 Task: Compose an email to a customer providing them with an update on their support ticket, including a resolution and further assistance instructions.
Action: Mouse moved to (516, 16)
Screenshot: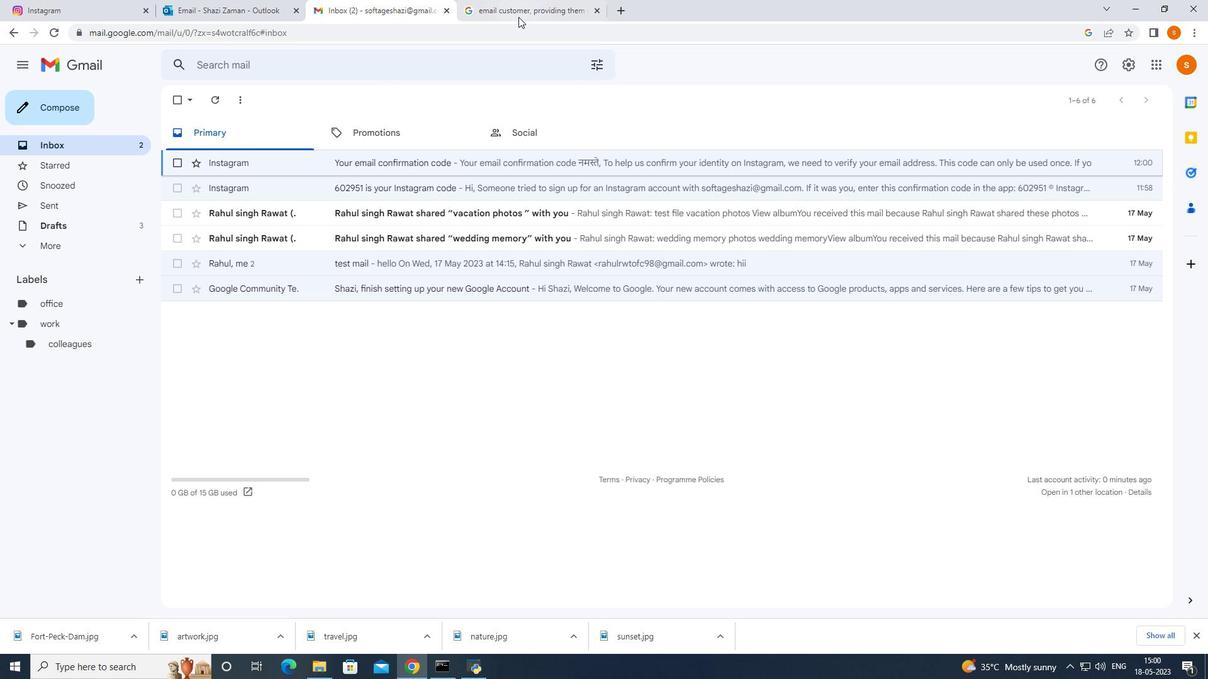 
Action: Mouse pressed left at (516, 16)
Screenshot: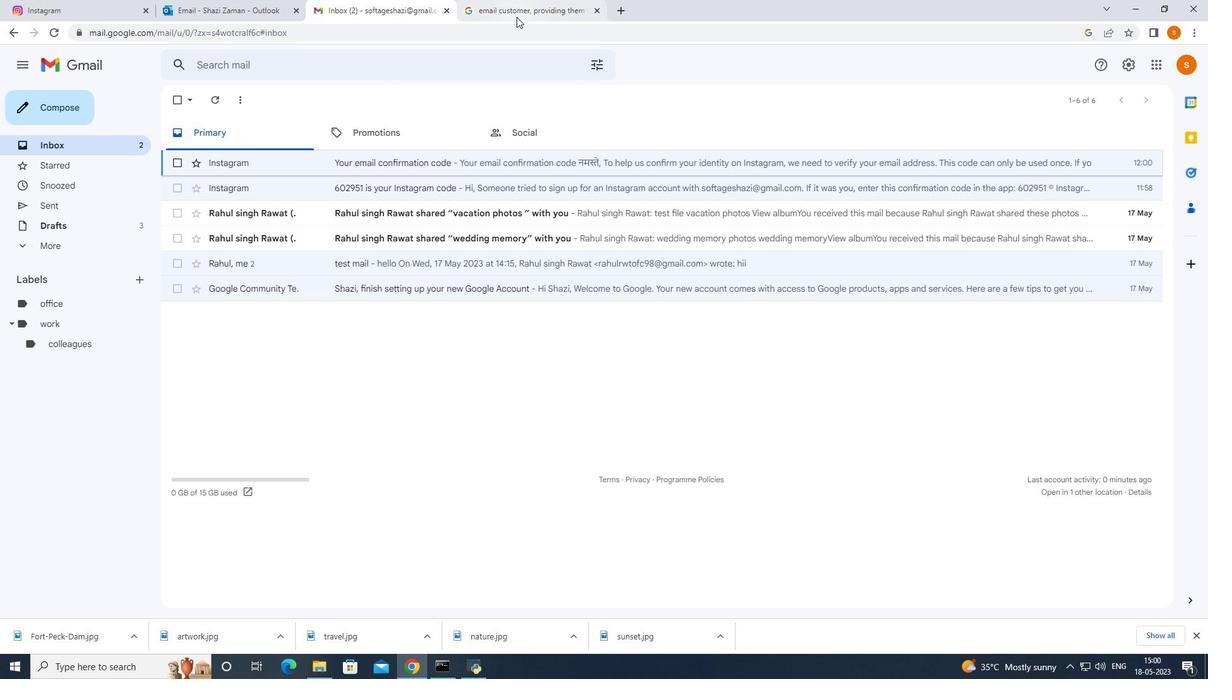 
Action: Mouse moved to (398, 173)
Screenshot: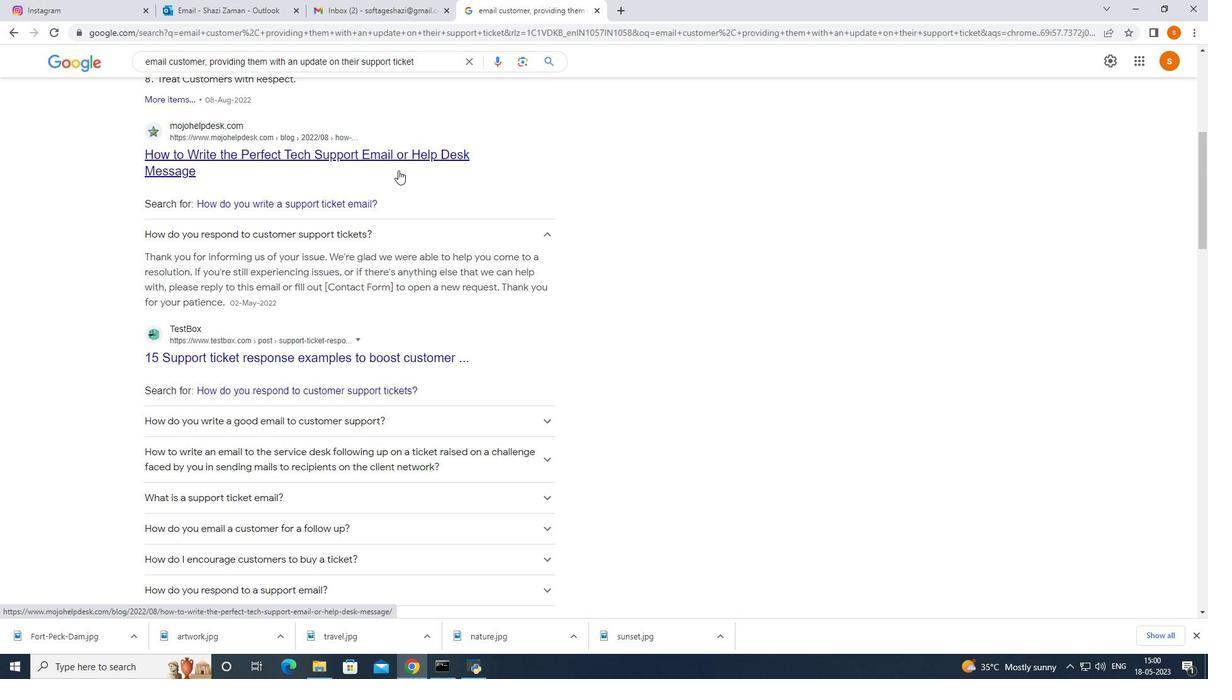 
Action: Mouse scrolled (398, 172) with delta (0, 0)
Screenshot: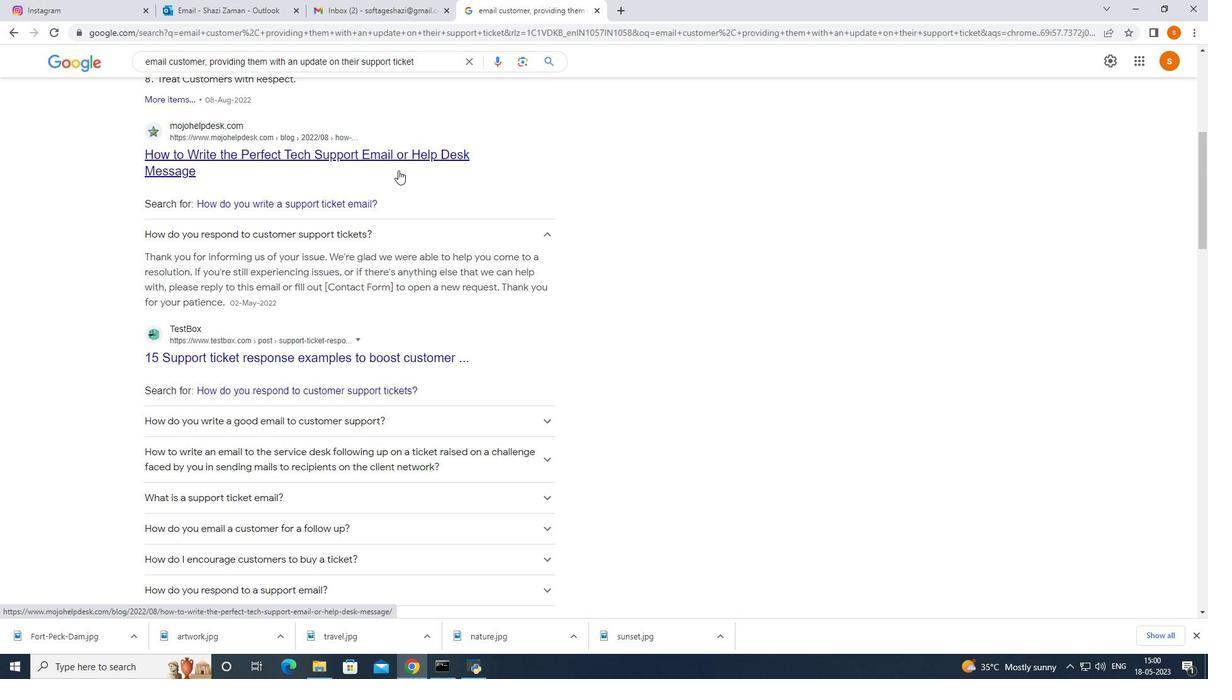 
Action: Mouse moved to (398, 177)
Screenshot: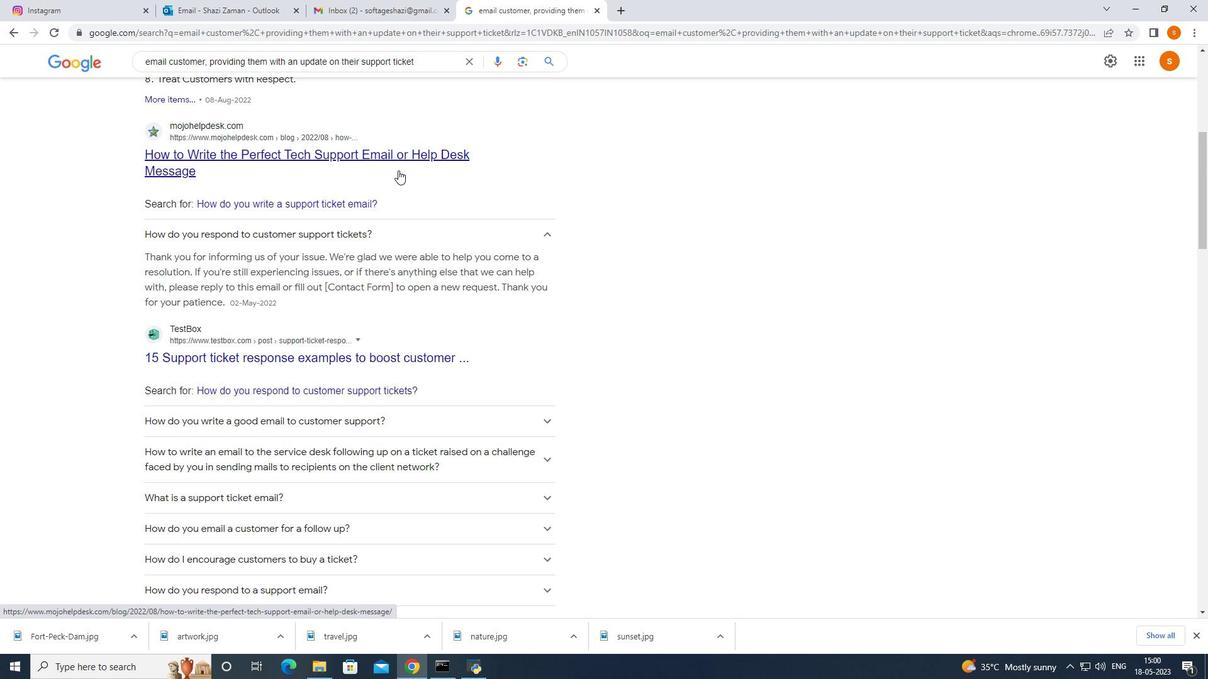 
Action: Mouse scrolled (398, 176) with delta (0, 0)
Screenshot: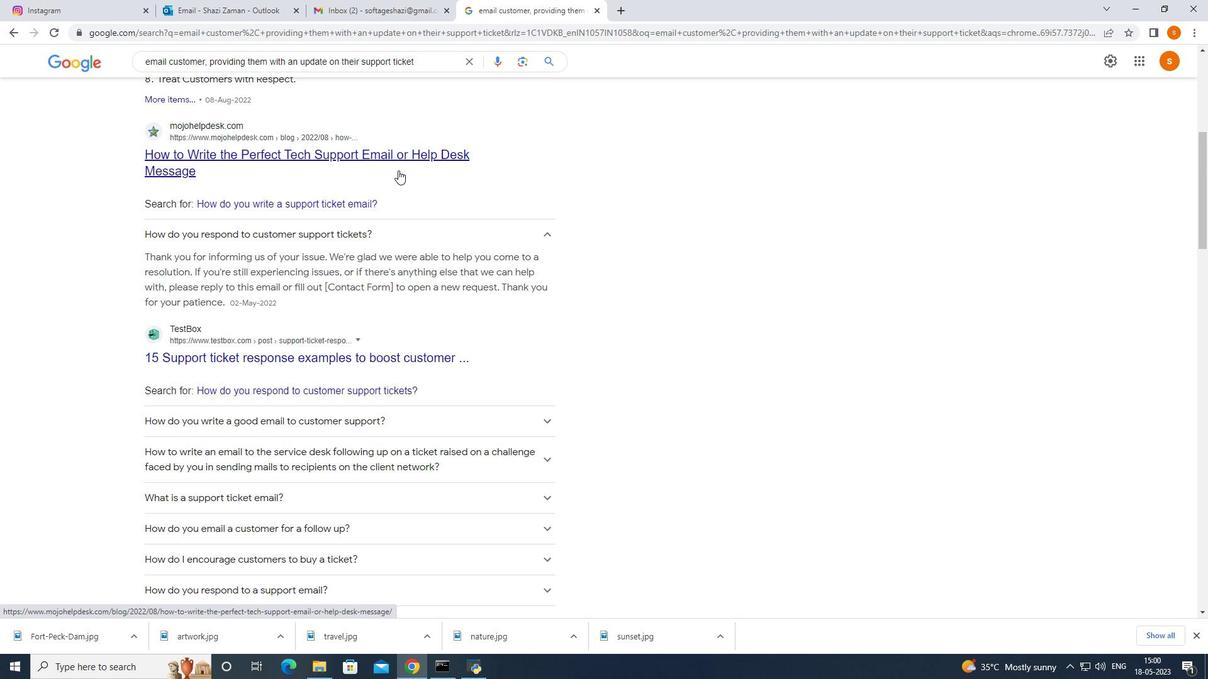 
Action: Mouse moved to (397, 182)
Screenshot: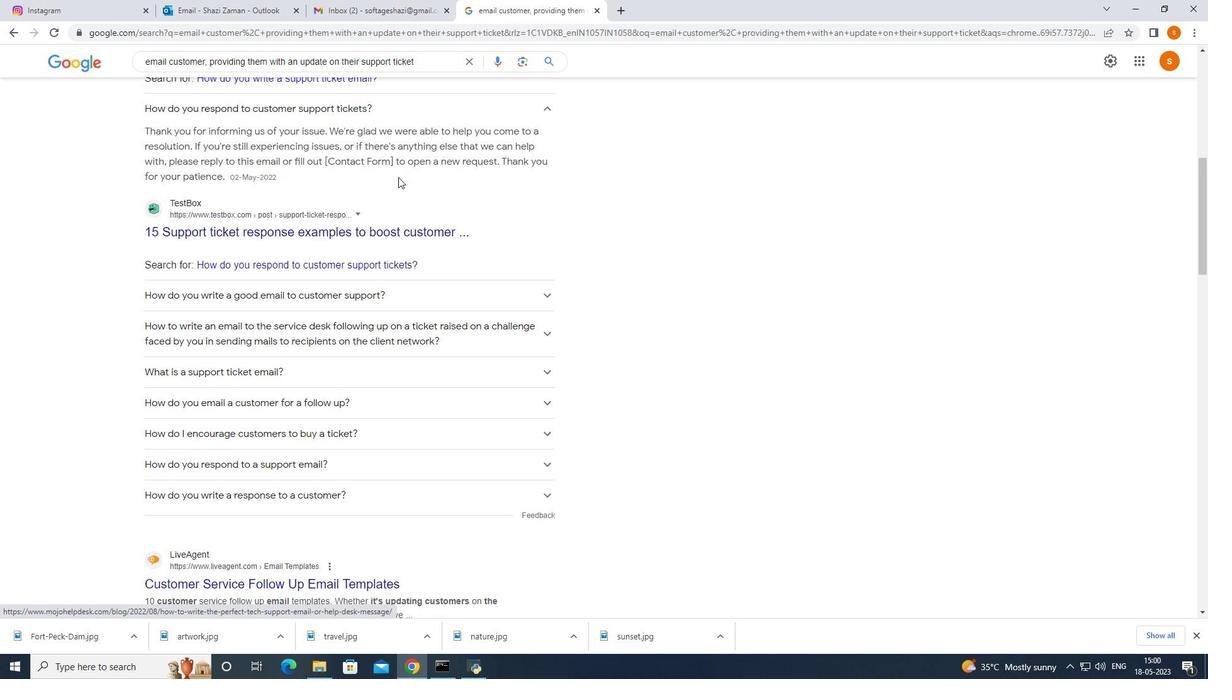 
Action: Mouse scrolled (397, 181) with delta (0, 0)
Screenshot: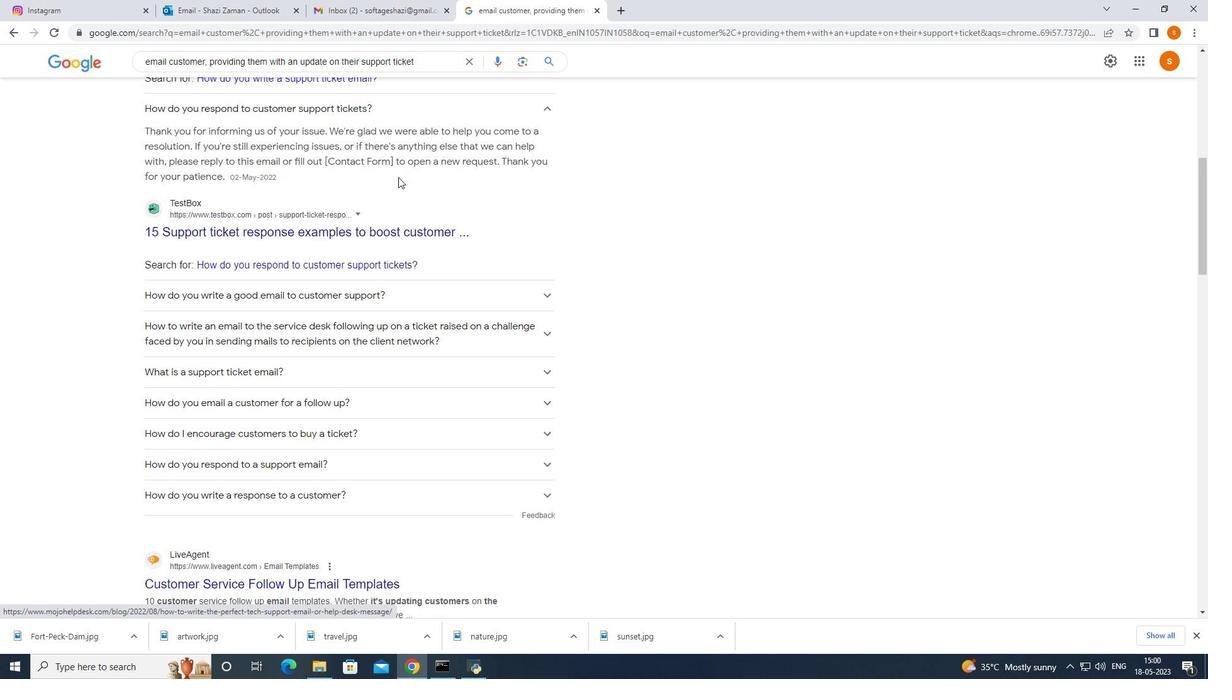 
Action: Mouse moved to (423, 234)
Screenshot: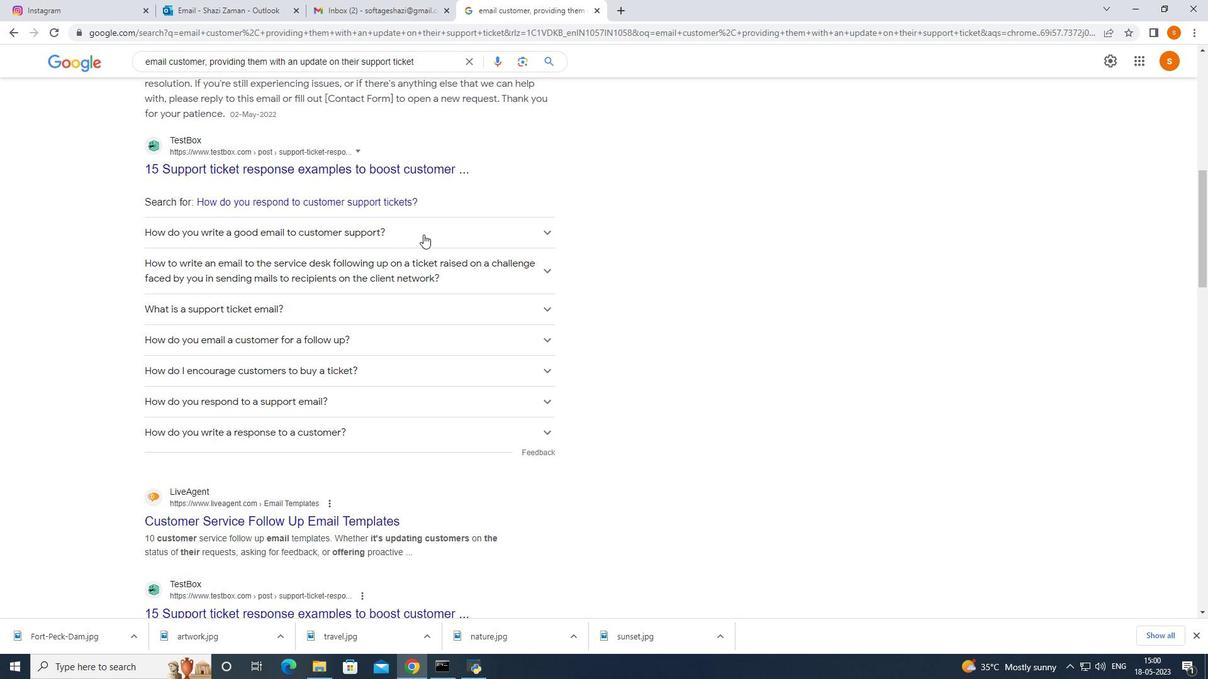 
Action: Mouse scrolled (423, 234) with delta (0, 0)
Screenshot: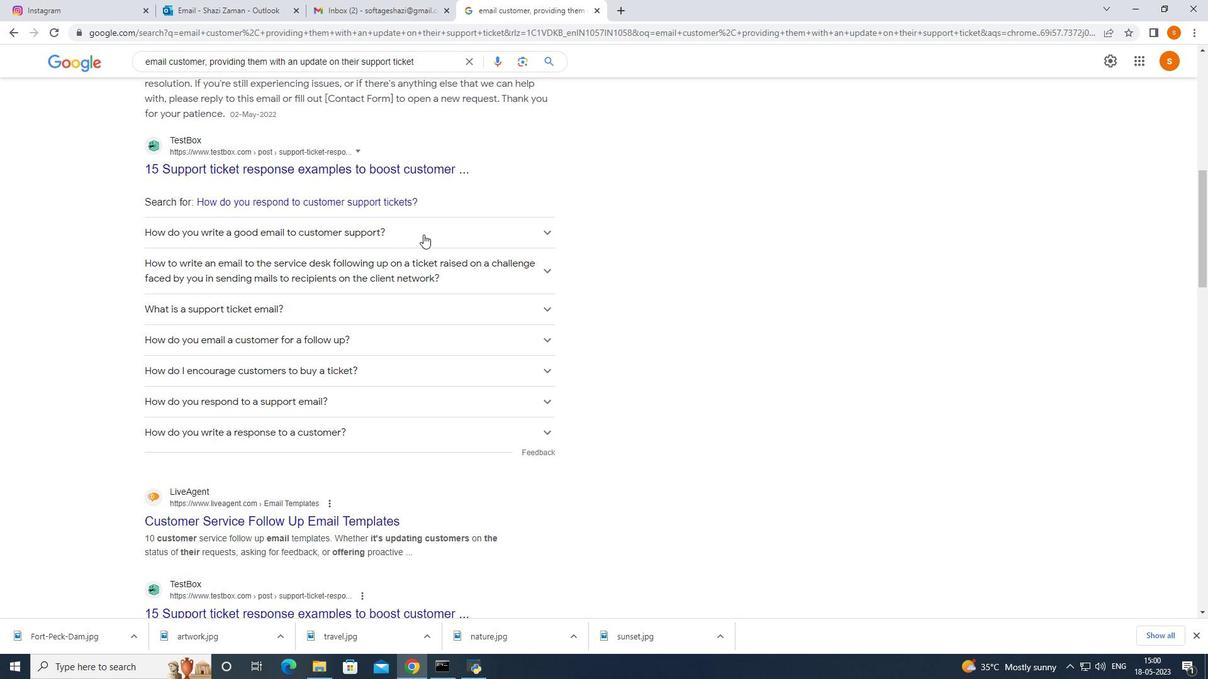 
Action: Mouse scrolled (423, 234) with delta (0, 0)
Screenshot: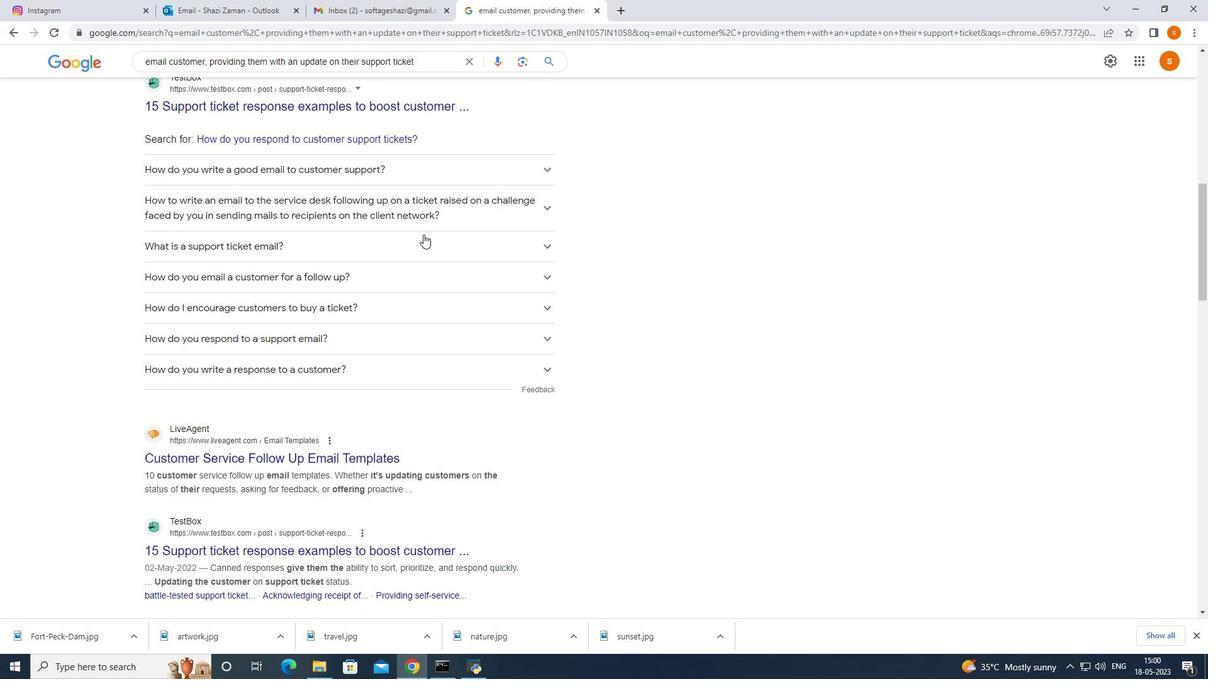 
Action: Mouse scrolled (423, 234) with delta (0, 0)
Screenshot: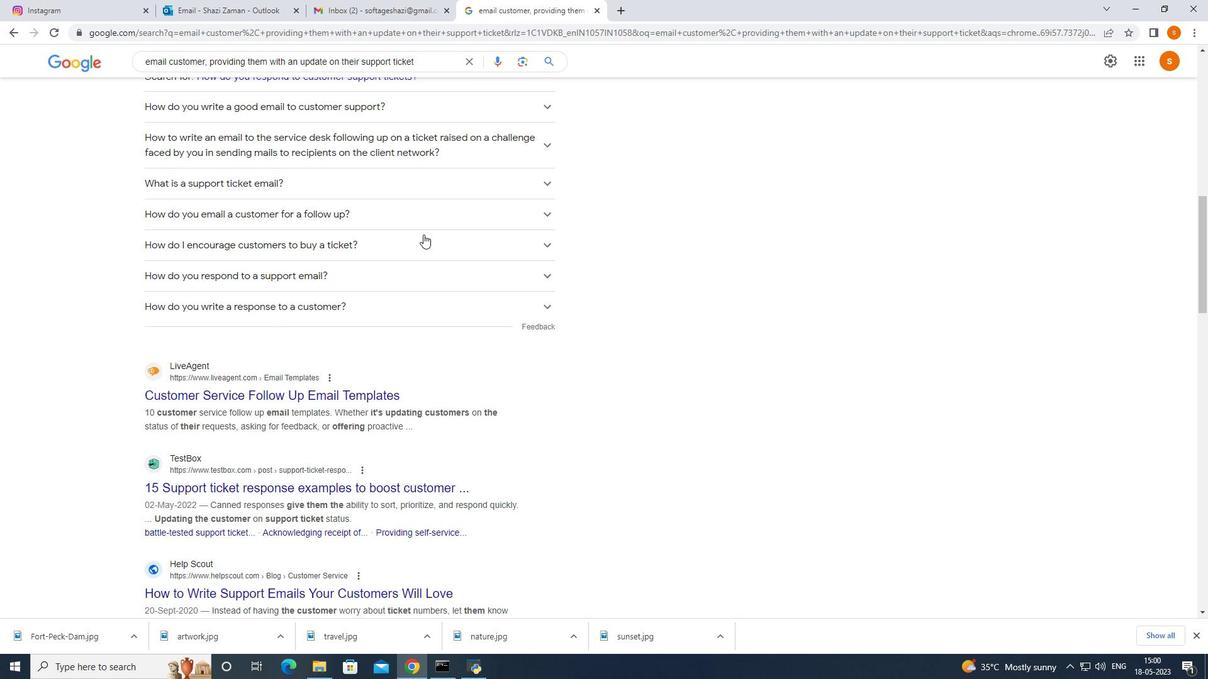 
Action: Mouse scrolled (423, 235) with delta (0, 0)
Screenshot: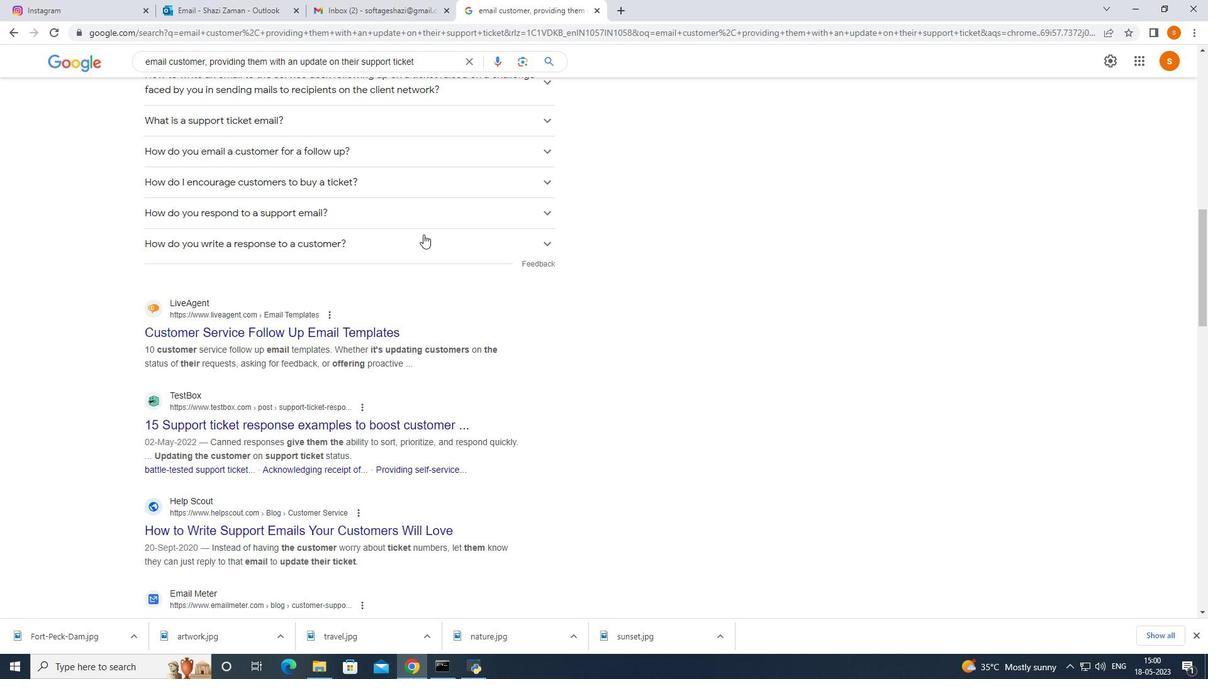 
Action: Mouse scrolled (423, 235) with delta (0, 0)
Screenshot: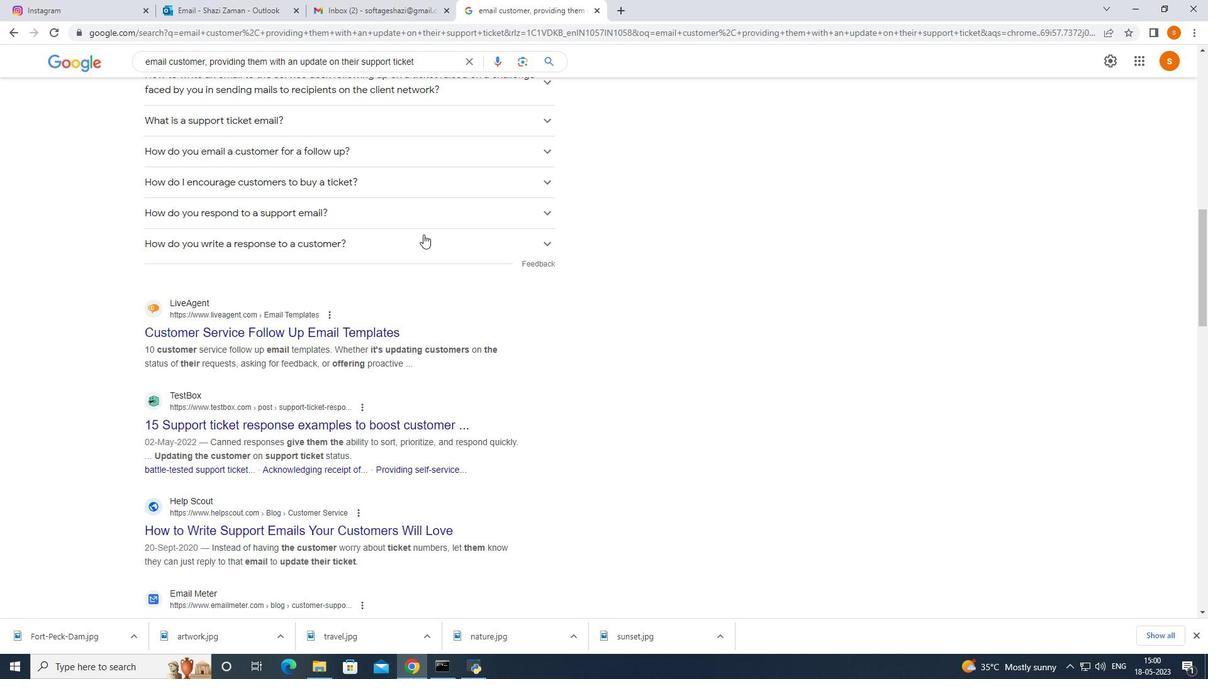 
Action: Mouse moved to (424, 234)
Screenshot: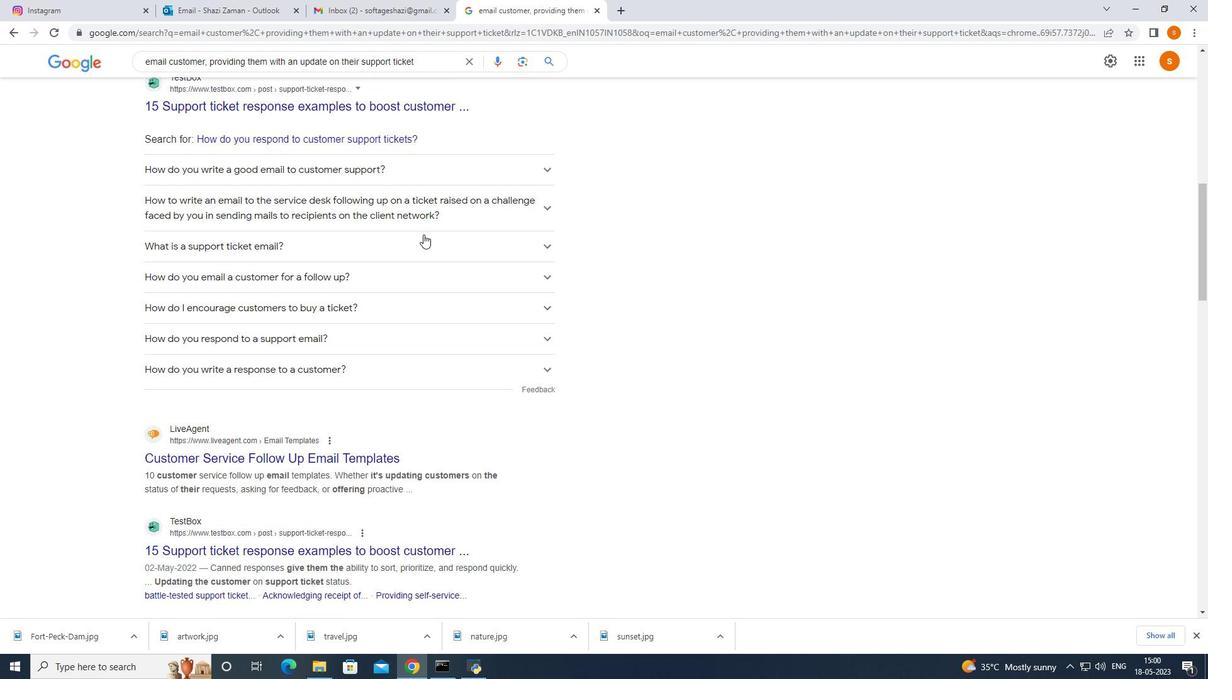 
Action: Mouse scrolled (424, 235) with delta (0, 0)
Screenshot: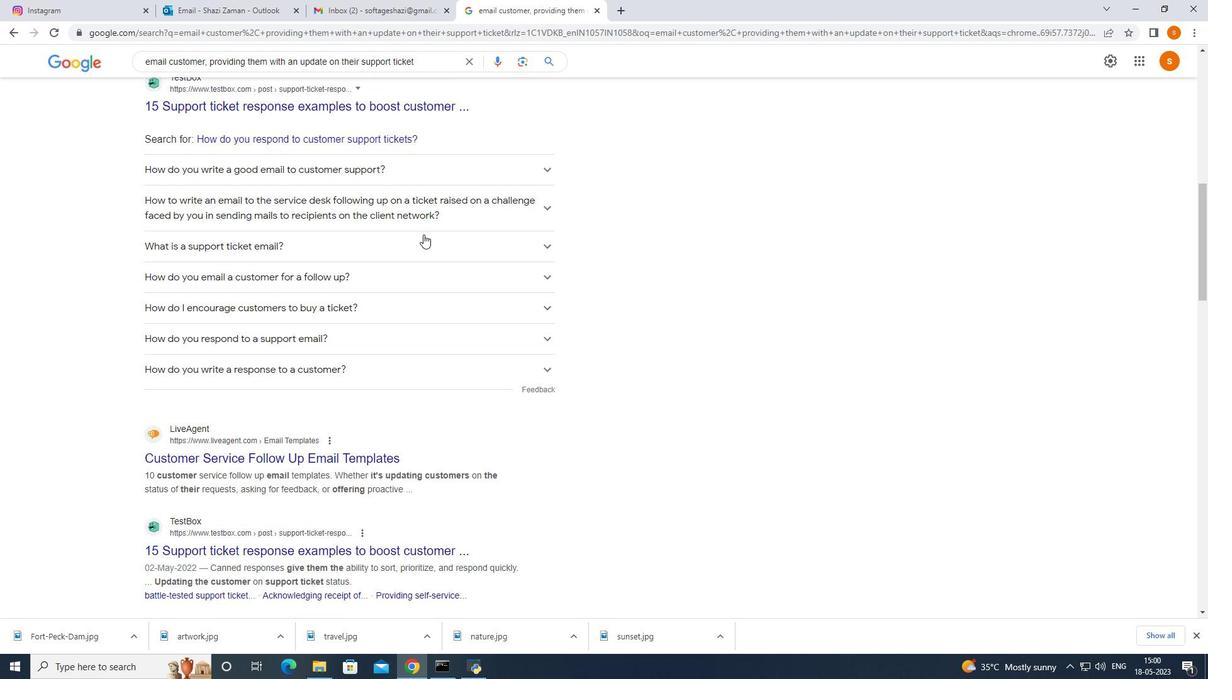
Action: Mouse moved to (424, 234)
Screenshot: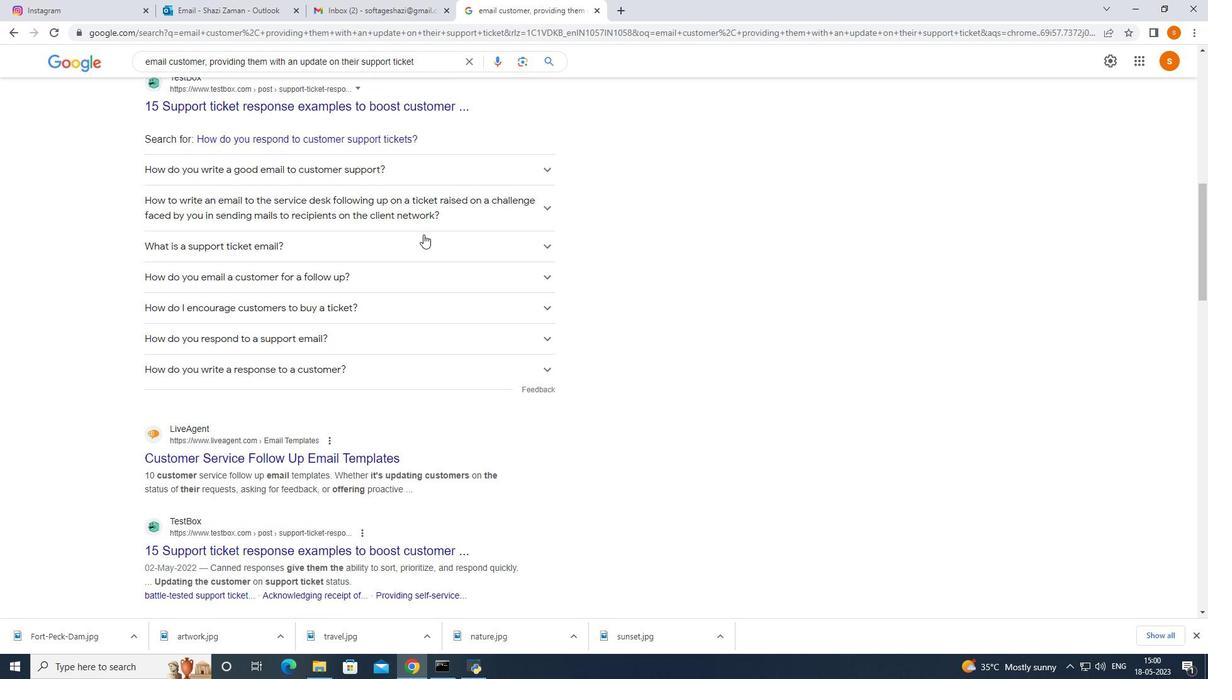 
Action: Mouse scrolled (424, 234) with delta (0, 0)
Screenshot: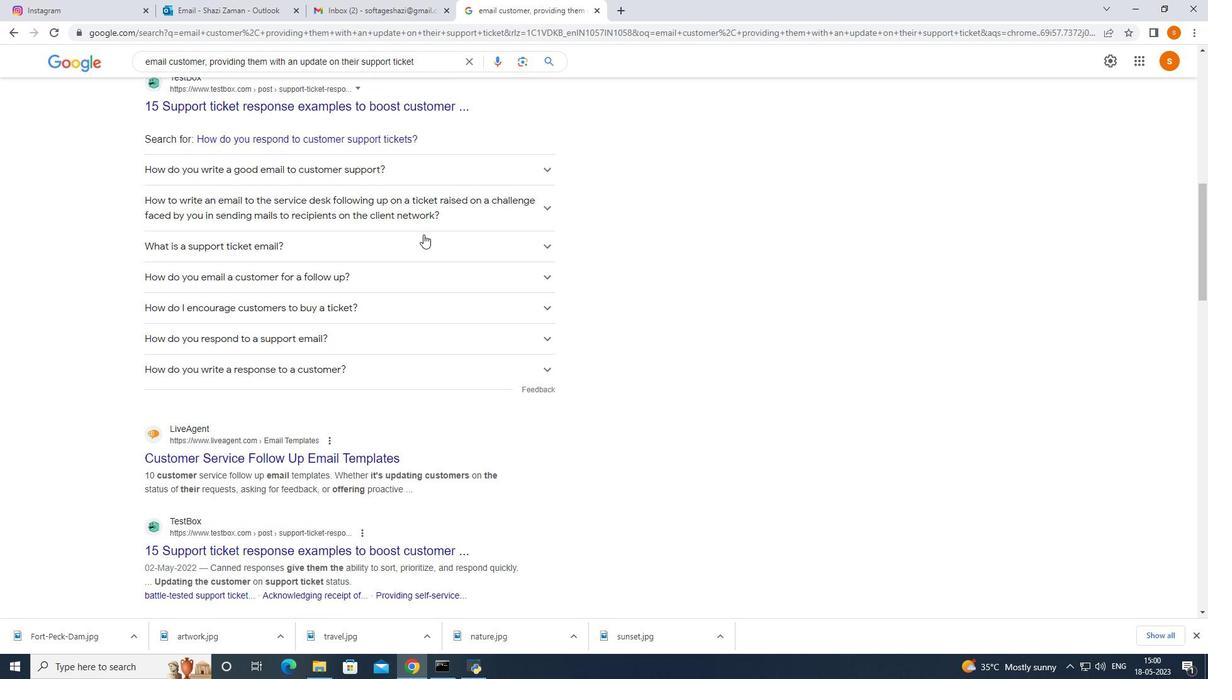 
Action: Mouse scrolled (424, 234) with delta (0, 0)
Screenshot: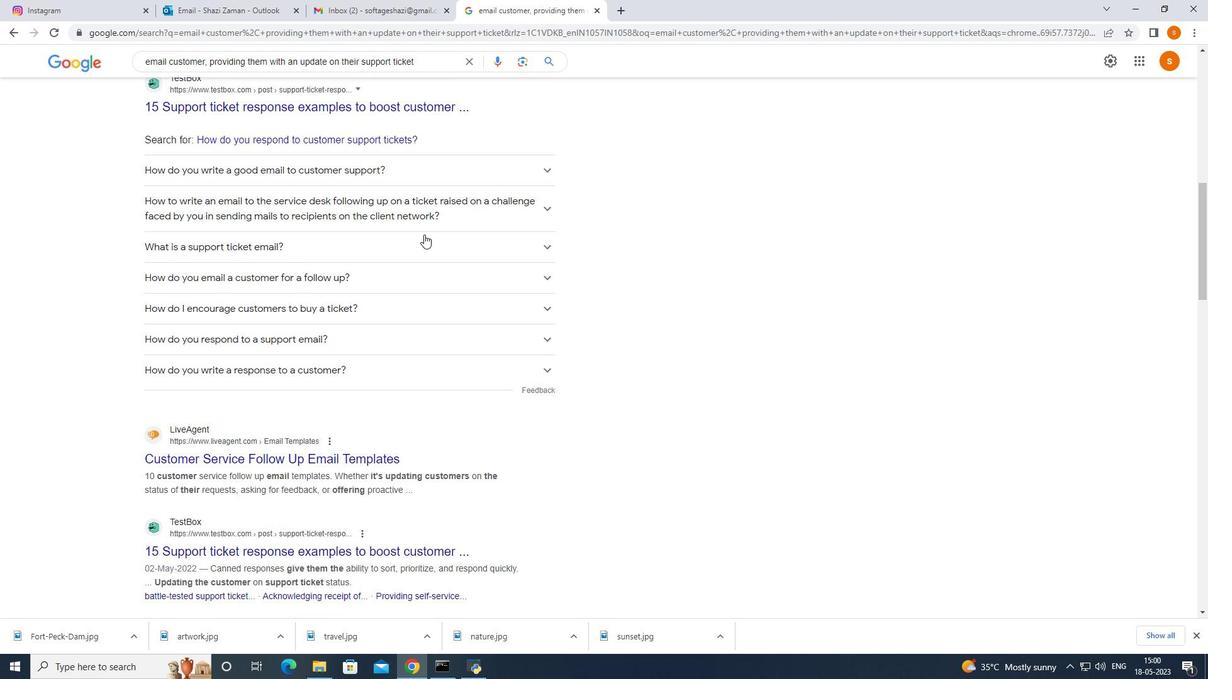 
Action: Mouse moved to (424, 234)
Screenshot: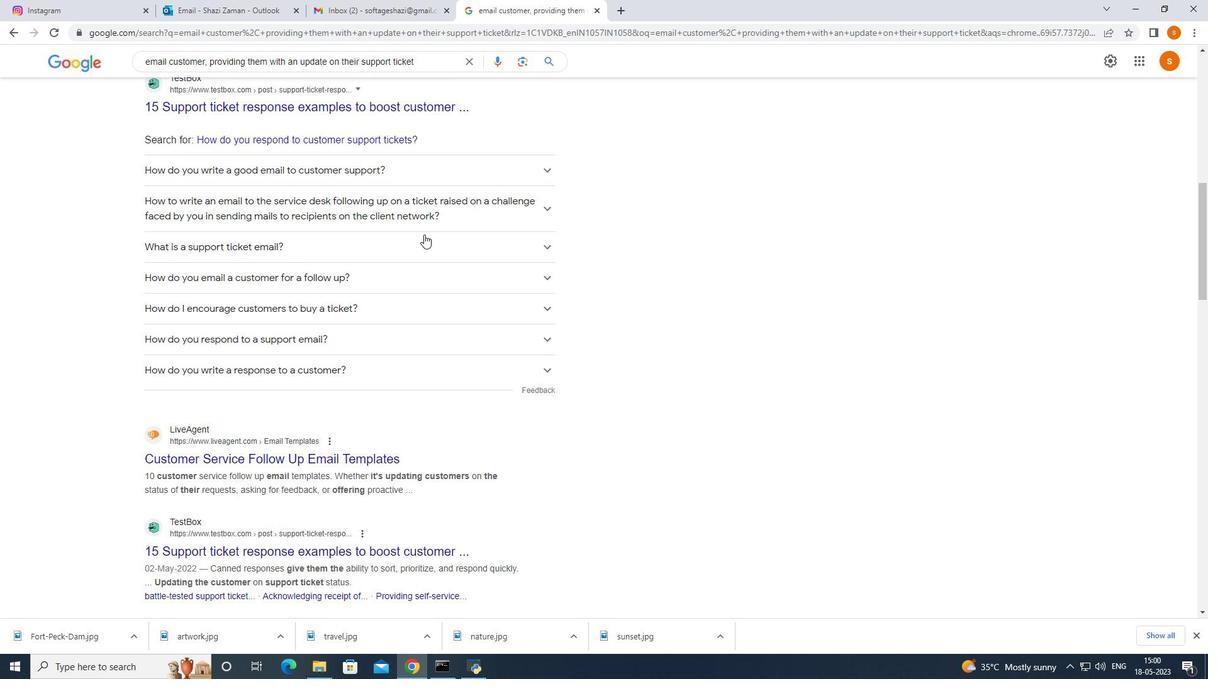 
Action: Mouse scrolled (424, 234) with delta (0, 0)
Screenshot: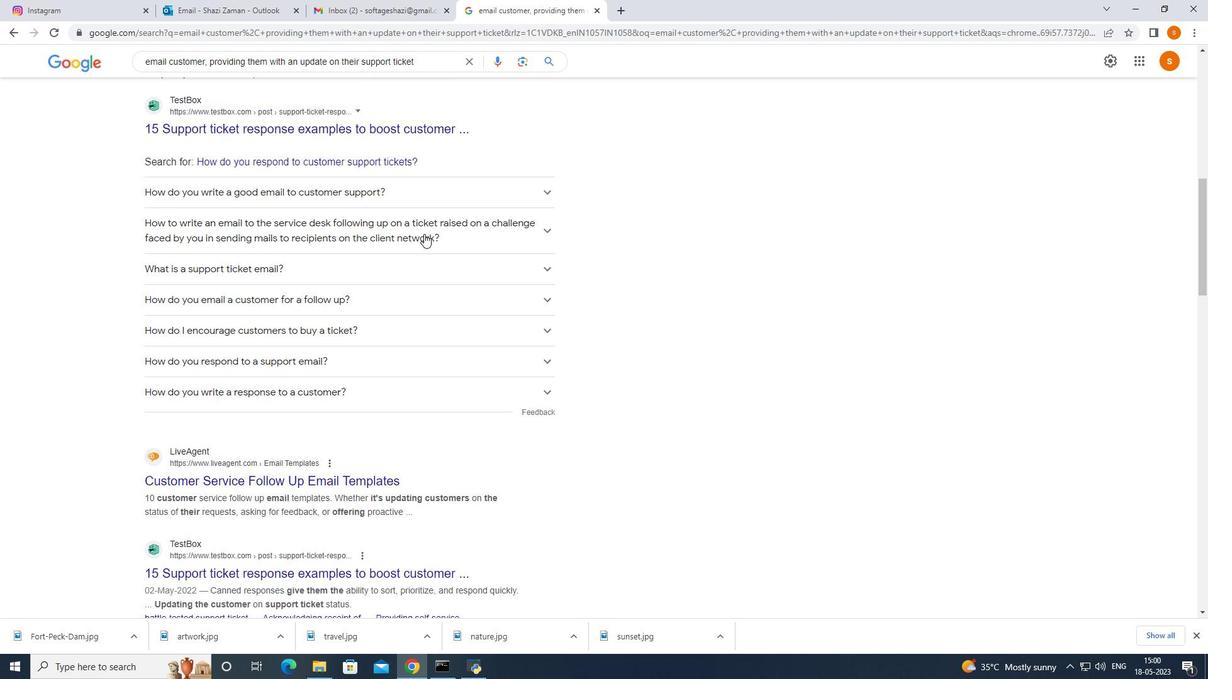 
Action: Mouse moved to (425, 232)
Screenshot: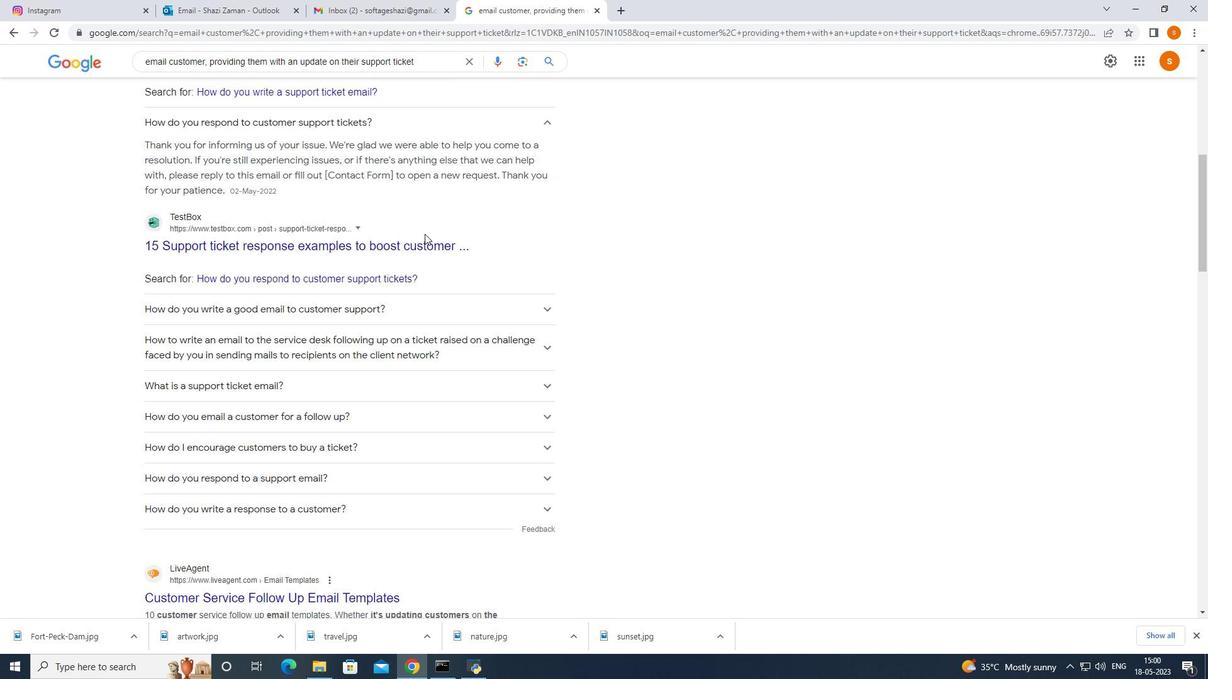 
Action: Mouse scrolled (425, 233) with delta (0, 0)
Screenshot: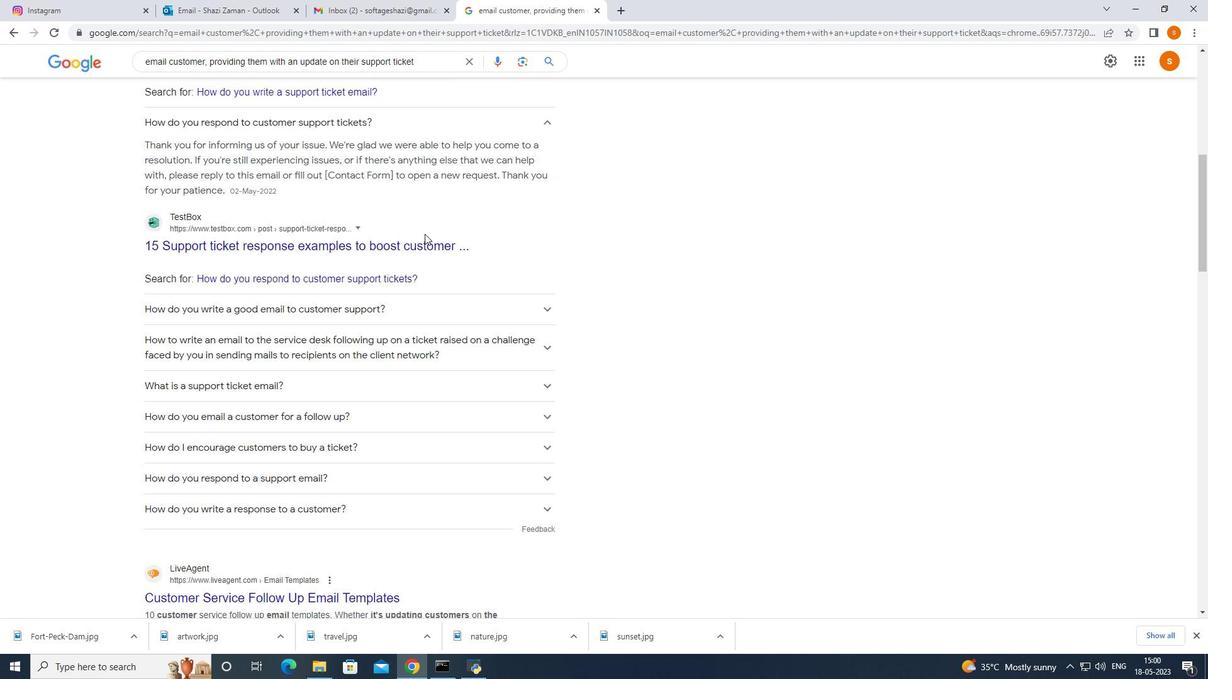 
Action: Mouse scrolled (425, 233) with delta (0, 0)
Screenshot: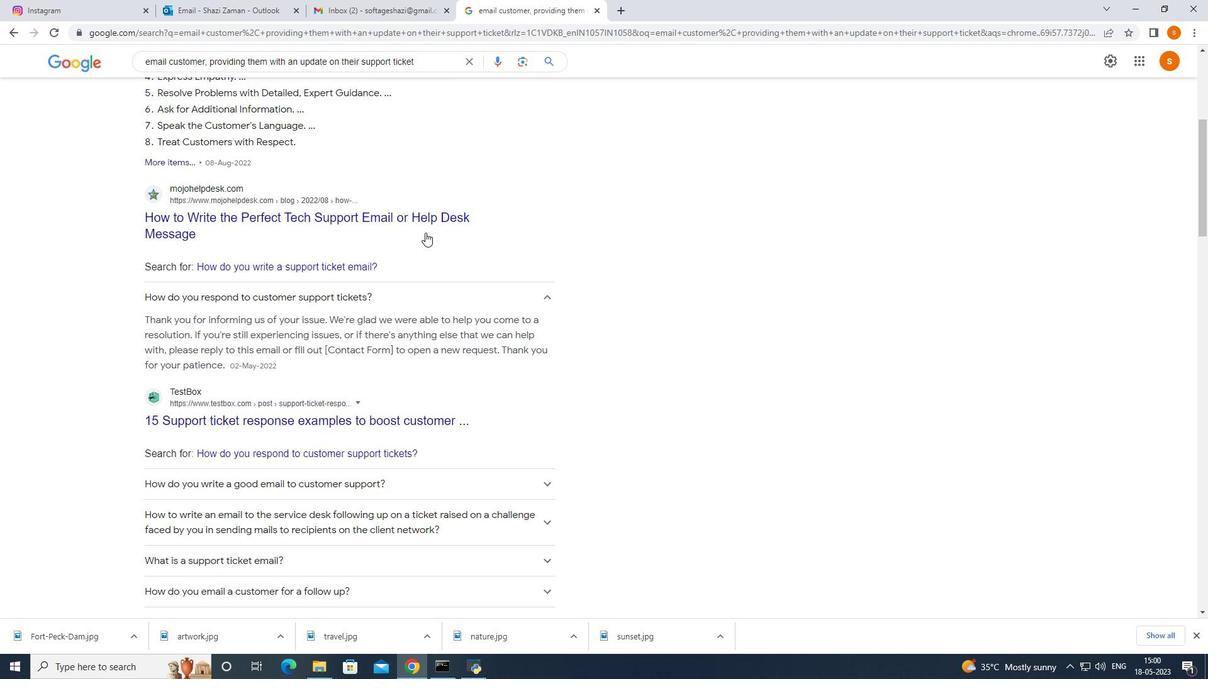 
Action: Mouse scrolled (425, 233) with delta (0, 0)
Screenshot: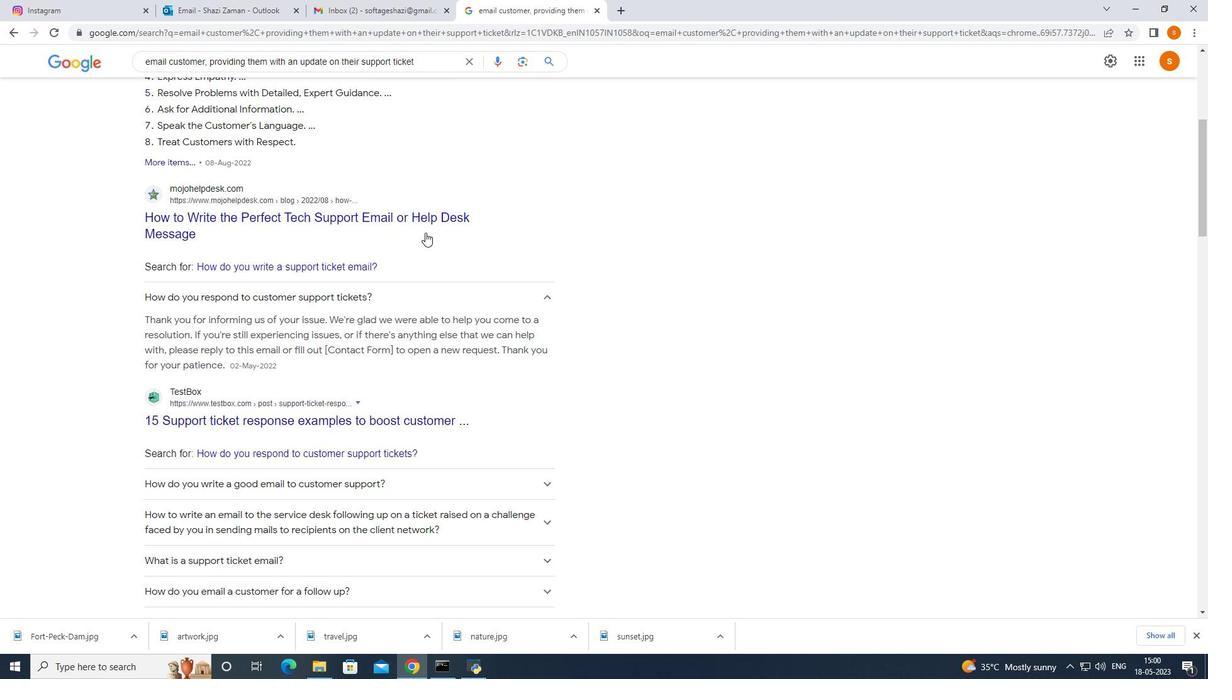 
Action: Mouse scrolled (425, 232) with delta (0, 0)
Screenshot: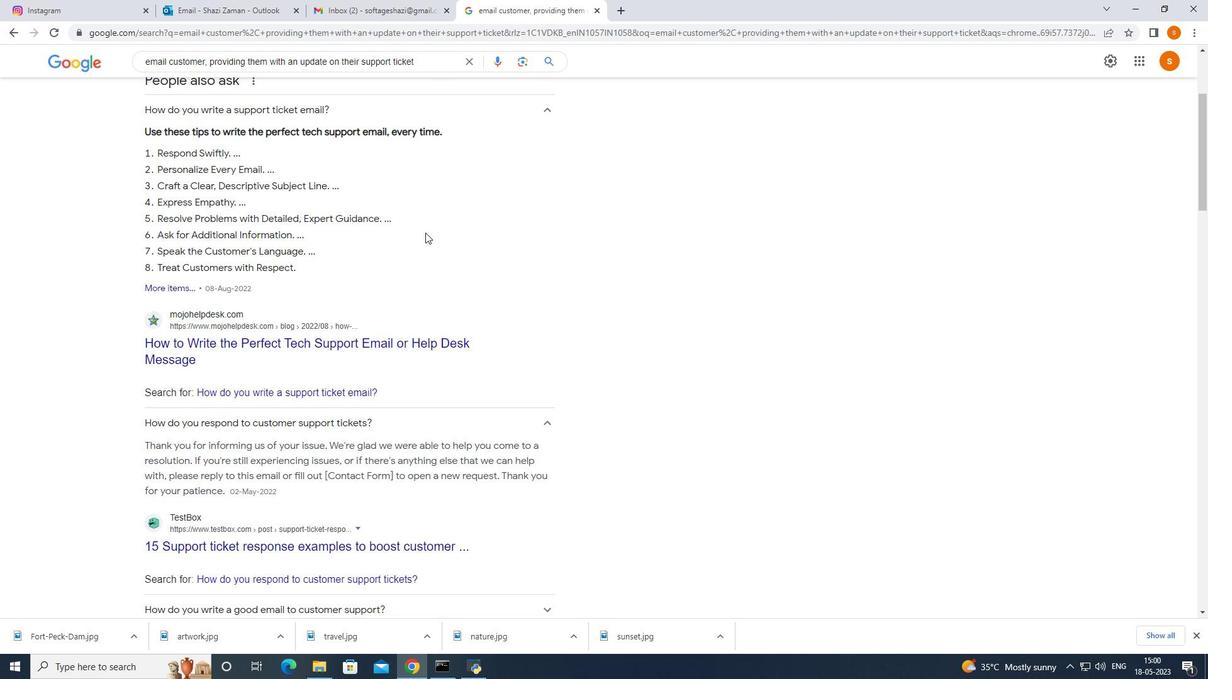 
Action: Mouse scrolled (425, 232) with delta (0, 0)
Screenshot: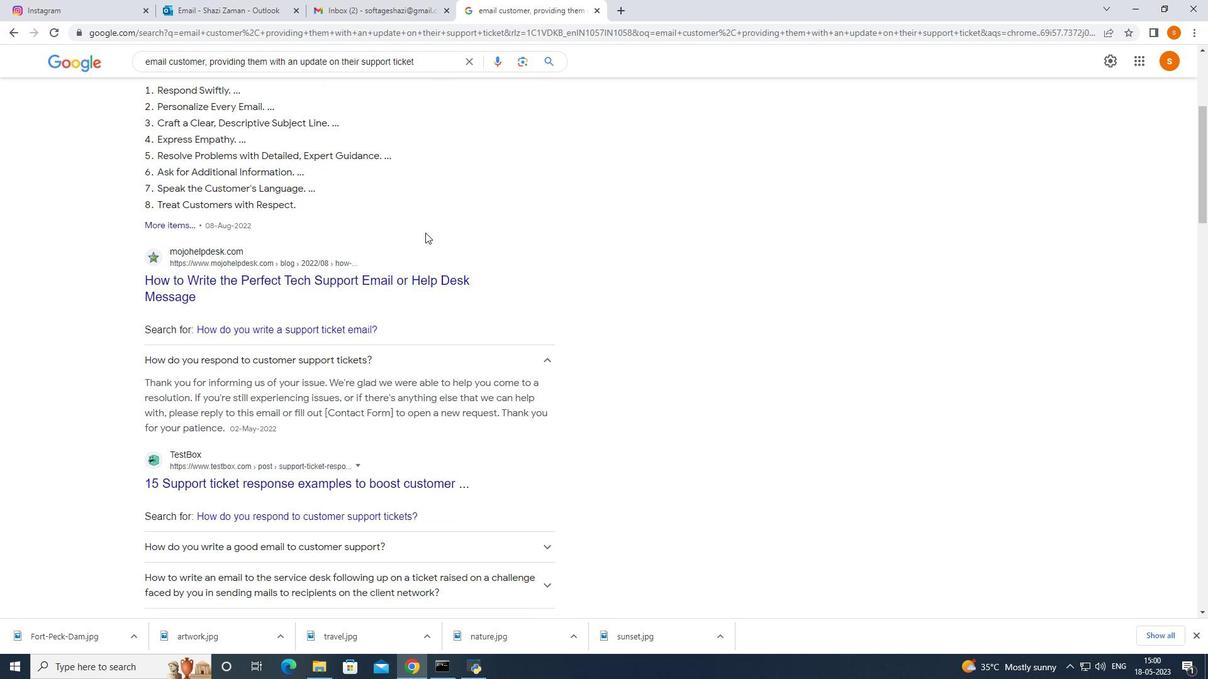 
Action: Mouse moved to (237, 426)
Screenshot: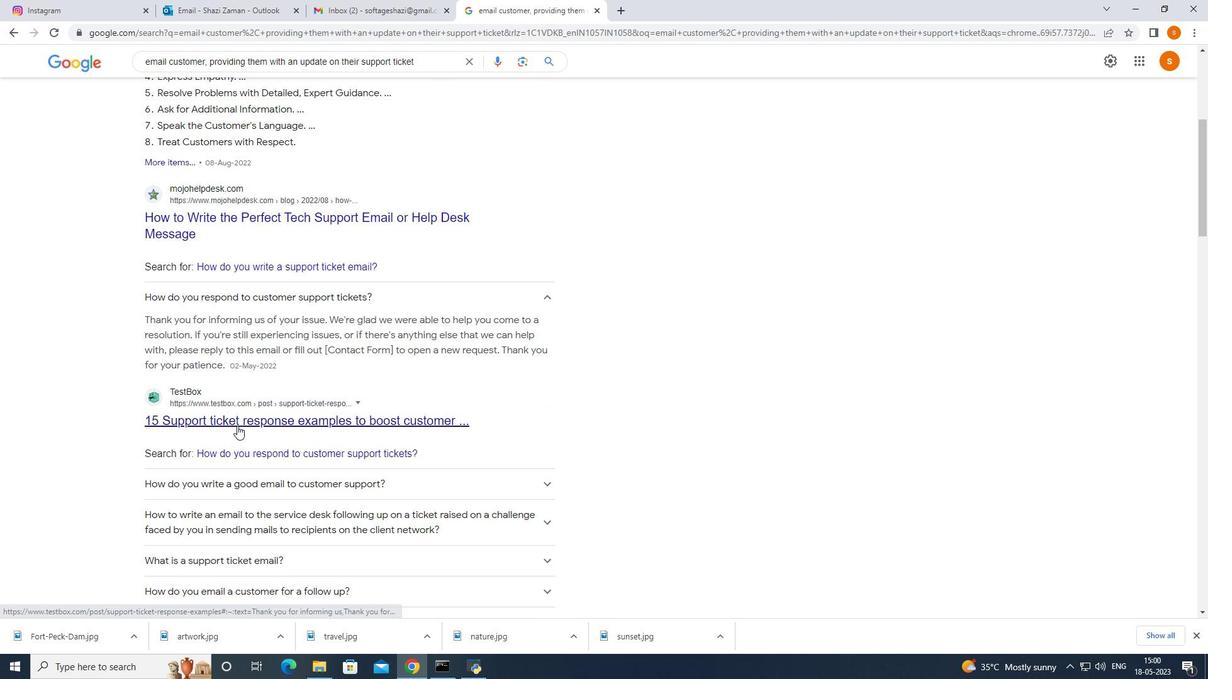 
Action: Mouse pressed left at (237, 426)
Screenshot: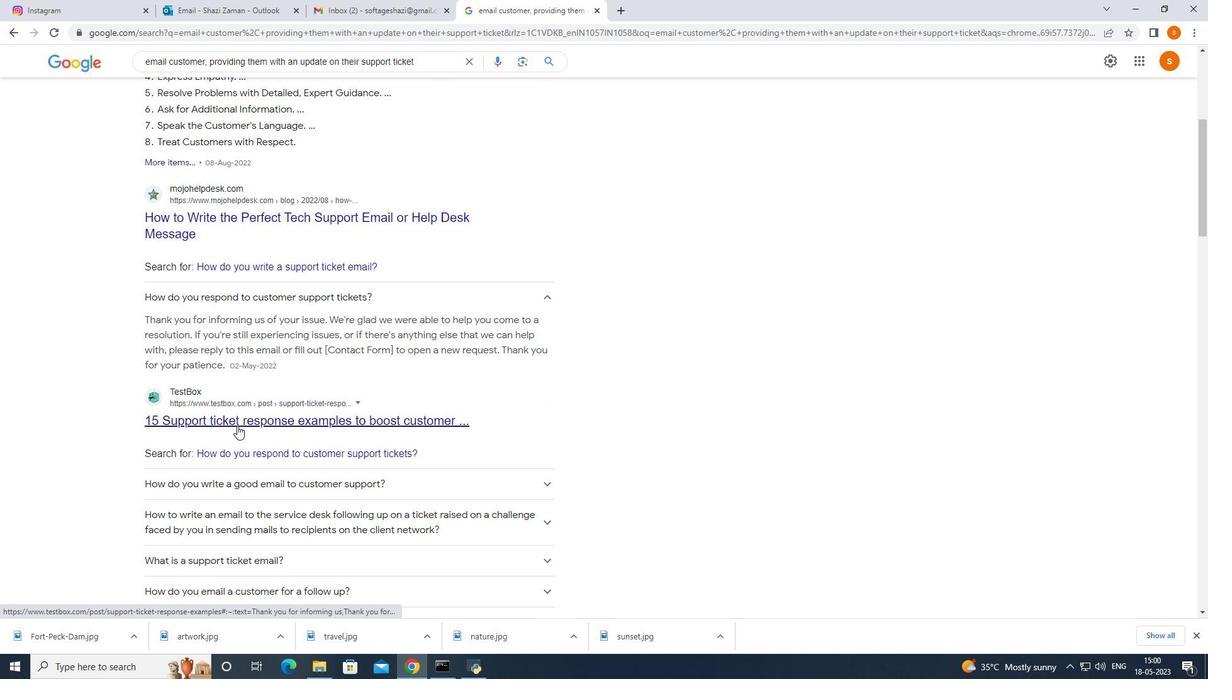 
Action: Mouse moved to (367, 258)
Screenshot: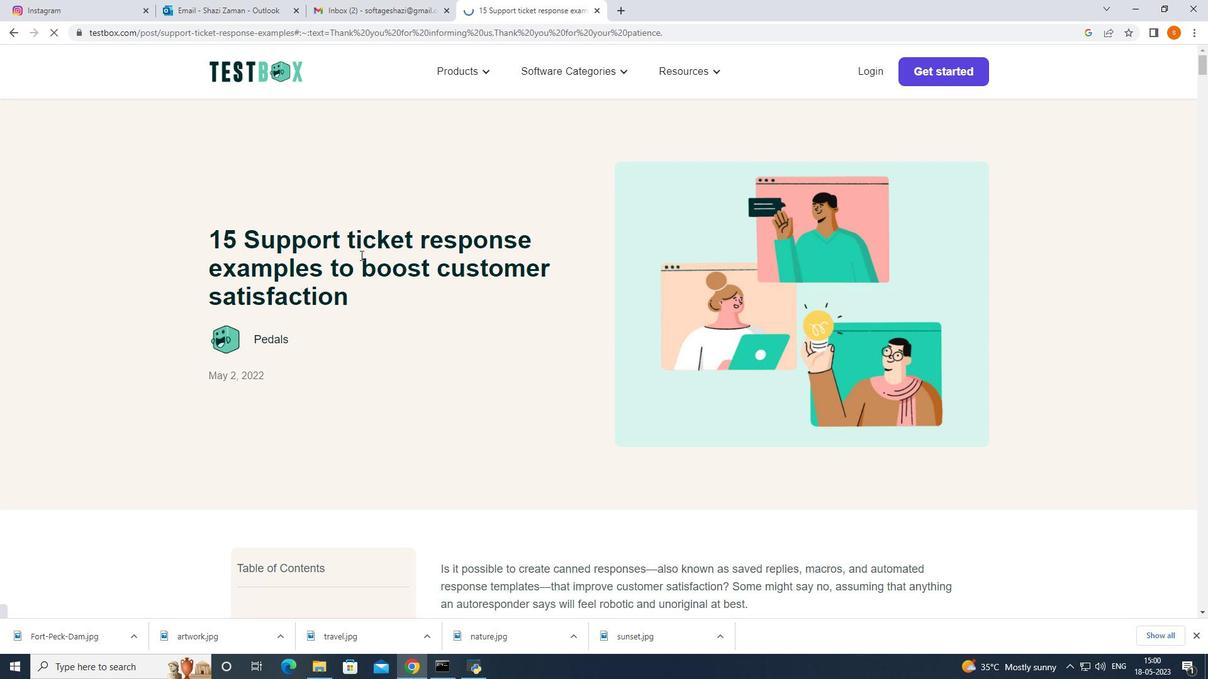 
Action: Mouse scrolled (367, 258) with delta (0, 0)
Screenshot: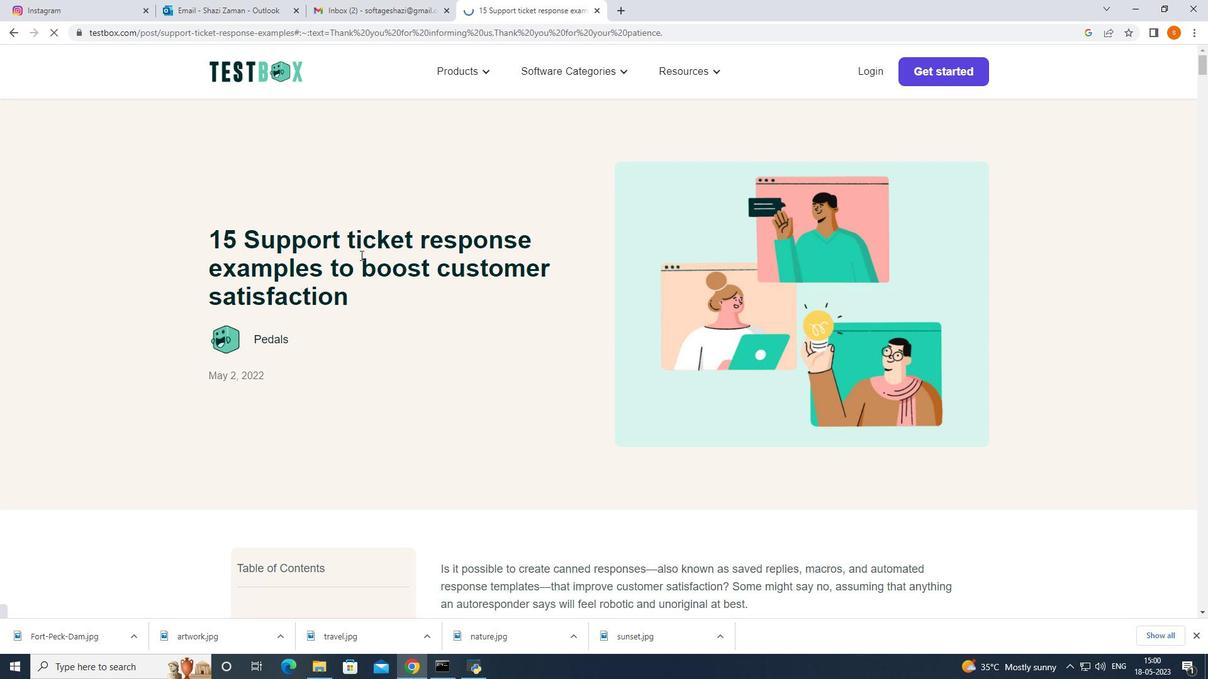 
Action: Mouse moved to (373, 264)
Screenshot: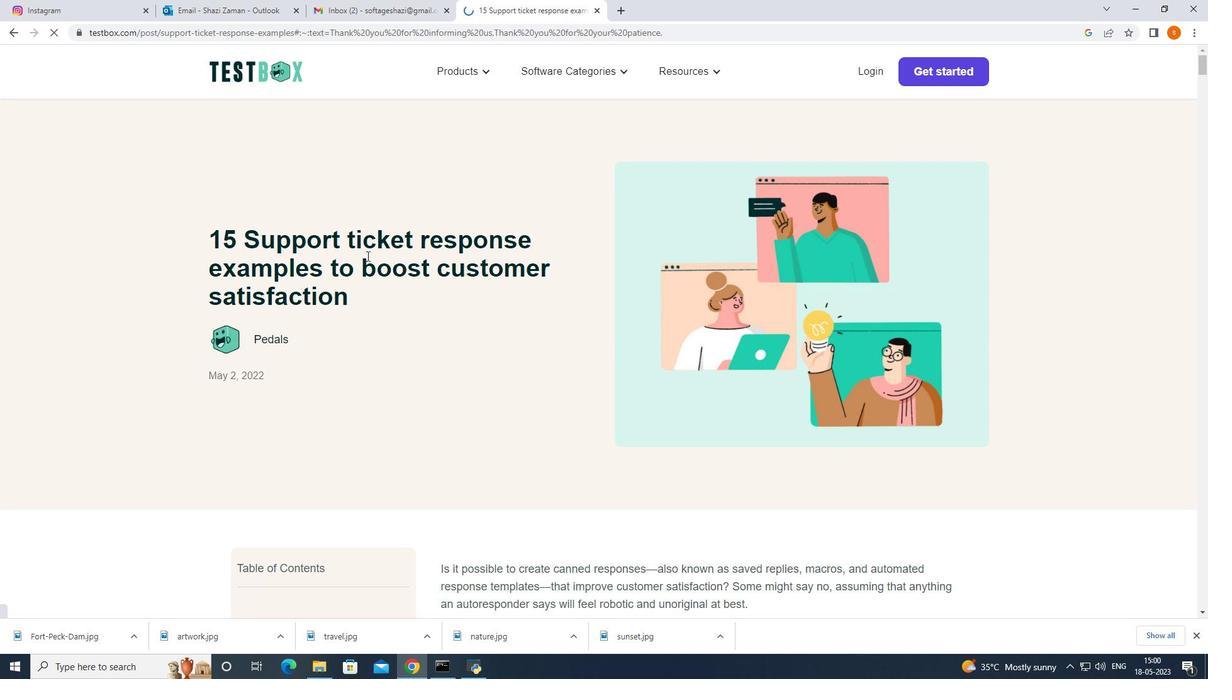 
Action: Mouse scrolled (373, 263) with delta (0, 0)
Screenshot: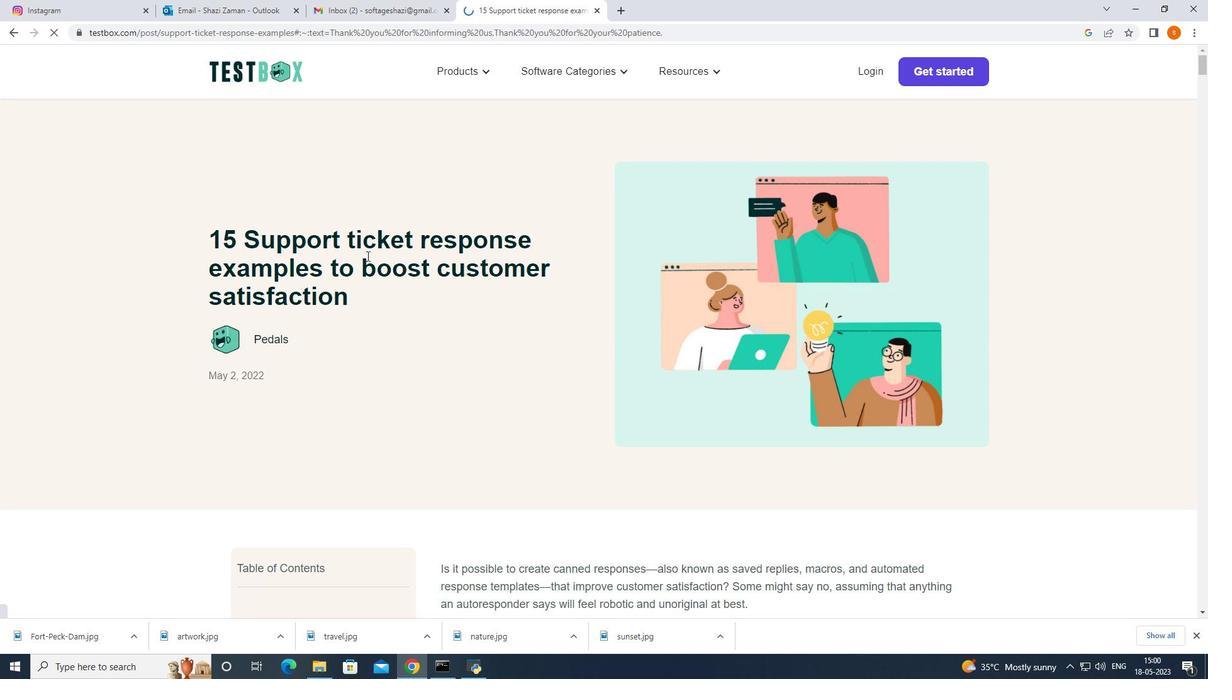 
Action: Mouse moved to (379, 268)
Screenshot: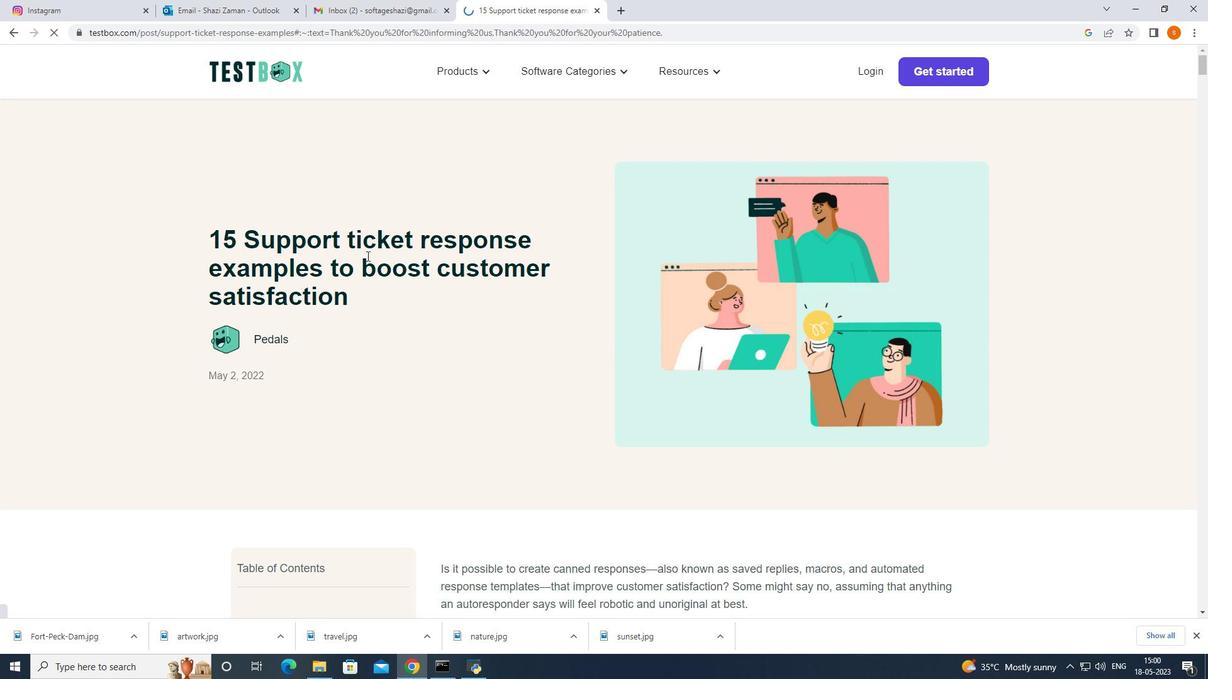 
Action: Mouse scrolled (379, 267) with delta (0, 0)
Screenshot: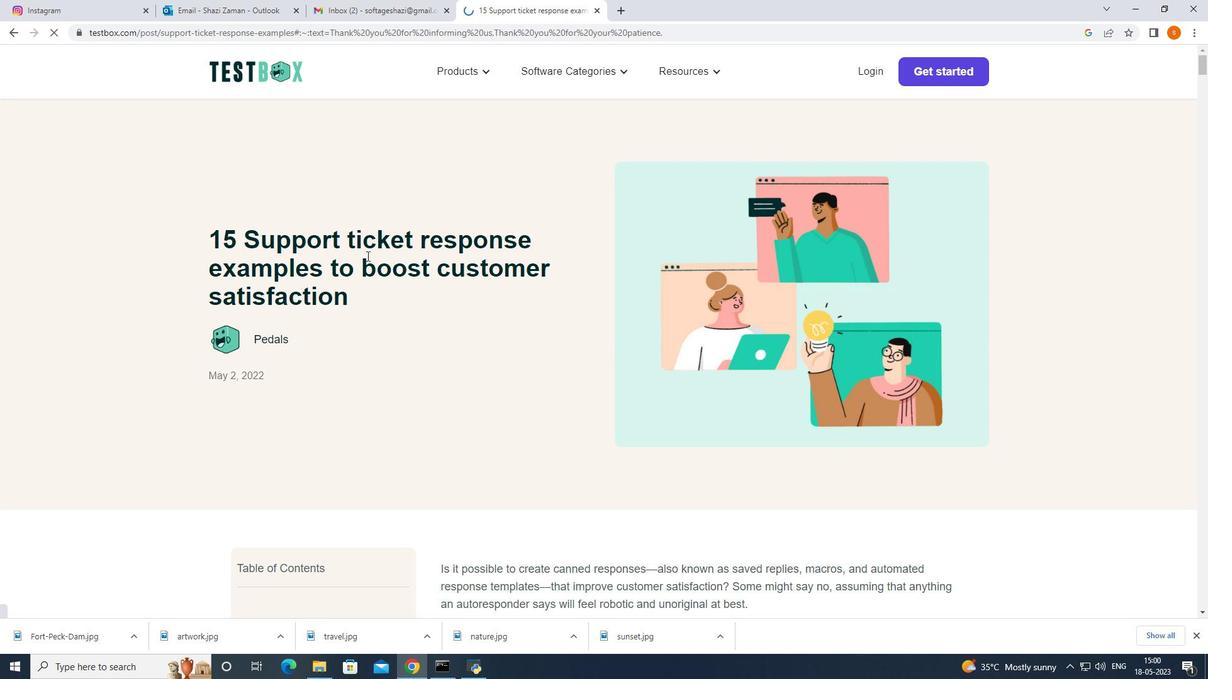 
Action: Mouse moved to (388, 271)
Screenshot: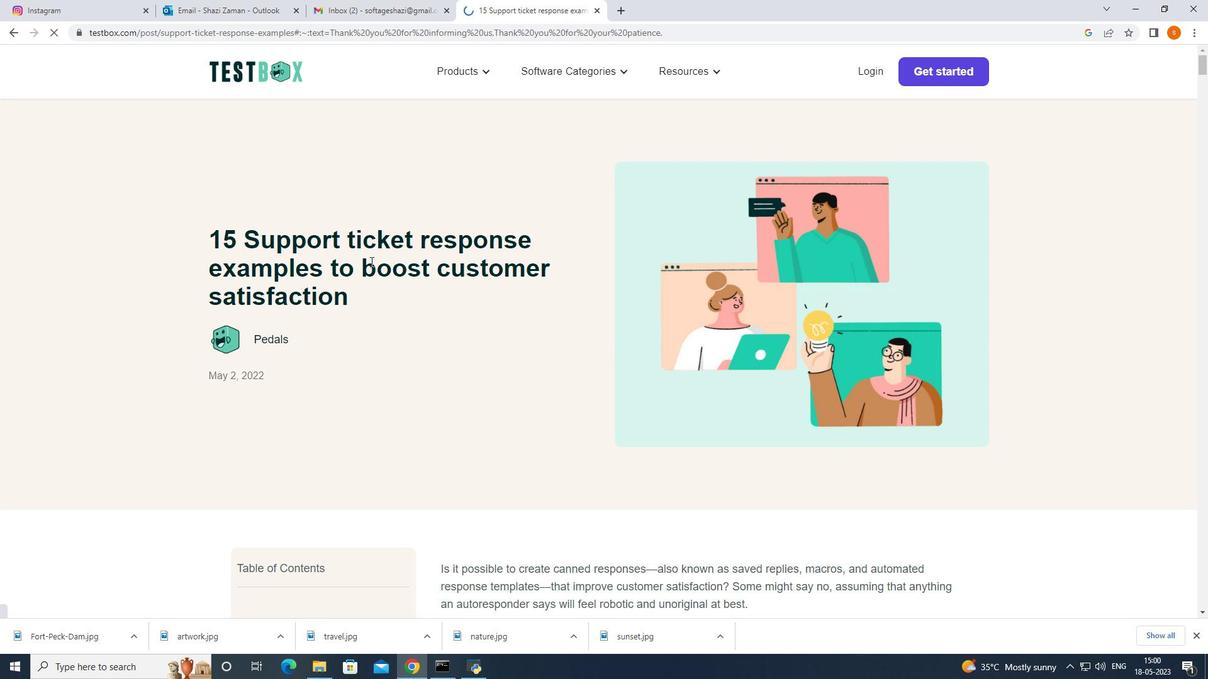 
Action: Mouse scrolled (388, 271) with delta (0, 0)
Screenshot: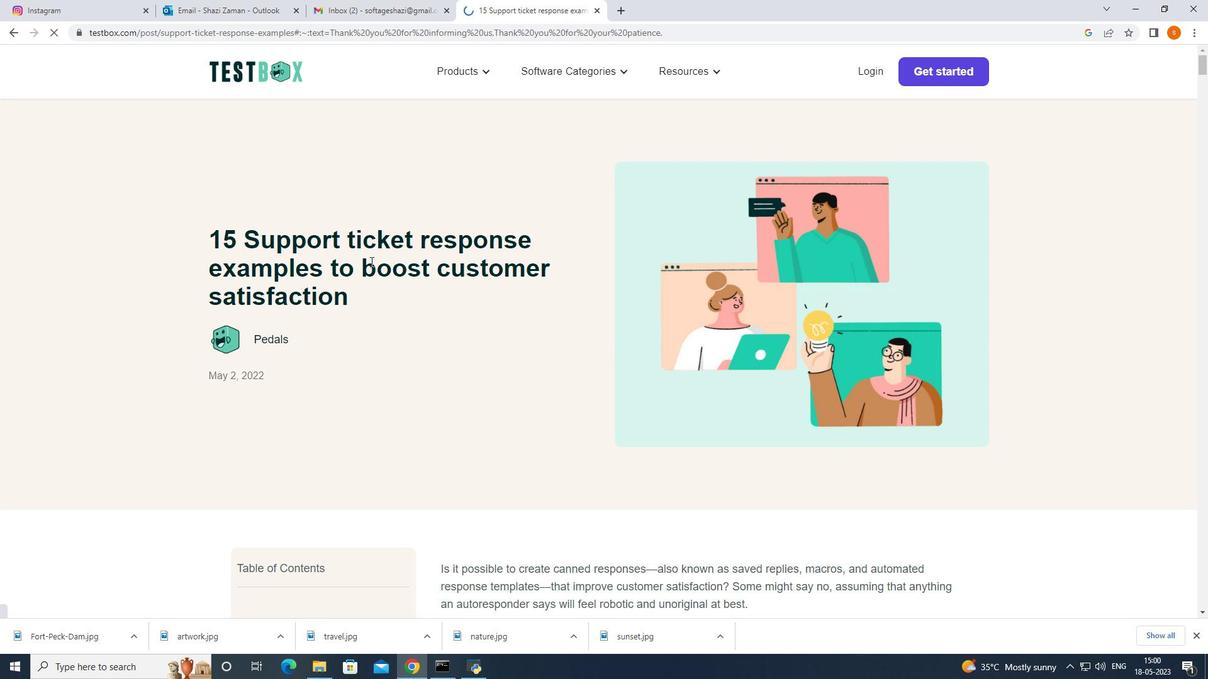 
Action: Mouse moved to (476, 288)
Screenshot: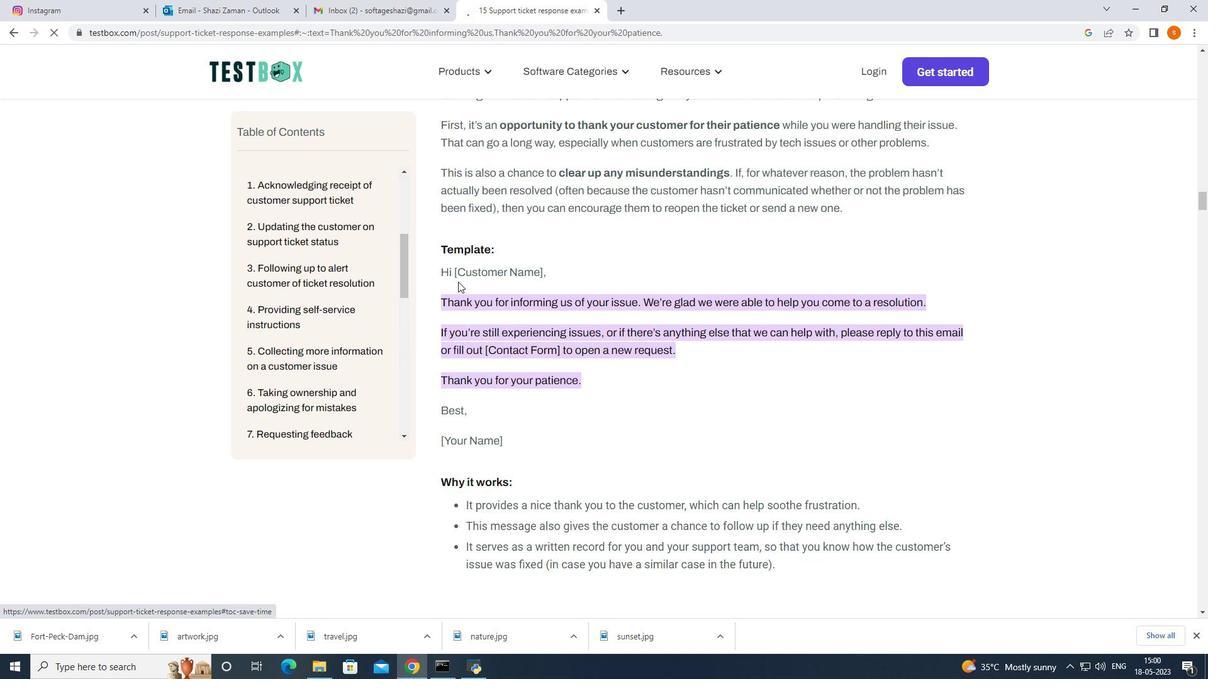 
Action: Mouse scrolled (476, 288) with delta (0, 0)
Screenshot: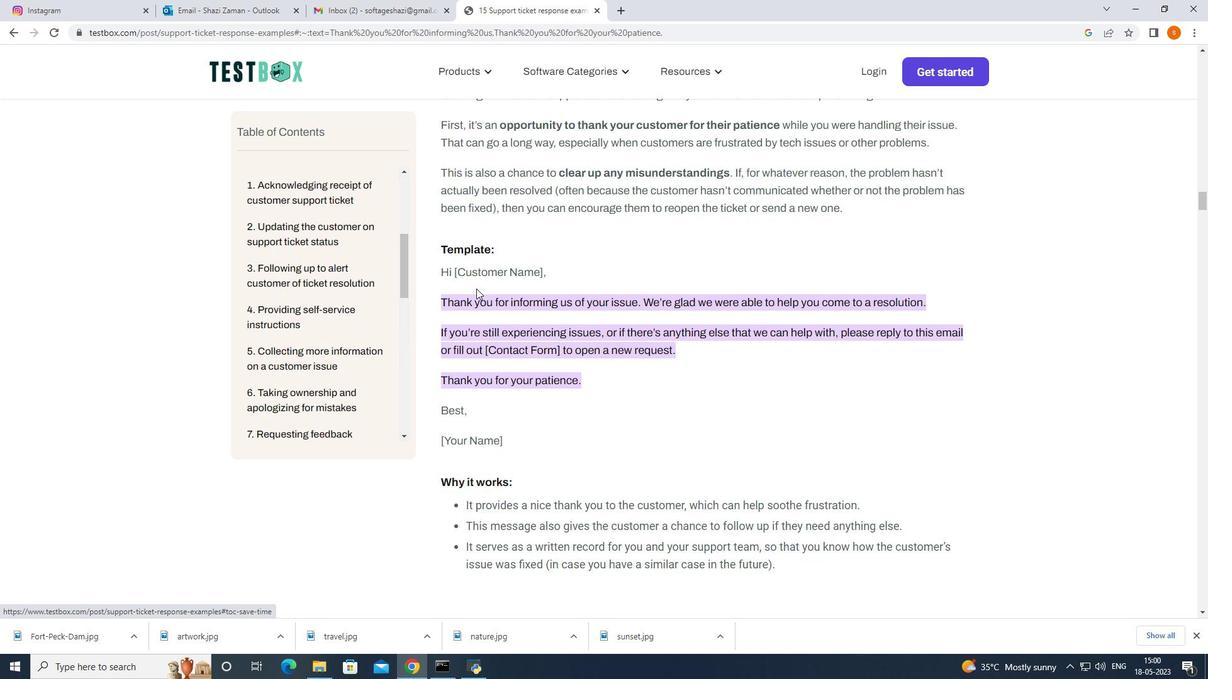 
Action: Mouse moved to (621, 332)
Screenshot: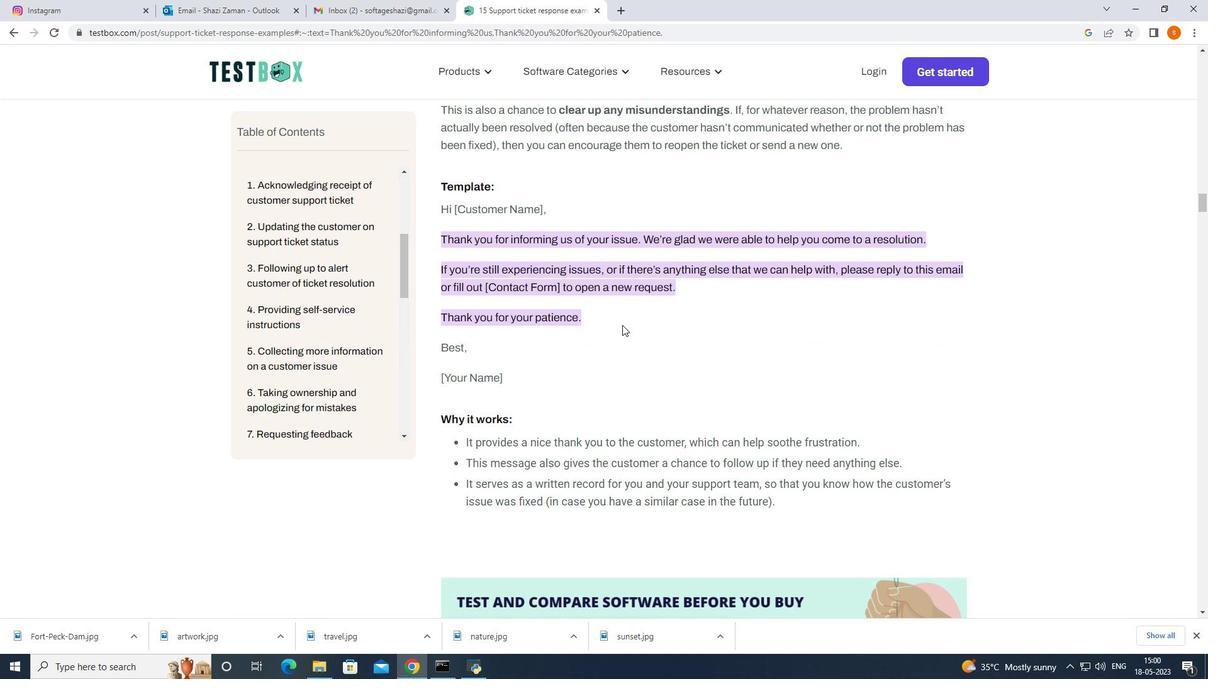 
Action: Mouse scrolled (621, 331) with delta (0, 0)
Screenshot: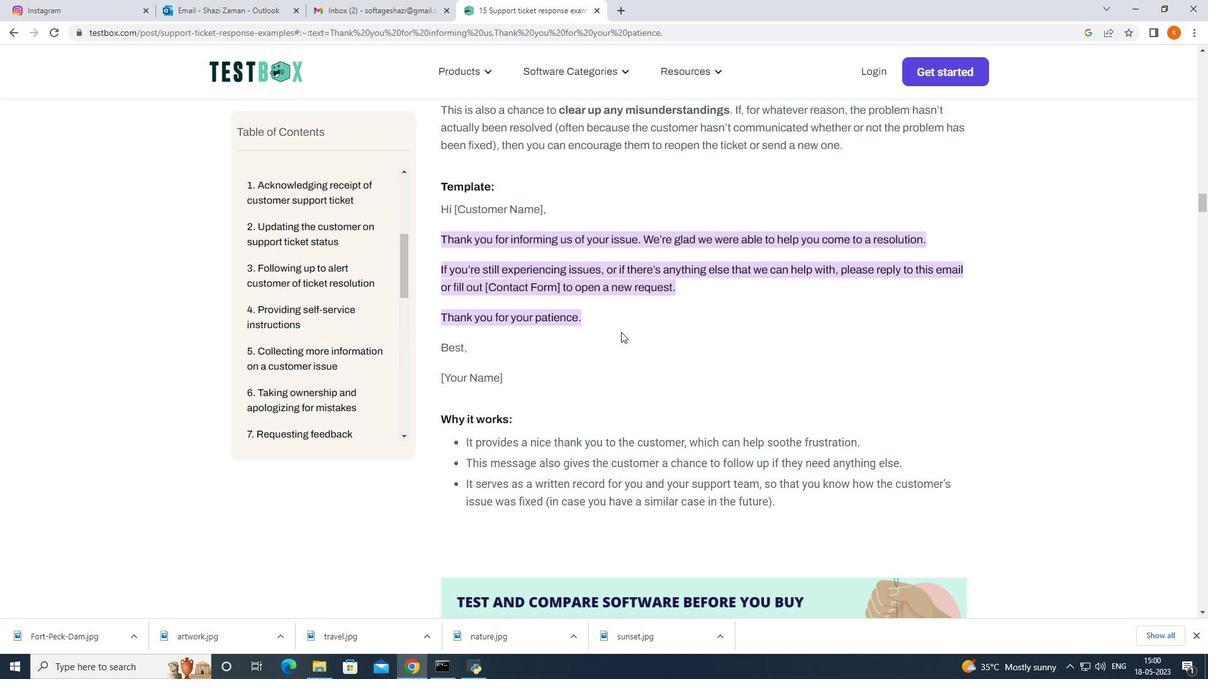 
Action: Mouse moved to (621, 332)
Screenshot: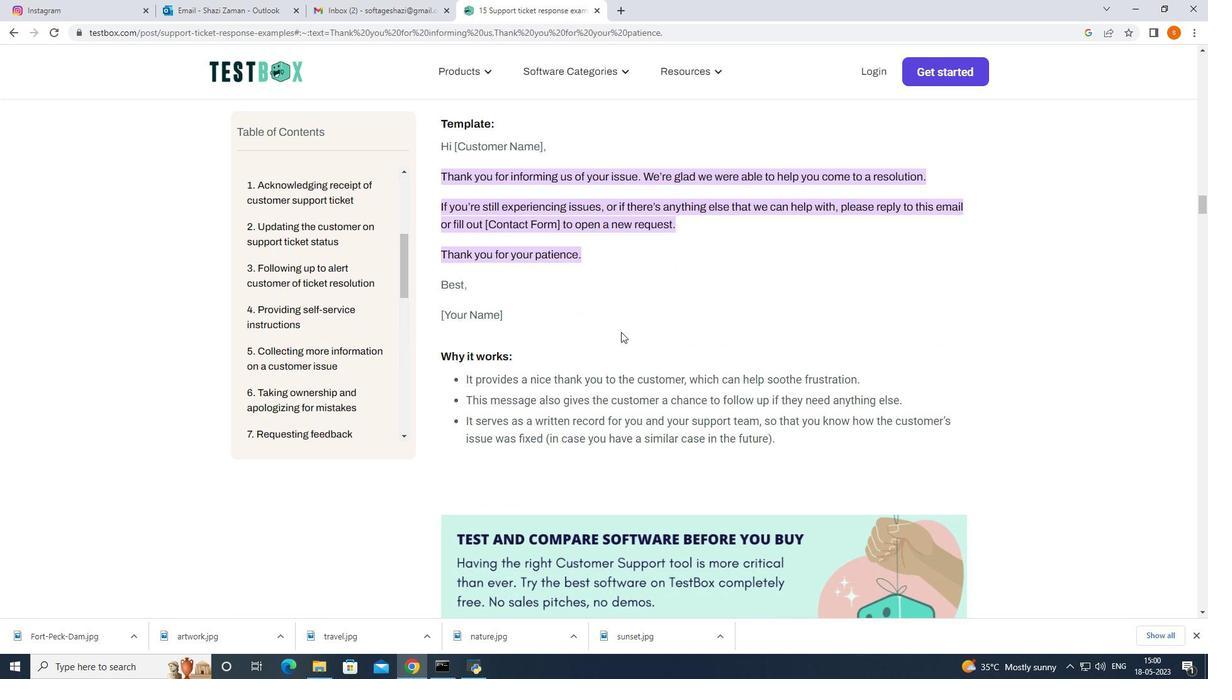 
Action: Mouse scrolled (621, 332) with delta (0, 0)
Screenshot: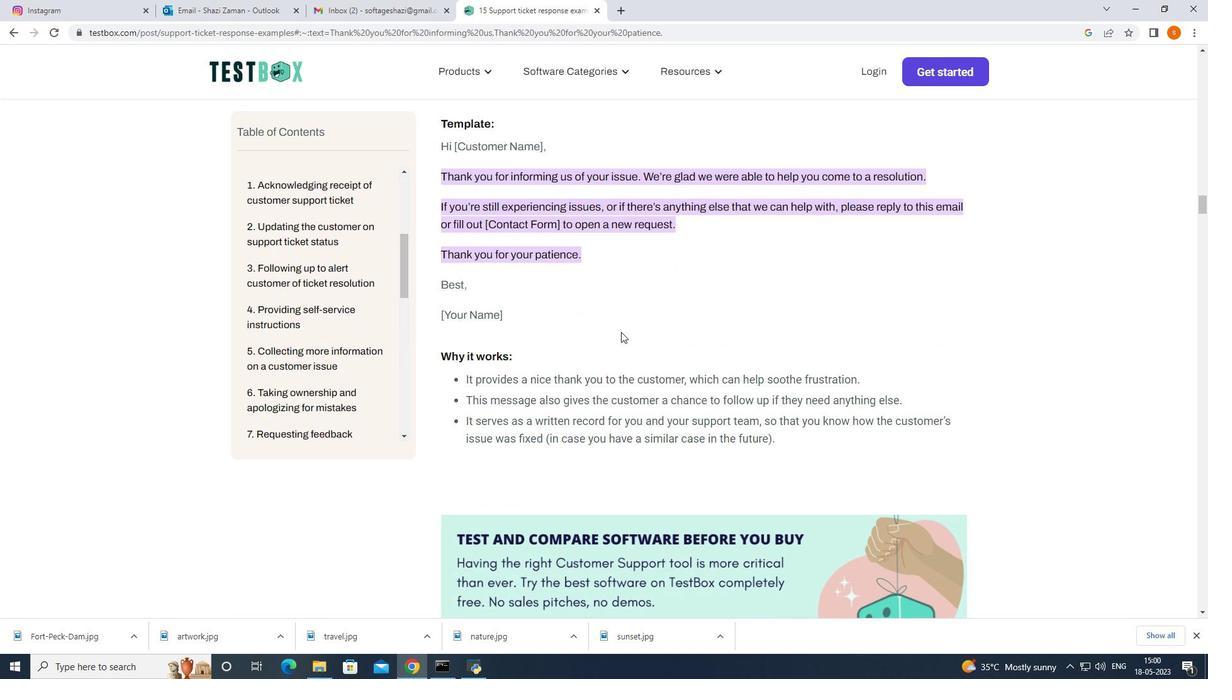 
Action: Mouse moved to (614, 324)
Screenshot: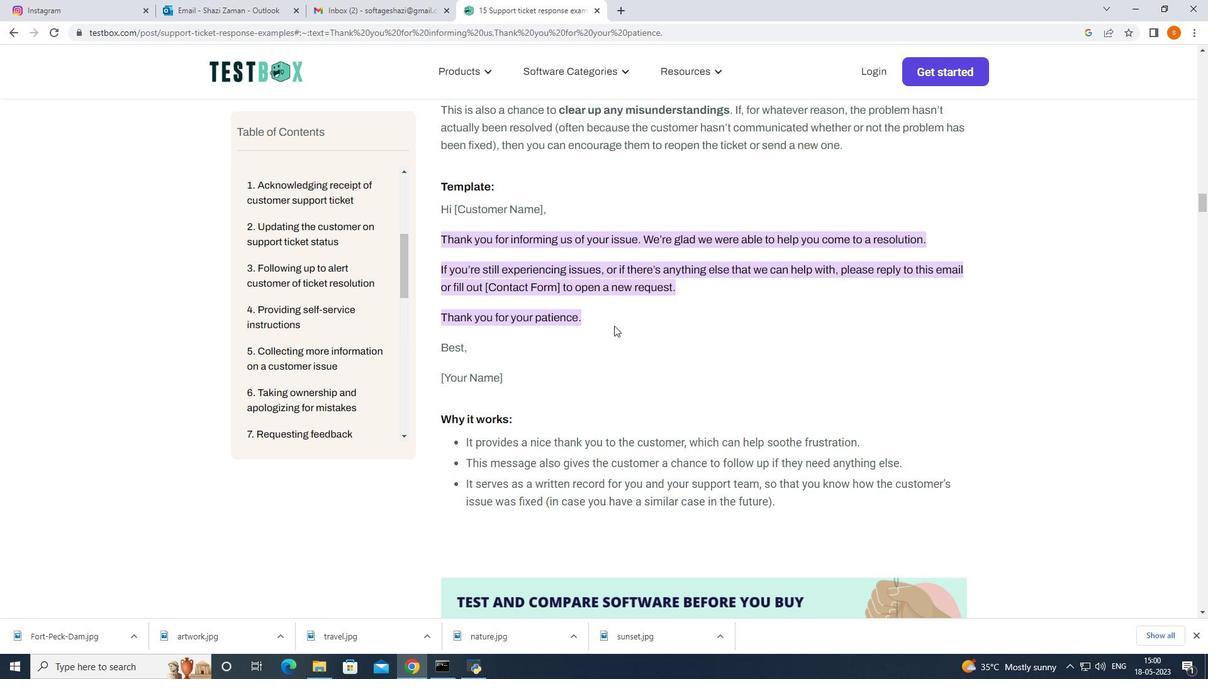 
Action: Mouse scrolled (614, 323) with delta (0, 0)
Screenshot: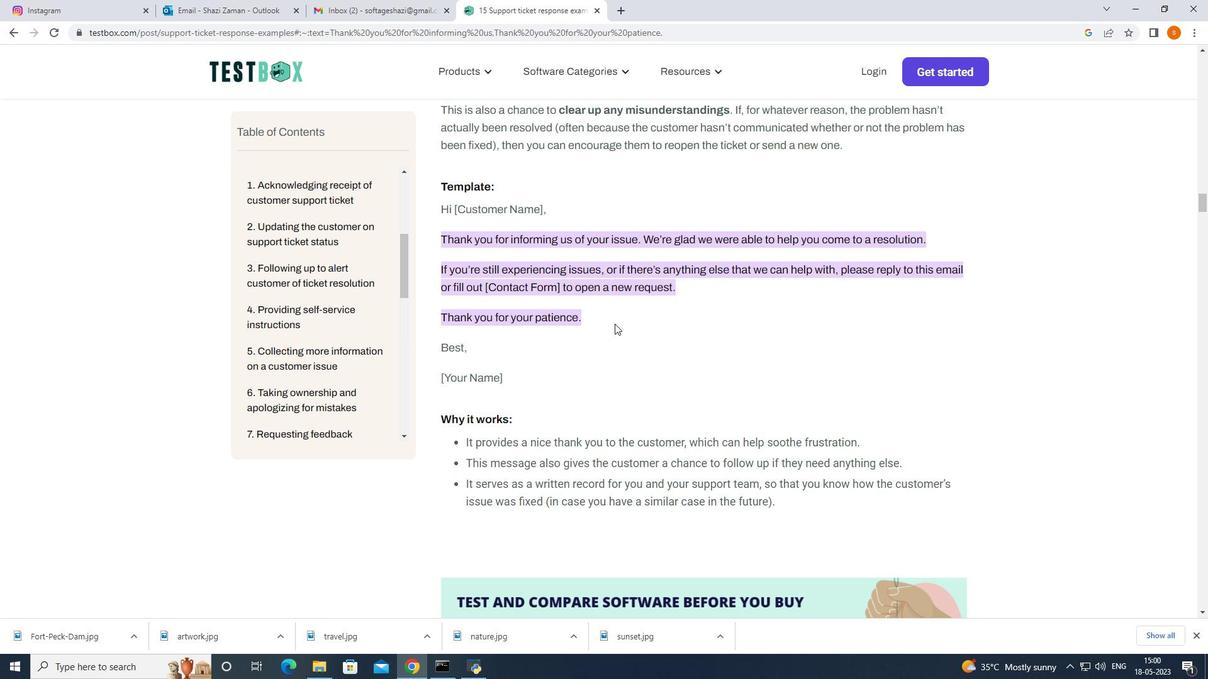 
Action: Mouse scrolled (614, 324) with delta (0, 0)
Screenshot: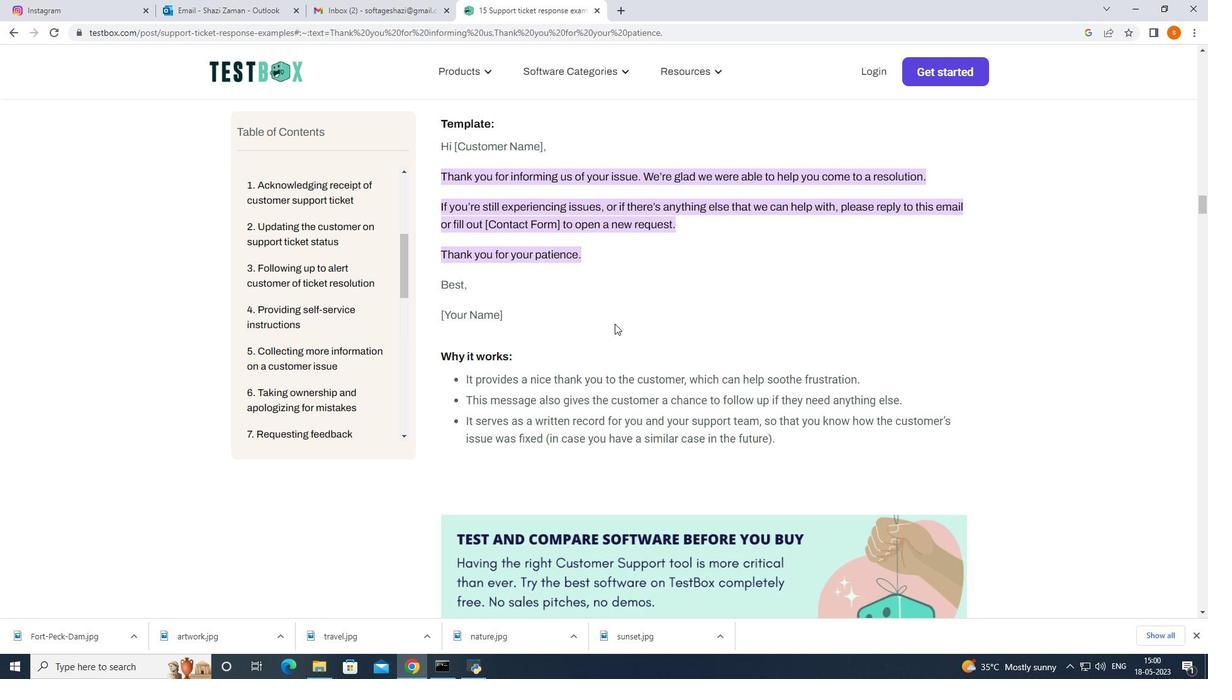 
Action: Mouse moved to (608, 325)
Screenshot: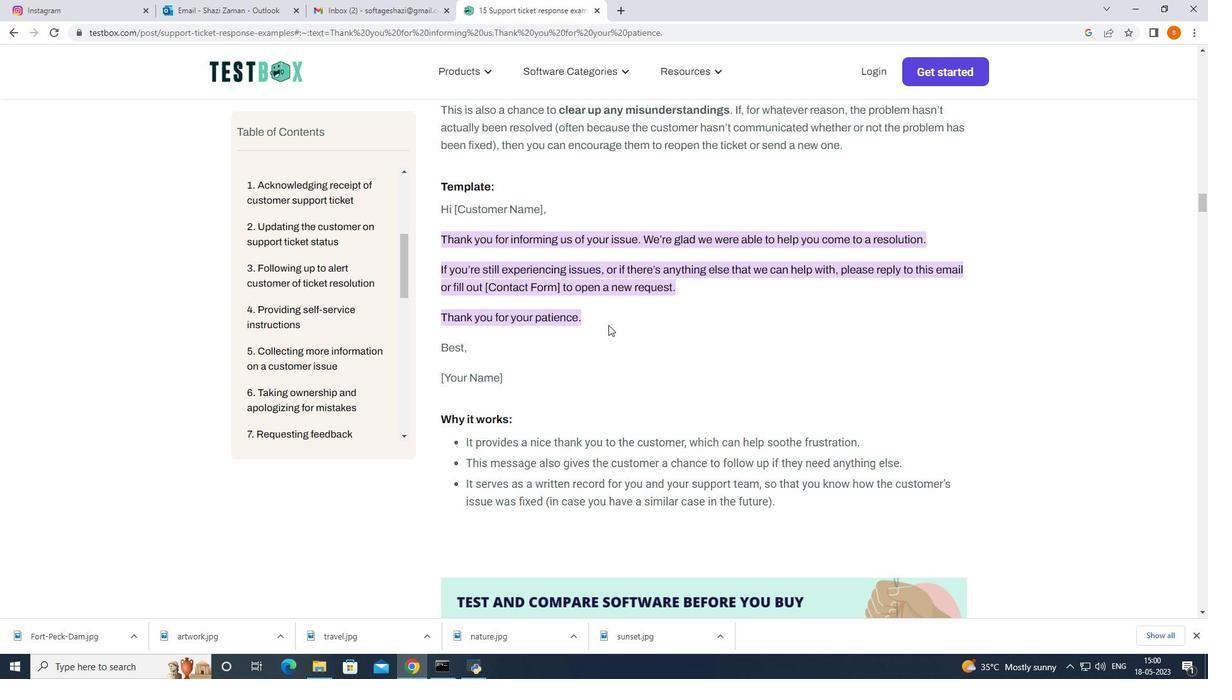 
Action: Mouse scrolled (608, 325) with delta (0, 0)
Screenshot: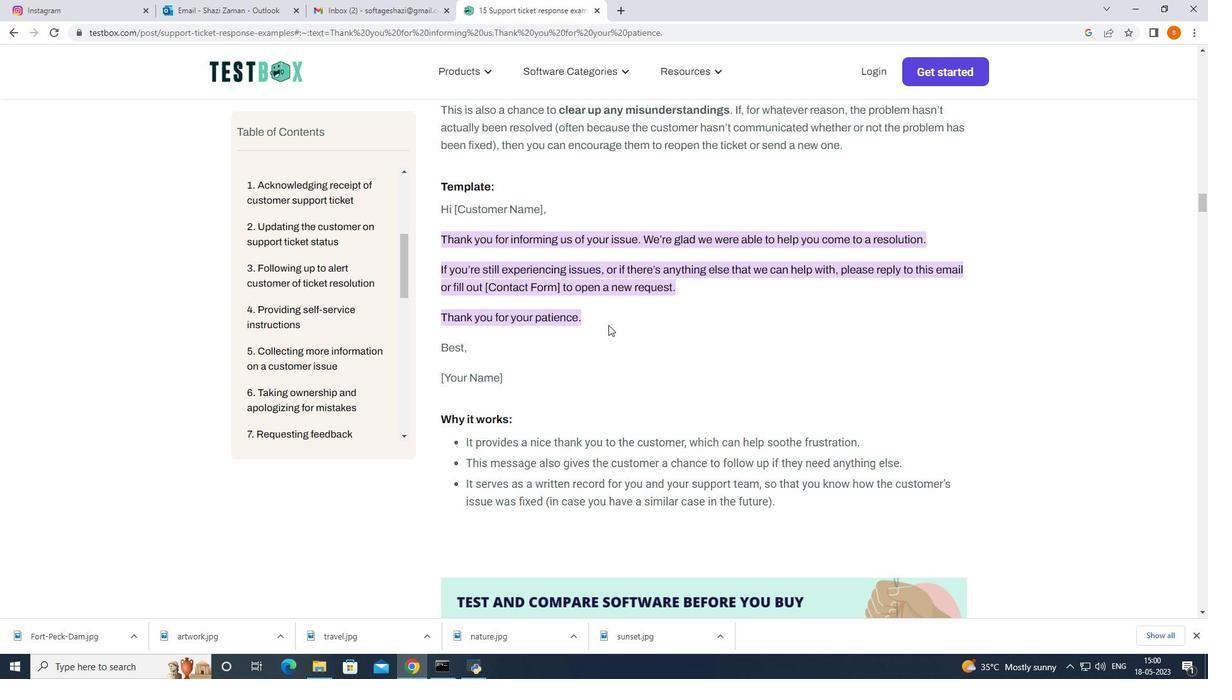 
Action: Mouse scrolled (608, 325) with delta (0, 0)
Screenshot: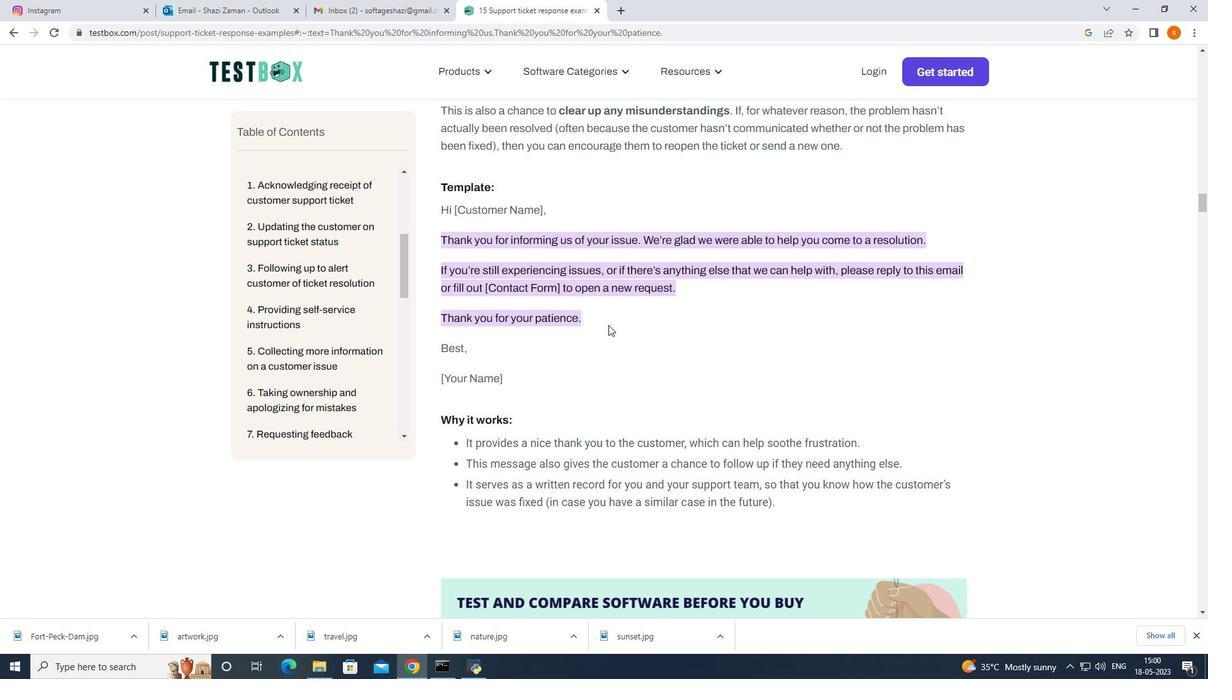 
Action: Mouse scrolled (608, 325) with delta (0, 0)
Screenshot: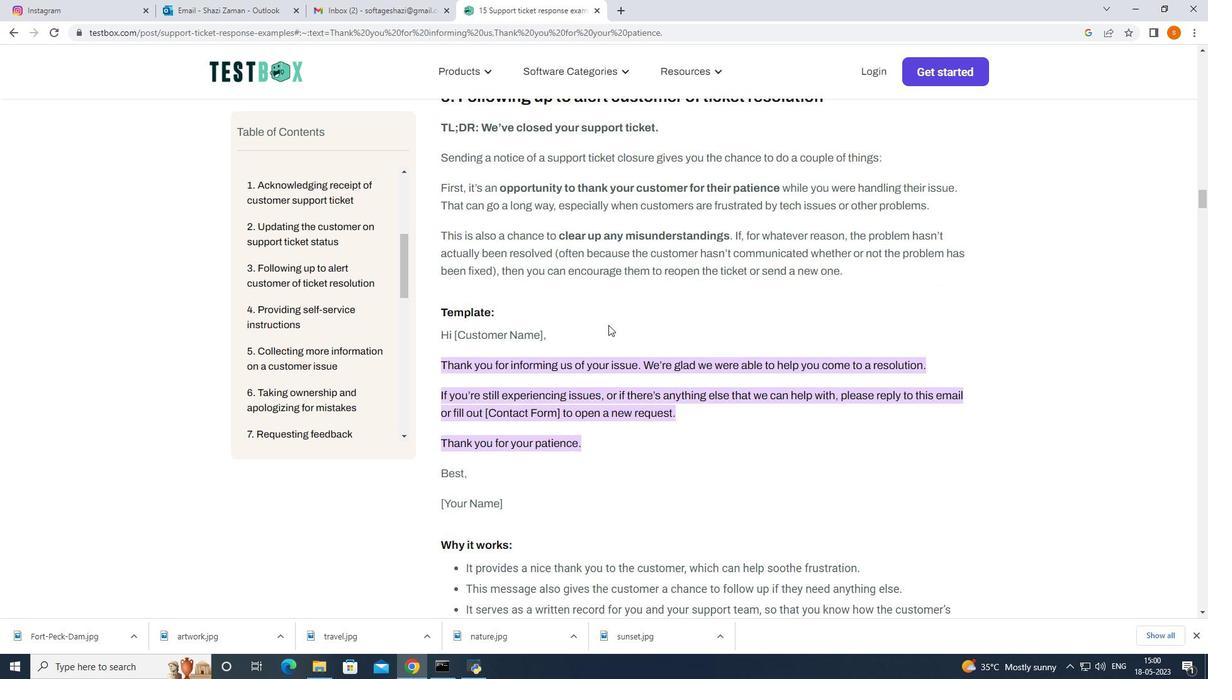
Action: Mouse moved to (608, 325)
Screenshot: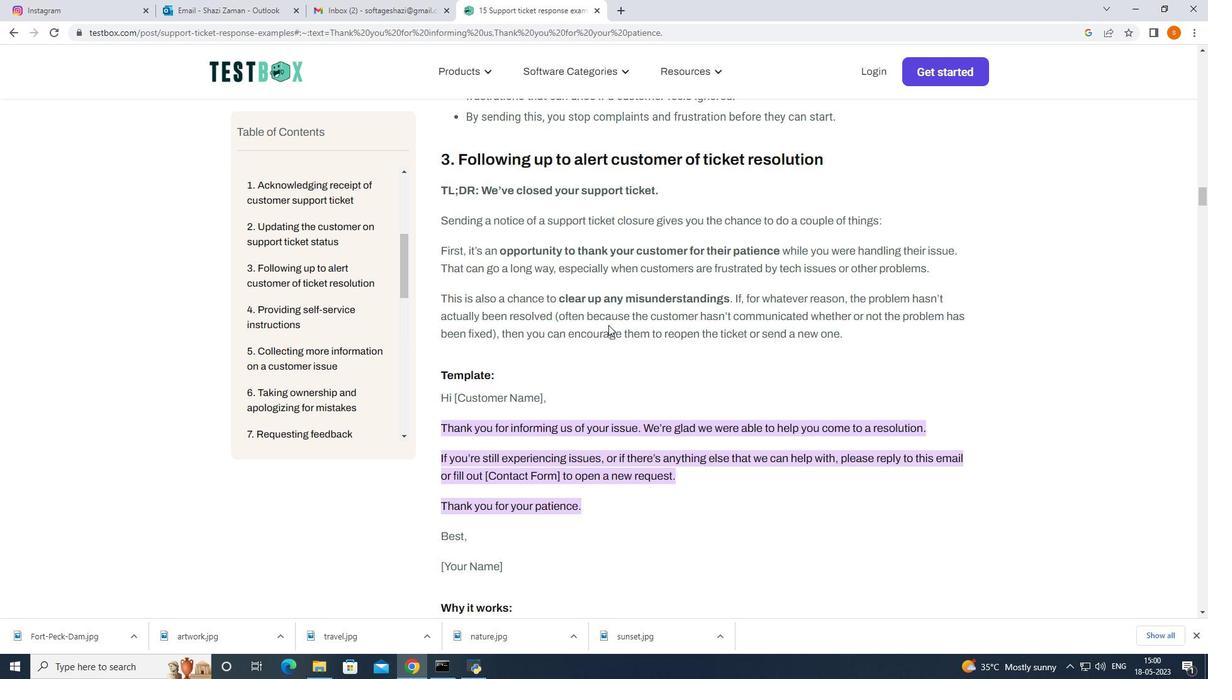 
Action: Mouse scrolled (608, 325) with delta (0, 0)
Screenshot: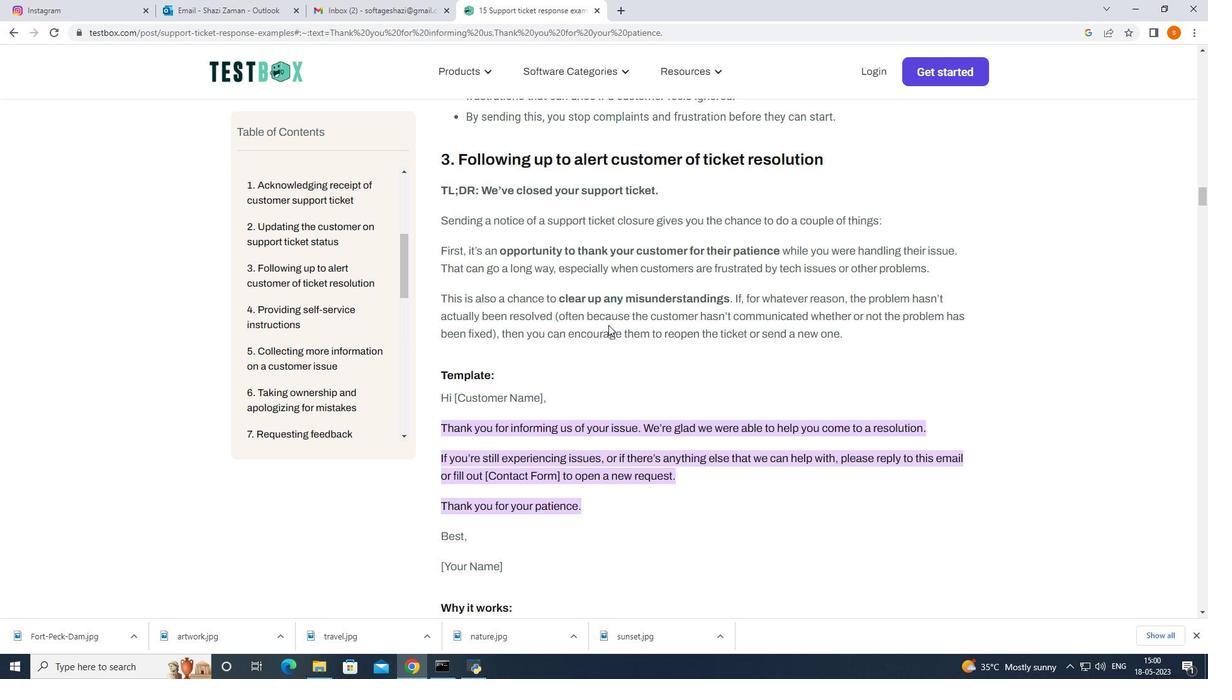 
Action: Mouse scrolled (608, 325) with delta (0, 0)
Screenshot: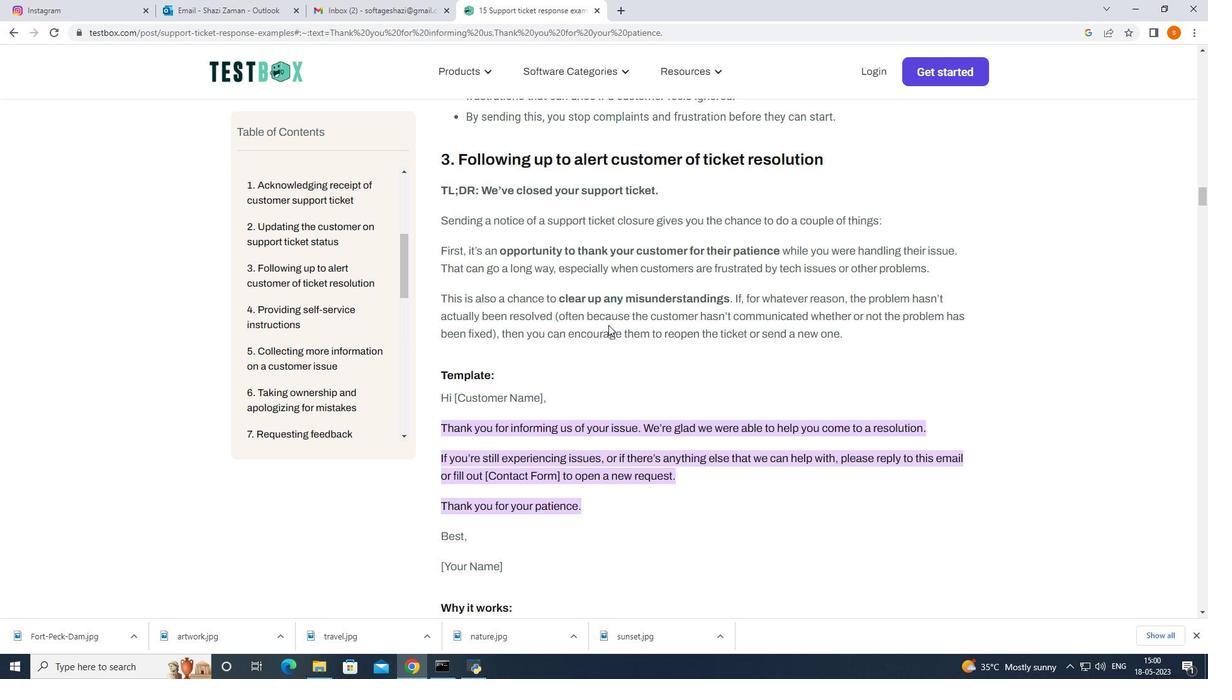 
Action: Mouse scrolled (608, 325) with delta (0, 0)
Screenshot: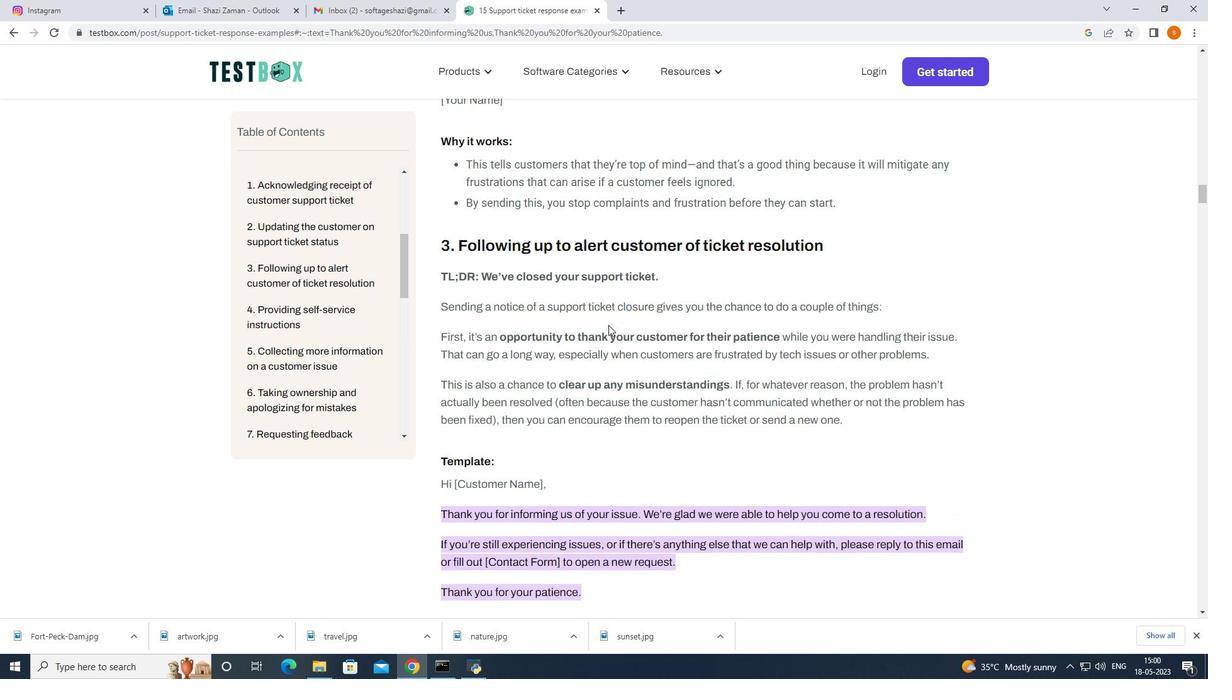 
Action: Mouse moved to (608, 327)
Screenshot: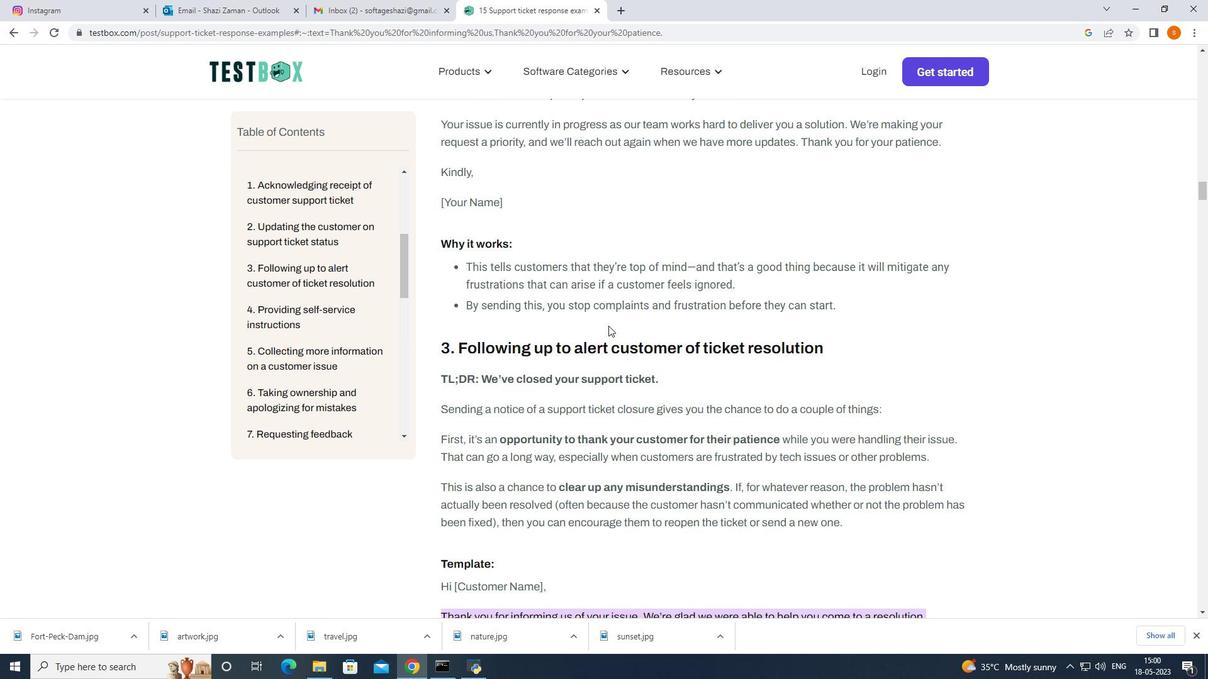 
Action: Mouse scrolled (608, 327) with delta (0, 0)
Screenshot: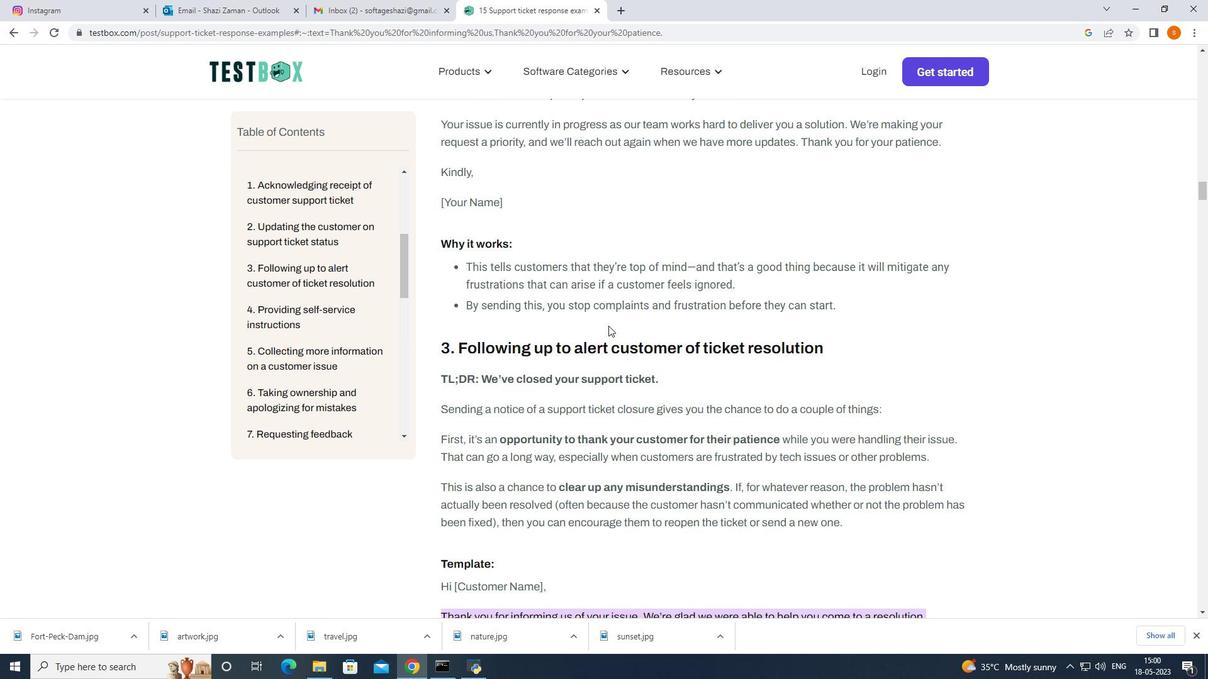 
Action: Mouse scrolled (608, 327) with delta (0, 0)
Screenshot: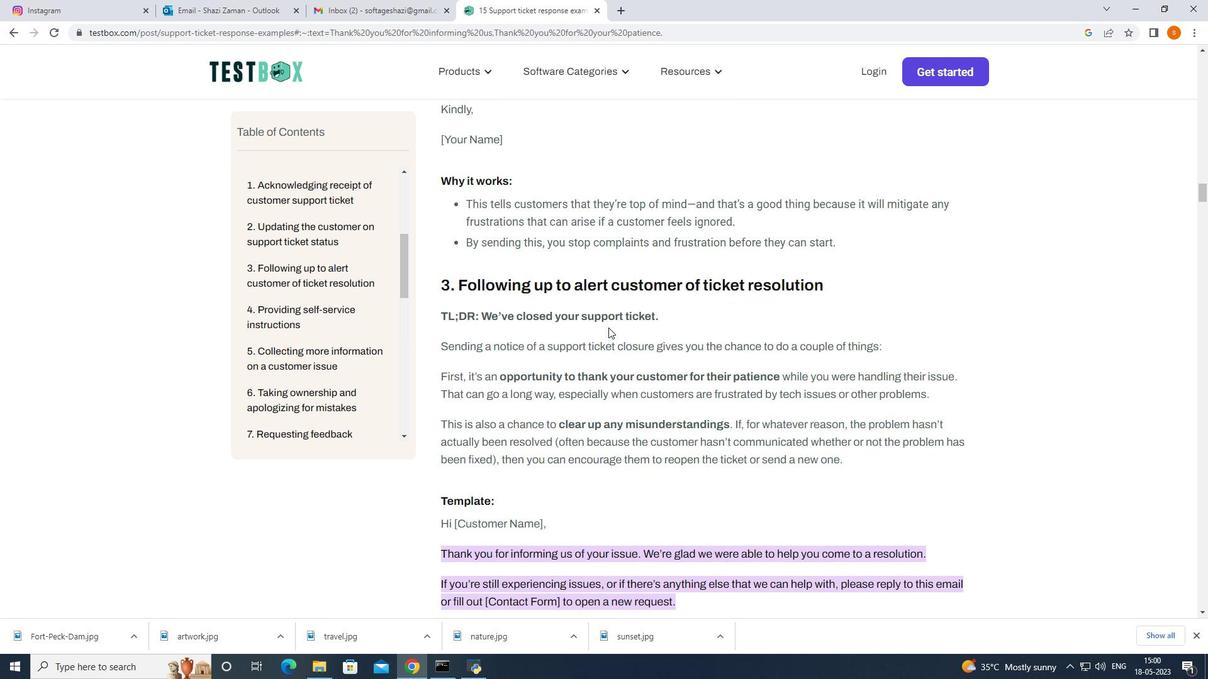 
Action: Mouse moved to (608, 327)
Screenshot: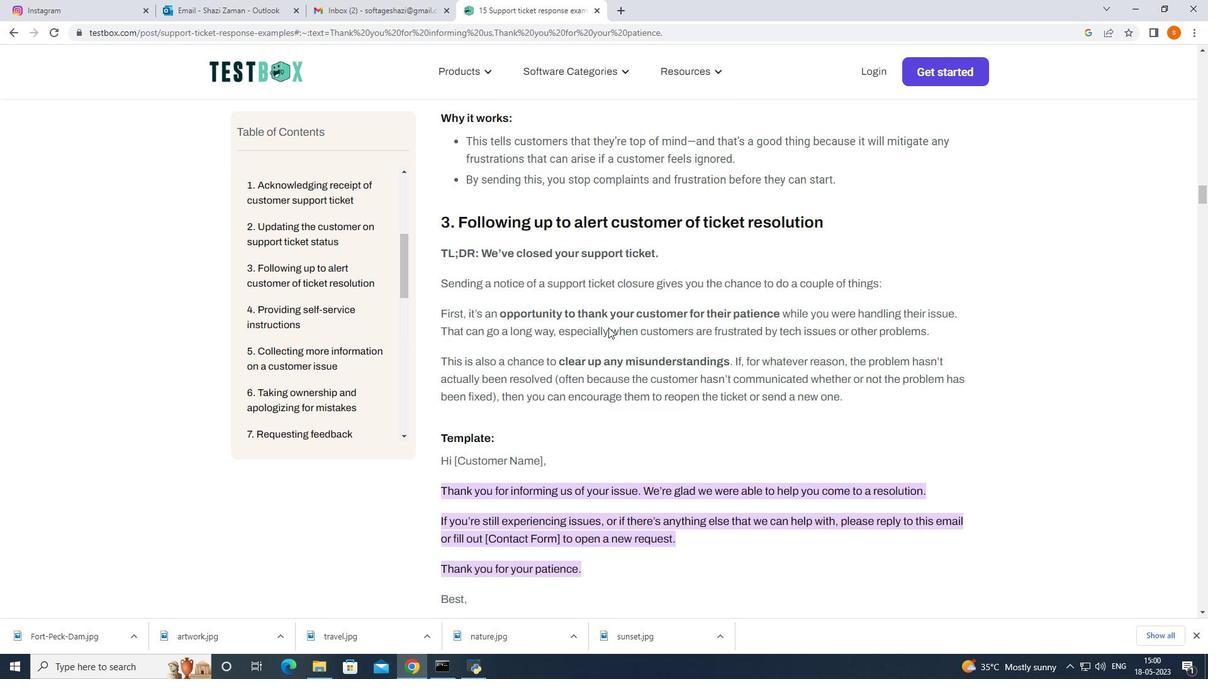 
Action: Mouse scrolled (608, 327) with delta (0, 0)
Screenshot: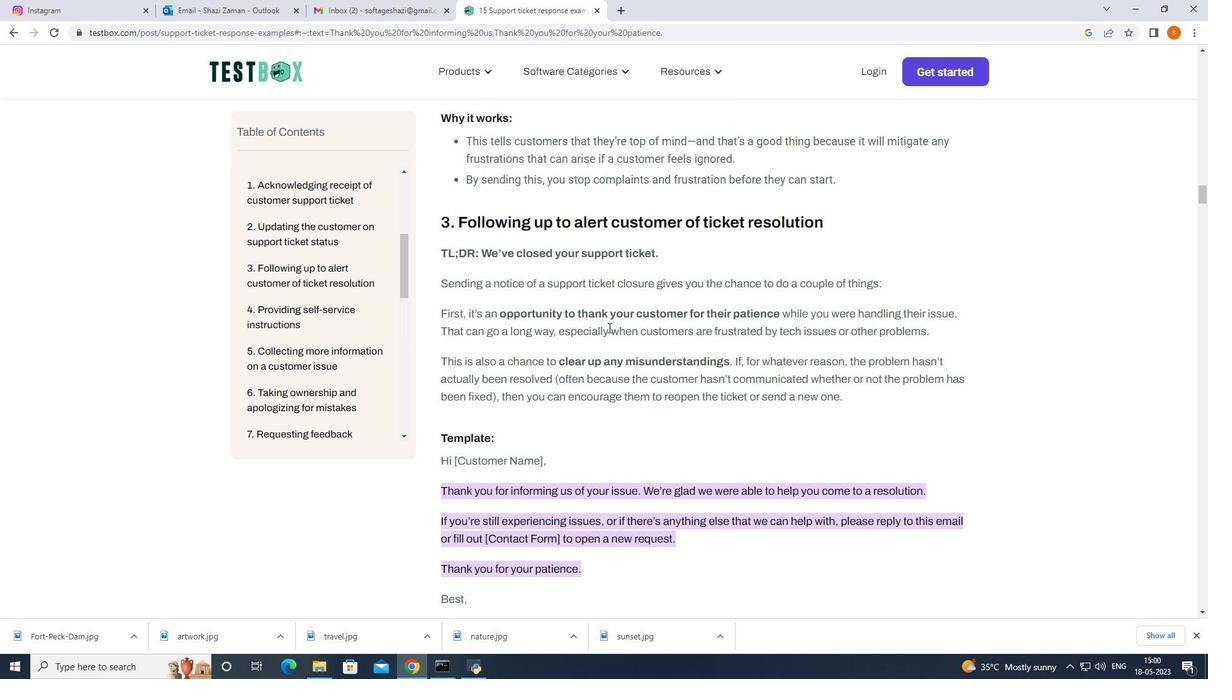 
Action: Mouse scrolled (608, 328) with delta (0, 0)
Screenshot: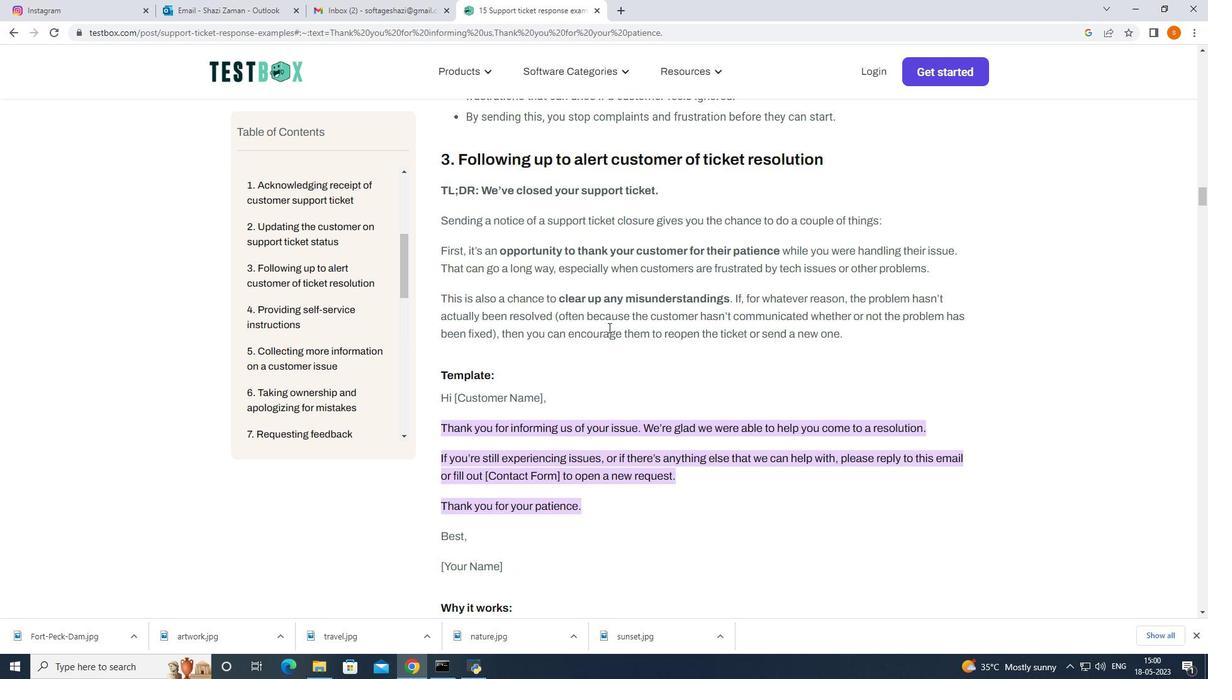 
Action: Mouse moved to (607, 325)
Screenshot: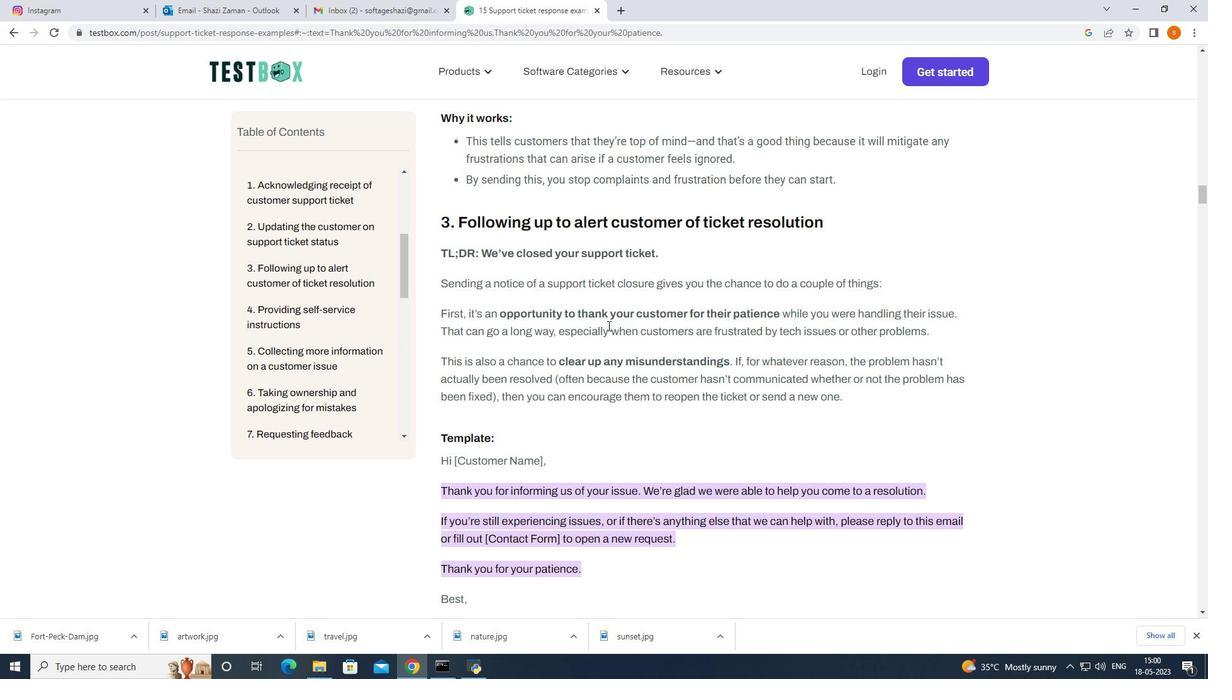 
Action: Mouse scrolled (607, 325) with delta (0, 0)
Screenshot: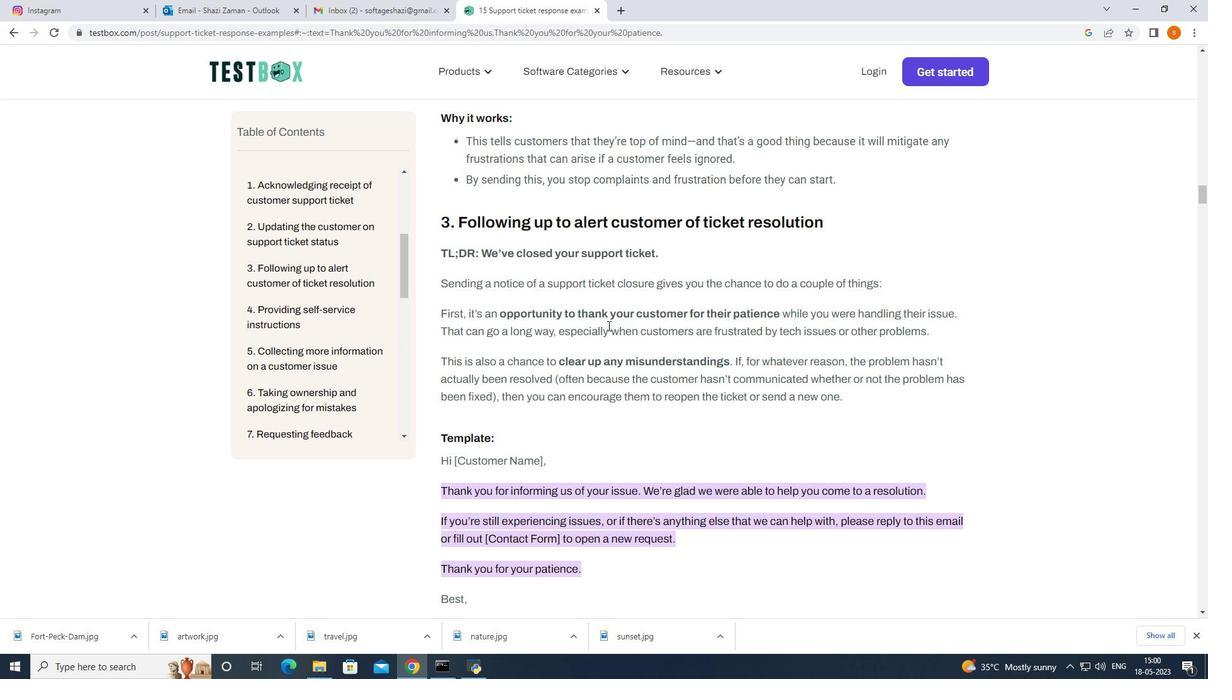 
Action: Mouse scrolled (607, 325) with delta (0, 0)
Screenshot: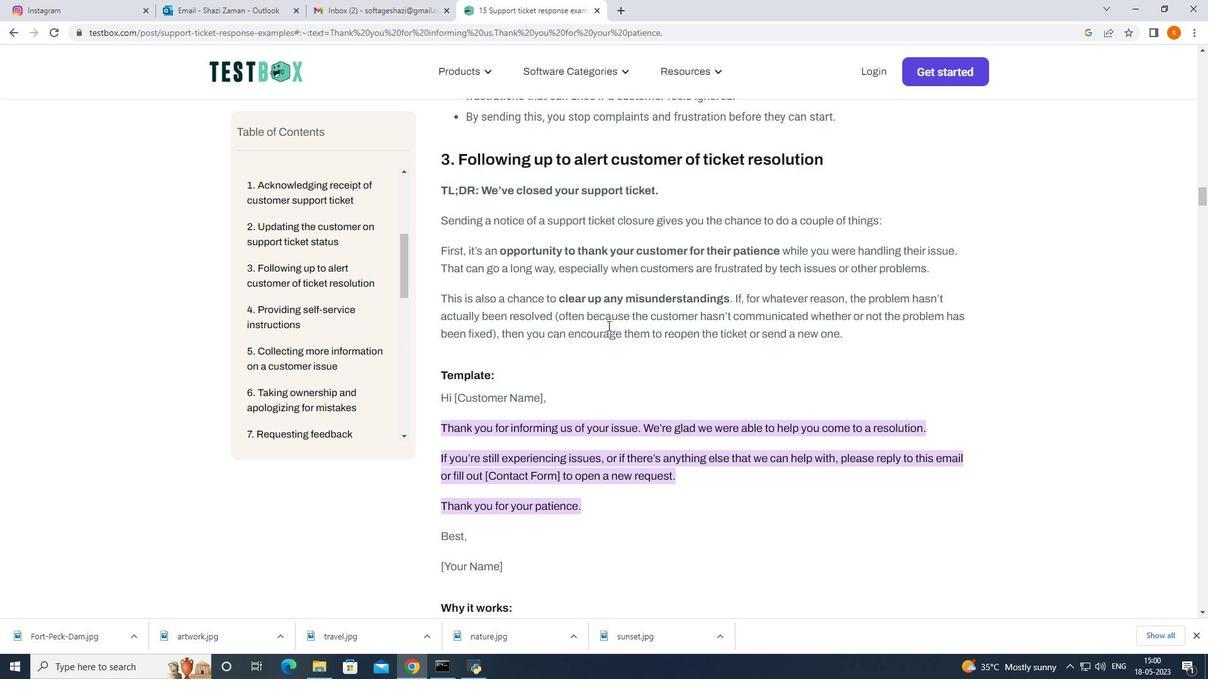 
Action: Mouse moved to (325, 9)
Screenshot: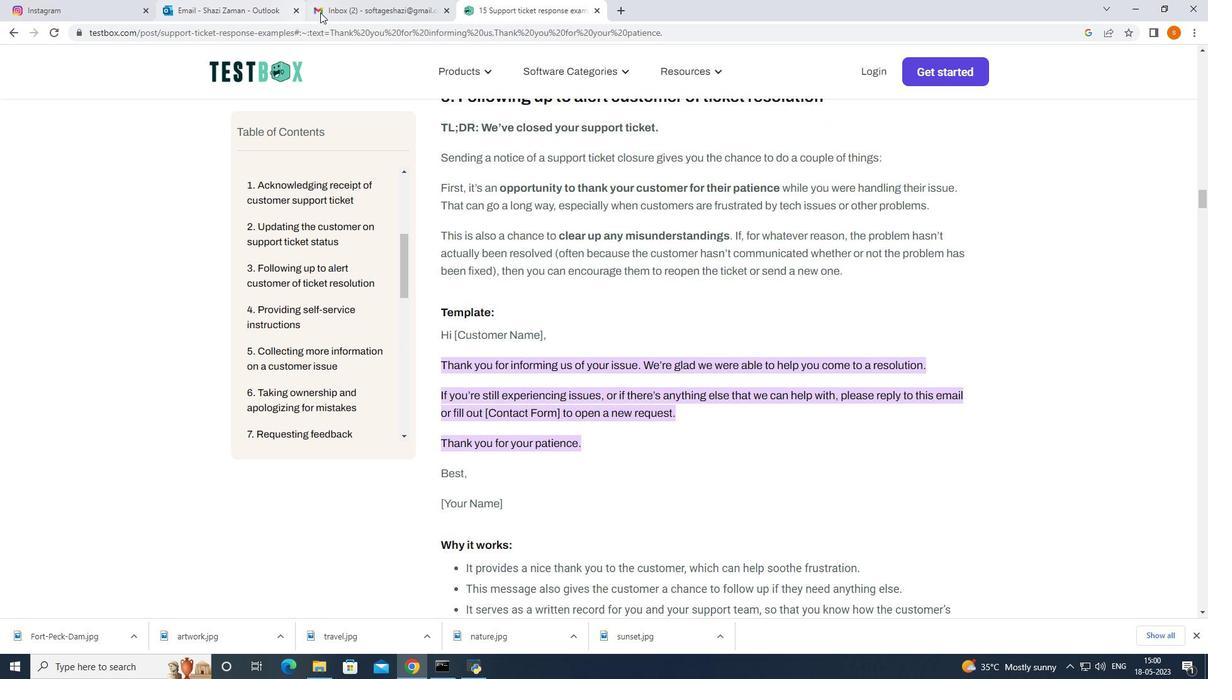 
Action: Mouse pressed left at (325, 9)
Screenshot: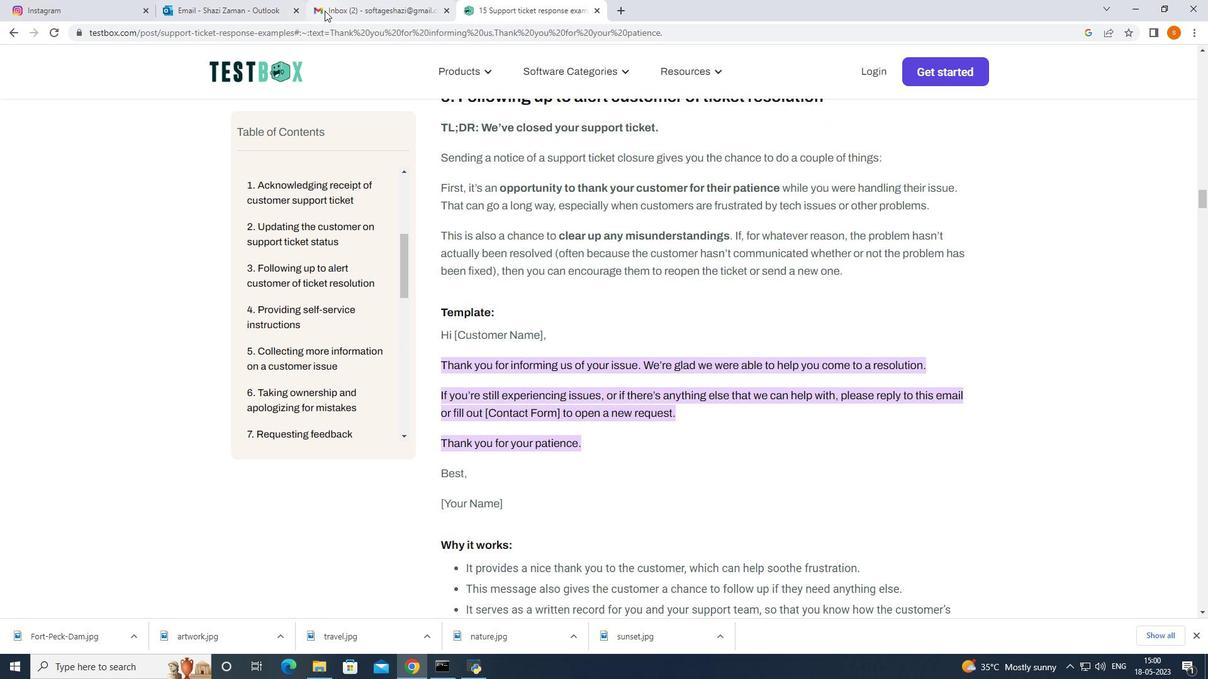 
Action: Mouse moved to (71, 112)
Screenshot: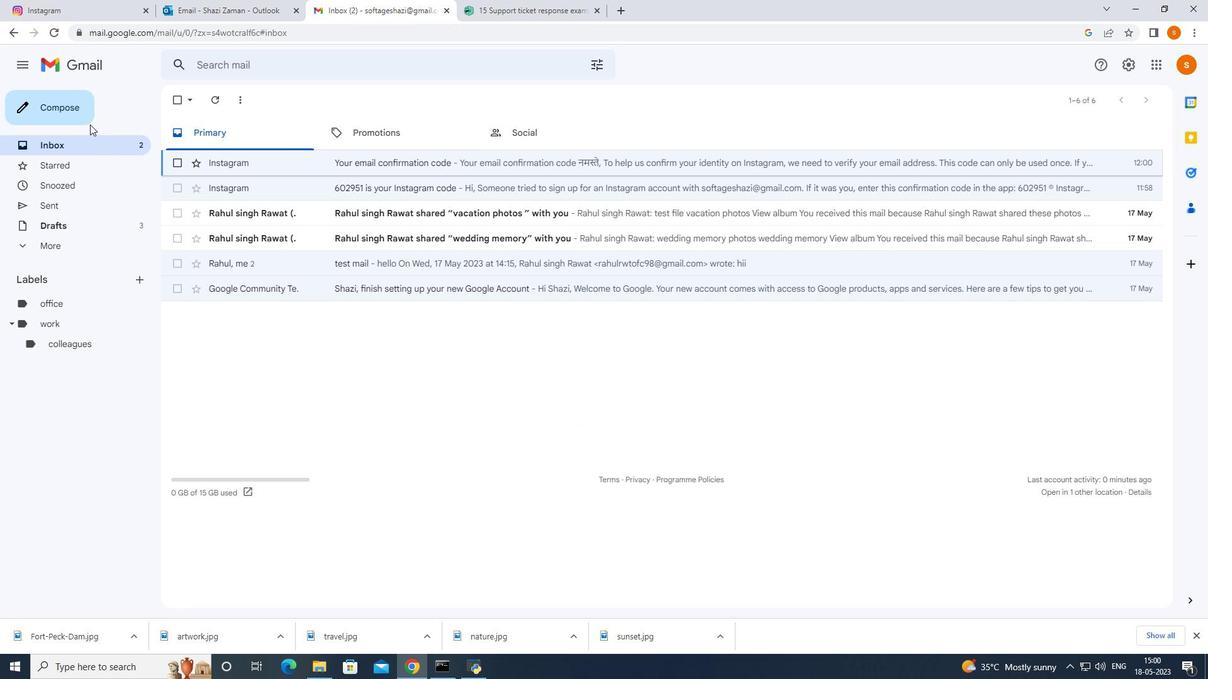 
Action: Mouse pressed left at (71, 112)
Screenshot: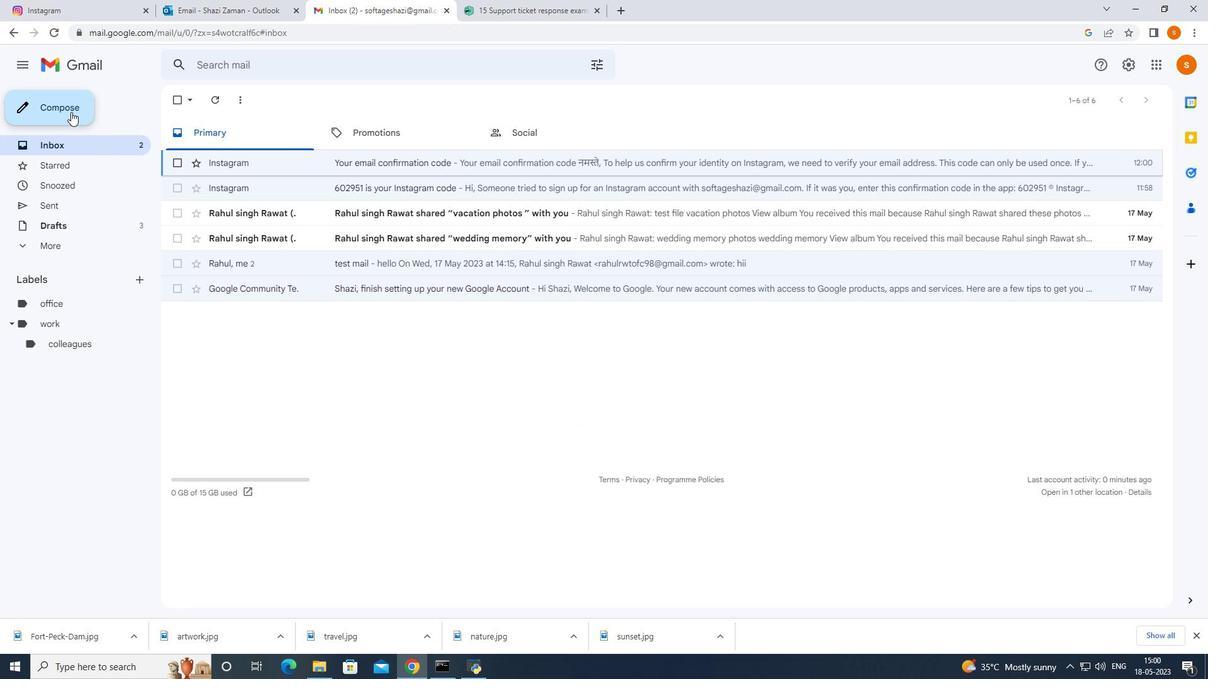 
Action: Mouse moved to (859, 274)
Screenshot: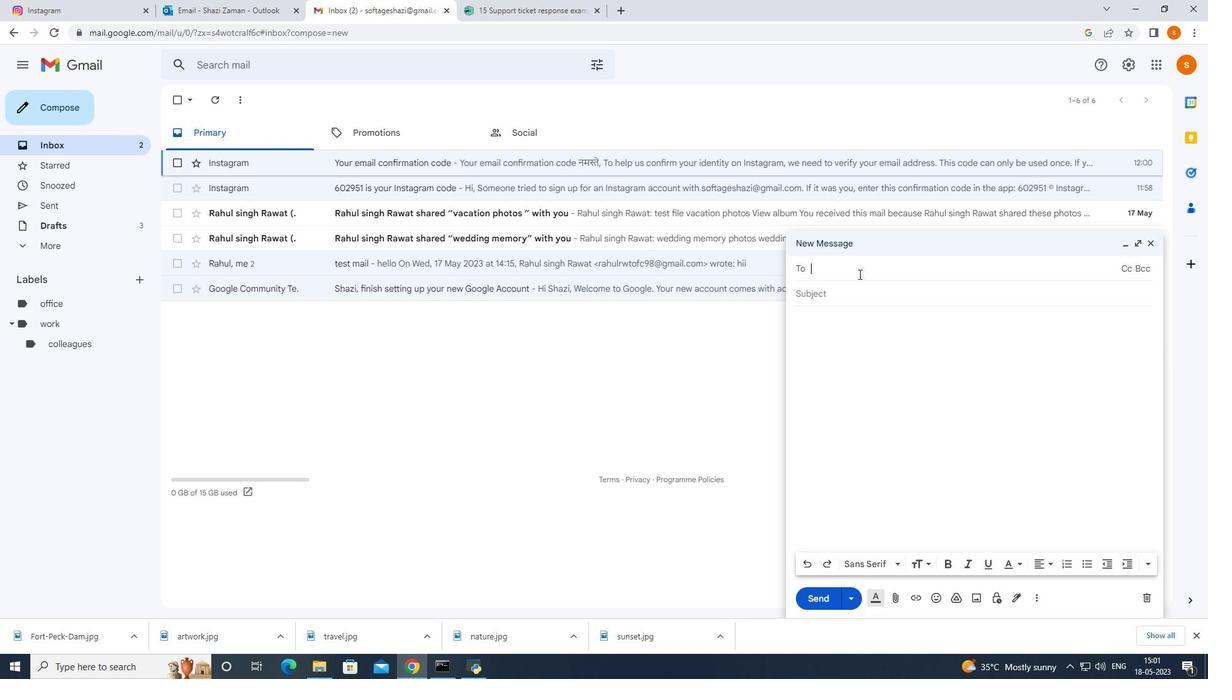 
Action: Key pressed rahul<Key.space>singh<Key.space>rawat<Key.down><Key.enter>
Screenshot: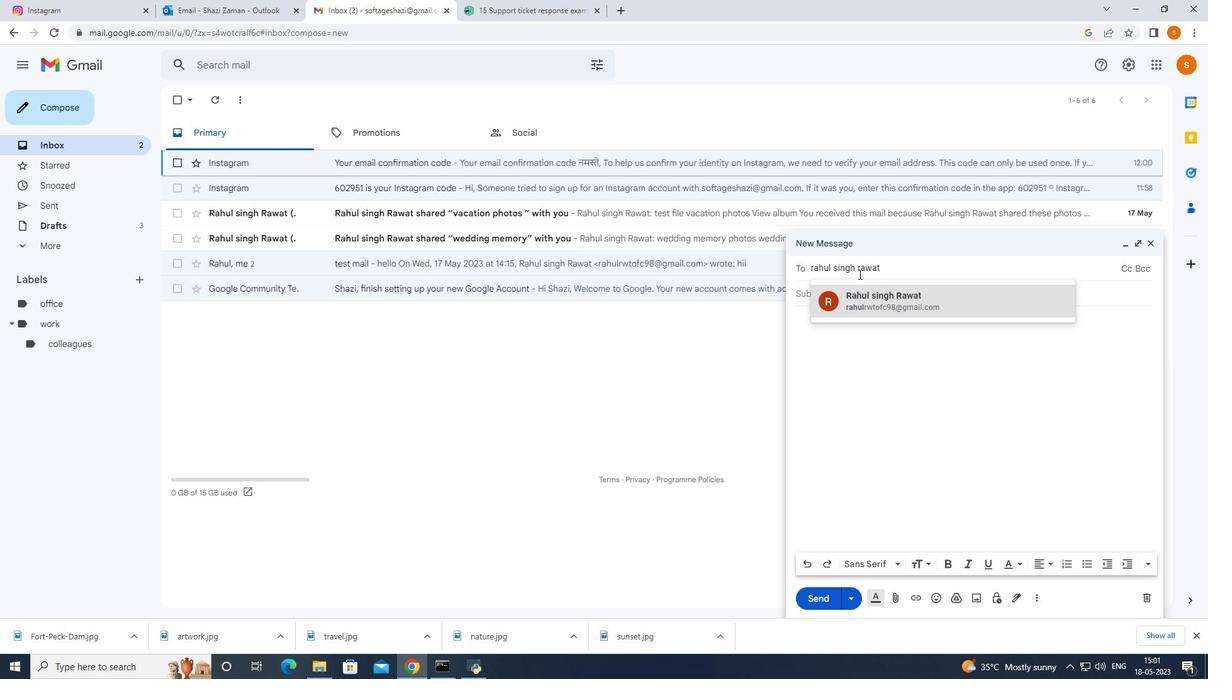 
Action: Mouse moved to (842, 314)
Screenshot: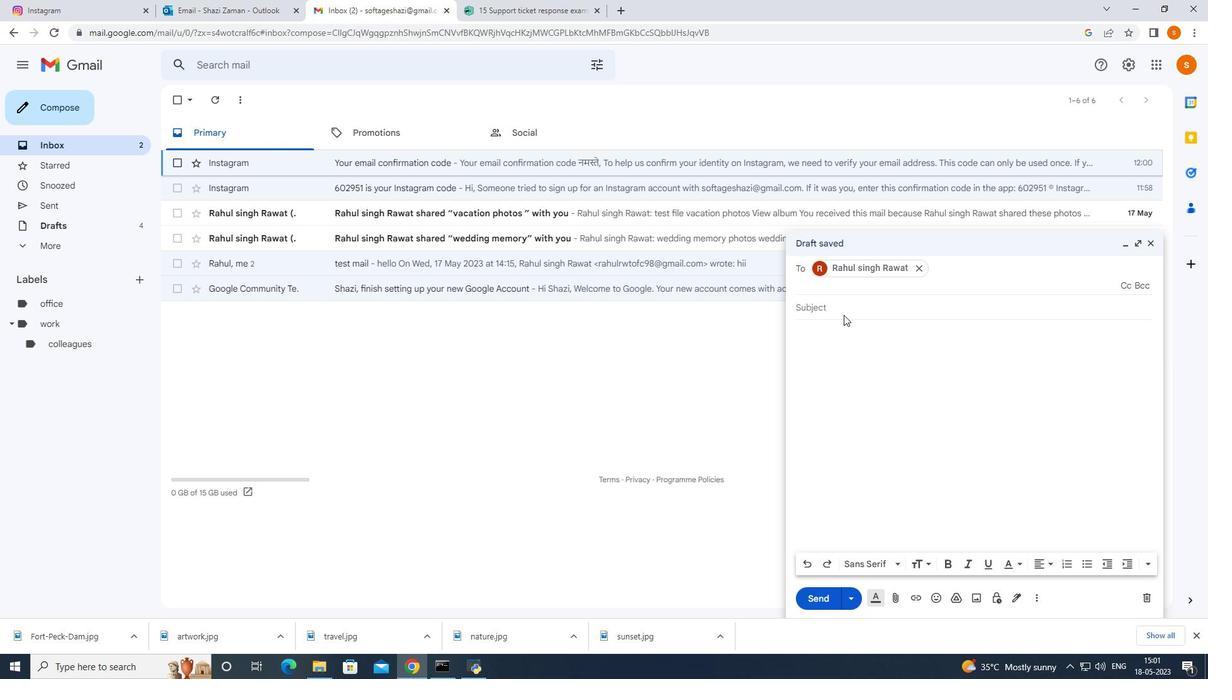 
Action: Mouse pressed left at (842, 314)
Screenshot: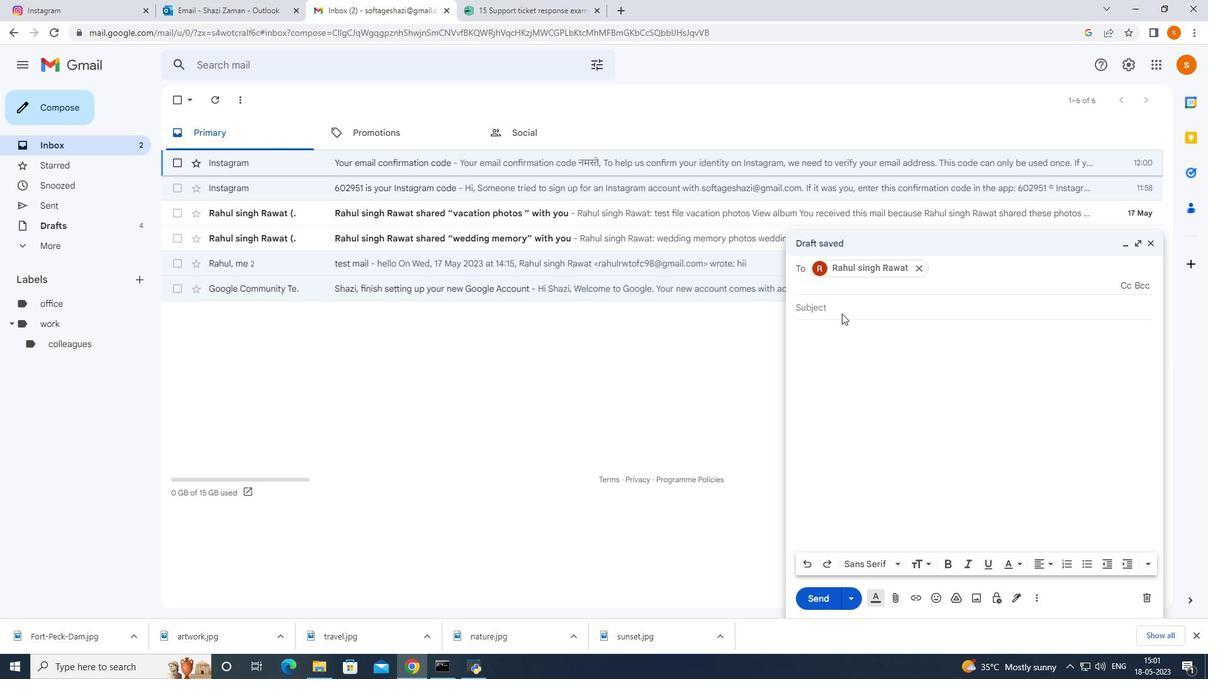 
Action: Mouse moved to (561, 0)
Screenshot: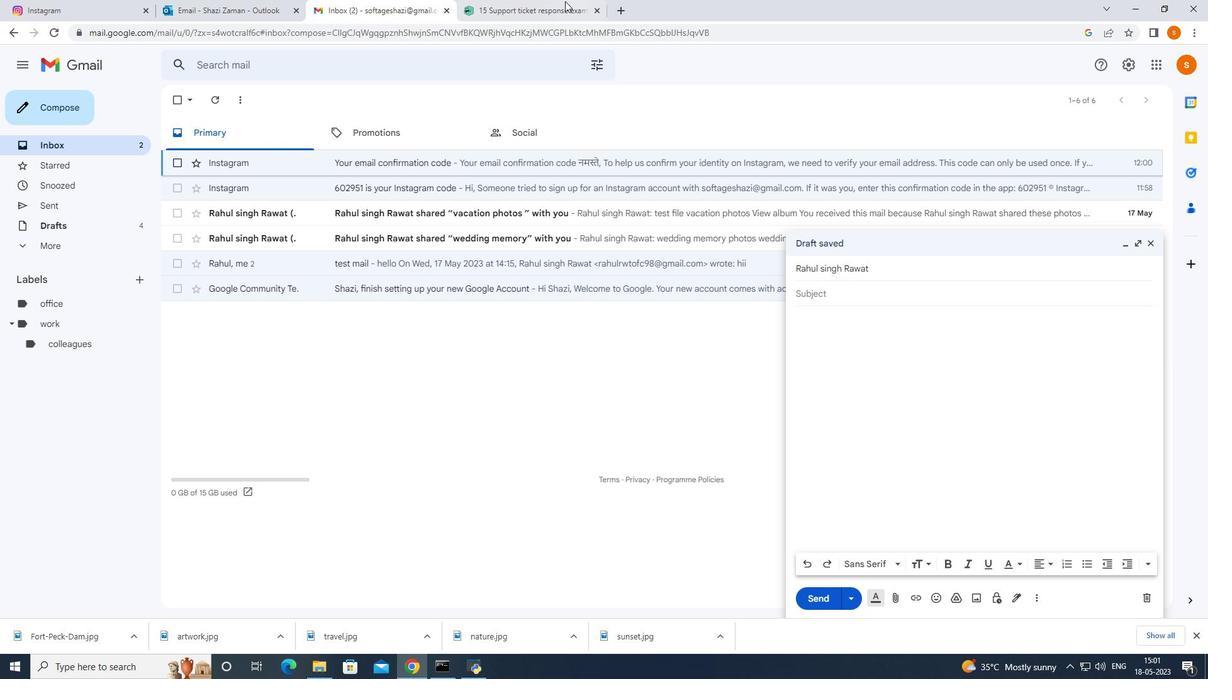 
Action: Mouse pressed left at (561, 0)
Screenshot: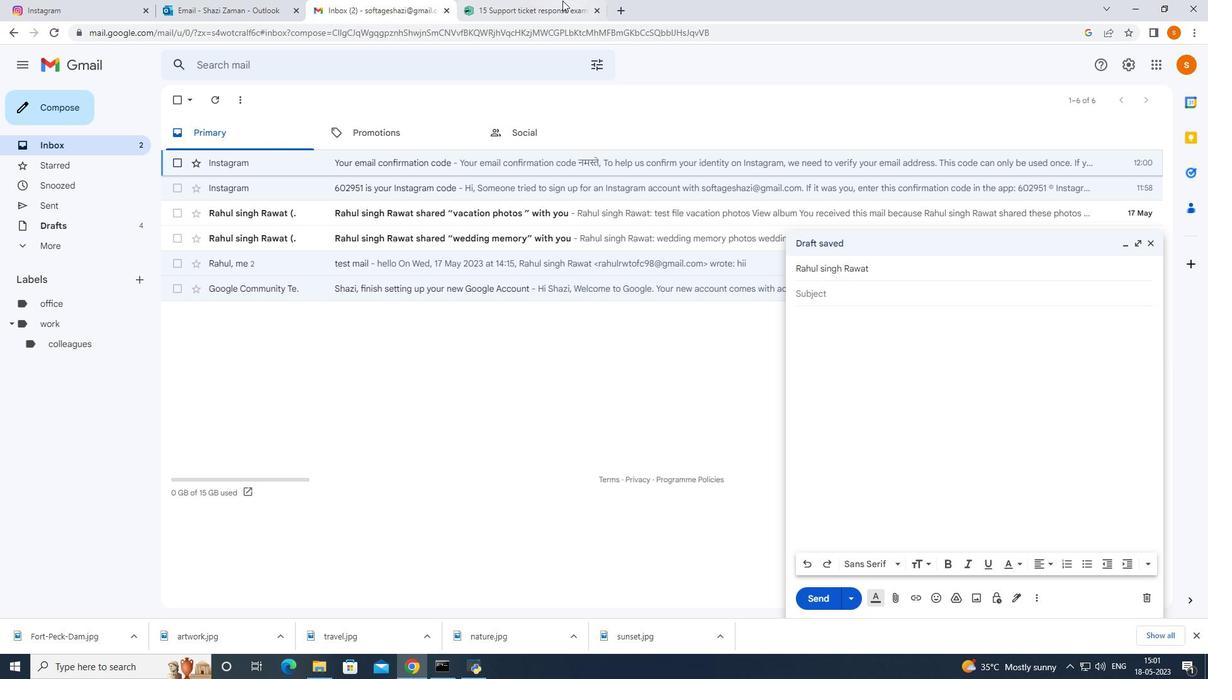 
Action: Mouse moved to (384, 10)
Screenshot: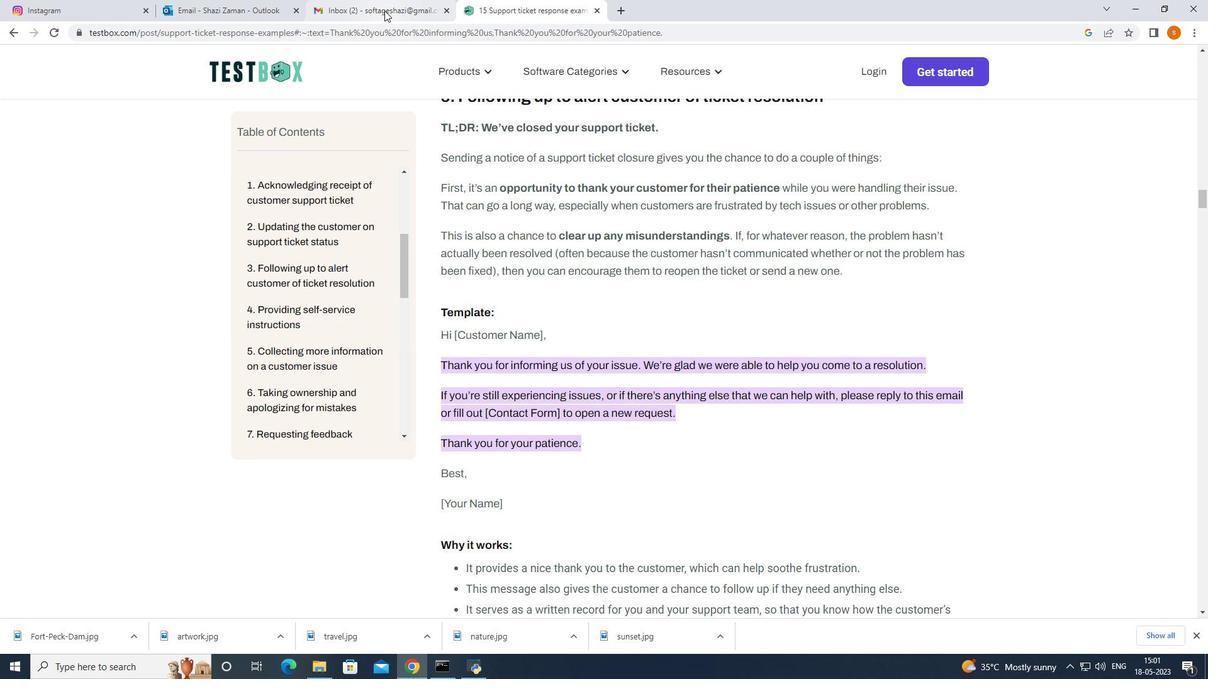 
Action: Mouse pressed left at (384, 10)
Screenshot: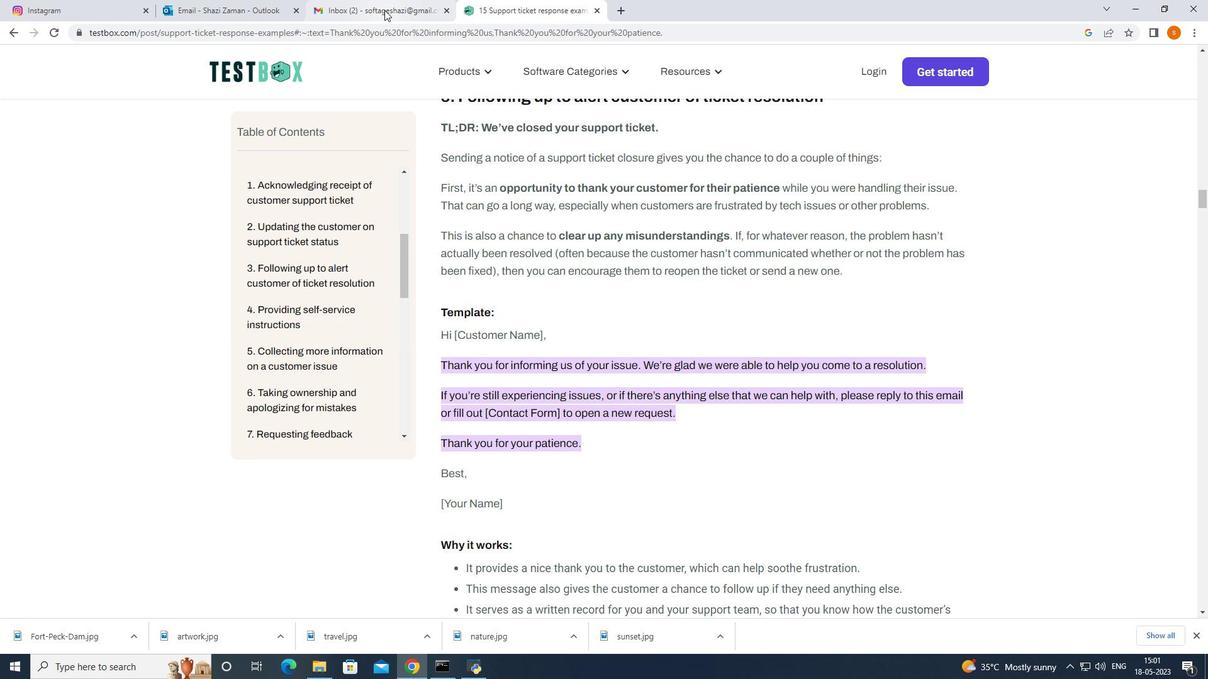 
Action: Mouse moved to (813, 294)
Screenshot: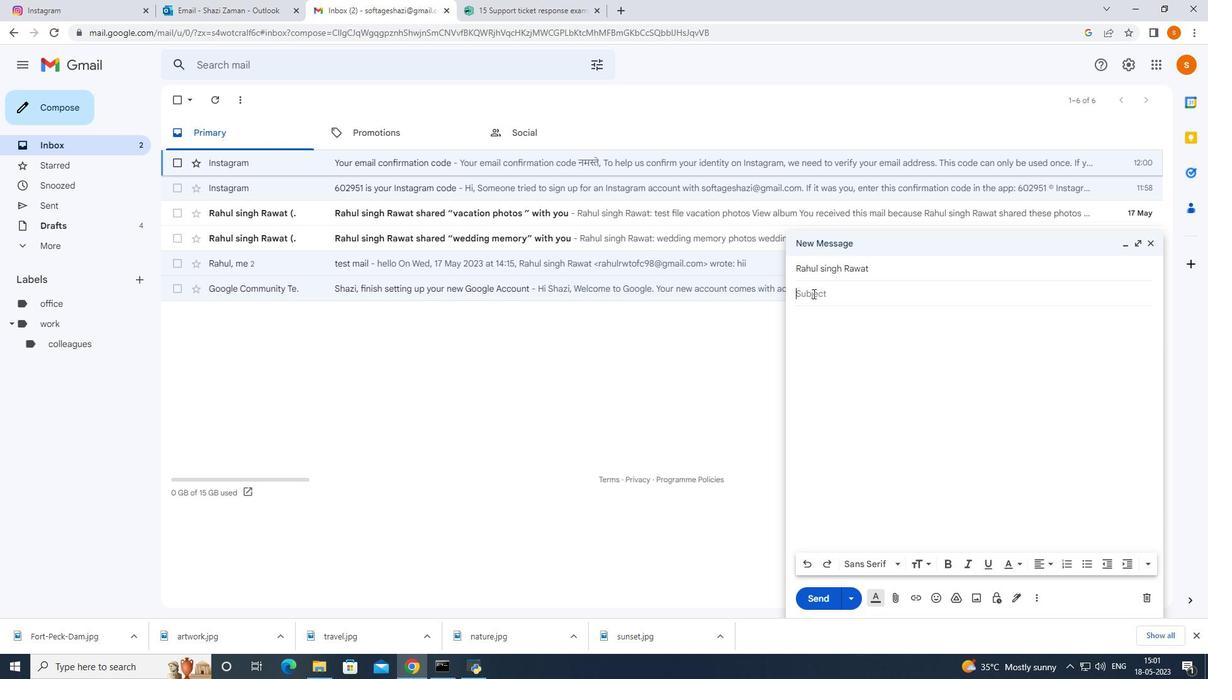 
Action: Key pressed <Key.shift>T<Key.shift><Key.shift><Key.shift><Key.shift><Key.shift>DL<Key.backspace>R<Key.space>file<Key.space><Key.shift_r>:<Key.space>
Screenshot: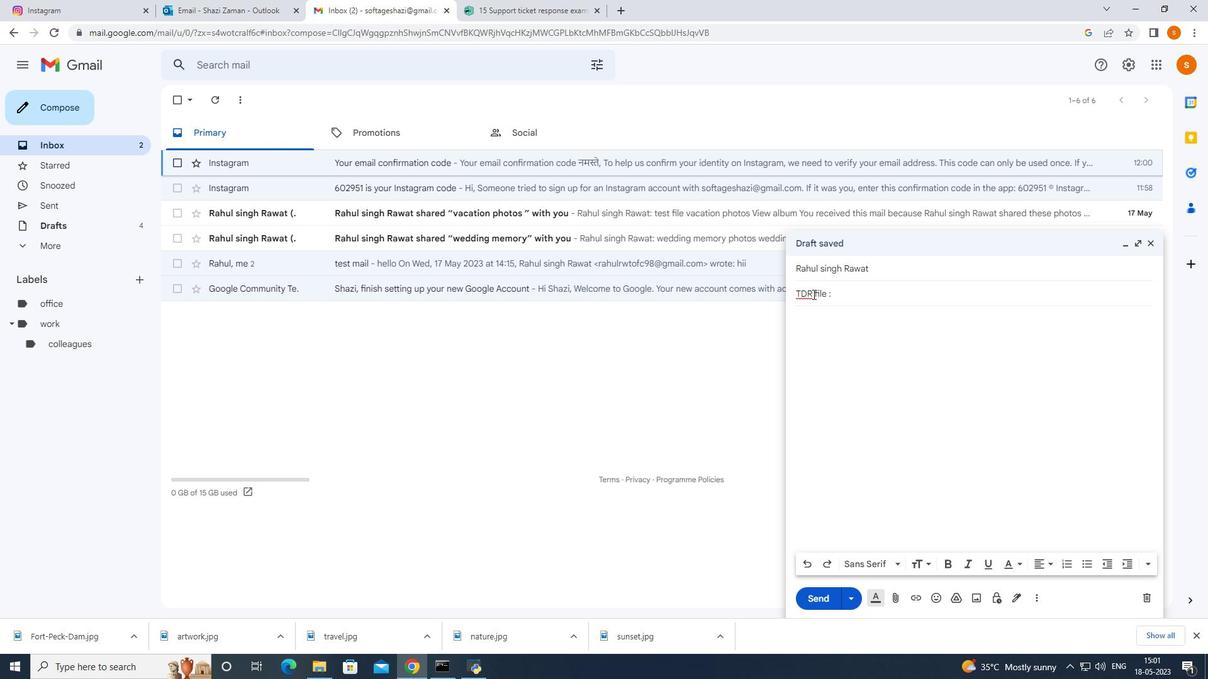 
Action: Mouse moved to (517, 5)
Screenshot: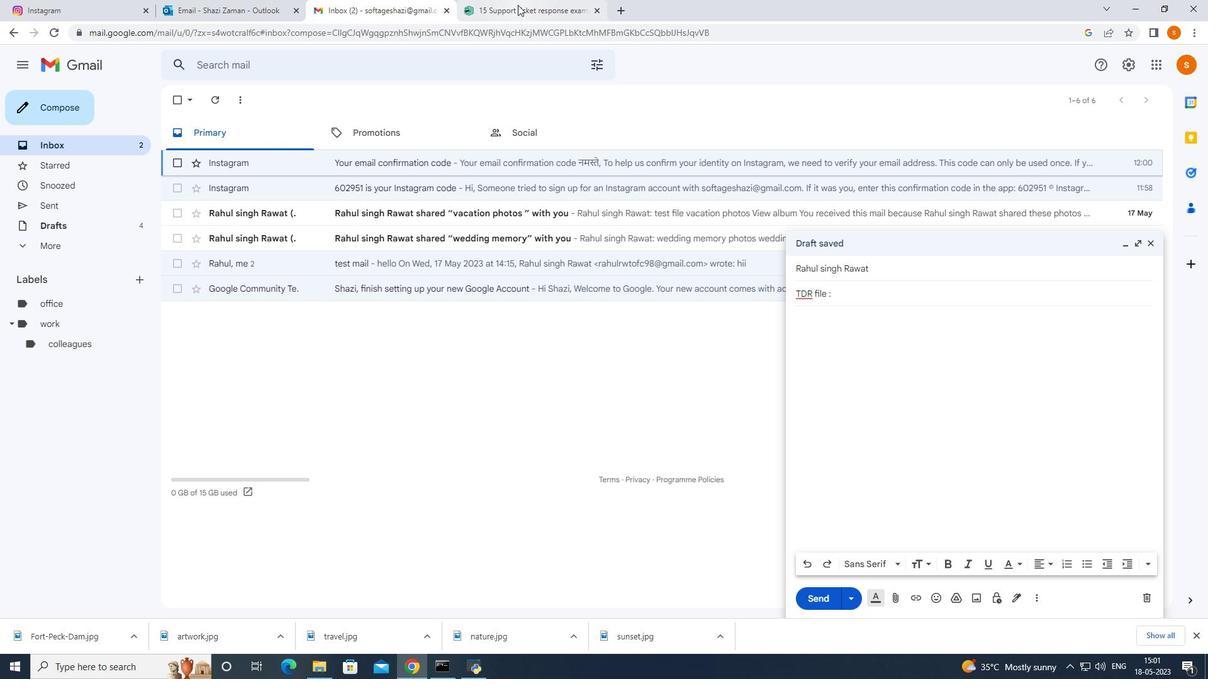 
Action: Mouse pressed left at (517, 5)
Screenshot: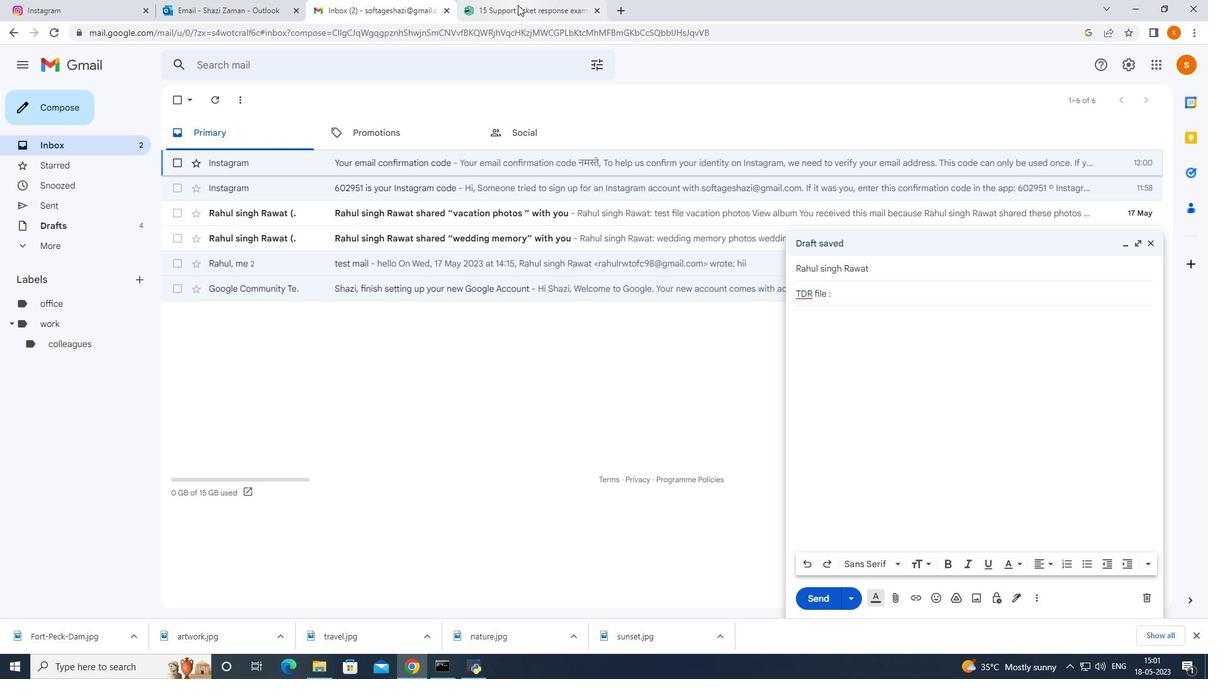 
Action: Mouse moved to (360, 10)
Screenshot: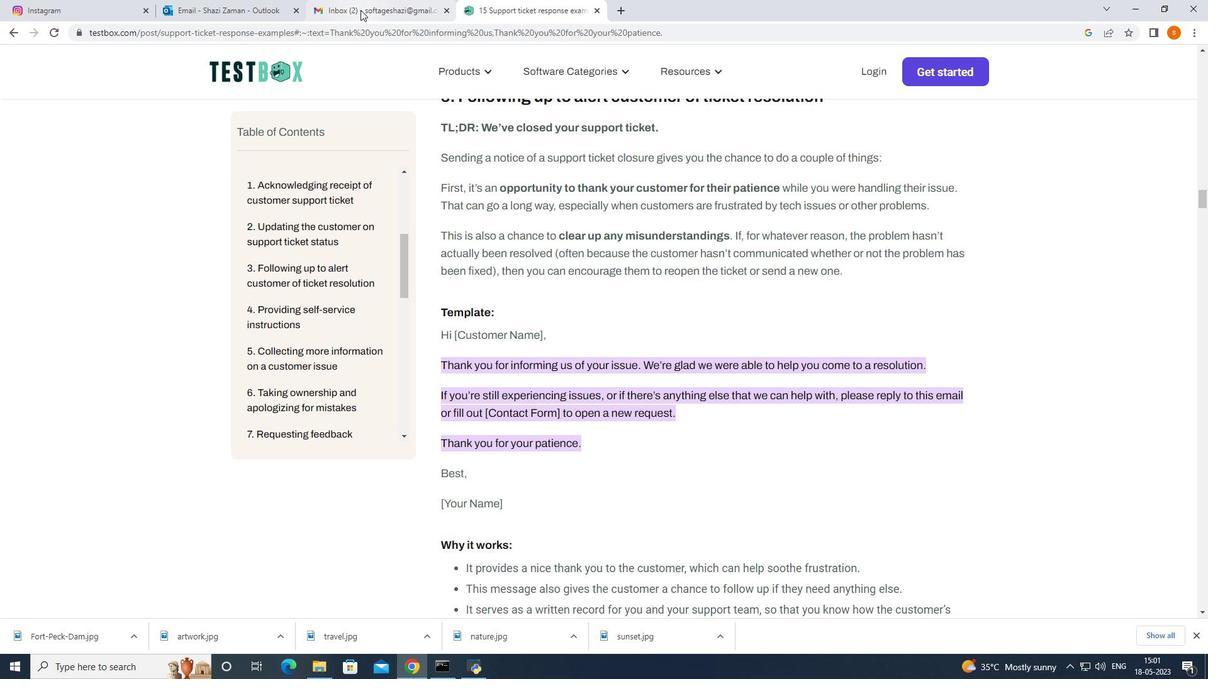 
Action: Mouse pressed left at (360, 10)
Screenshot: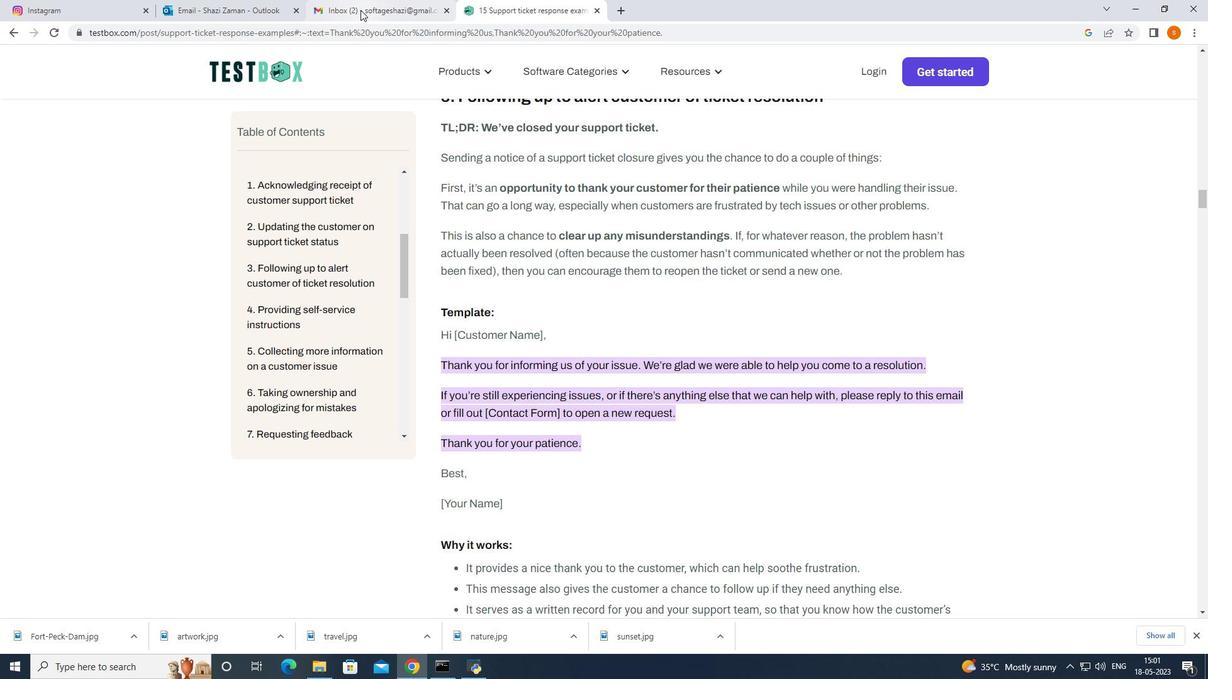 
Action: Mouse moved to (1056, 400)
Screenshot: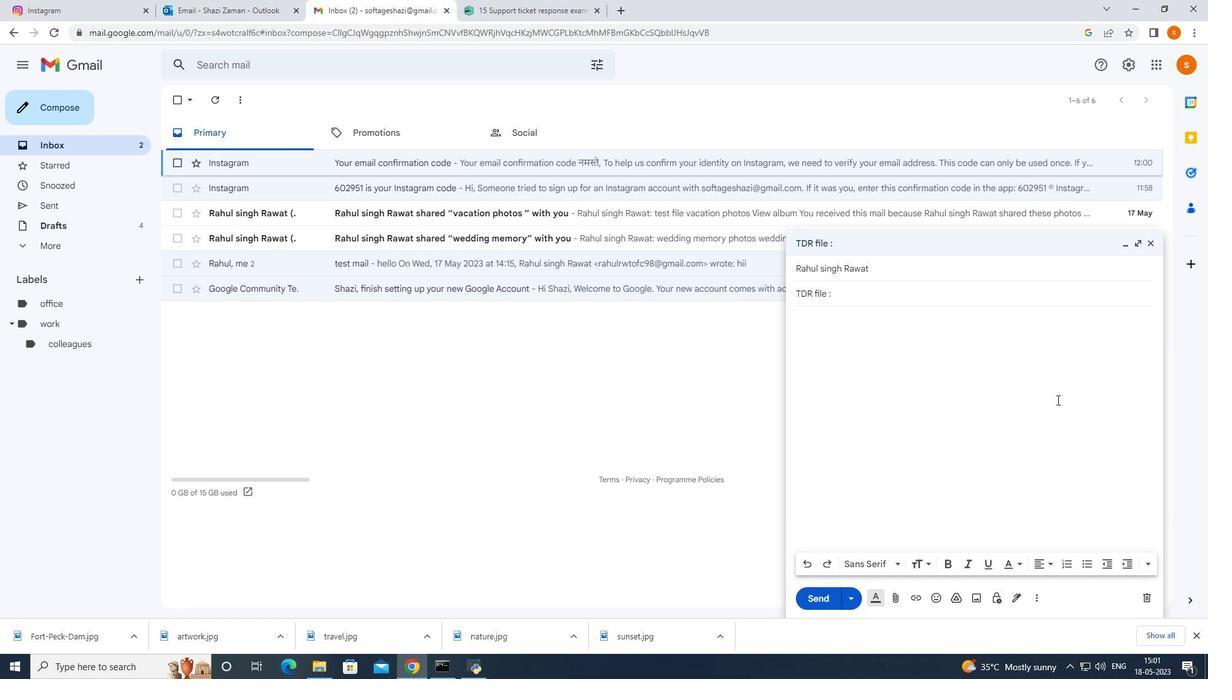
Action: Key pressed we<Key.space>have<Key.space>closed<Key.space>your<Key.space>support<Key.space>ticket
Screenshot: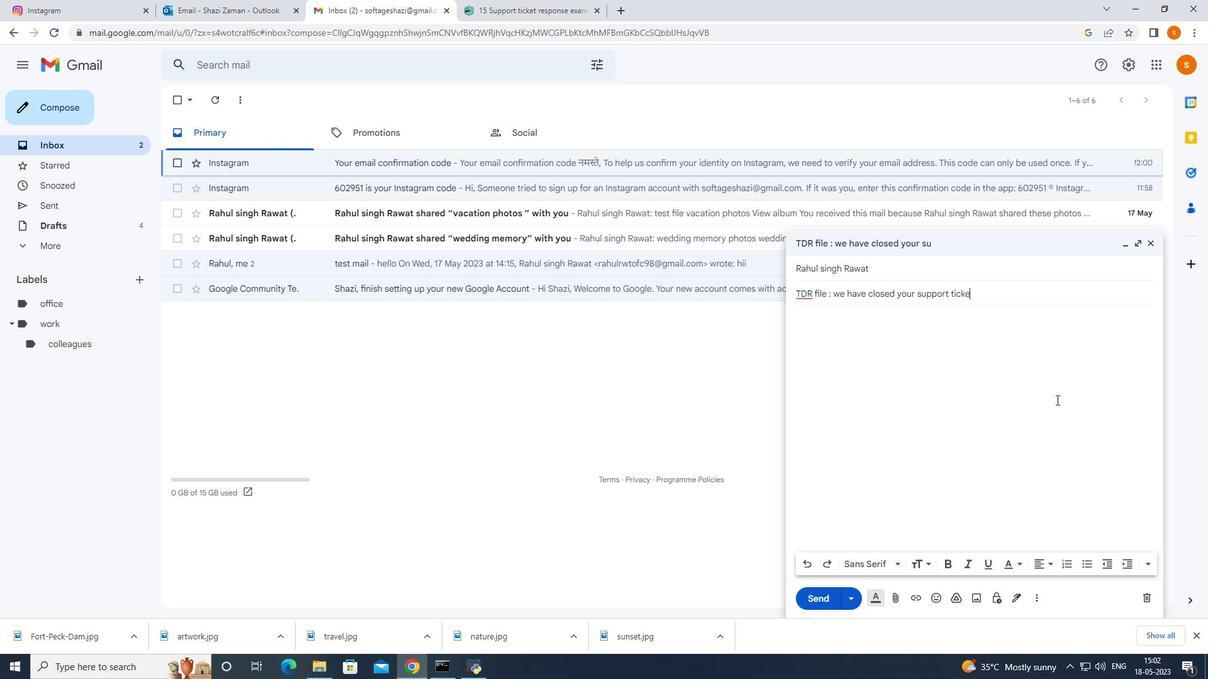 
Action: Mouse moved to (848, 332)
Screenshot: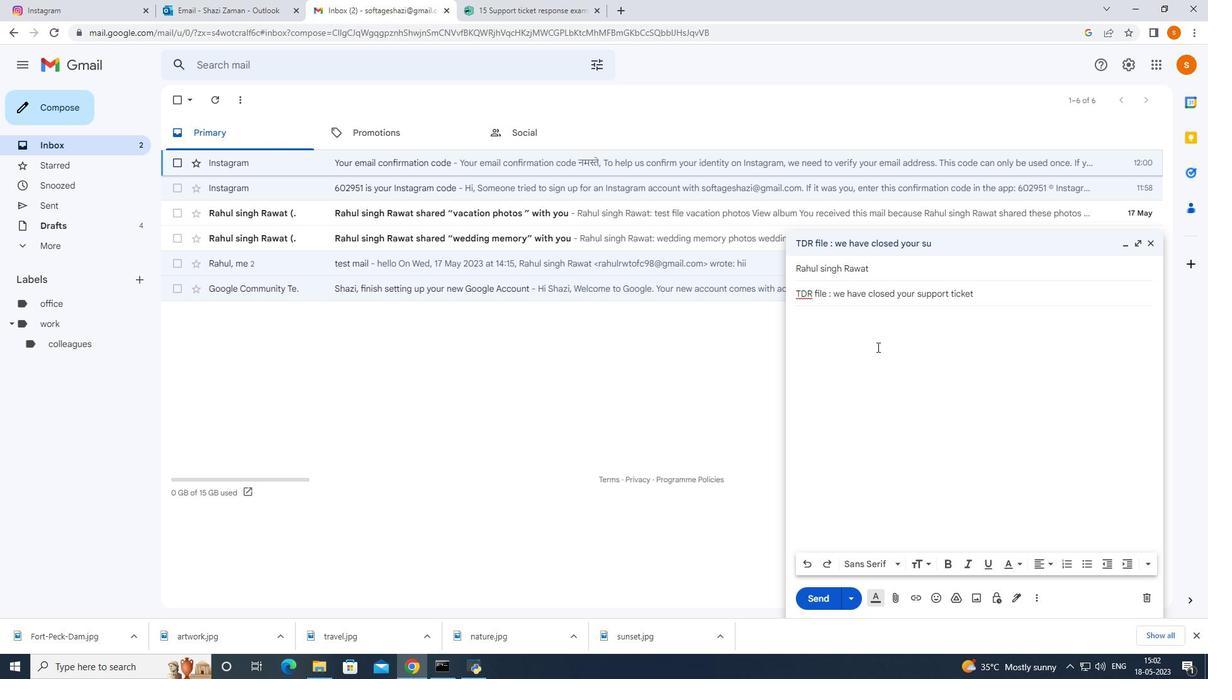 
Action: Mouse pressed left at (848, 332)
Screenshot: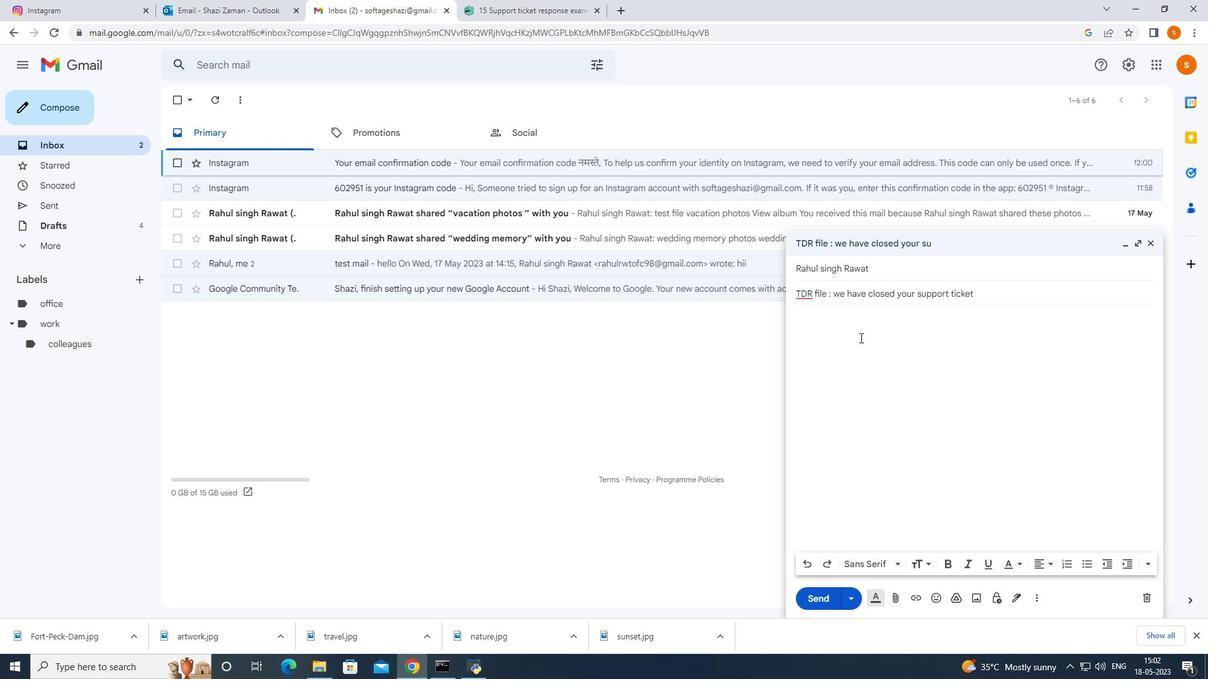 
Action: Mouse moved to (850, 332)
Screenshot: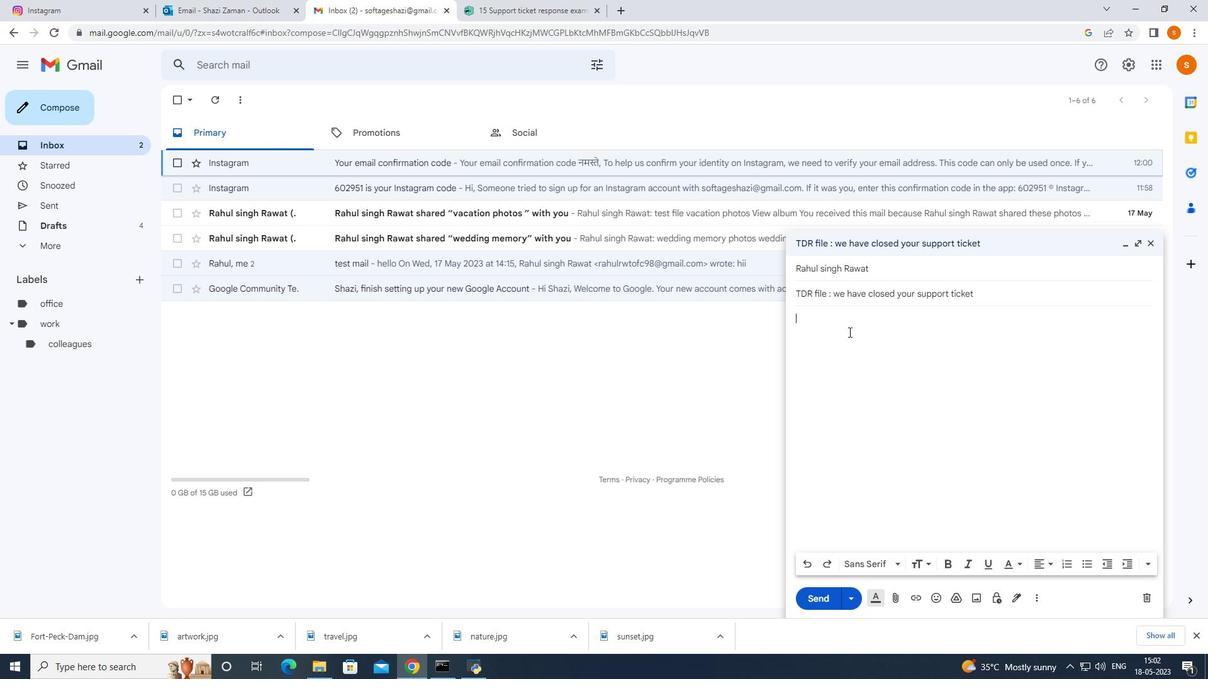 
Action: Key pressed <Key.shift>Dear<Key.tab>,<Key.enter><Key.space><Key.space>
Screenshot: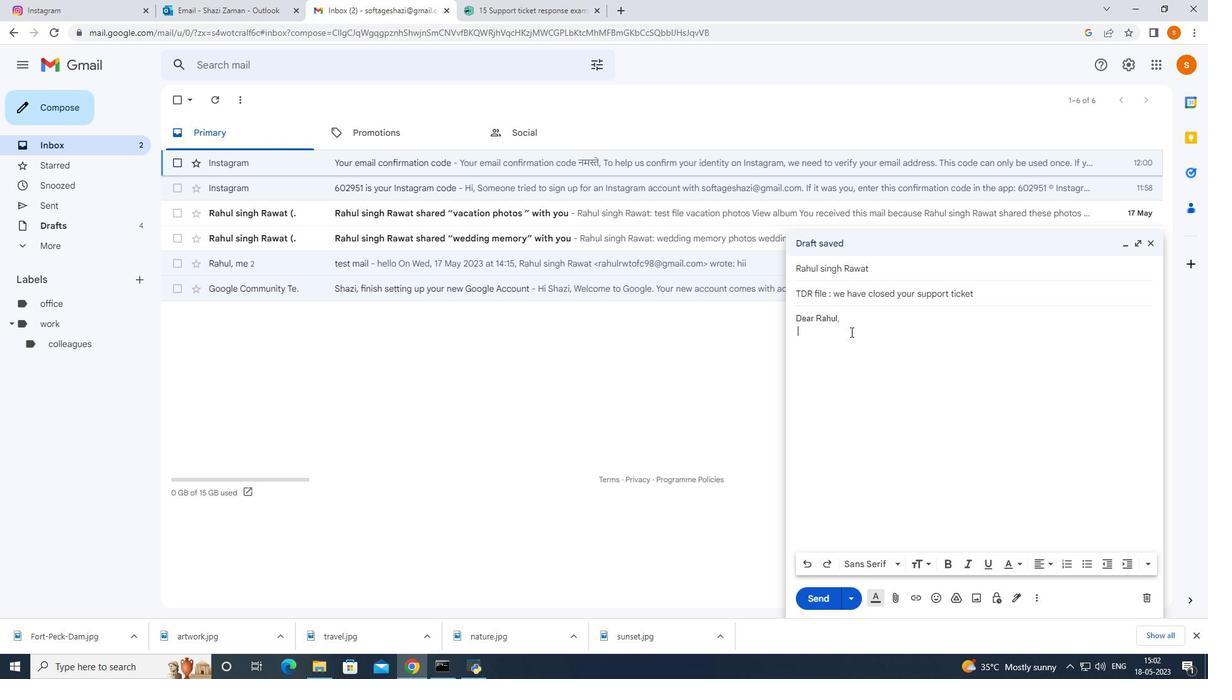 
Action: Mouse moved to (512, 18)
Screenshot: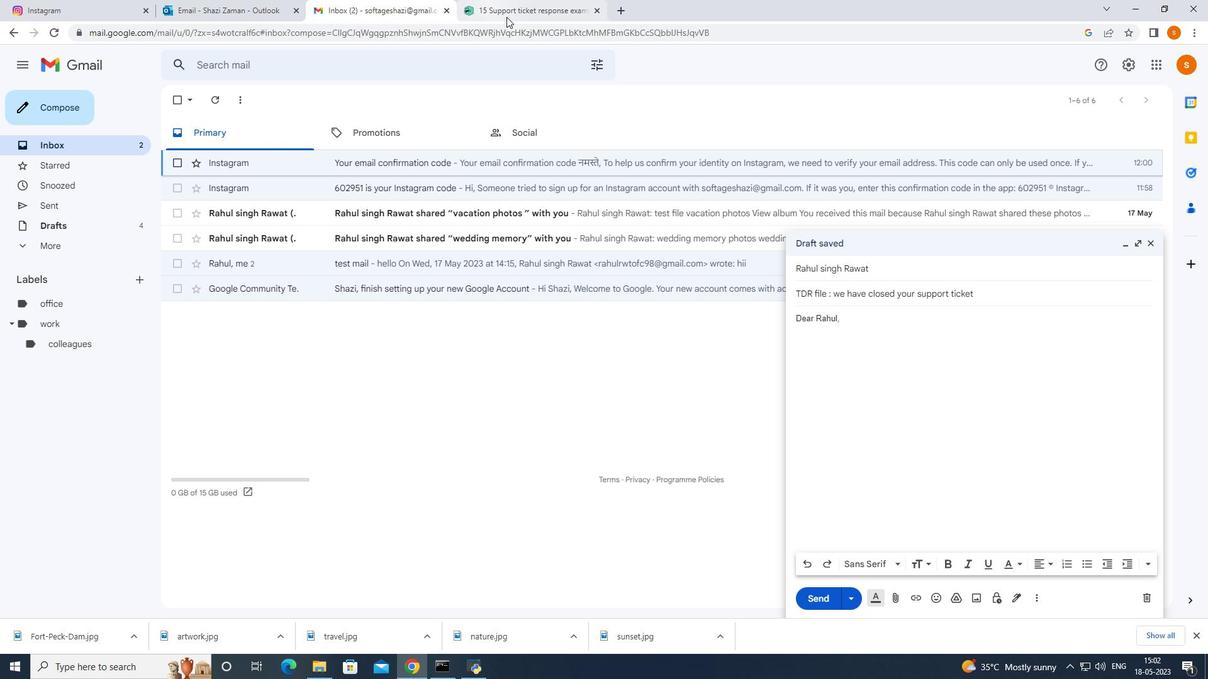 
Action: Mouse pressed left at (512, 18)
Screenshot: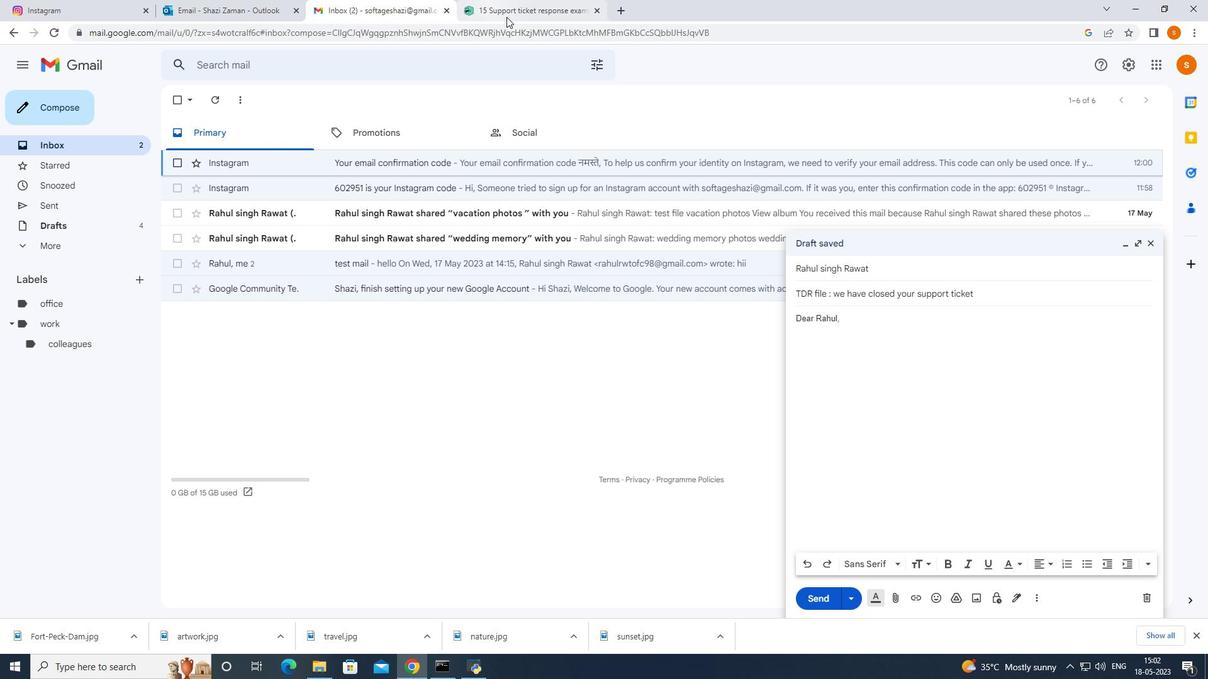 
Action: Mouse moved to (595, 449)
Screenshot: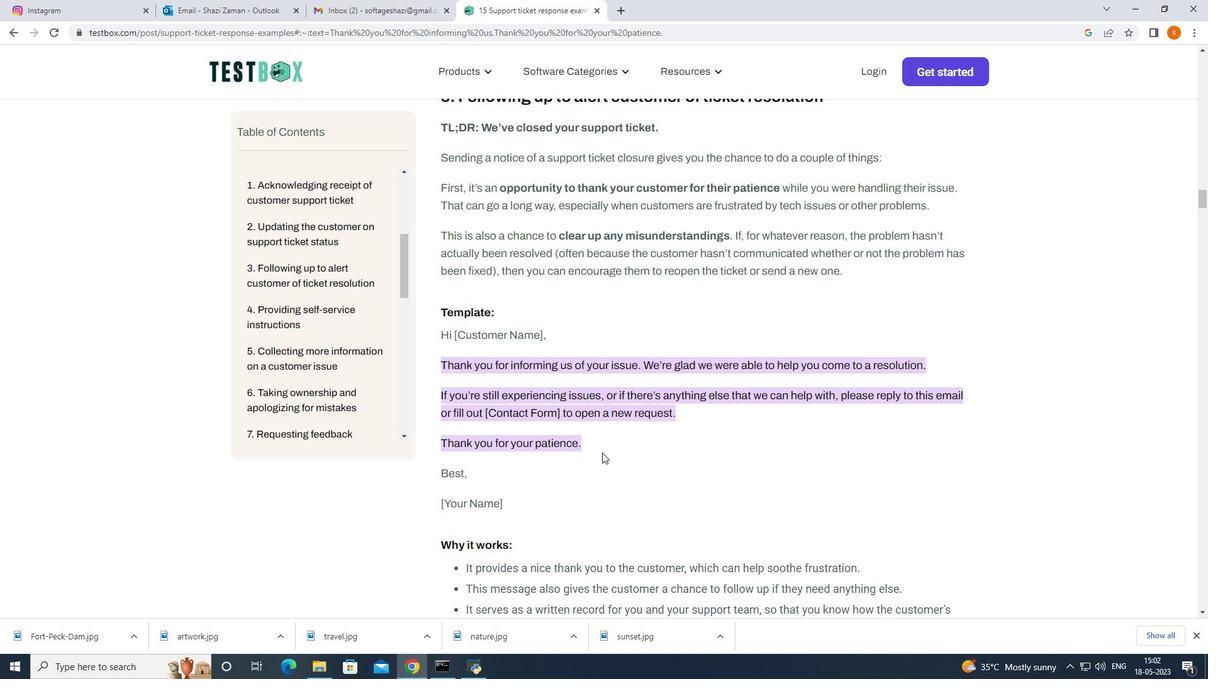 
Action: Mouse pressed left at (595, 449)
Screenshot: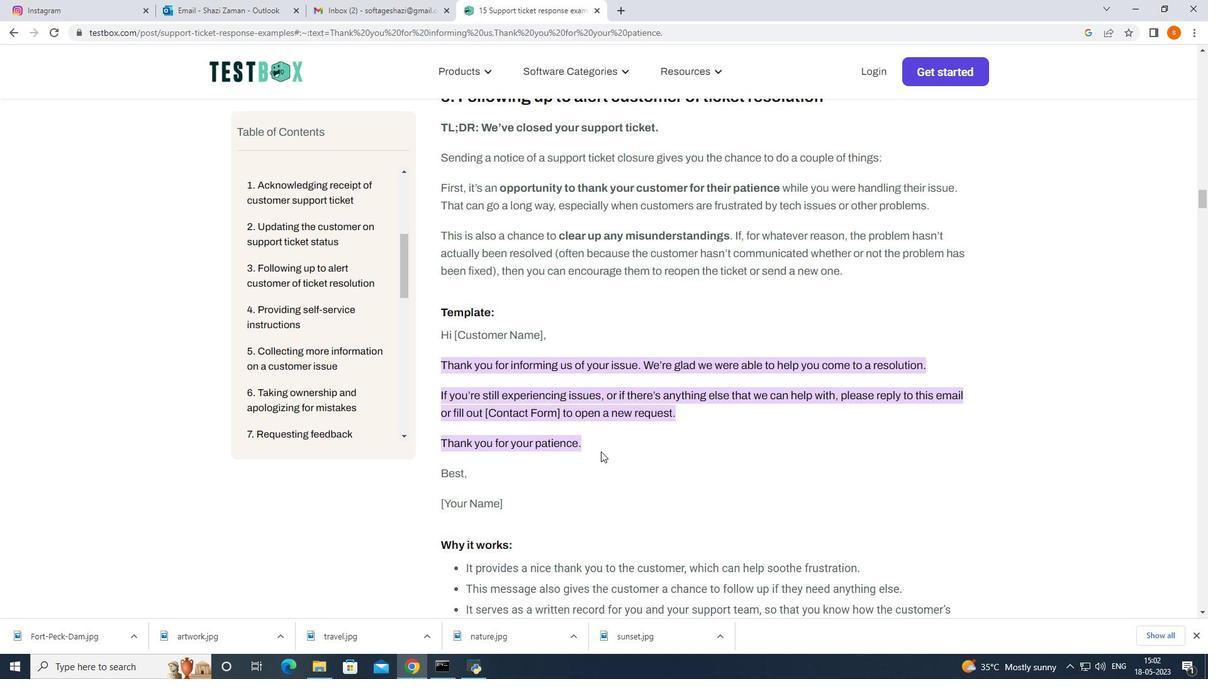 
Action: Mouse moved to (443, 364)
Screenshot: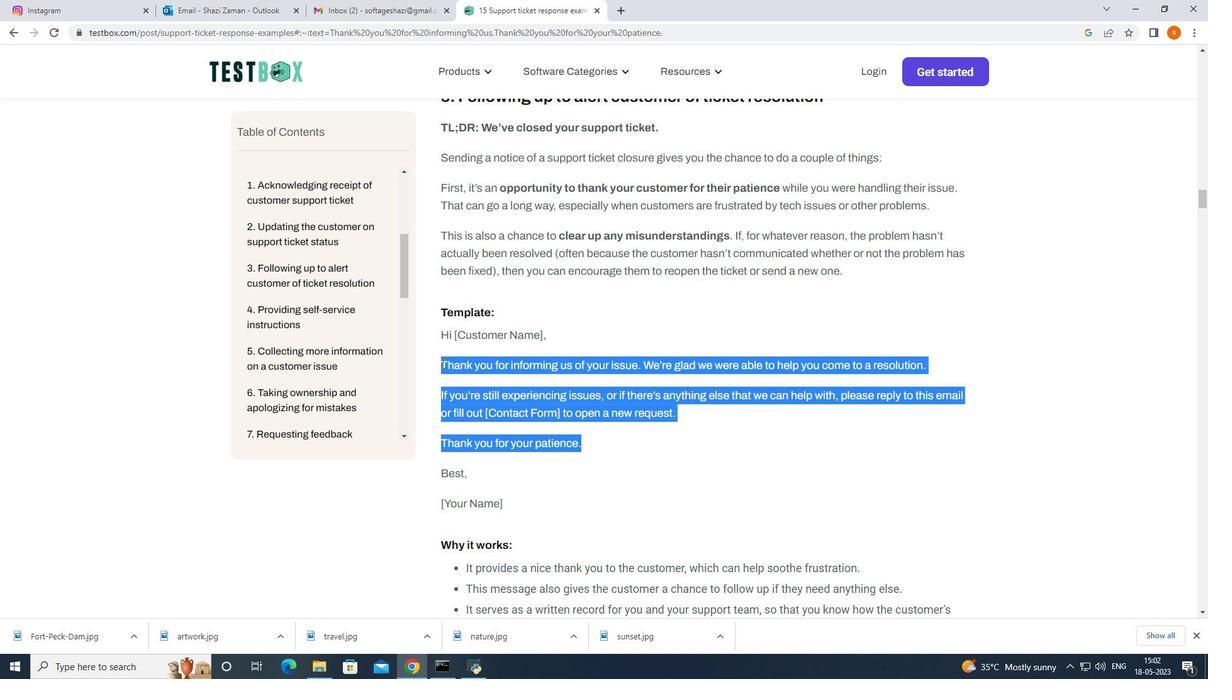 
Action: Key pressed ctrl+C
Screenshot: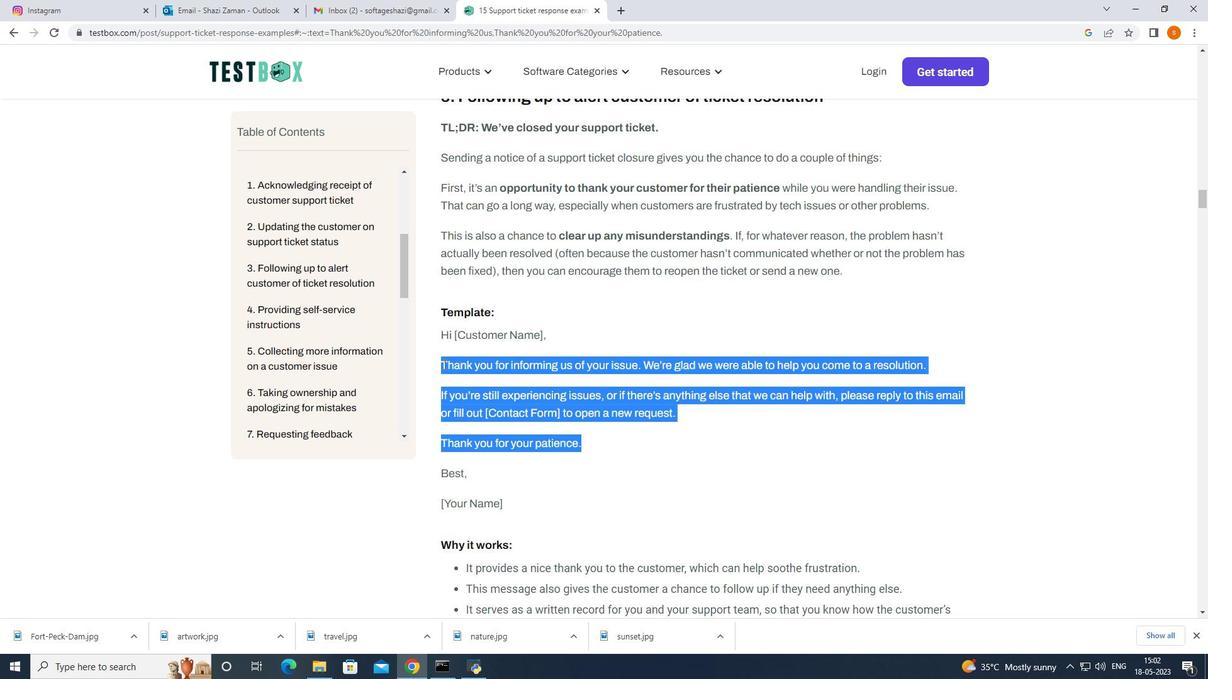 
Action: Mouse moved to (348, 10)
Screenshot: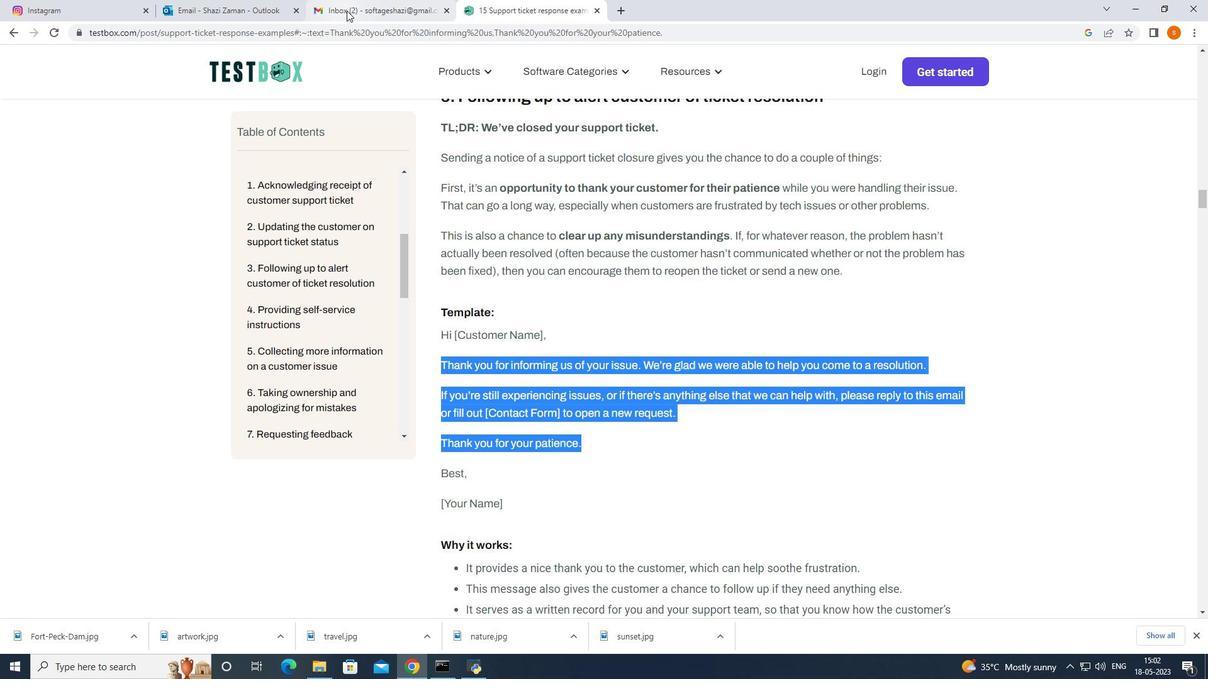 
Action: Mouse pressed left at (348, 10)
Screenshot: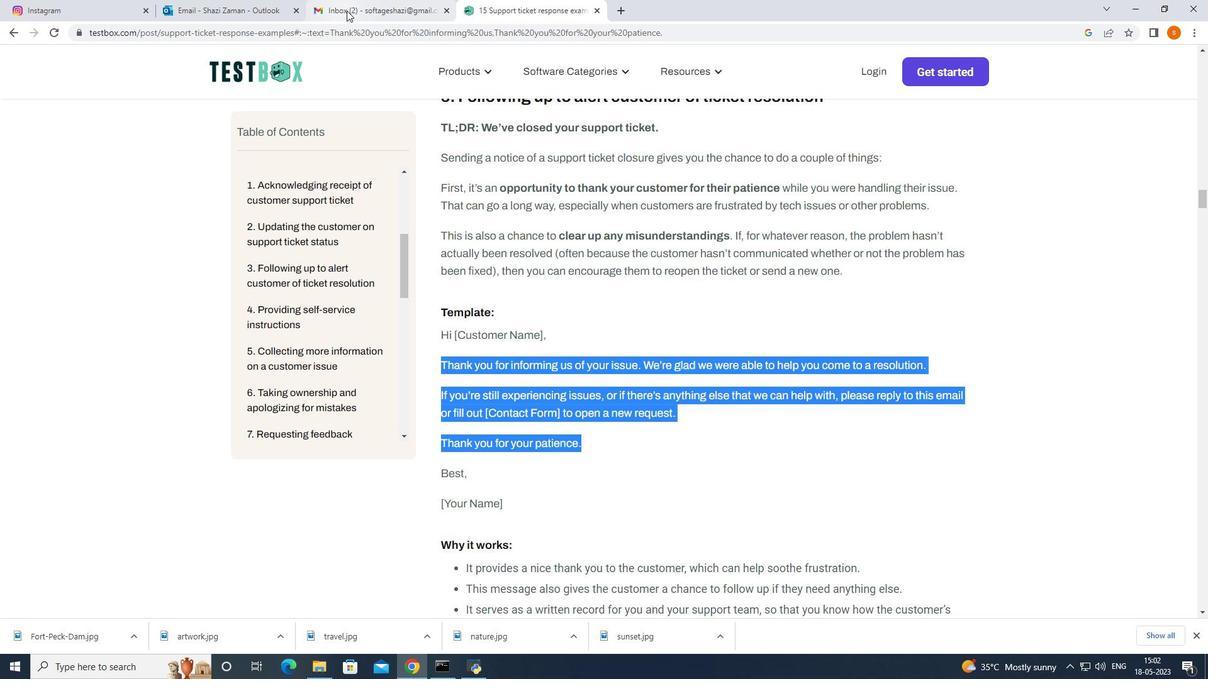 
Action: Mouse moved to (813, 321)
Screenshot: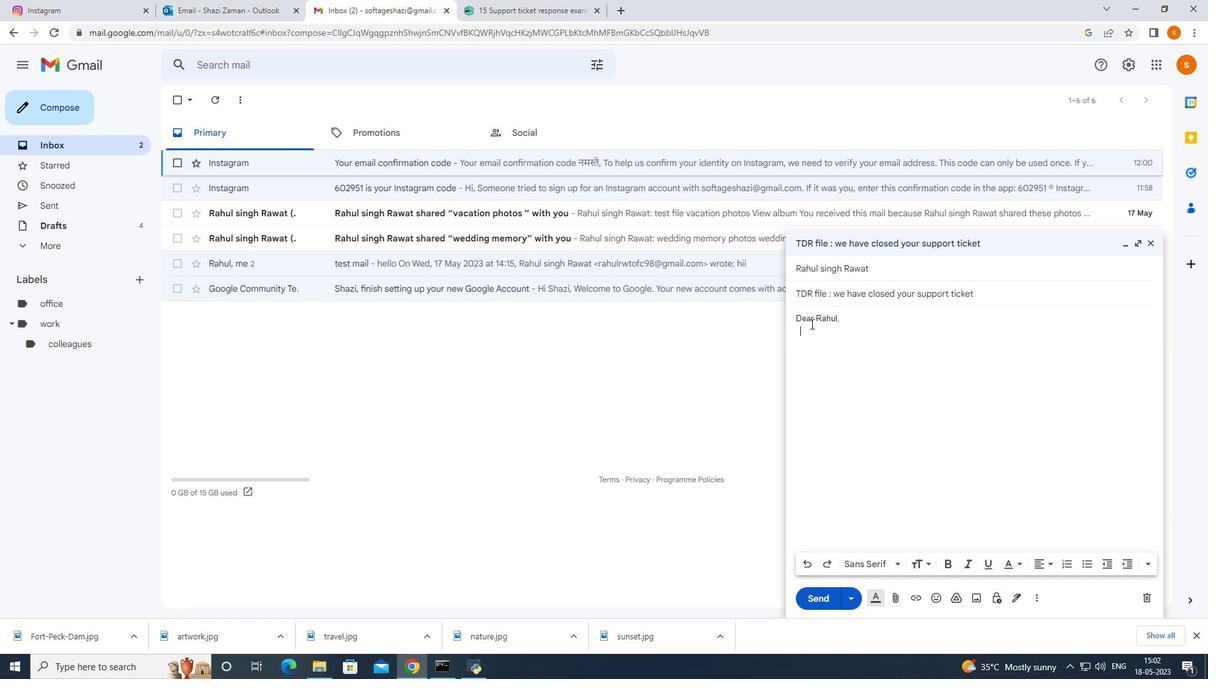 
Action: Mouse pressed left at (813, 321)
Screenshot: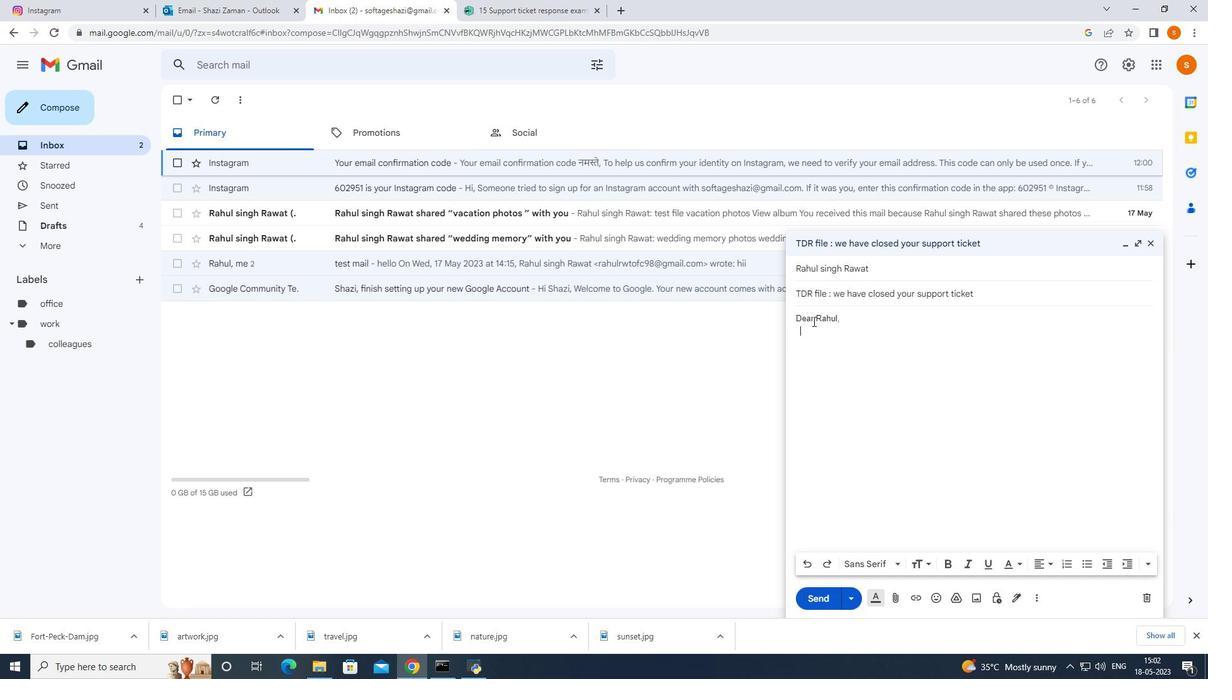 
Action: Mouse moved to (791, 314)
Screenshot: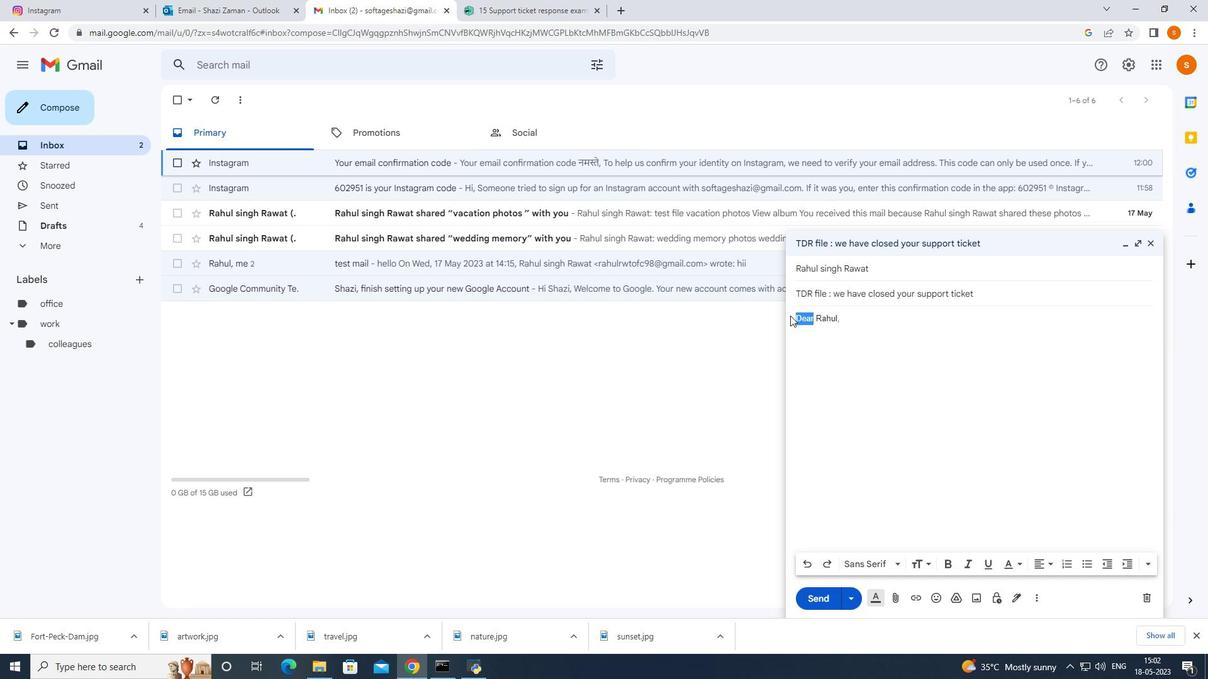 
Action: Key pressed <Key.backspace>hy<Key.backspace><Key.backspace><Key.shift>Hy<Key.right><Key.right><Key.right><Key.right><Key.right><Key.right><Key.right><Key.right><Key.backspace><Key.enter><Key.shift>V<Key.backspace>ctrl+C<'\x02'><'\x16'>
Screenshot: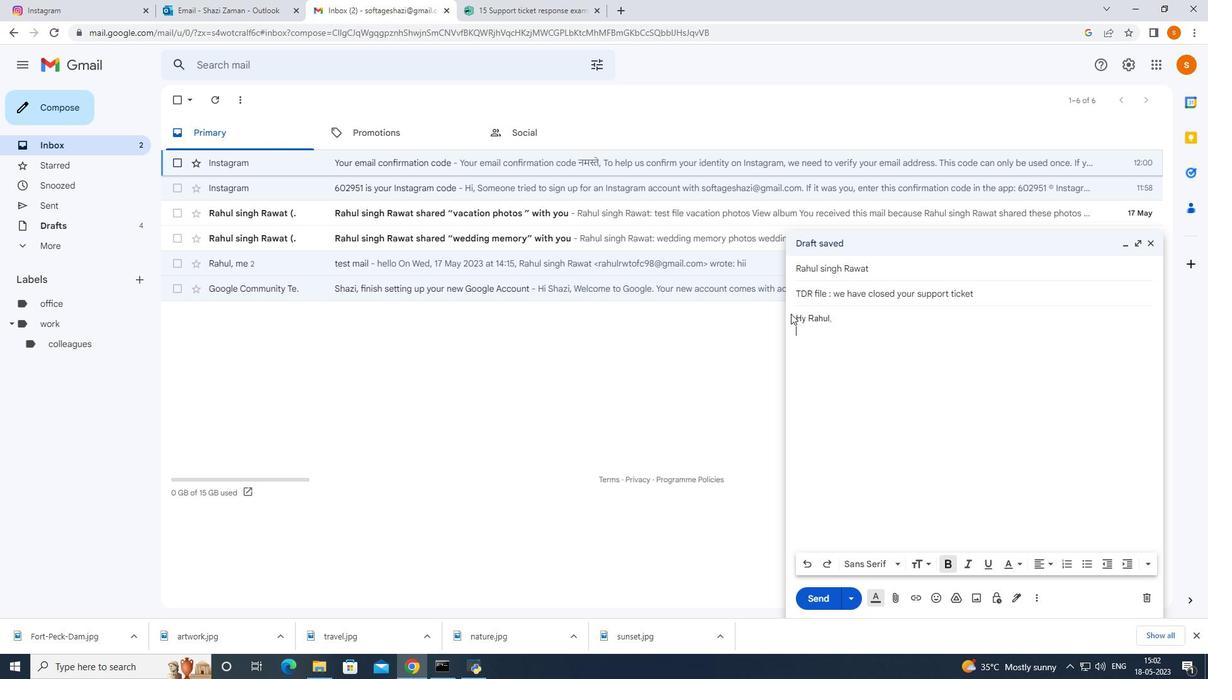 
Action: Mouse moved to (940, 446)
Screenshot: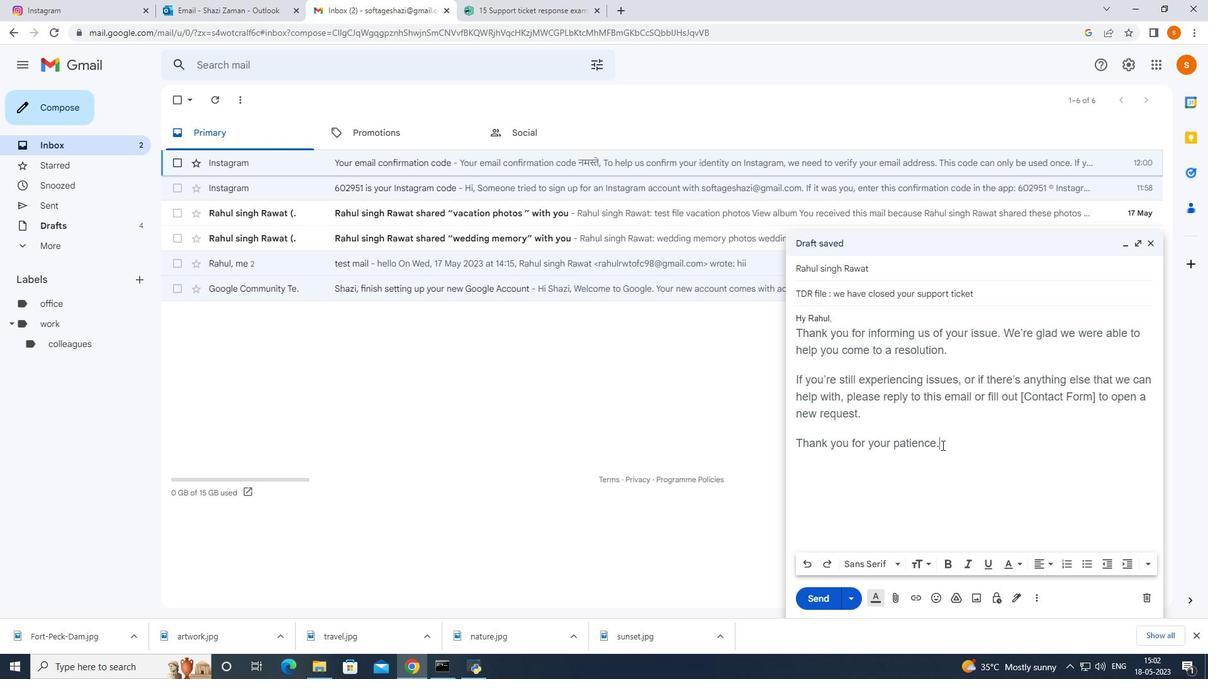 
Action: Mouse pressed left at (940, 446)
Screenshot: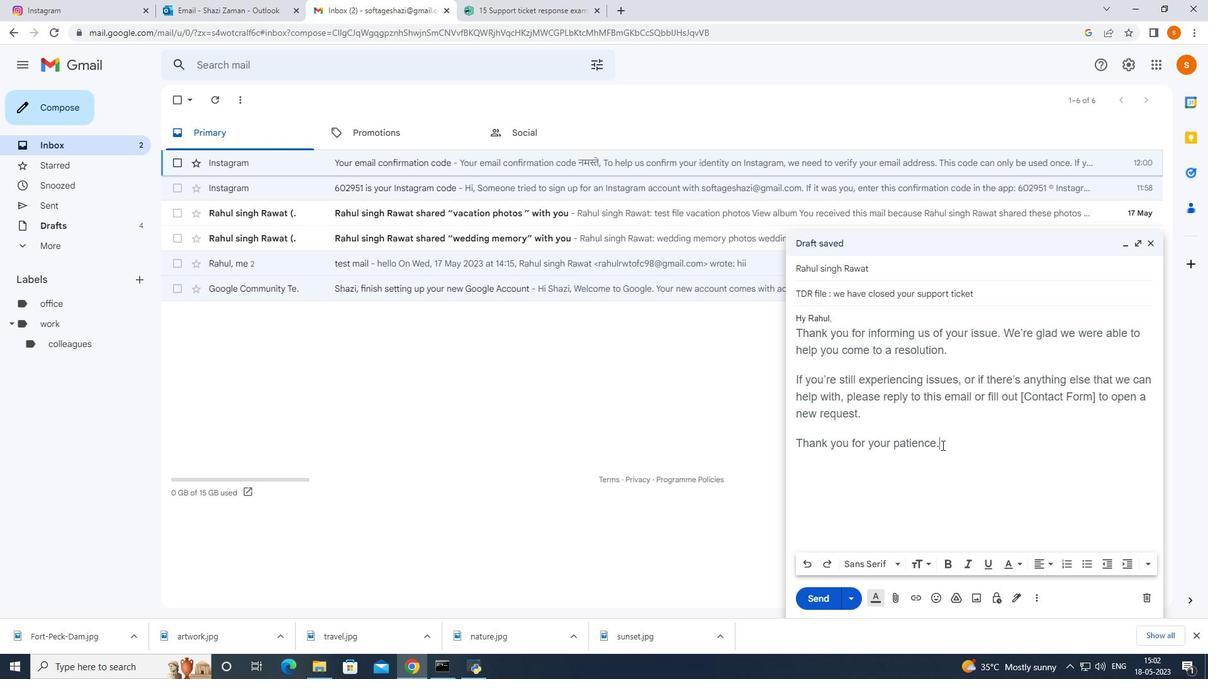 
Action: Mouse moved to (927, 563)
Screenshot: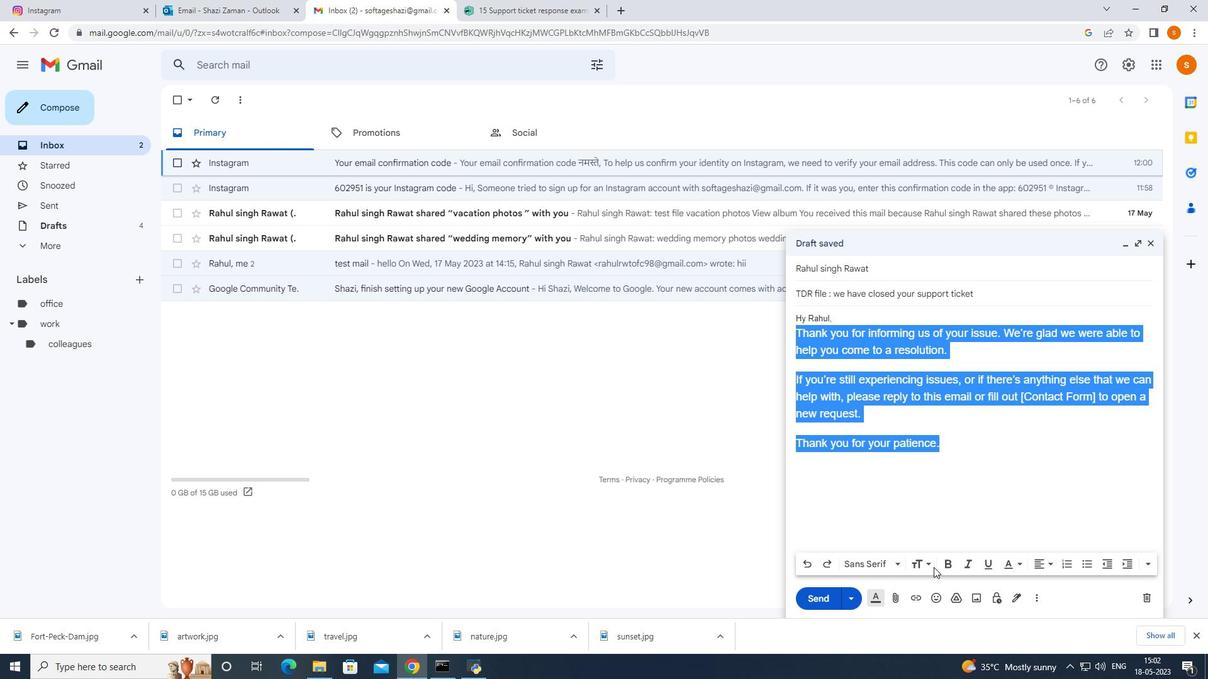 
Action: Mouse pressed left at (927, 563)
Screenshot: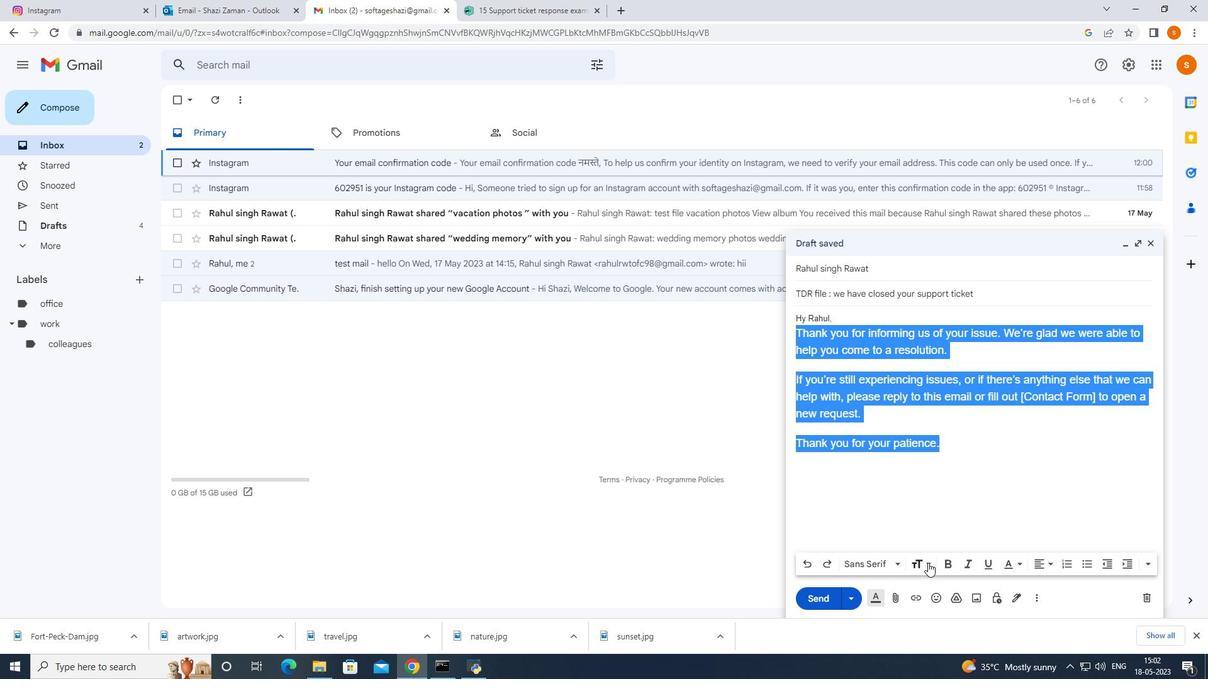 
Action: Mouse moved to (934, 508)
Screenshot: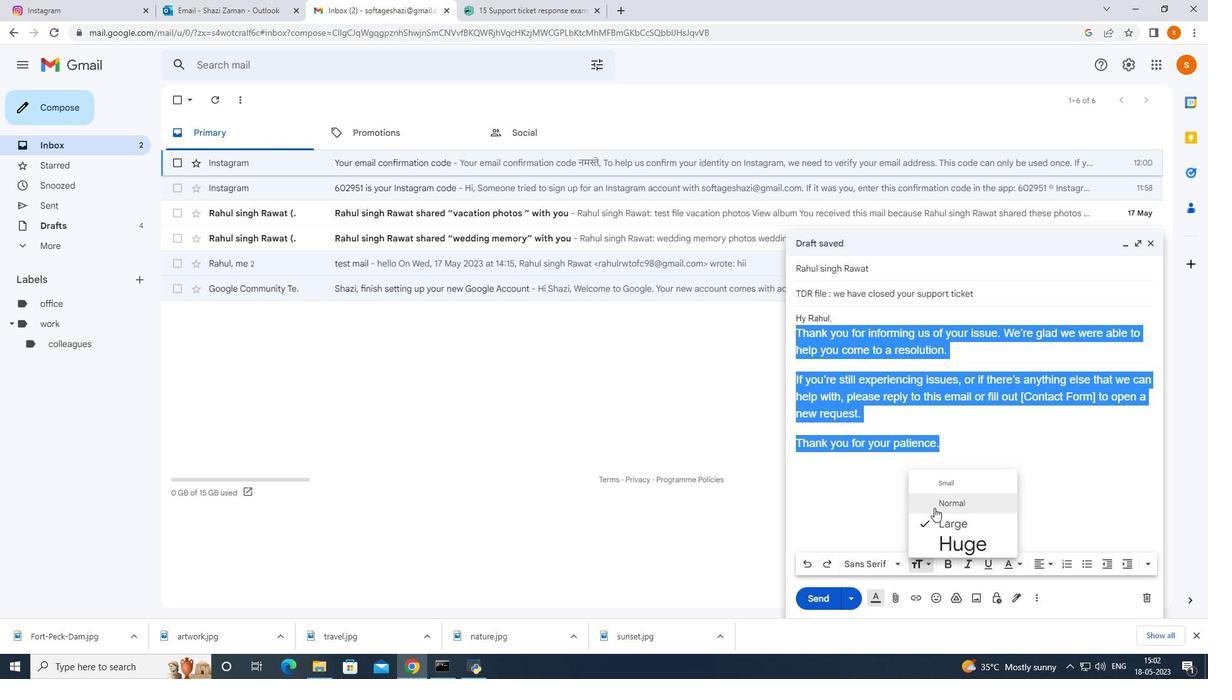 
Action: Mouse pressed left at (934, 508)
Screenshot: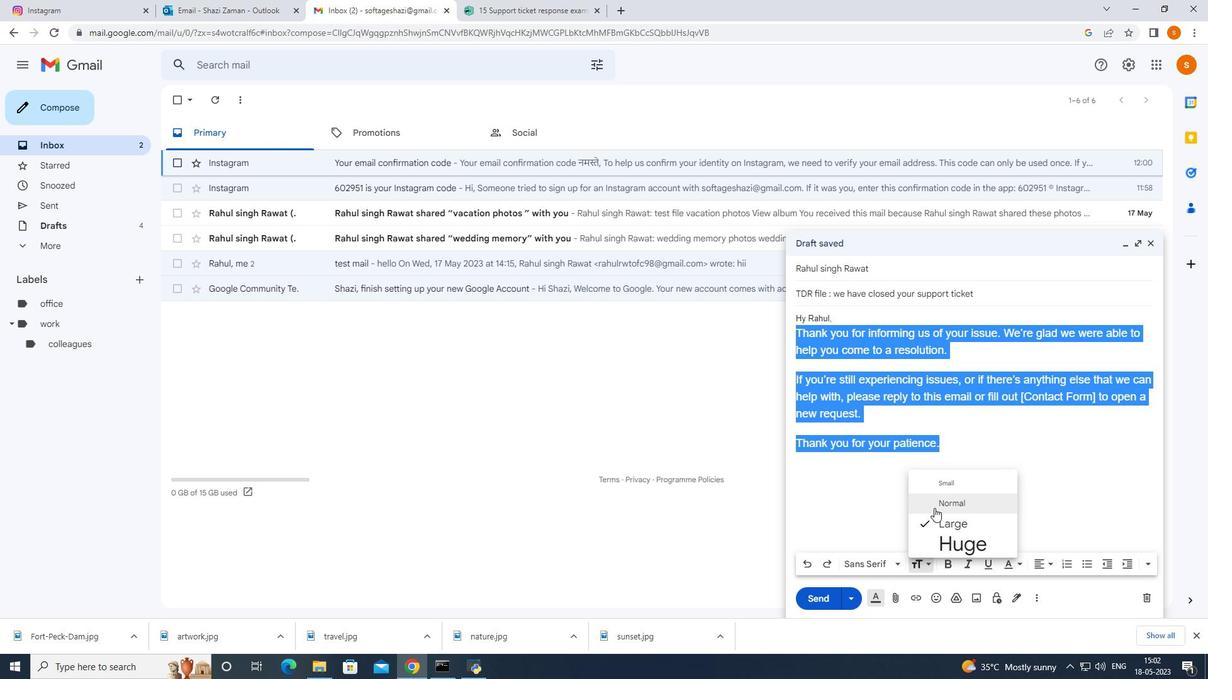 
Action: Mouse moved to (911, 415)
Screenshot: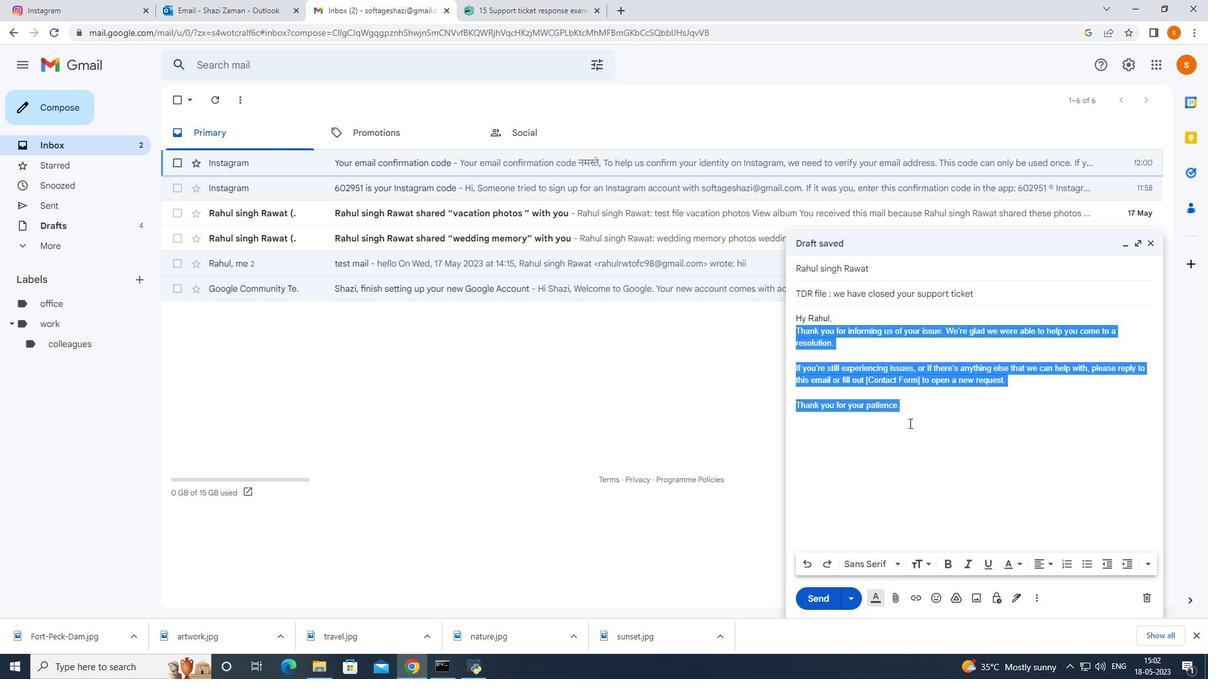 
Action: Mouse pressed left at (911, 415)
Screenshot: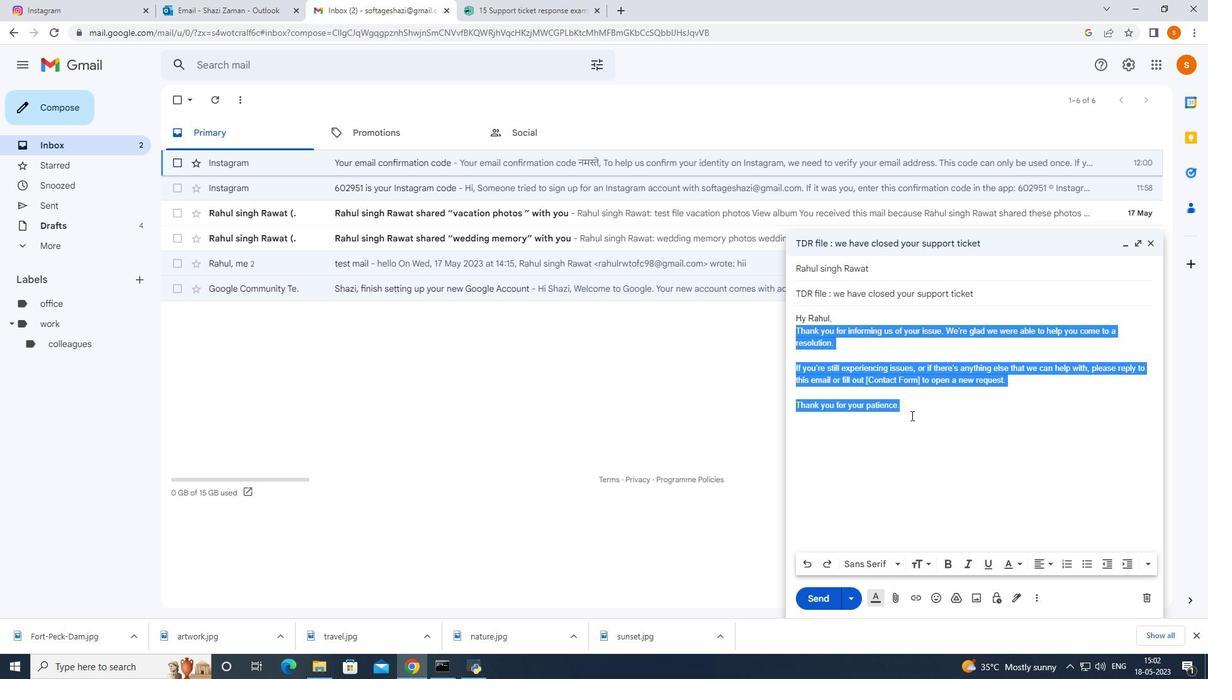 
Action: Mouse moved to (797, 363)
Screenshot: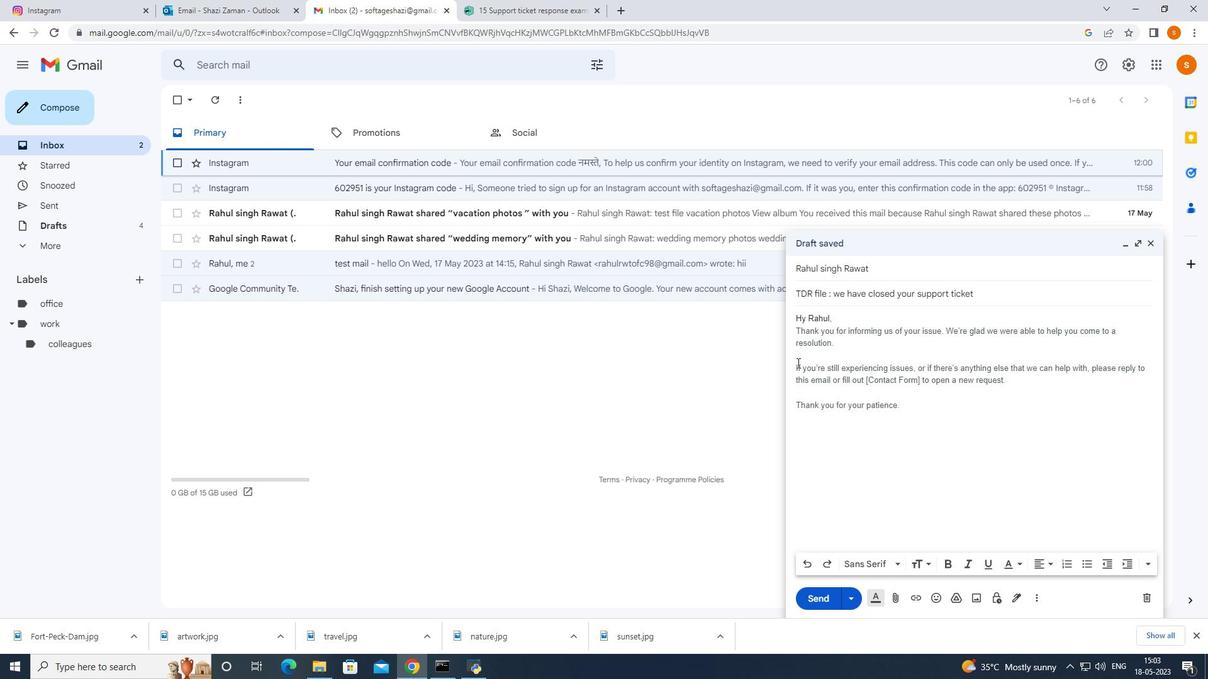 
Action: Mouse pressed left at (797, 363)
Screenshot: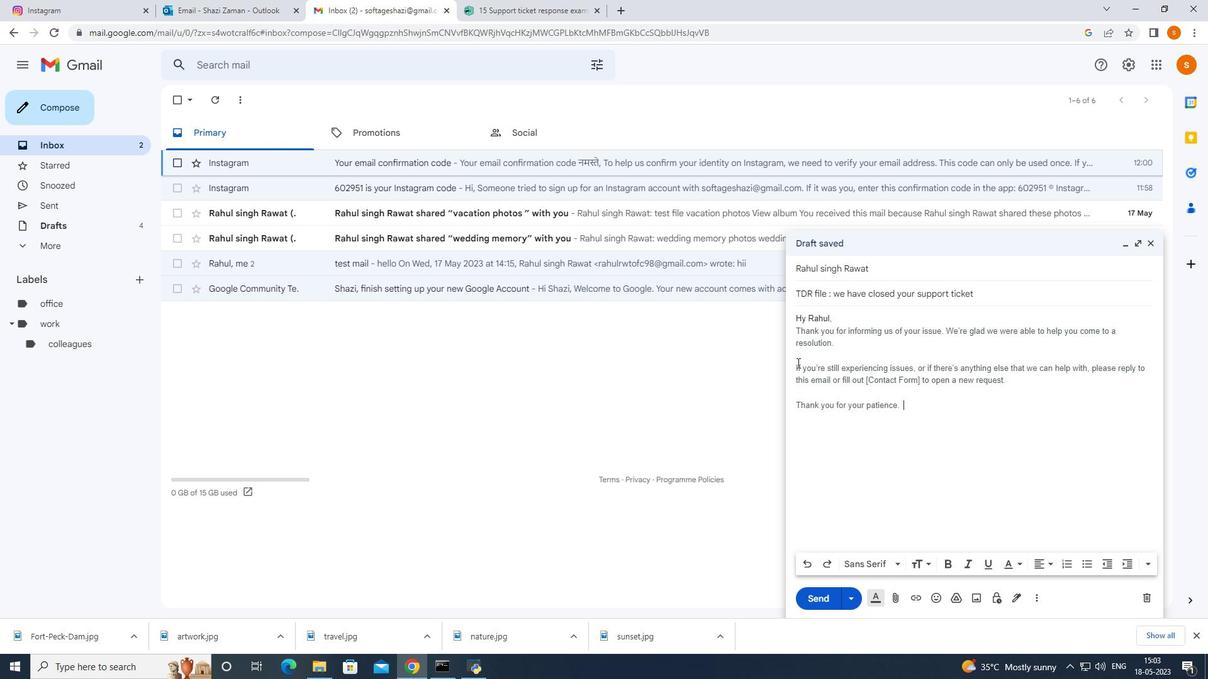 
Action: Mouse moved to (794, 365)
Screenshot: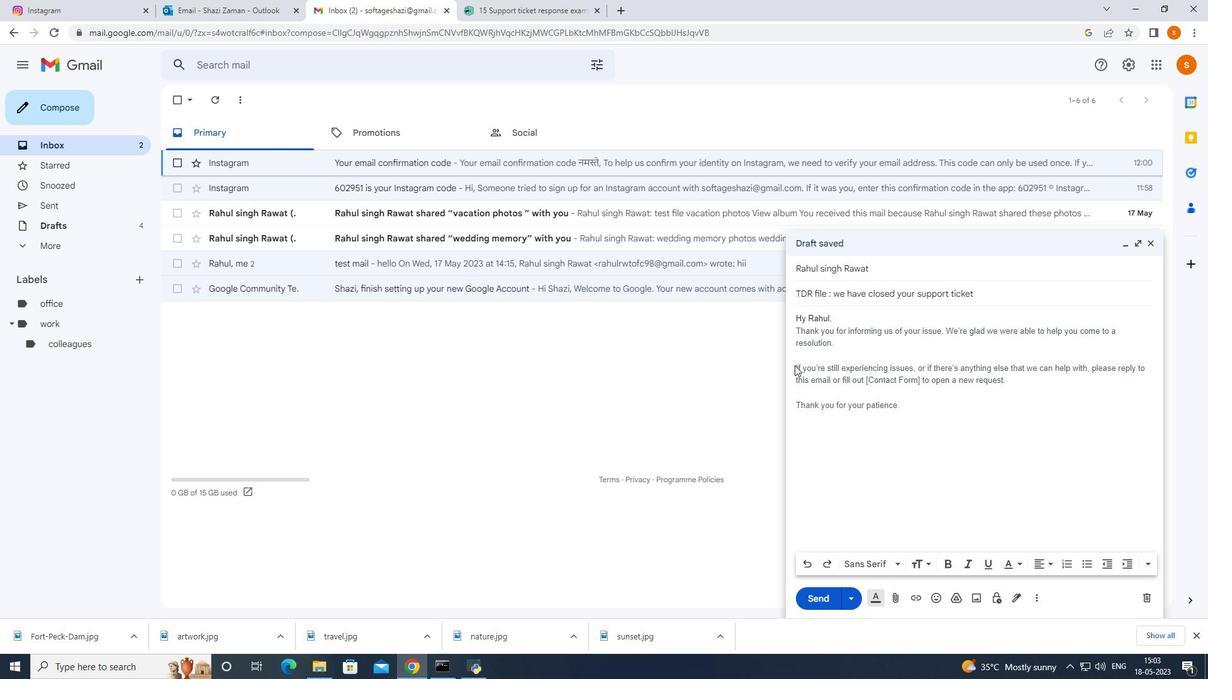 
Action: Mouse pressed left at (794, 365)
Screenshot: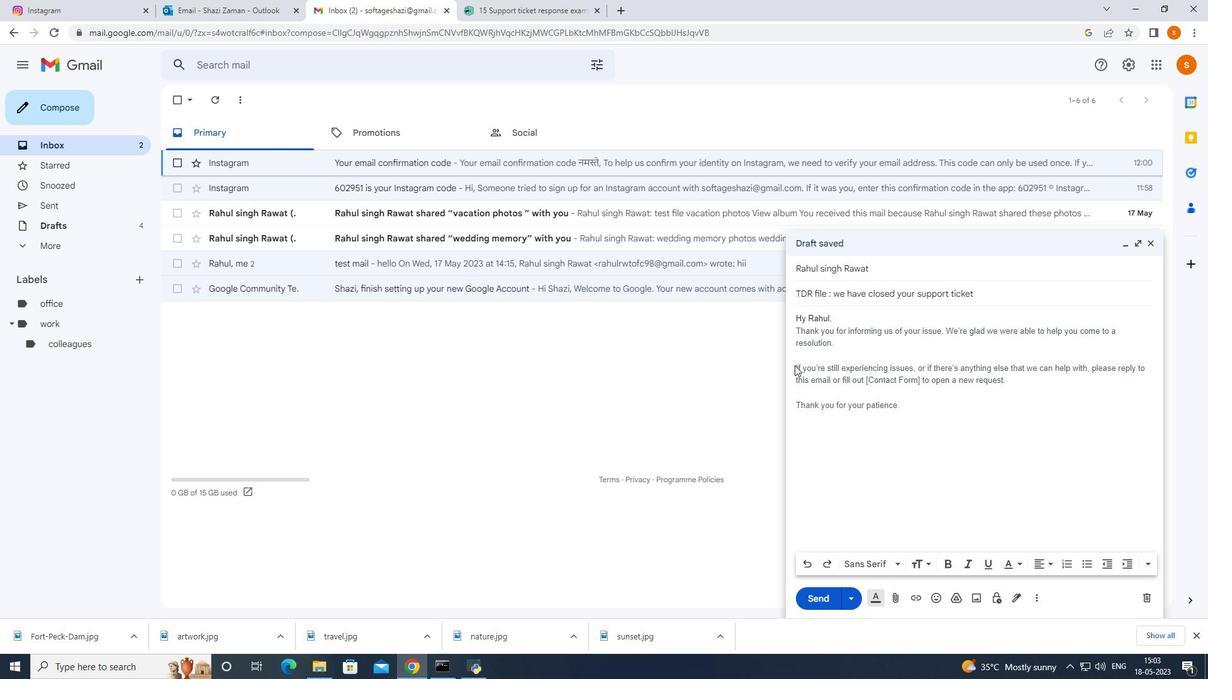 
Action: Mouse moved to (795, 365)
Screenshot: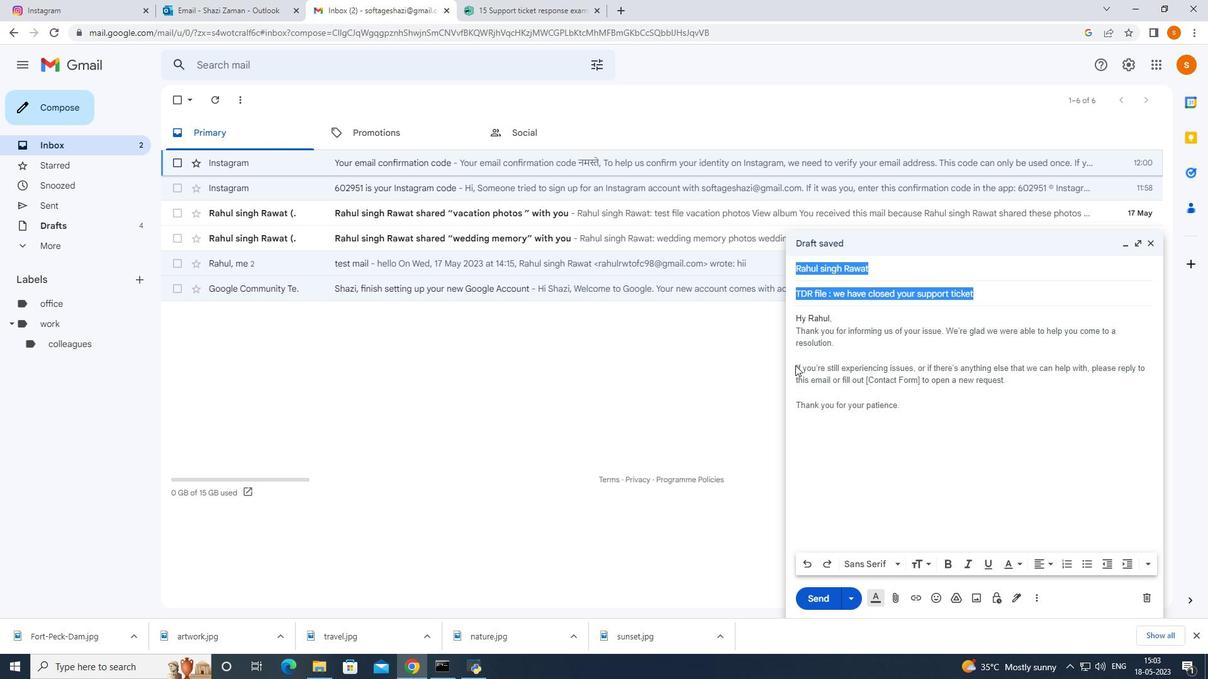 
Action: Mouse pressed left at (795, 365)
Screenshot: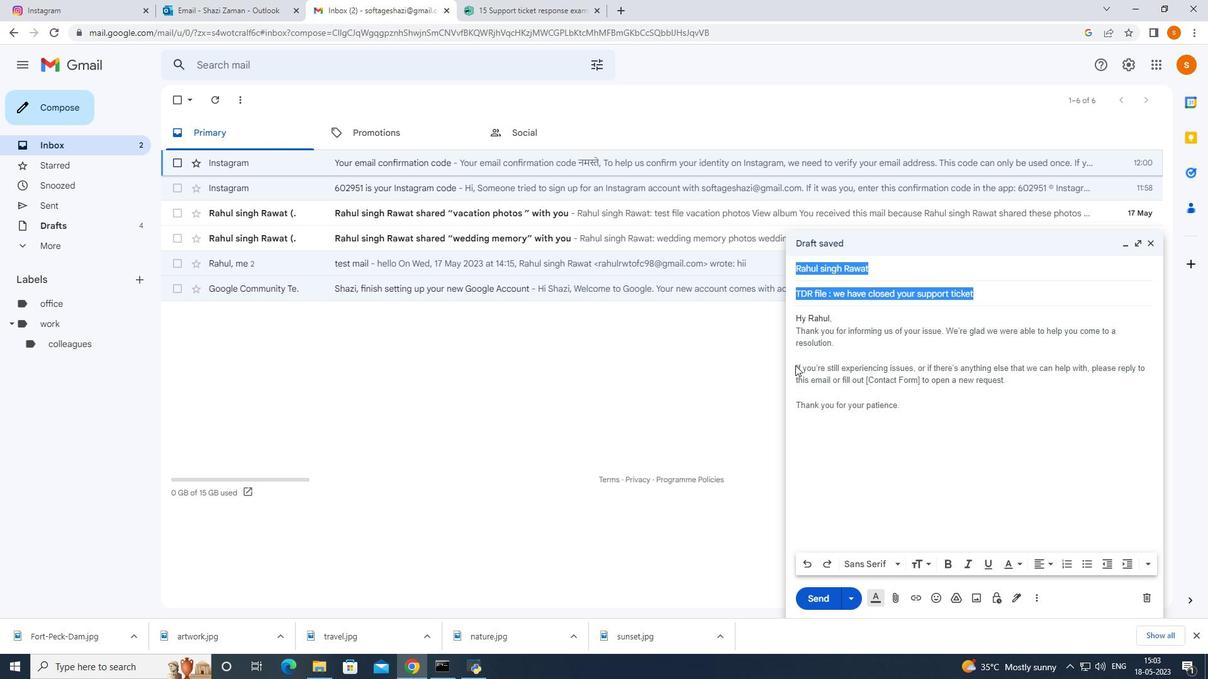 
Action: Mouse moved to (795, 359)
Screenshot: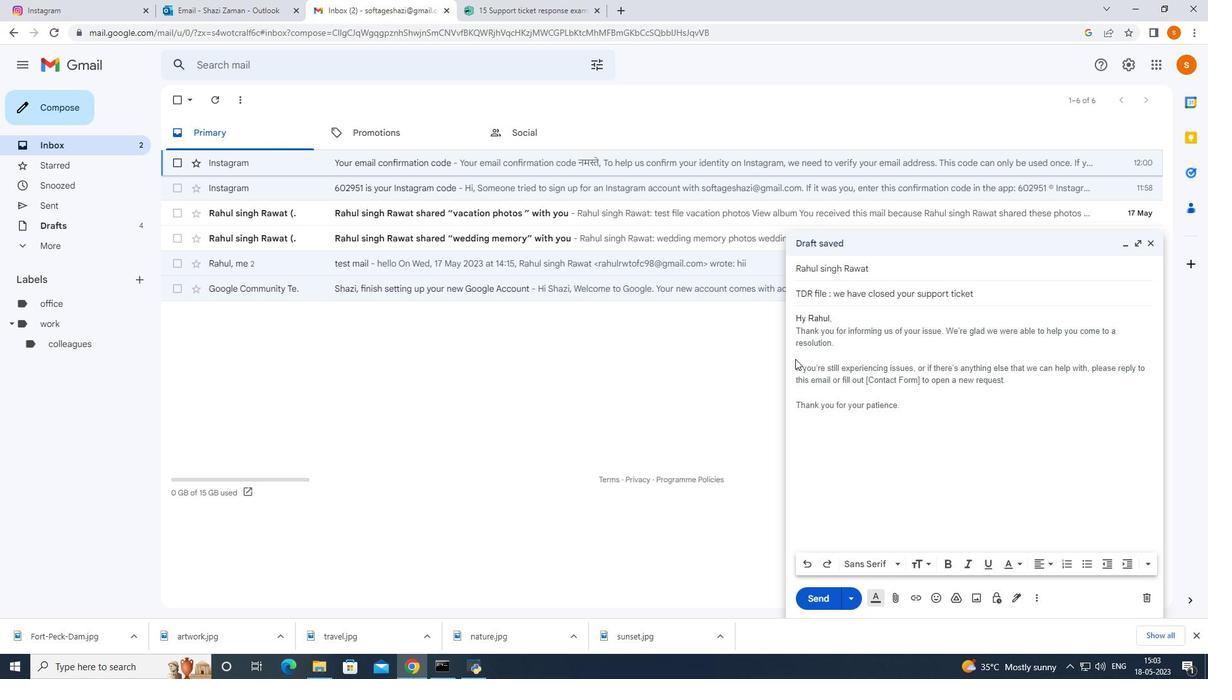 
Action: Mouse pressed left at (795, 359)
Screenshot: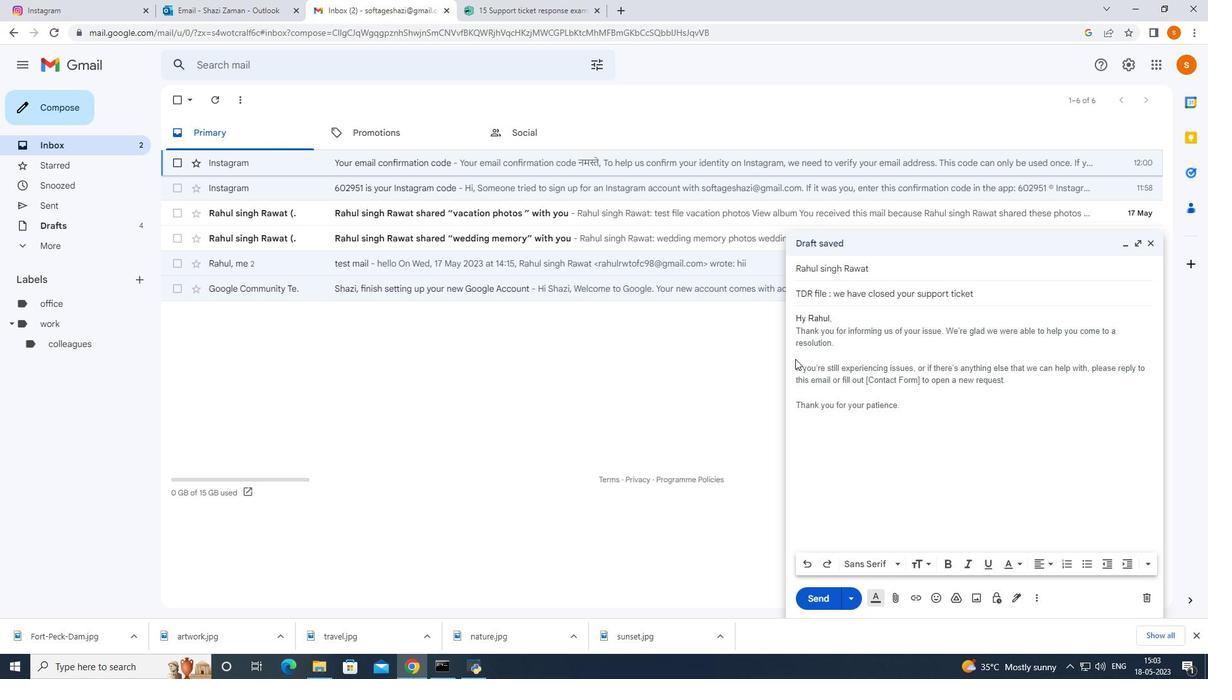 
Action: Mouse moved to (796, 357)
Screenshot: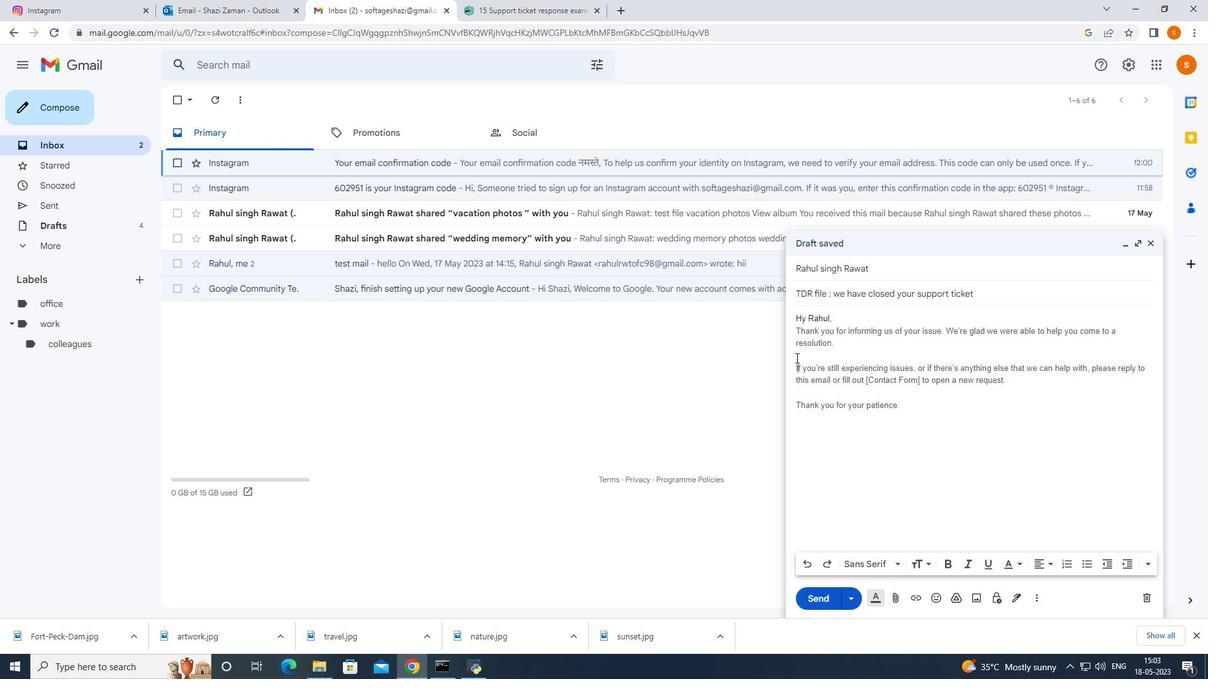 
Action: Mouse pressed left at (796, 357)
Screenshot: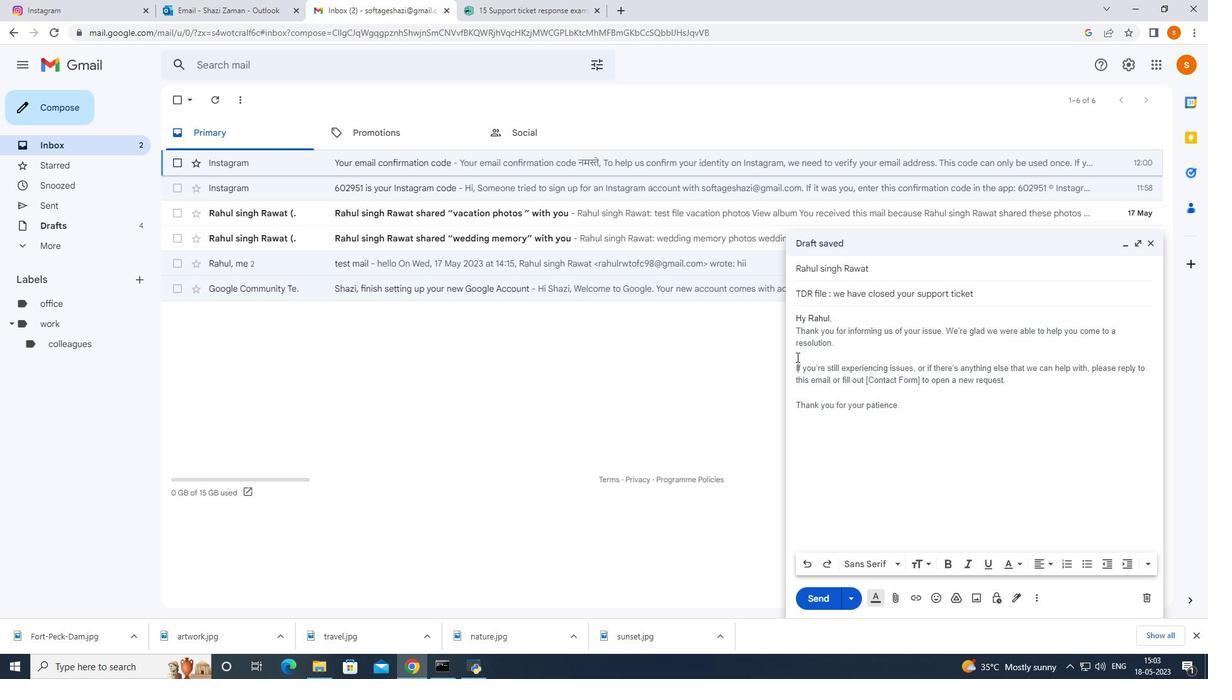 
Action: Mouse moved to (797, 365)
Screenshot: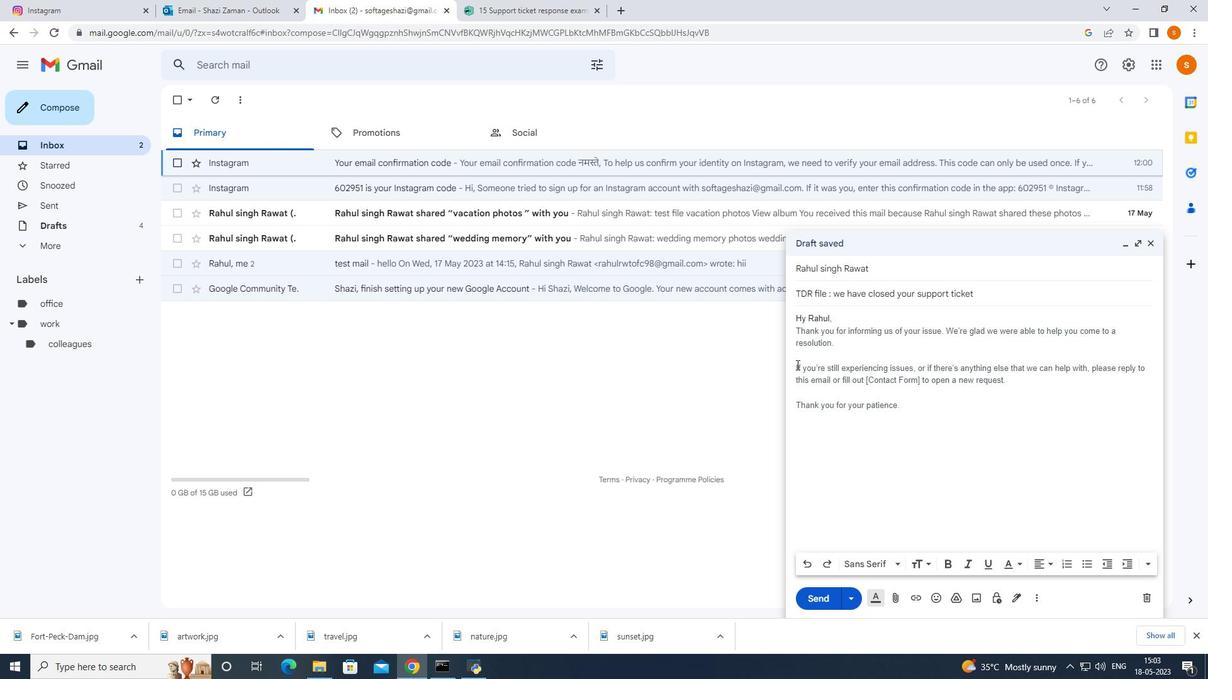 
Action: Key pressed <Key.backspace>
Screenshot: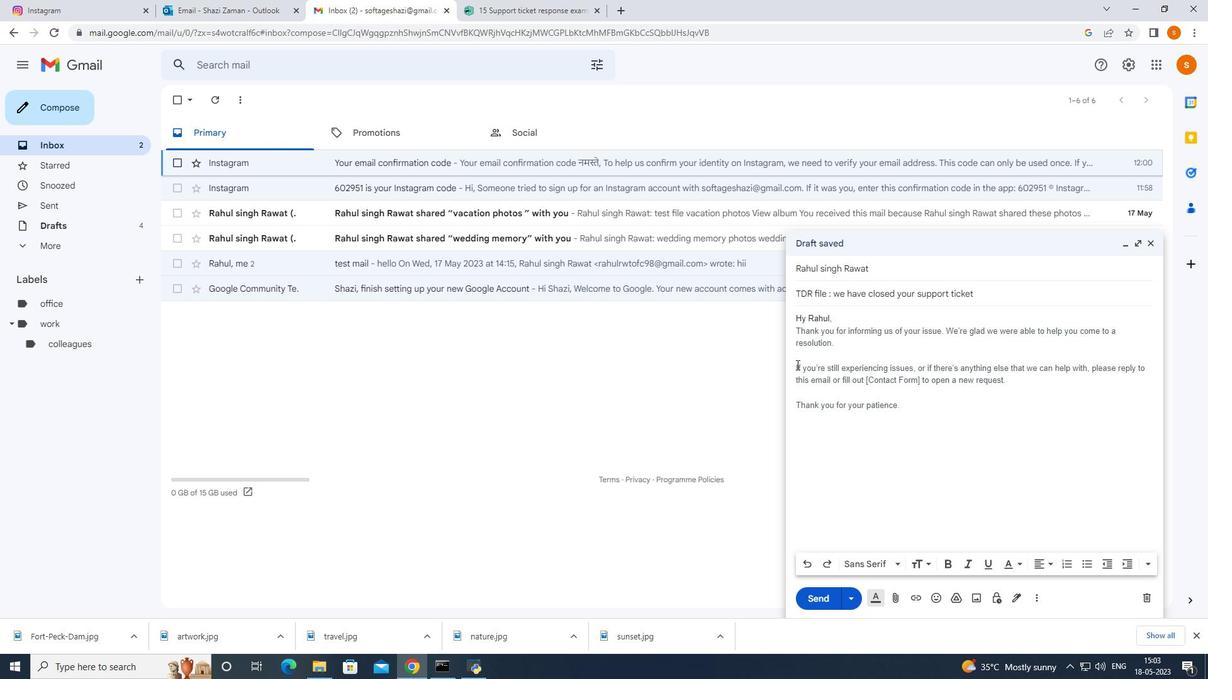 
Action: Mouse moved to (813, 376)
Screenshot: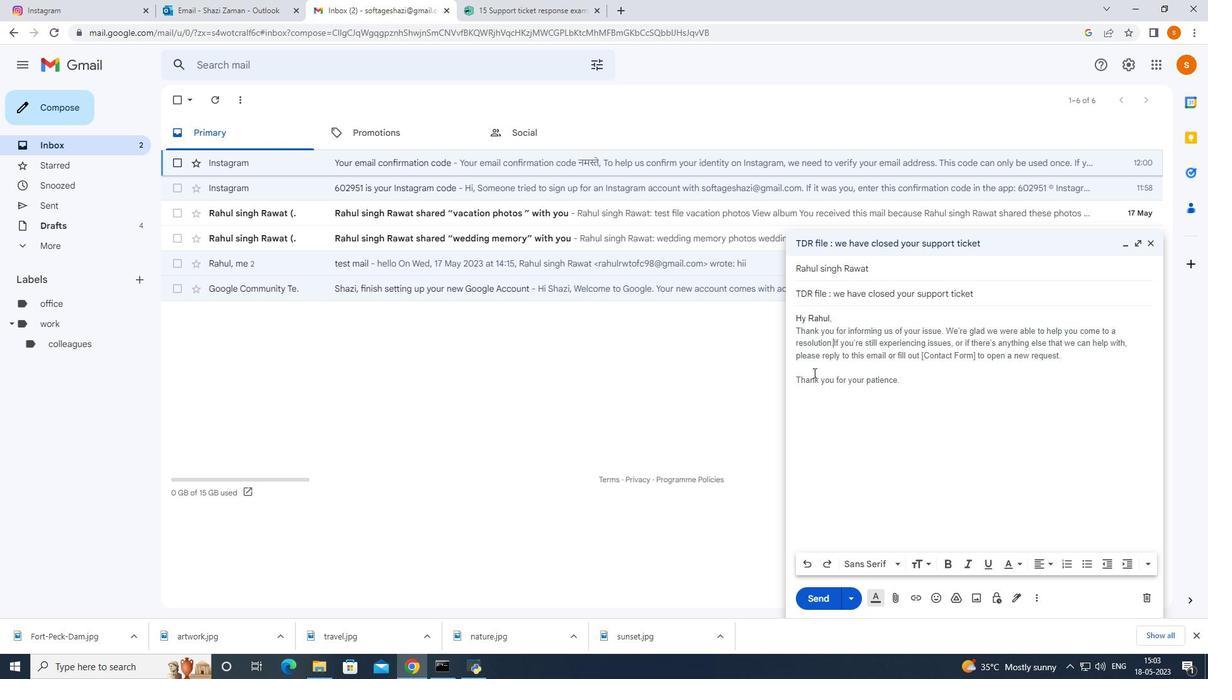 
Action: Key pressed <Key.enter>
Screenshot: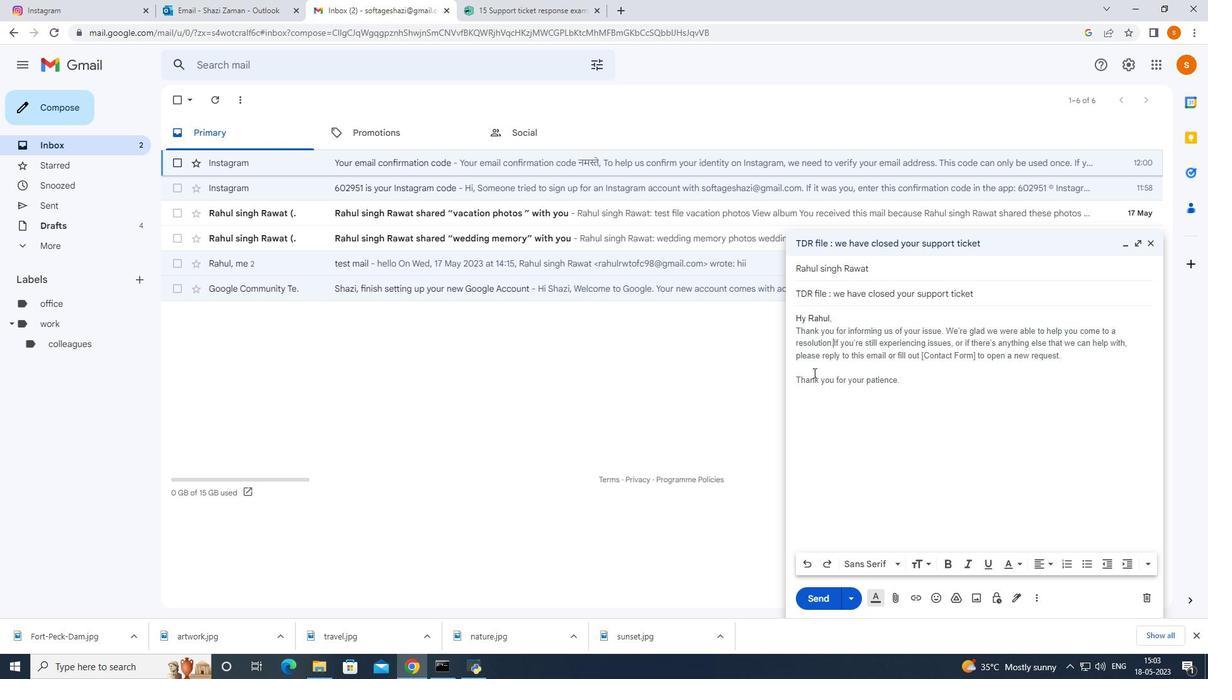 
Action: Mouse moved to (906, 411)
Screenshot: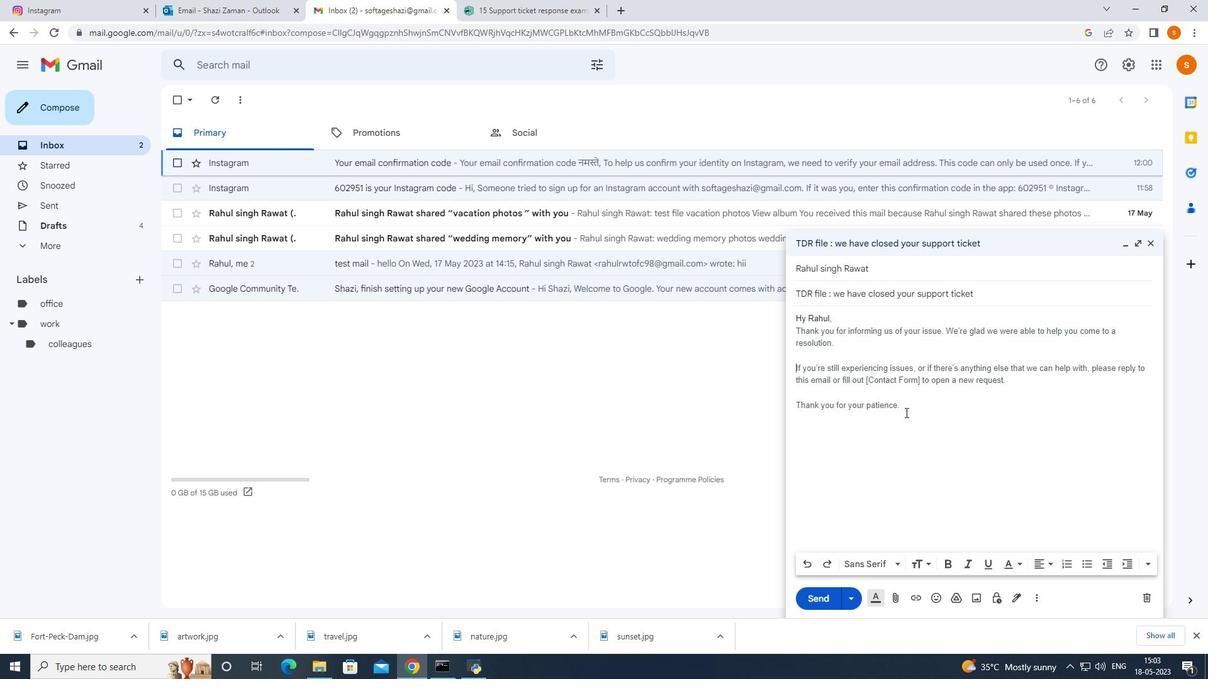 
Action: Mouse pressed left at (906, 411)
Screenshot: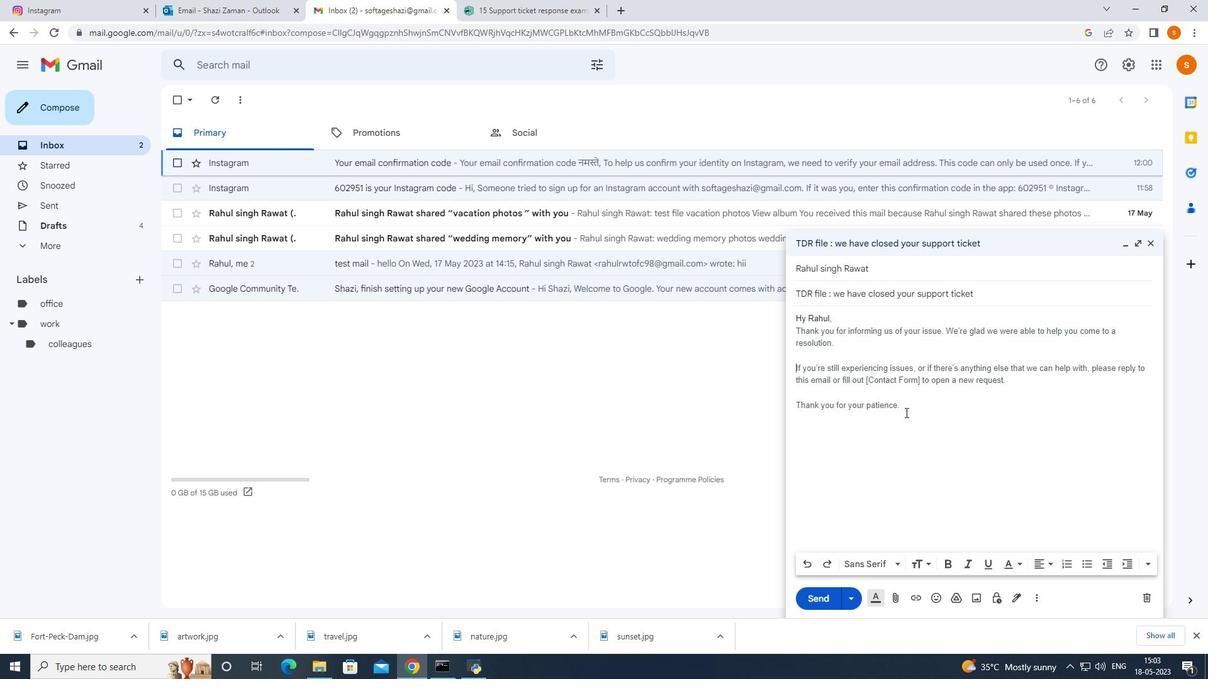 
Action: Mouse moved to (903, 405)
Screenshot: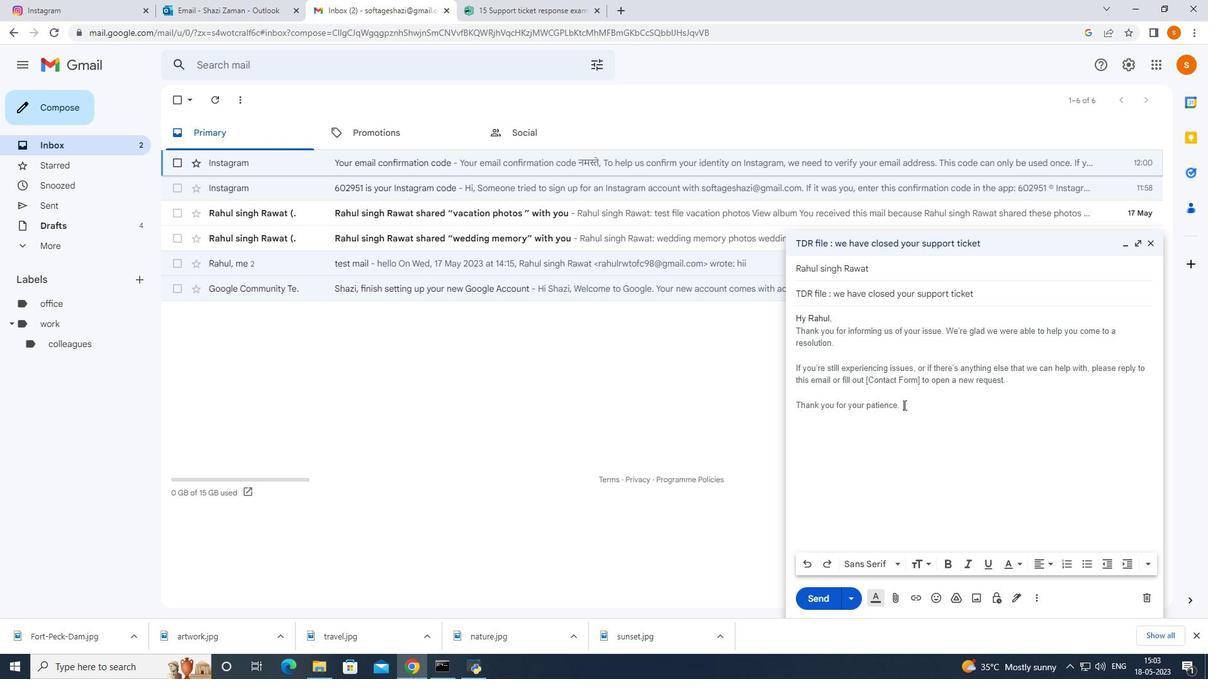
Action: Mouse pressed left at (903, 405)
Screenshot: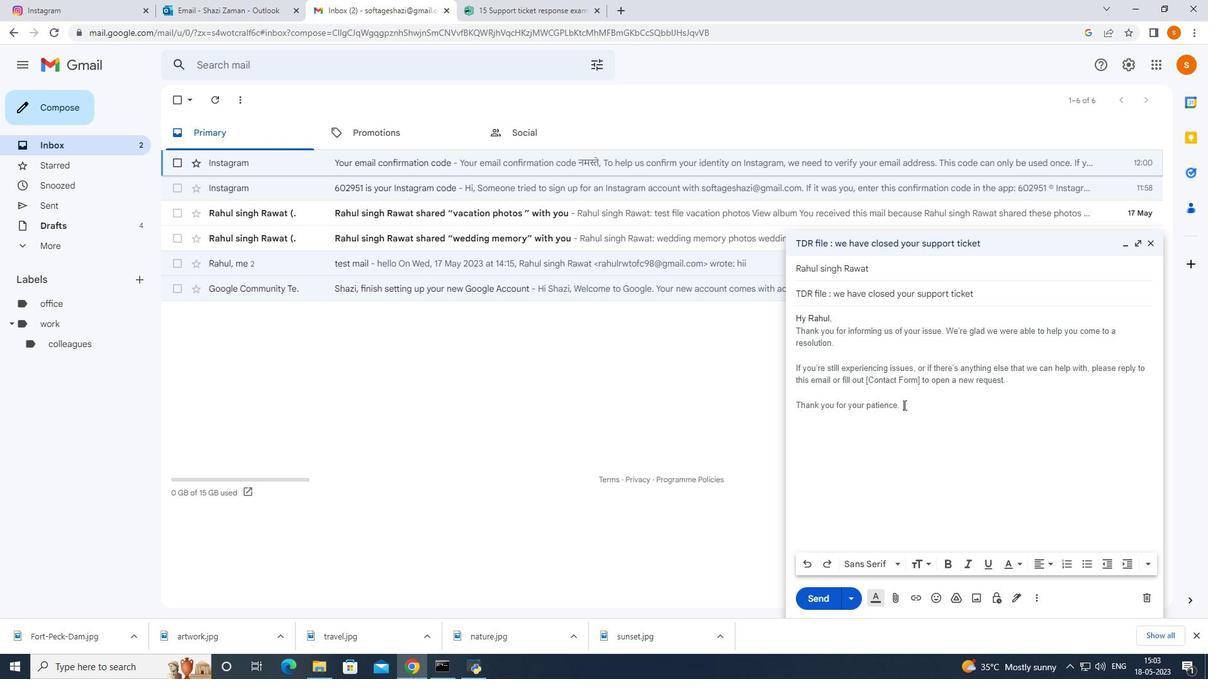 
Action: Mouse moved to (897, 564)
Screenshot: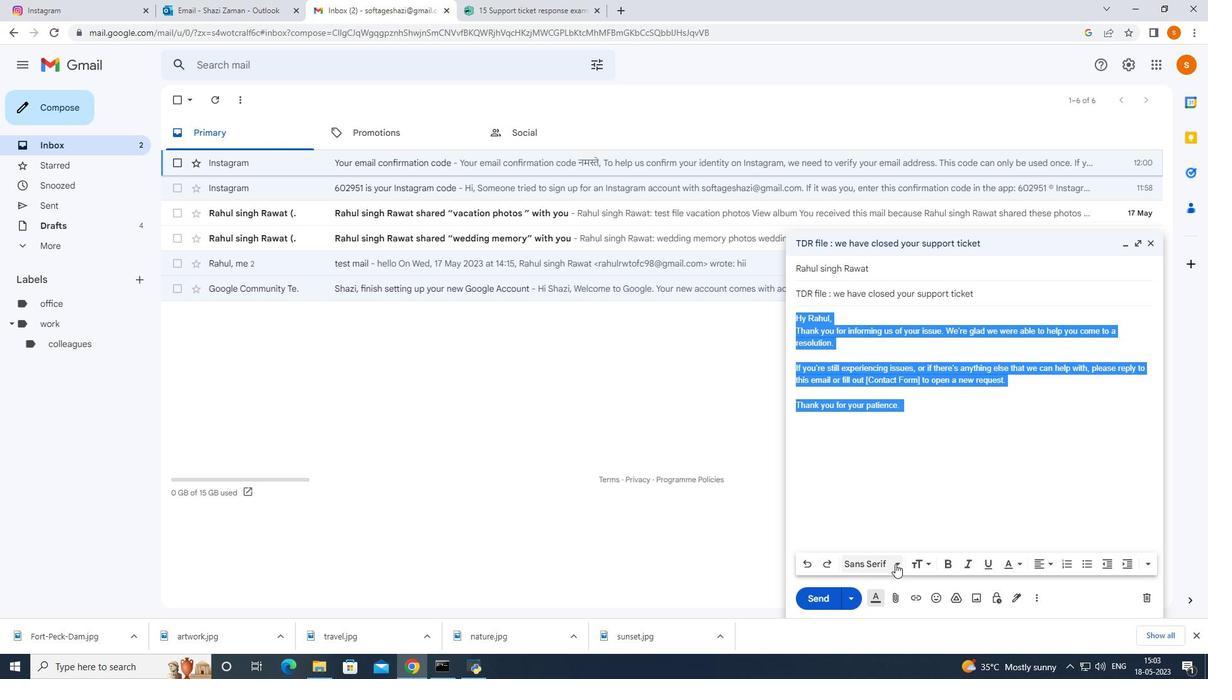 
Action: Mouse pressed left at (897, 564)
Screenshot: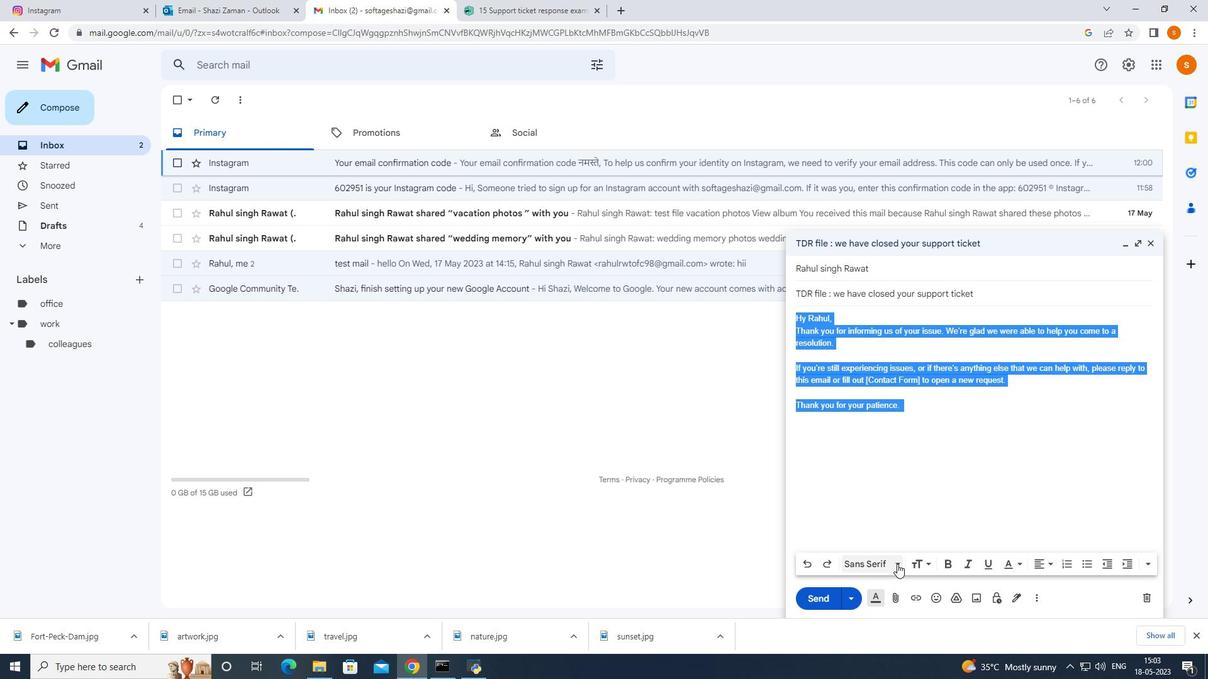
Action: Mouse moved to (888, 349)
Screenshot: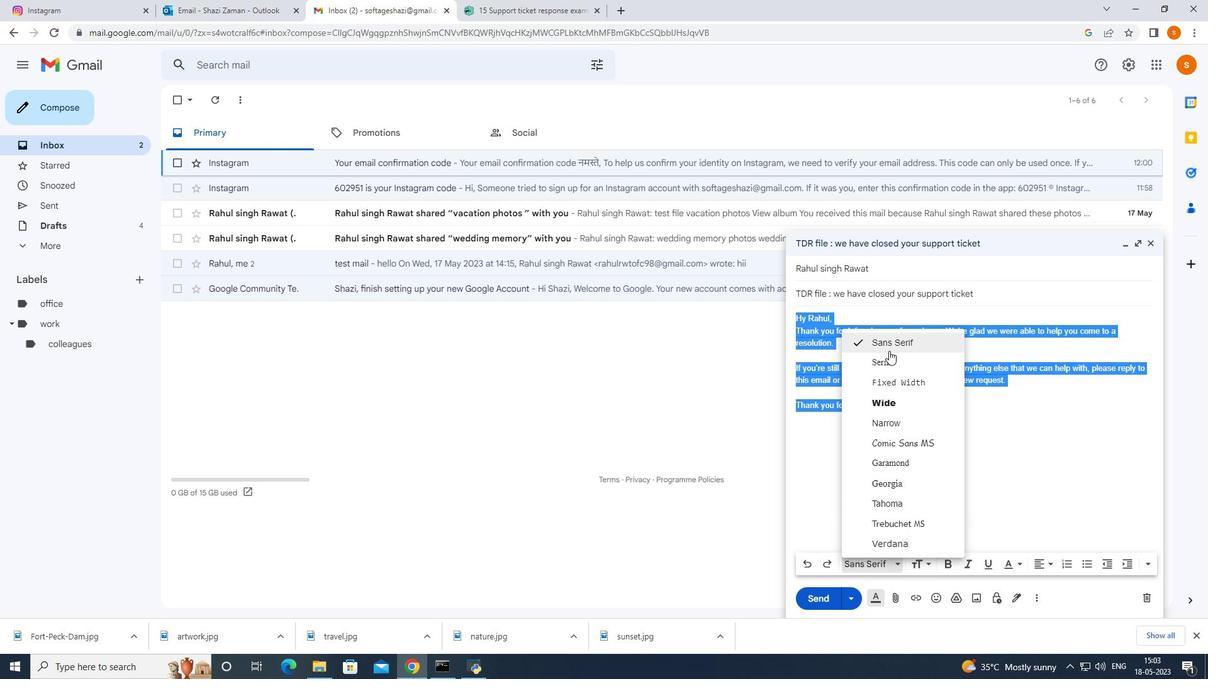 
Action: Mouse pressed left at (888, 349)
Screenshot: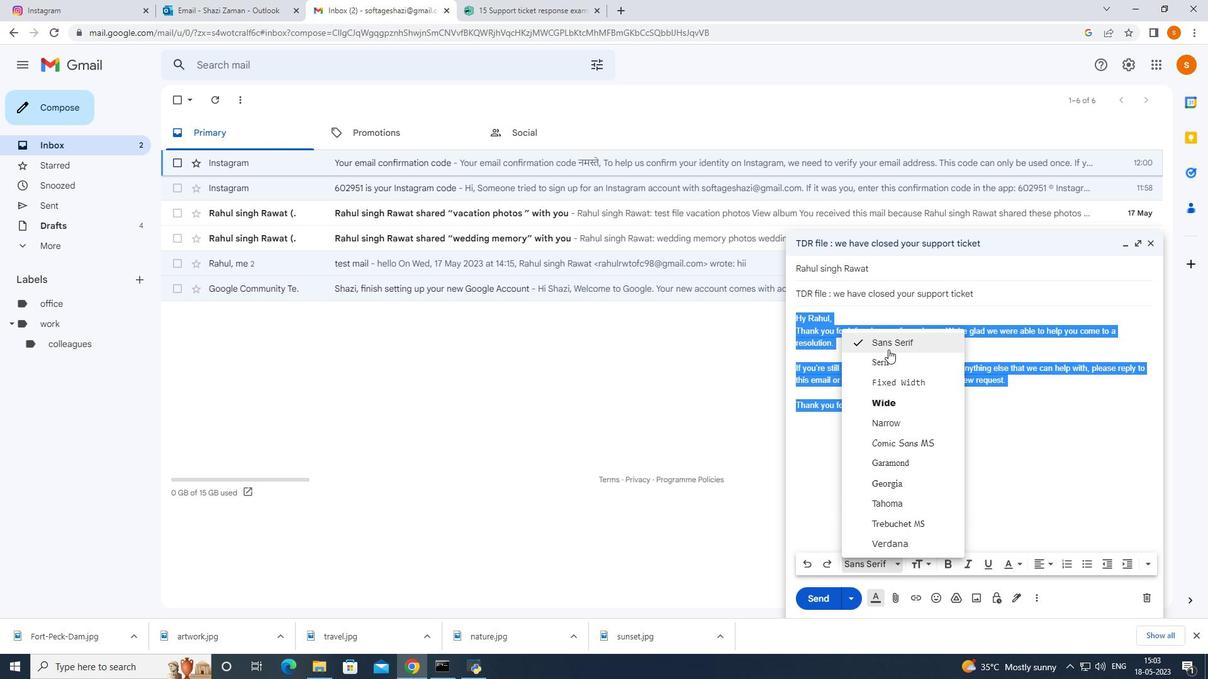 
Action: Mouse moved to (911, 412)
Screenshot: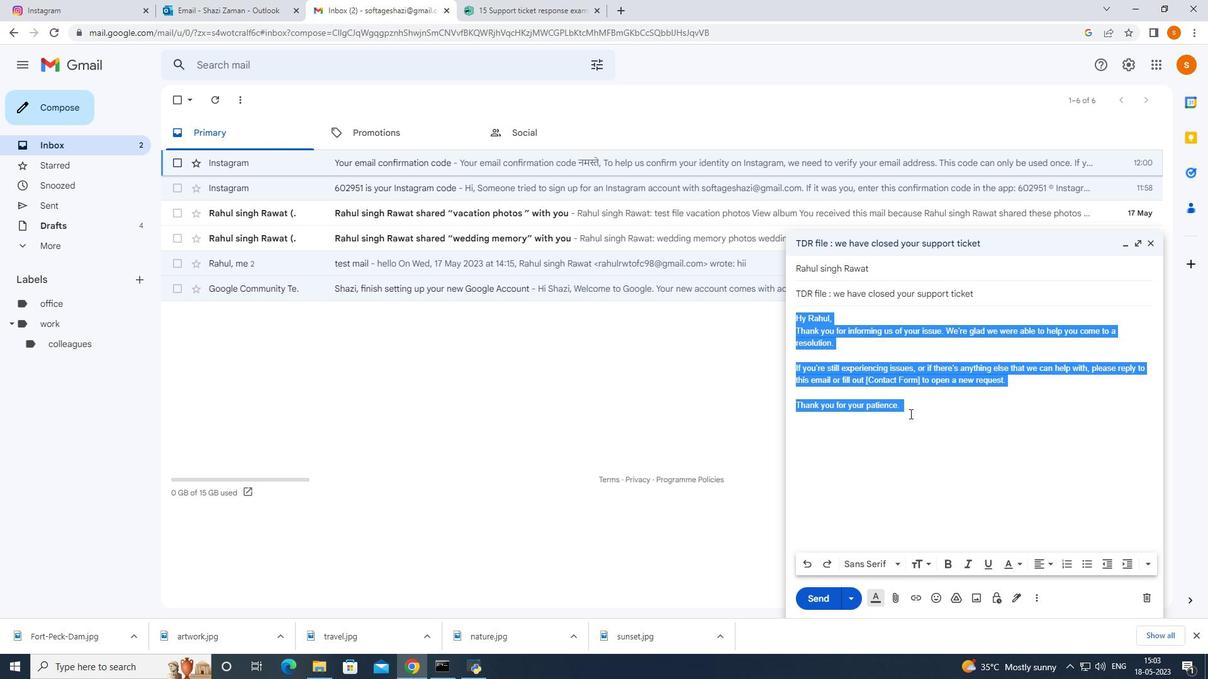 
Action: Mouse pressed left at (911, 412)
Screenshot: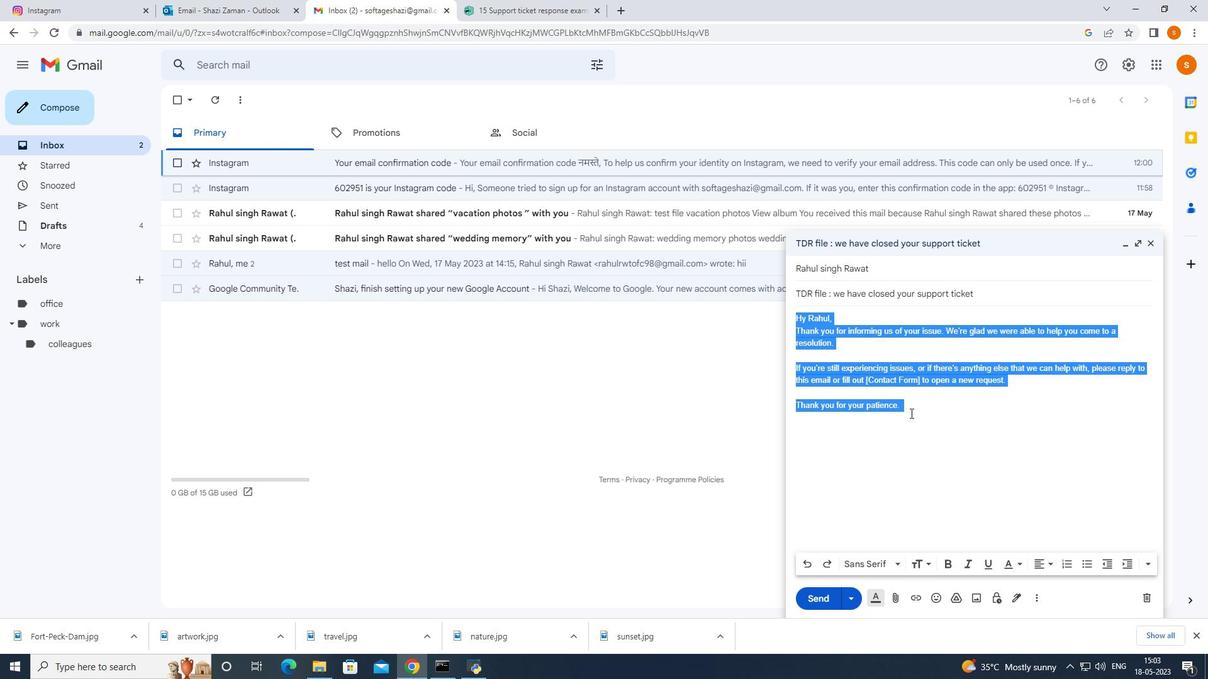 
Action: Mouse moved to (928, 564)
Screenshot: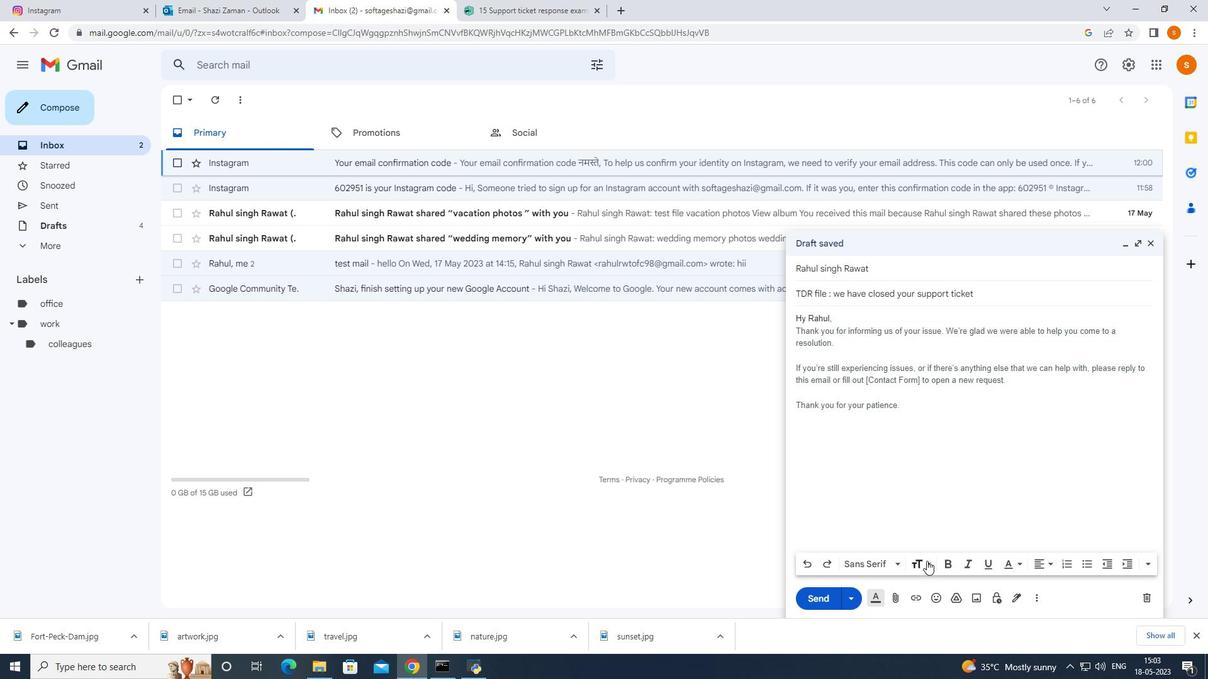 
Action: Mouse pressed left at (928, 564)
Screenshot: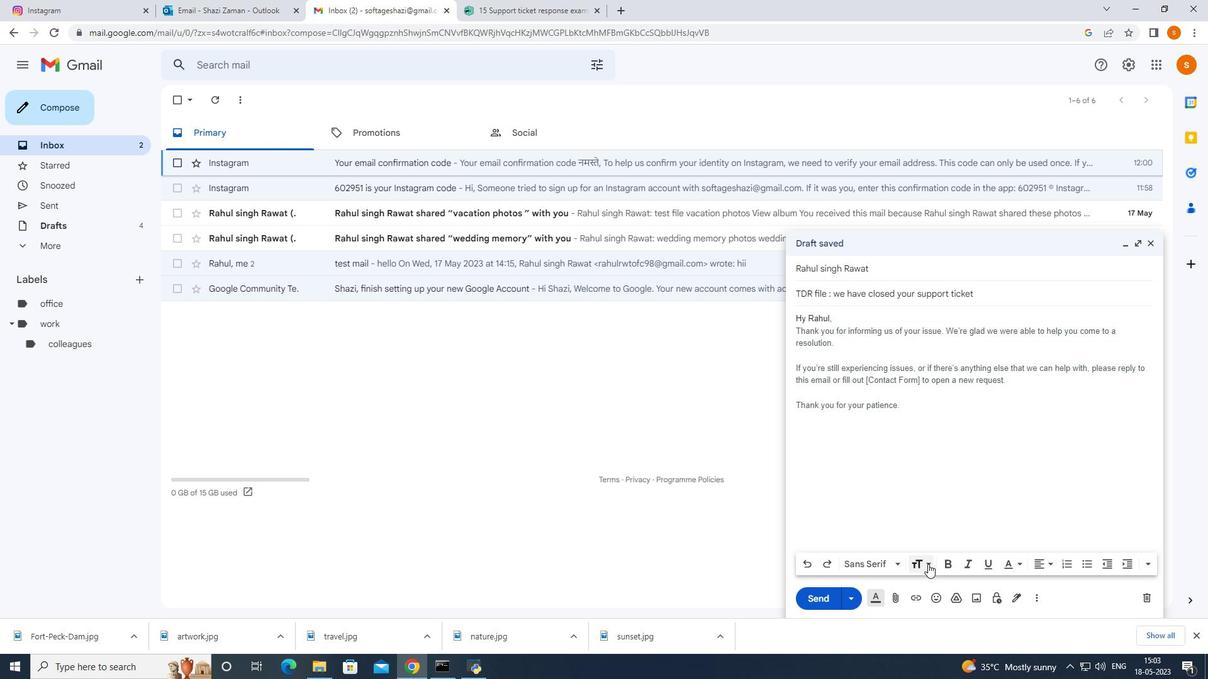 
Action: Mouse moved to (903, 404)
Screenshot: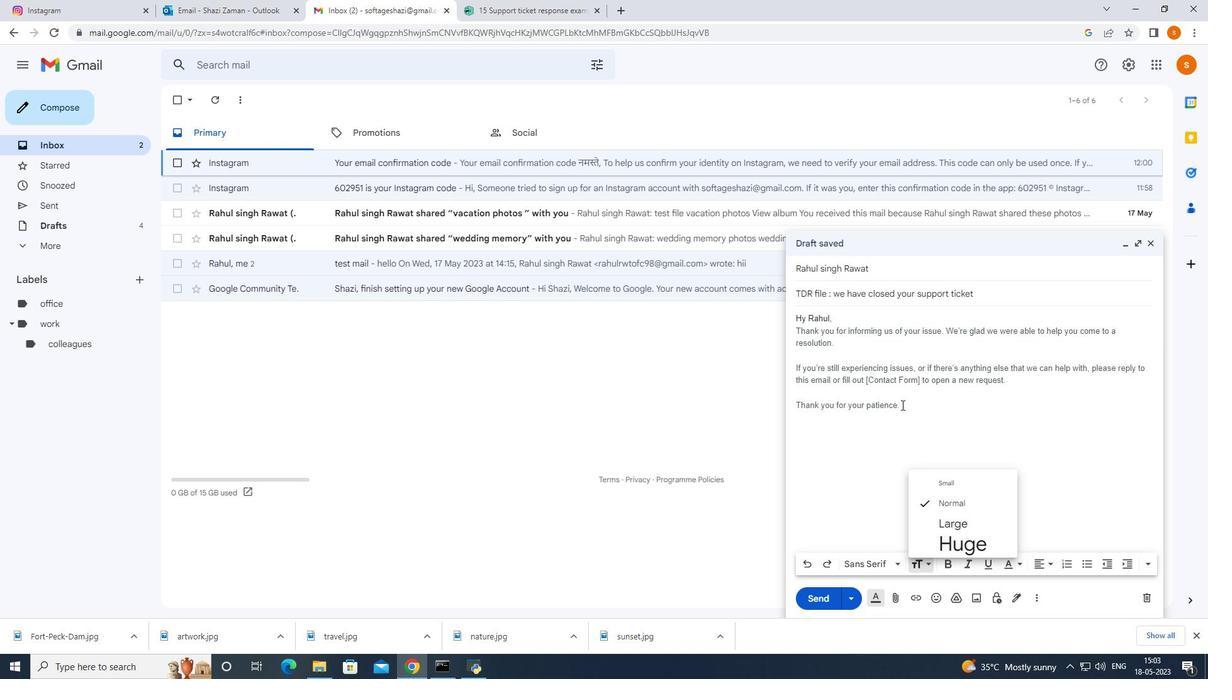 
Action: Mouse pressed left at (903, 404)
Screenshot: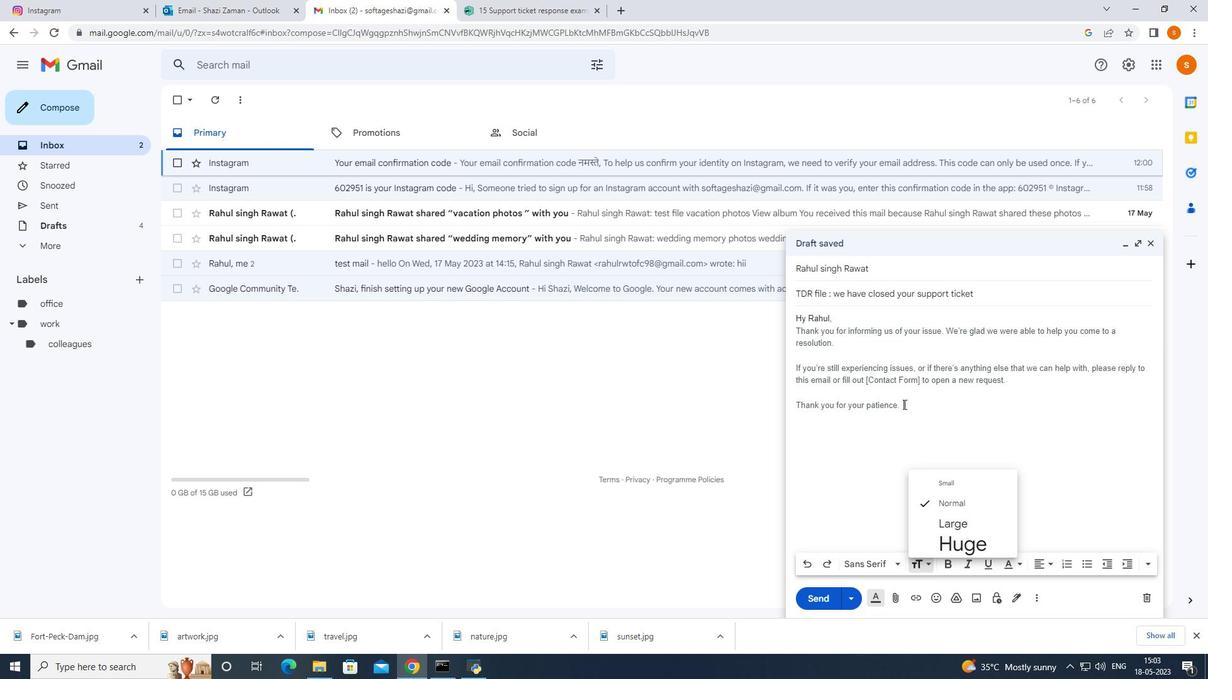 
Action: Mouse moved to (927, 566)
Screenshot: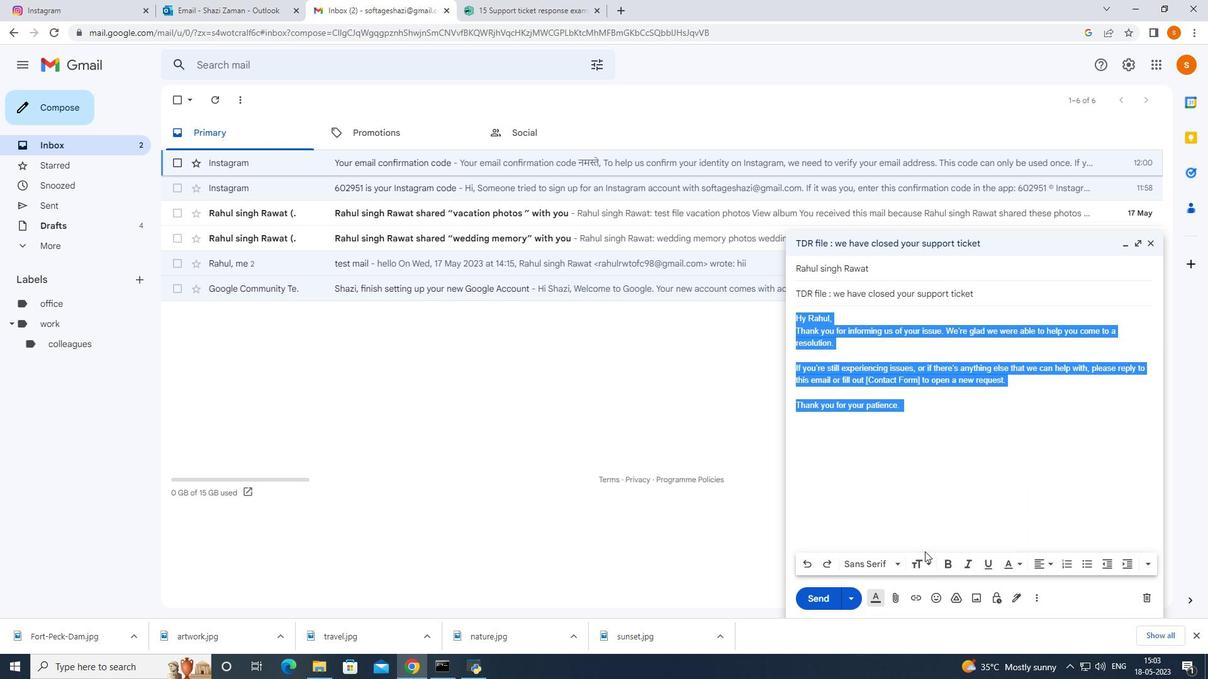 
Action: Mouse pressed left at (927, 566)
Screenshot: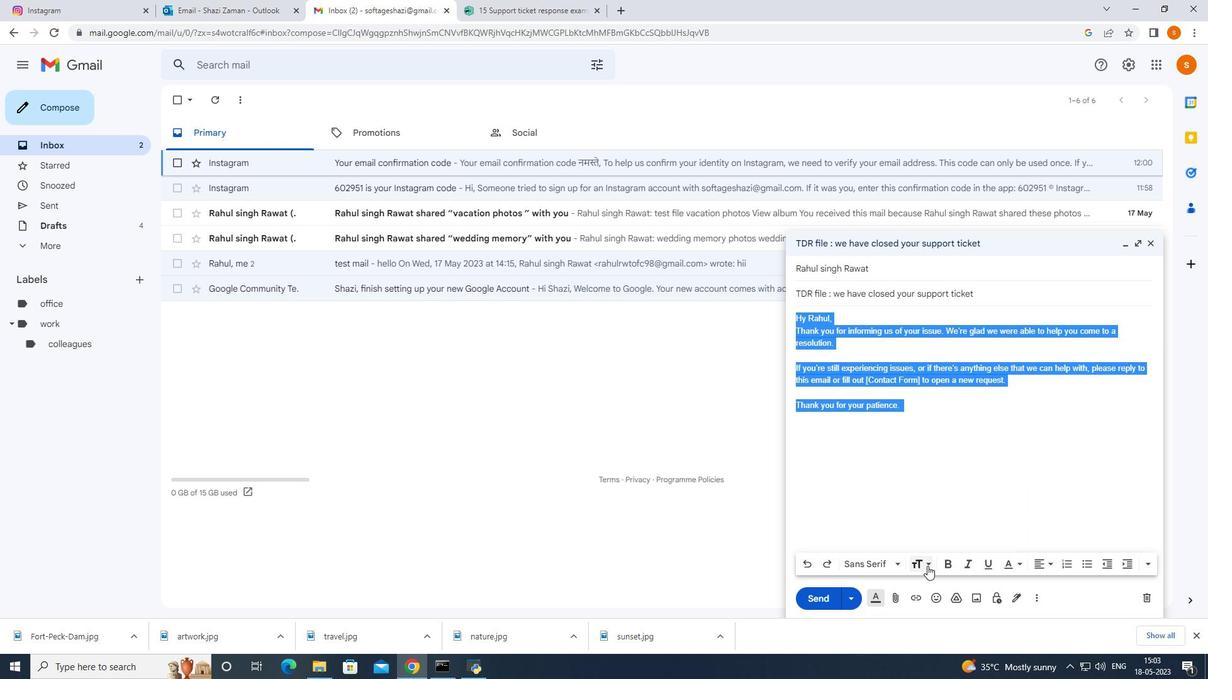 
Action: Mouse moved to (950, 521)
Screenshot: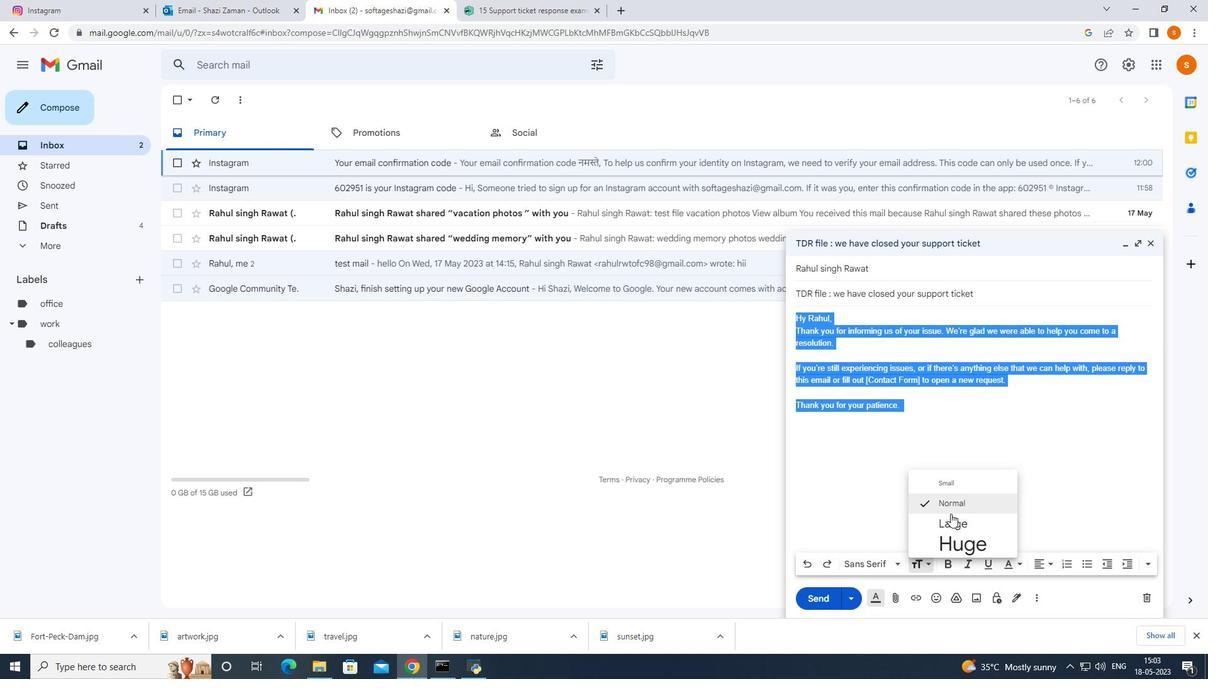
Action: Mouse pressed left at (950, 521)
Screenshot: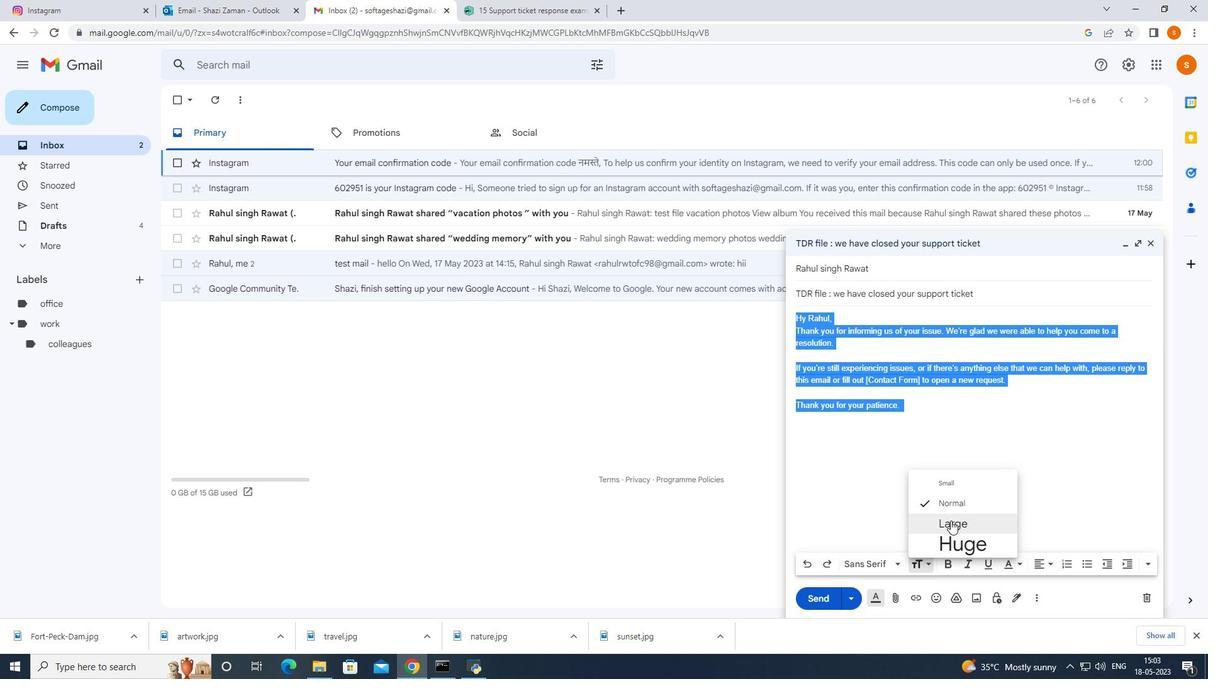 
Action: Mouse moved to (932, 568)
Screenshot: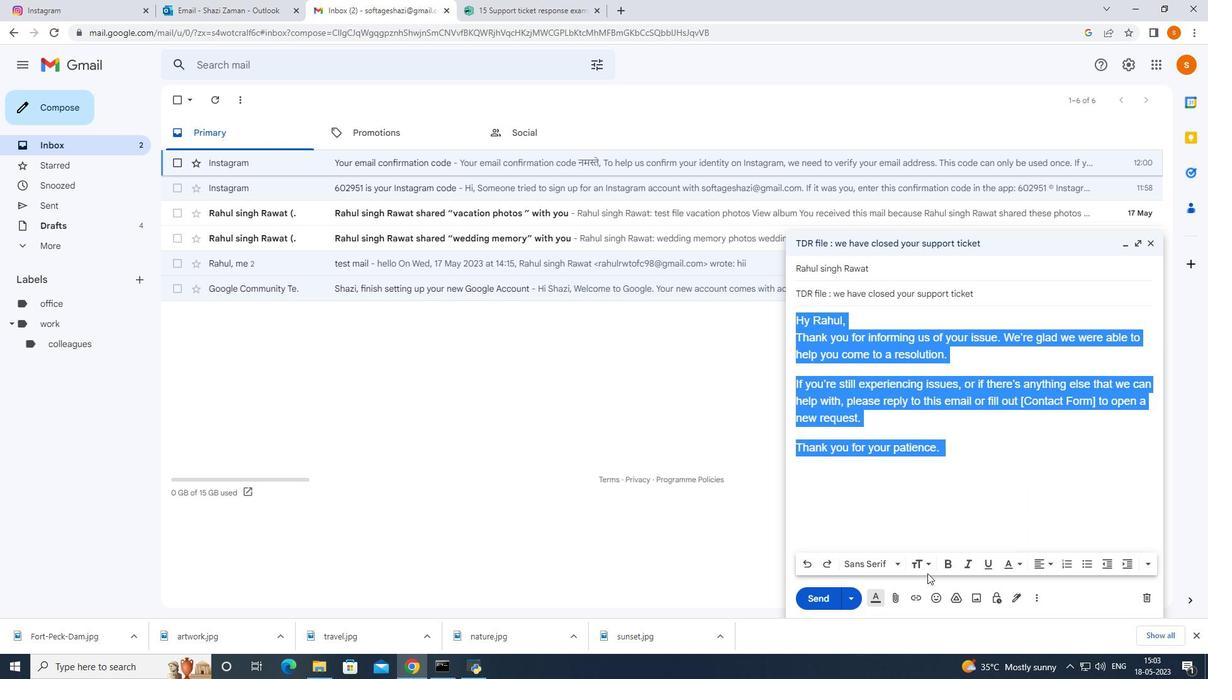
Action: Mouse pressed left at (932, 568)
Screenshot: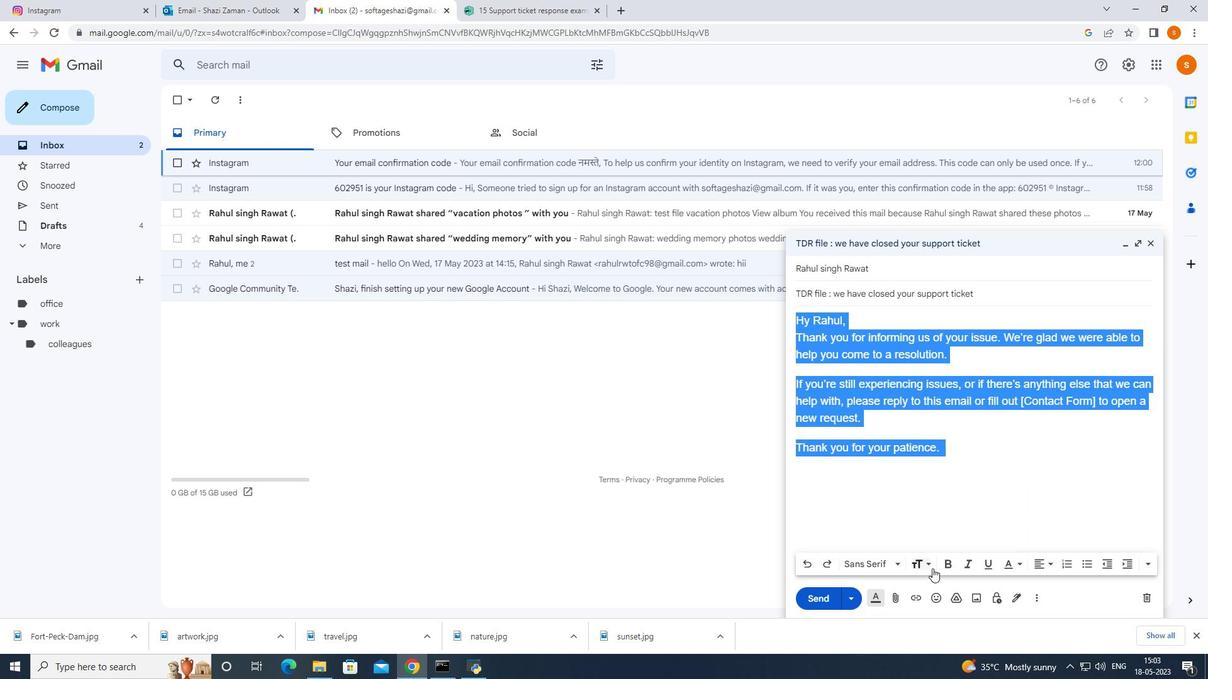 
Action: Mouse moved to (950, 502)
Screenshot: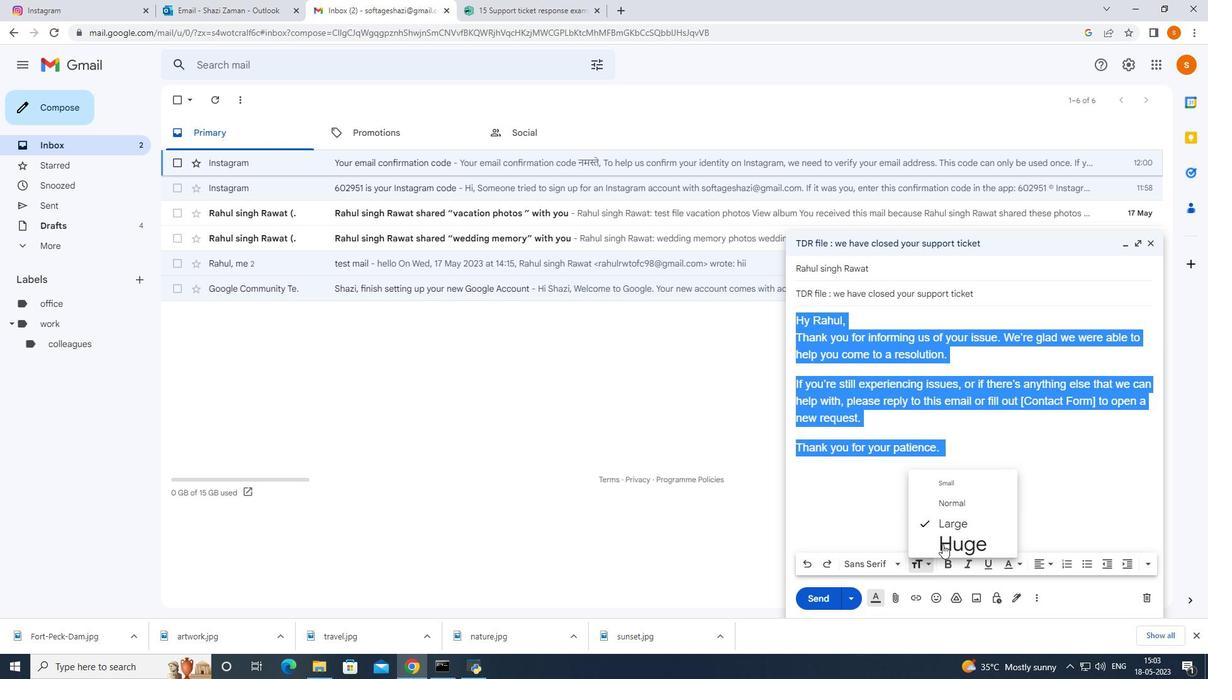 
Action: Mouse pressed left at (950, 502)
Screenshot: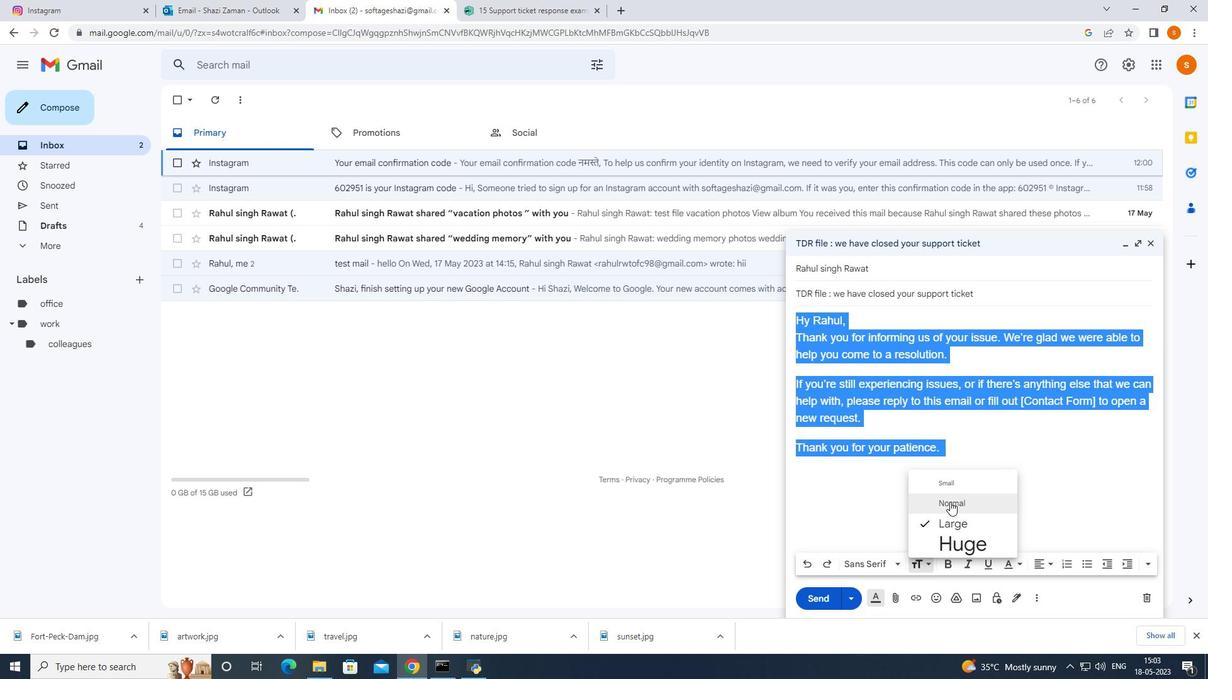 
Action: Mouse moved to (924, 436)
Screenshot: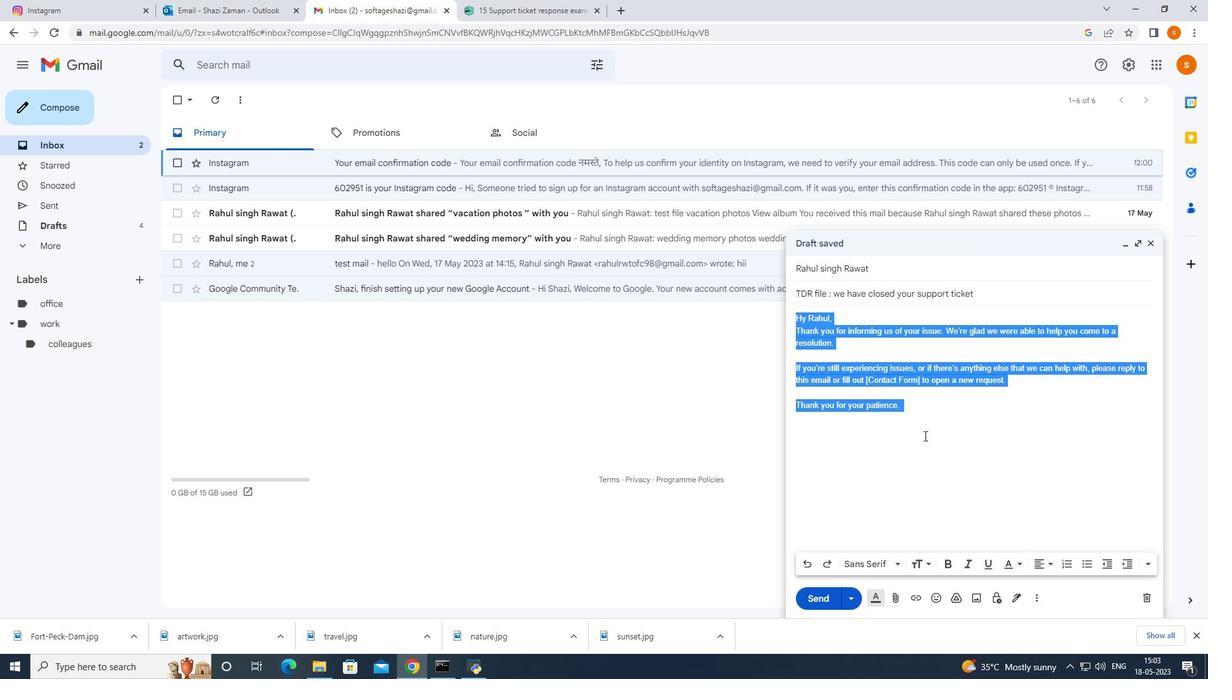 
Action: Mouse pressed left at (924, 436)
Screenshot: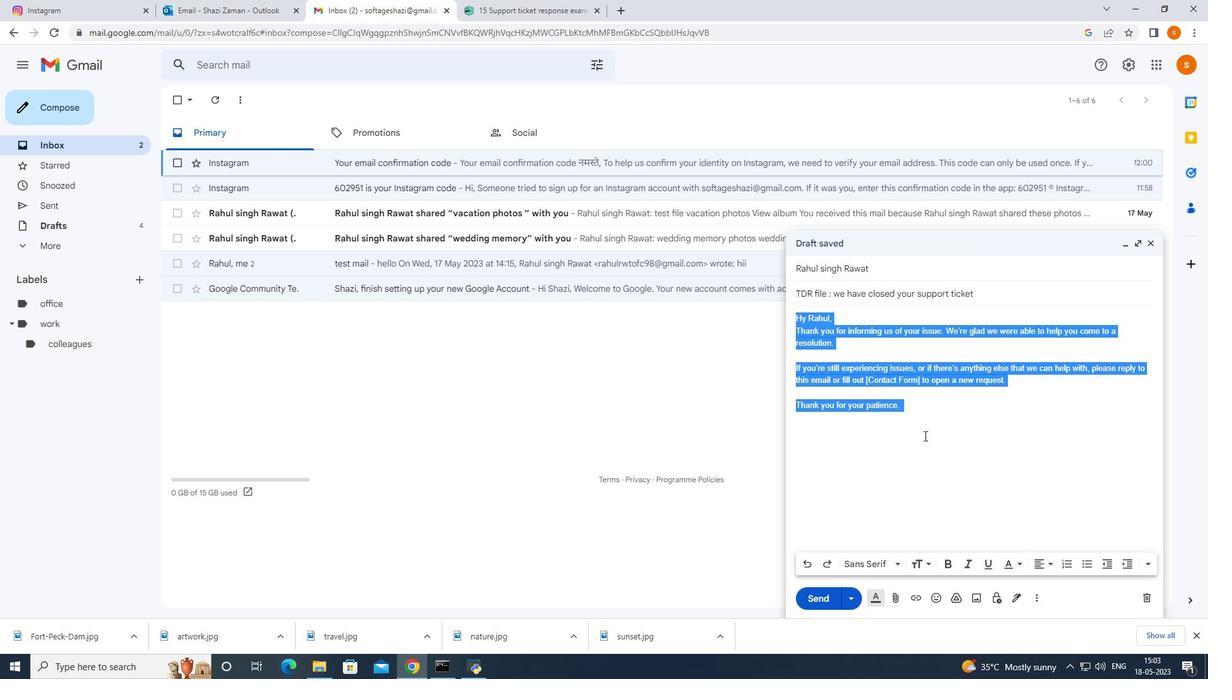 
Action: Mouse moved to (908, 420)
Screenshot: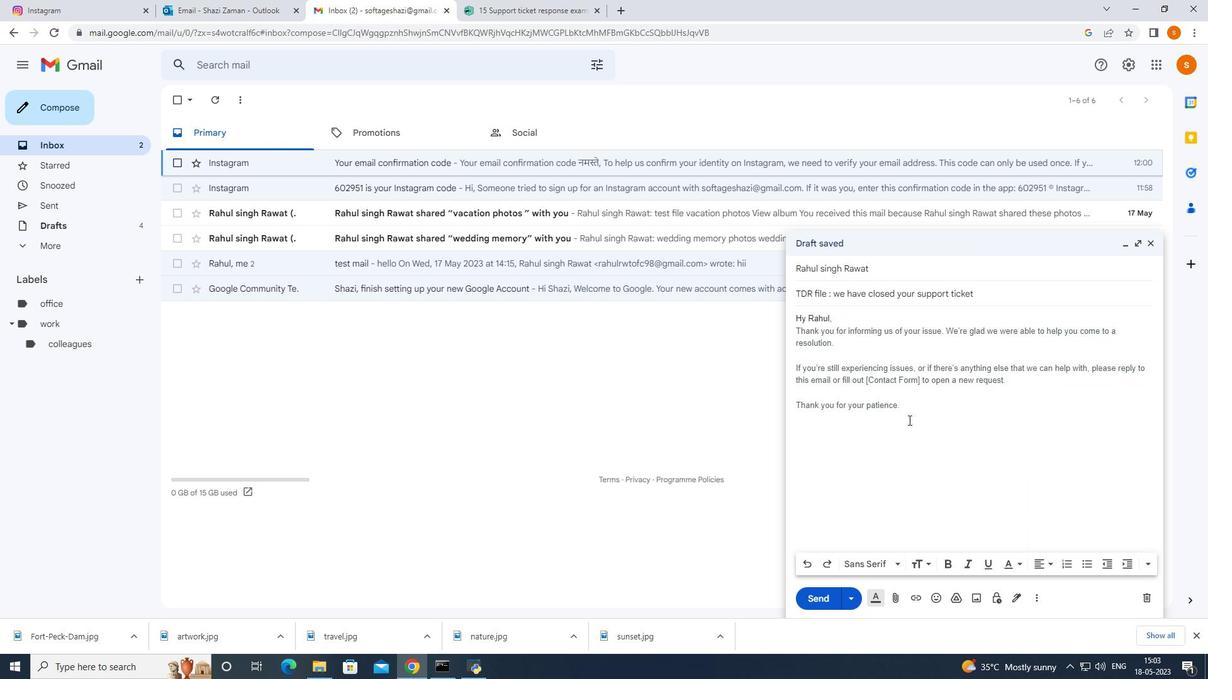 
Action: Key pressed <Key.backspace>
Screenshot: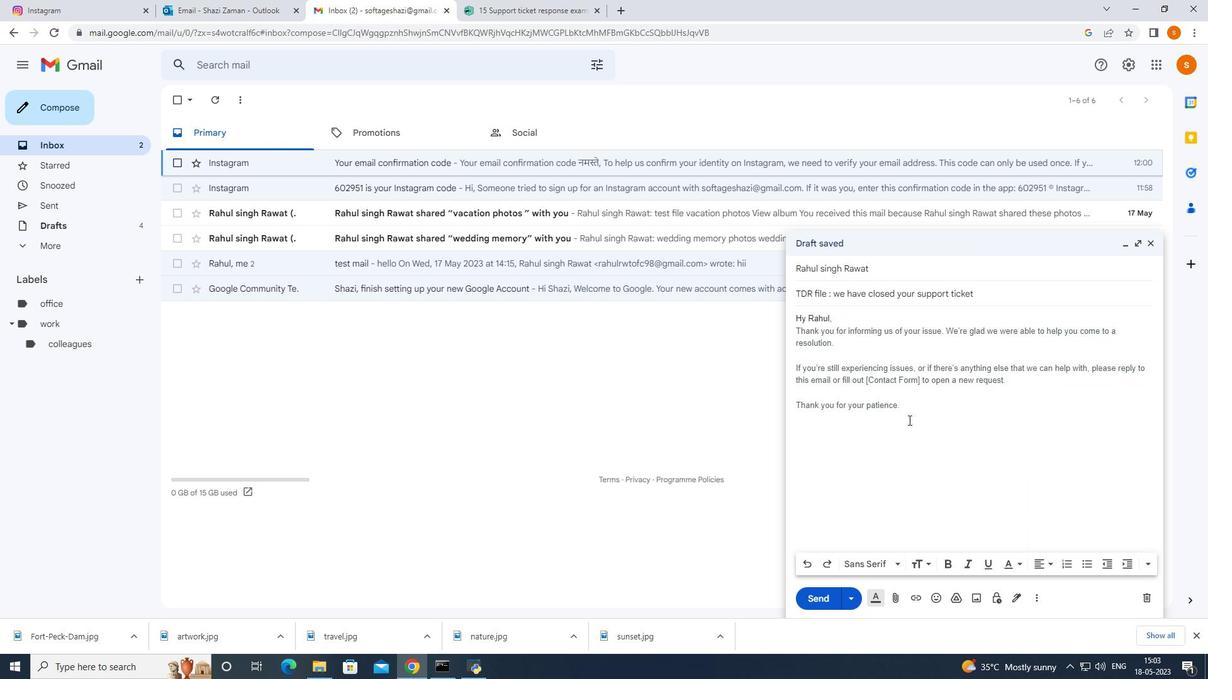 
Action: Mouse moved to (913, 424)
Screenshot: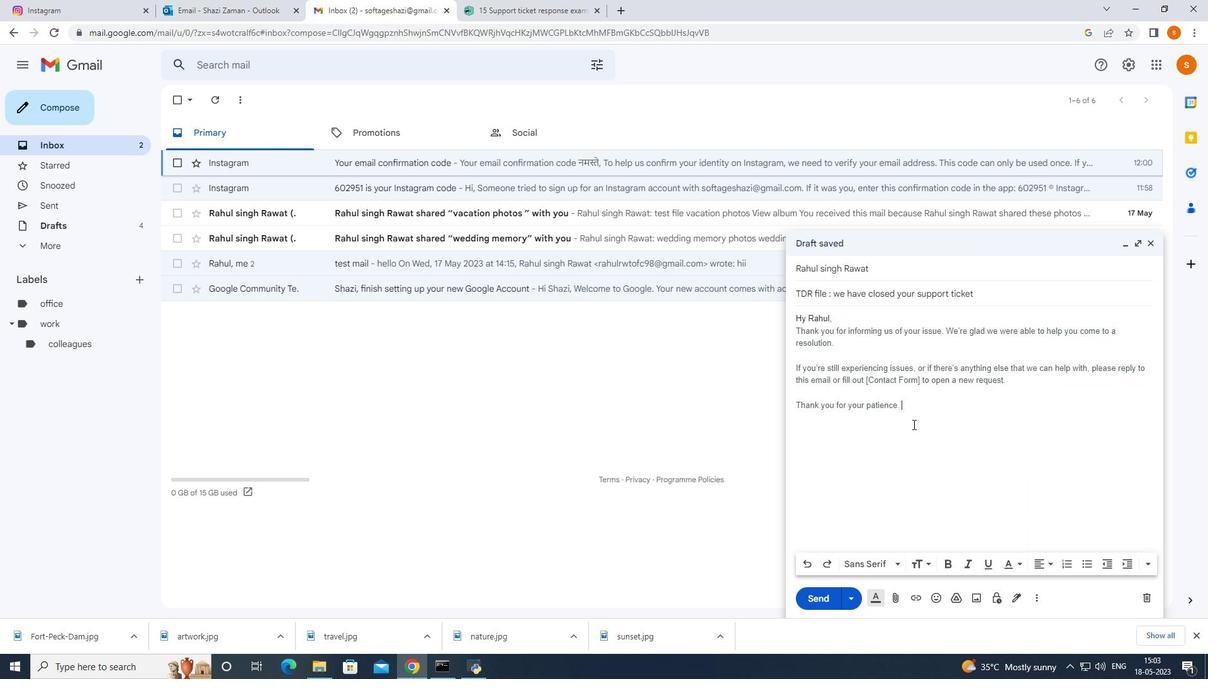 
Action: Key pressed <Key.enter>
Screenshot: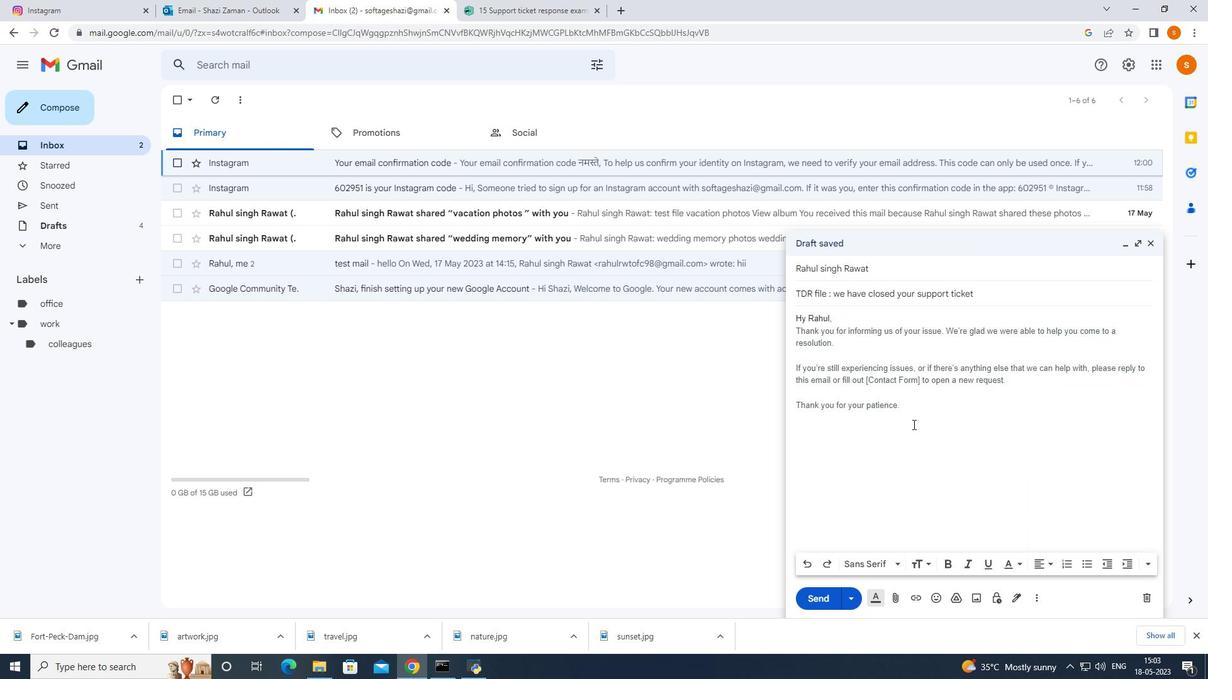 
Action: Mouse moved to (921, 382)
Screenshot: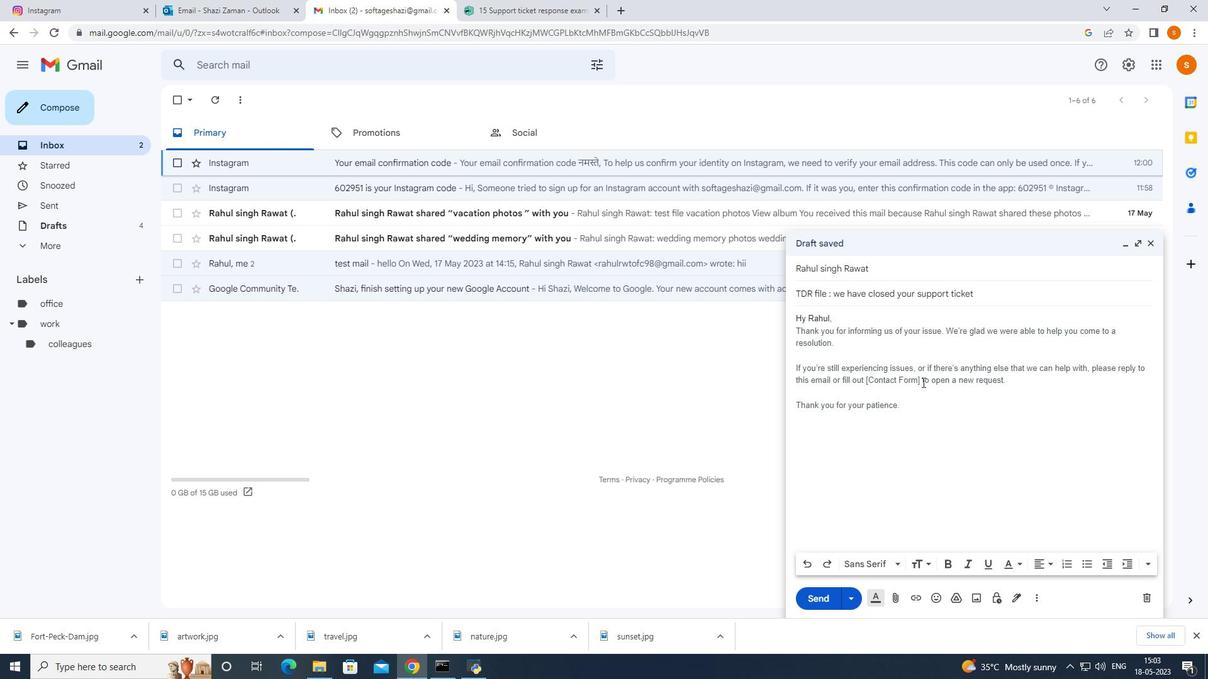 
Action: Mouse pressed left at (921, 382)
Screenshot: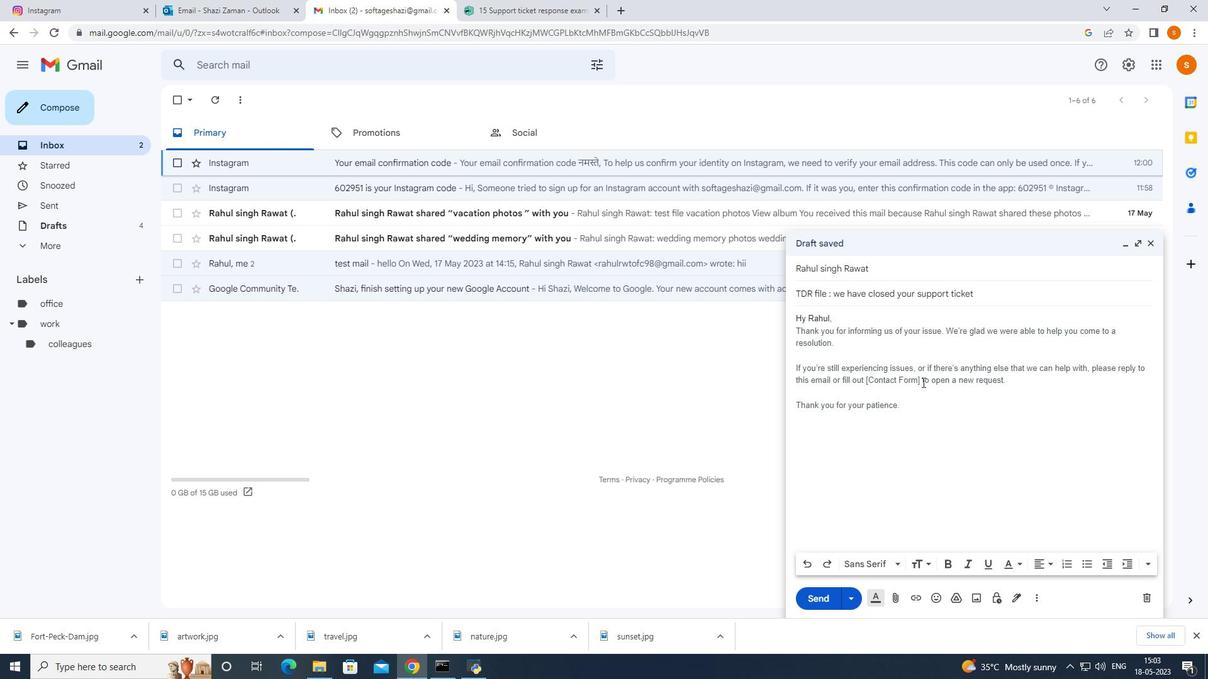 
Action: Mouse moved to (870, 377)
Screenshot: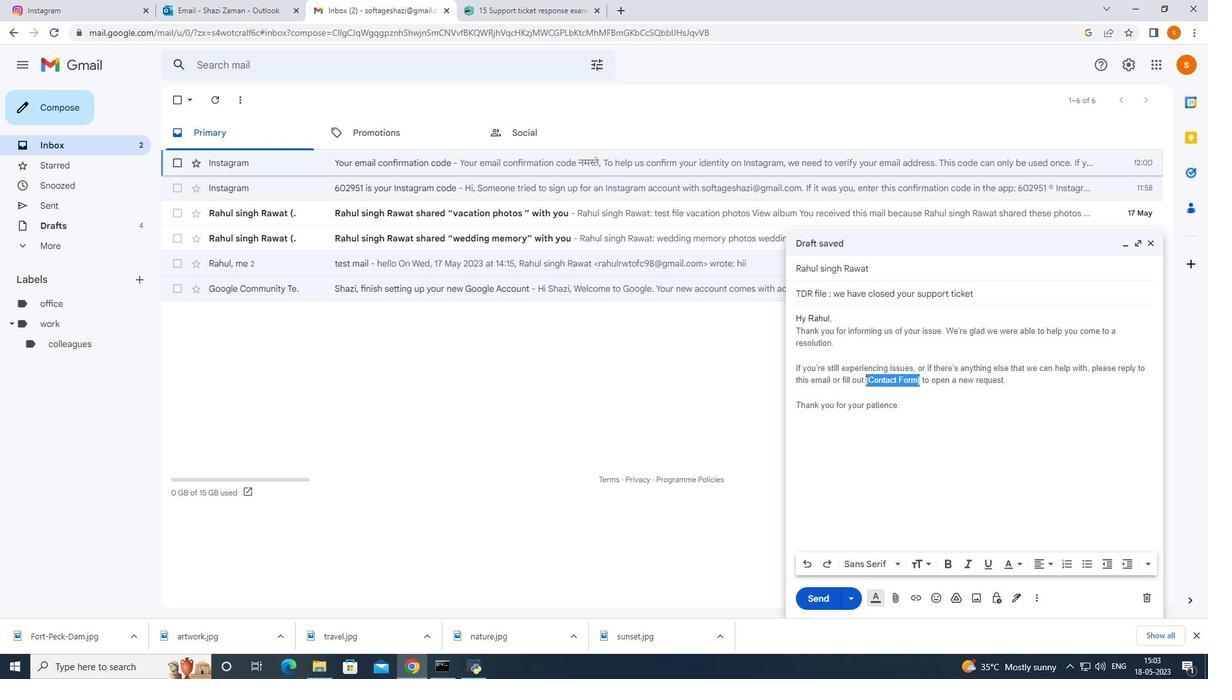 
Action: Key pressed <Key.backspace><Key.backspace><Key.backspace><Key.backspace><Key.backspace><Key.backspace><Key.backspace><Key.backspace><Key.backspace><Key.backspace><Key.backspace><Key.backspace><Key.backspace><Key.backspace>
Screenshot: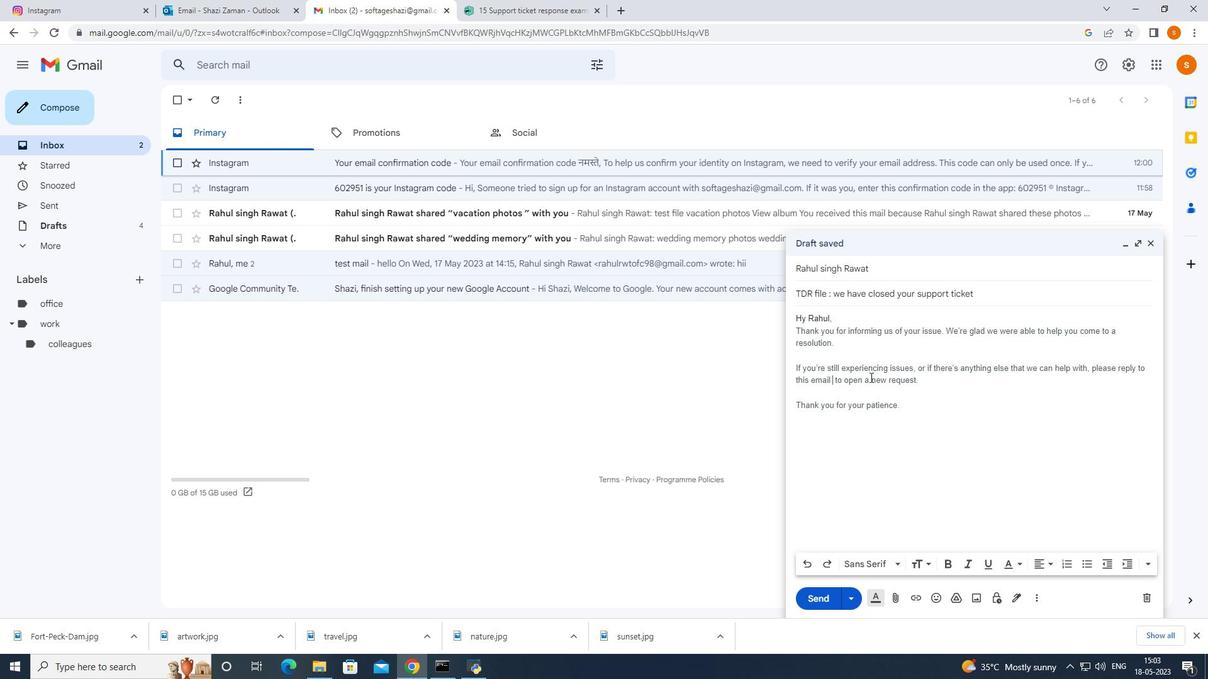 
Action: Mouse moved to (913, 420)
Screenshot: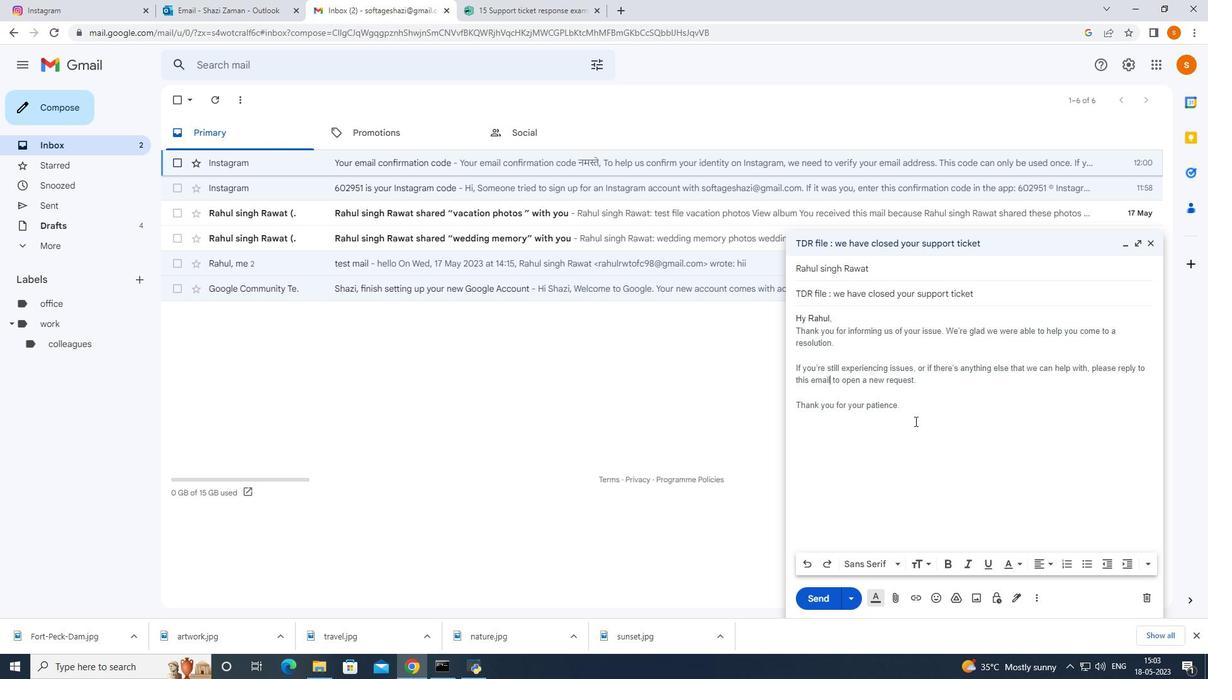 
Action: Mouse pressed left at (913, 420)
Screenshot: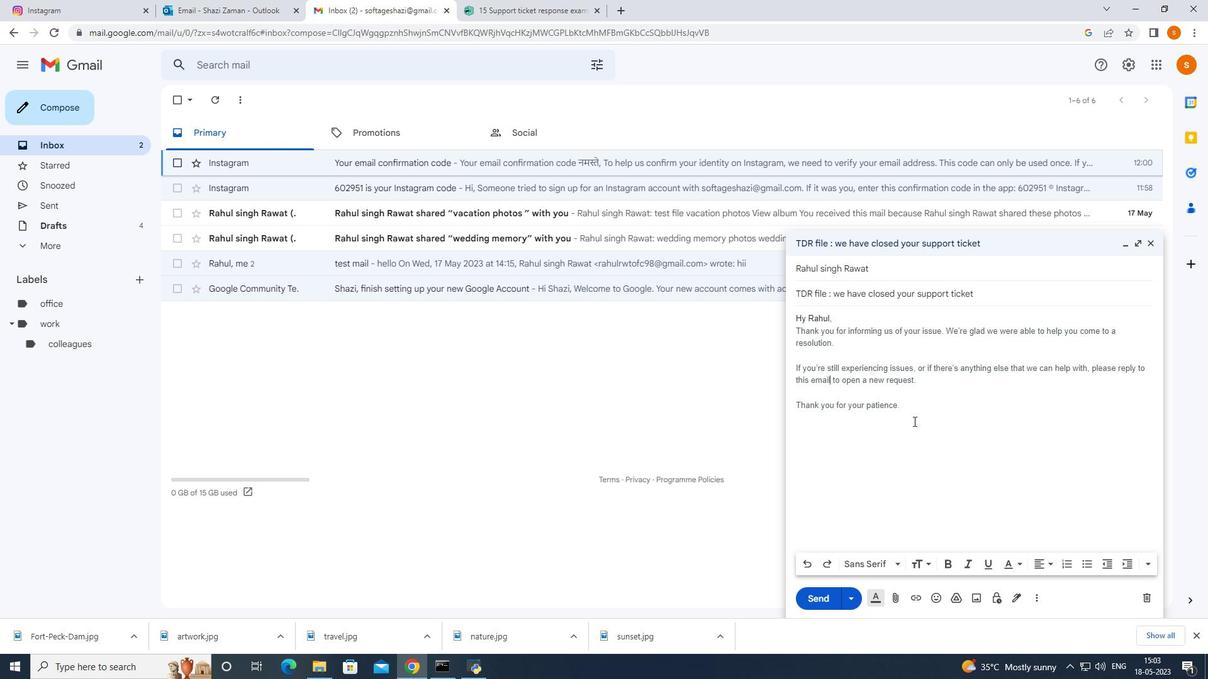 
Action: Mouse moved to (911, 428)
Screenshot: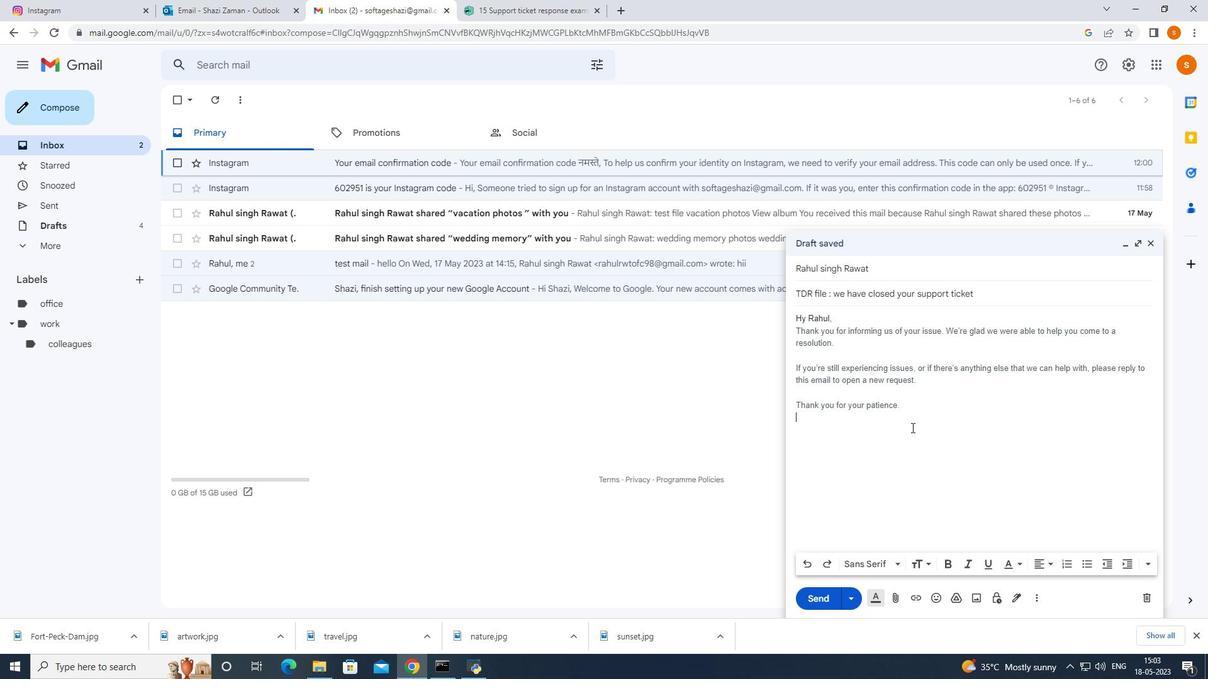 
Action: Key pressed y\<Key.backspace><Key.backspace><Key.backspace>
Screenshot: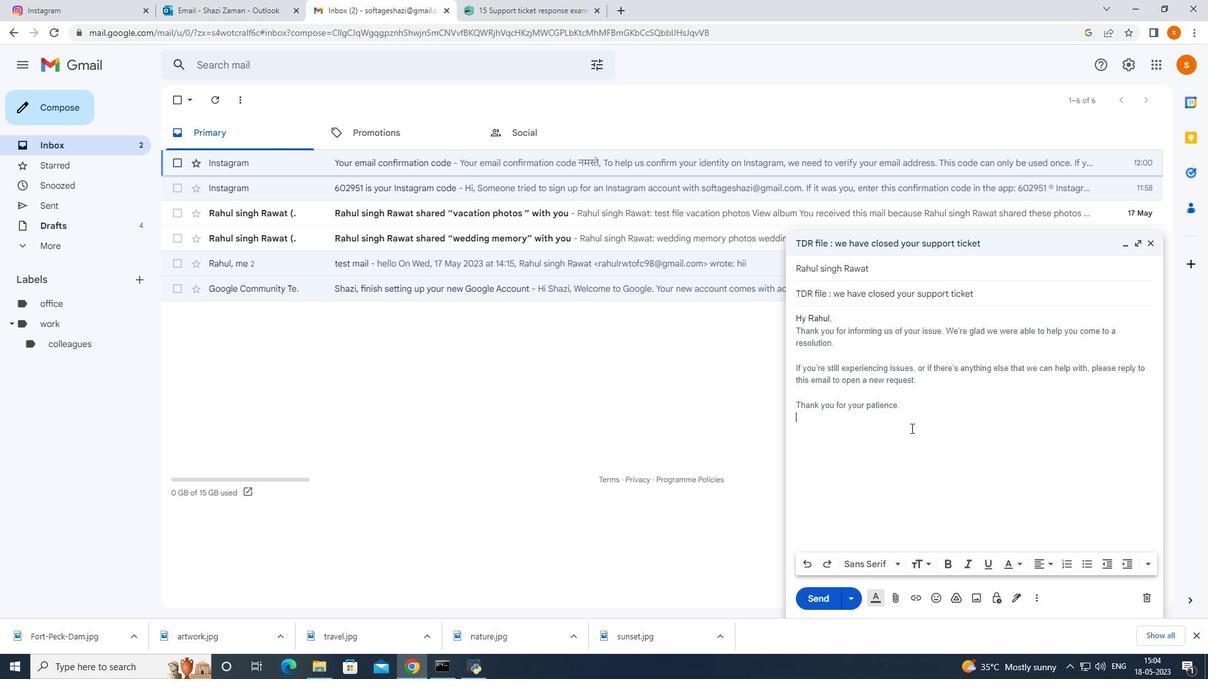 
Action: Mouse moved to (934, 387)
Screenshot: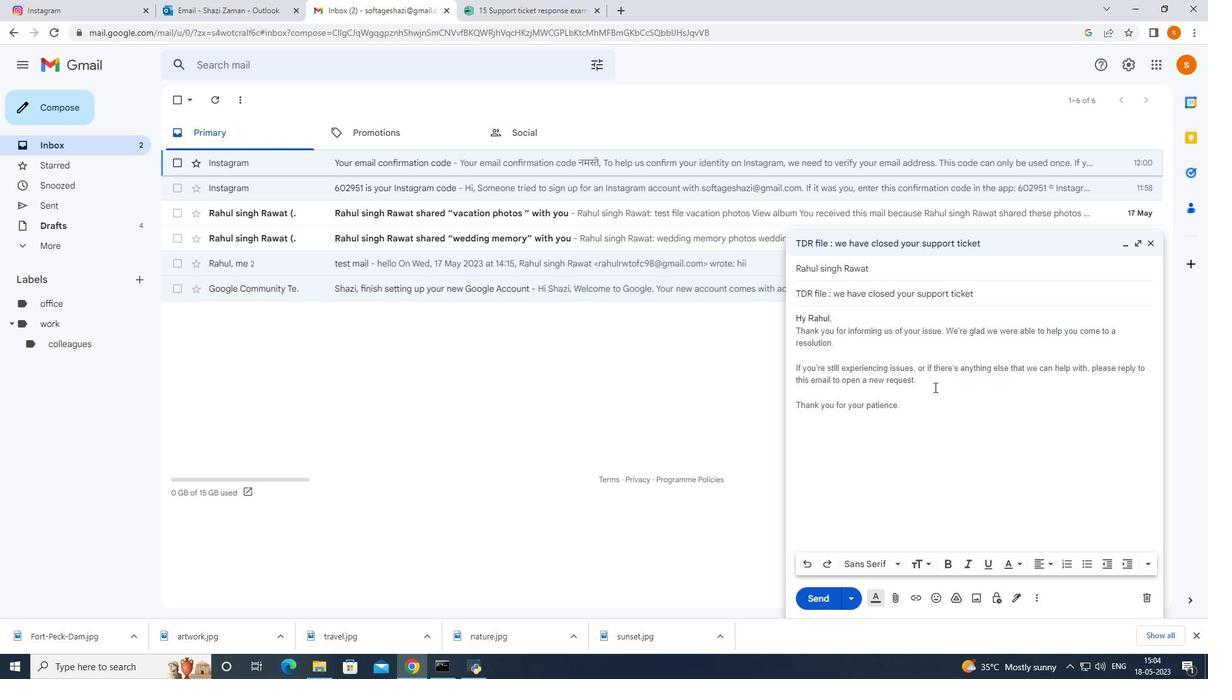 
Action: Mouse pressed left at (934, 387)
Screenshot: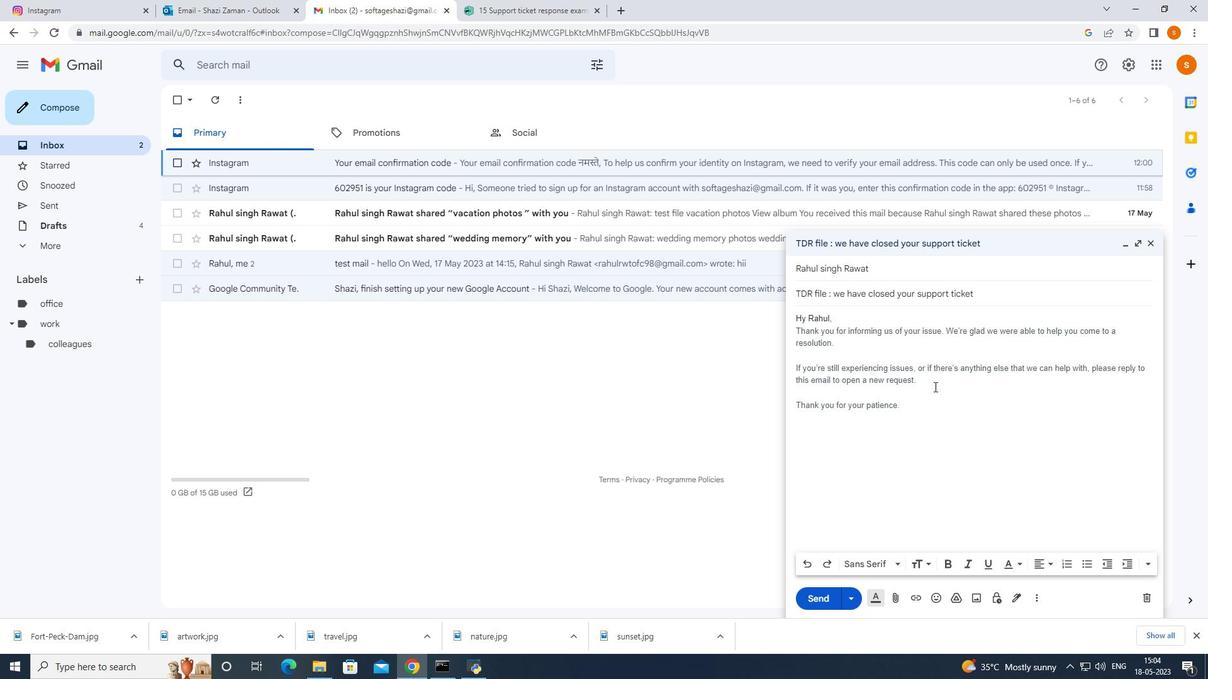 
Action: Mouse moved to (920, 381)
Screenshot: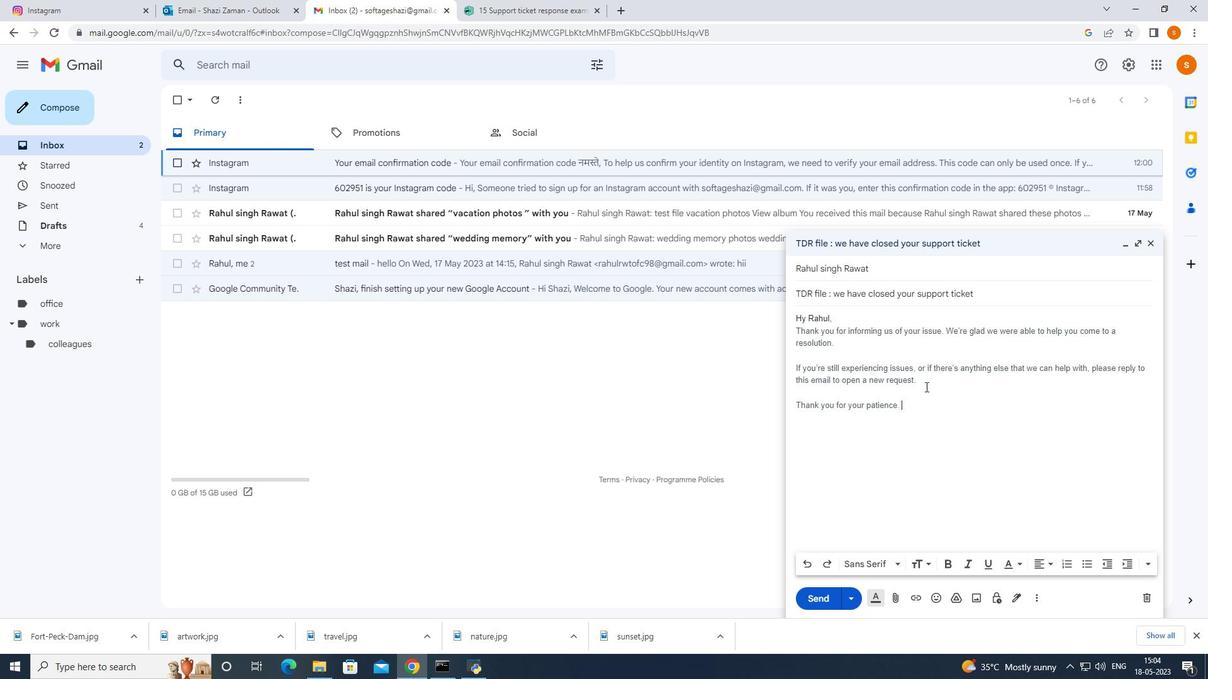 
Action: Mouse pressed left at (920, 381)
Screenshot: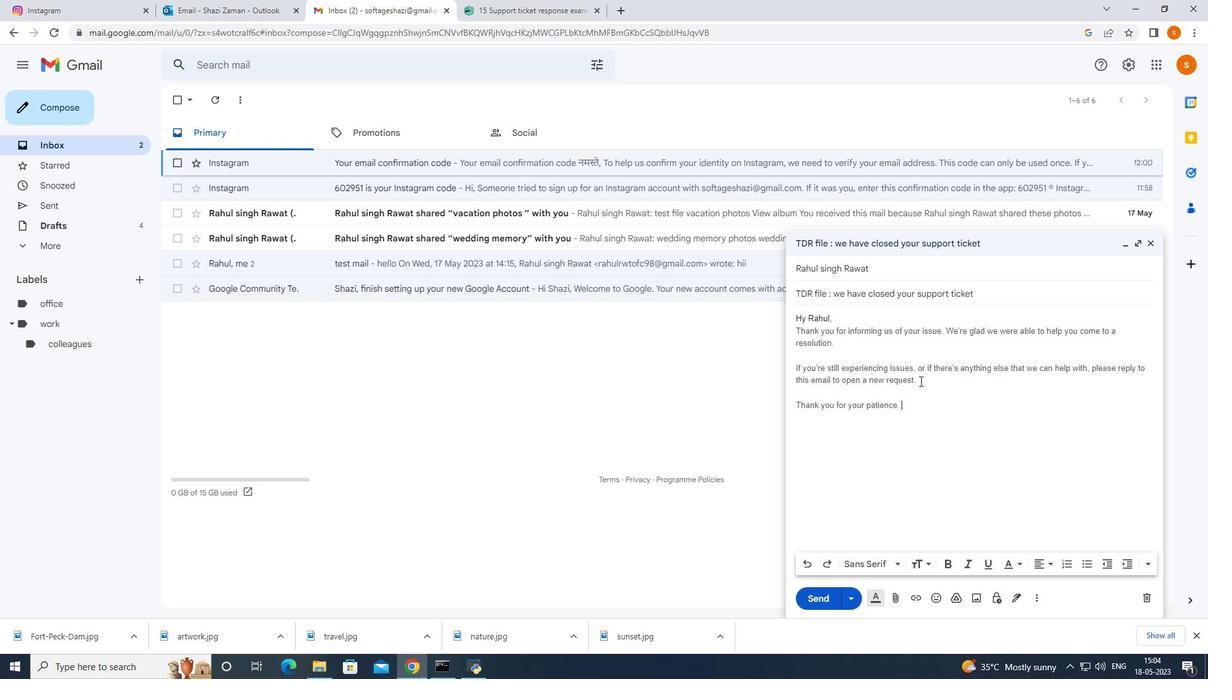 
Action: Mouse moved to (919, 381)
Screenshot: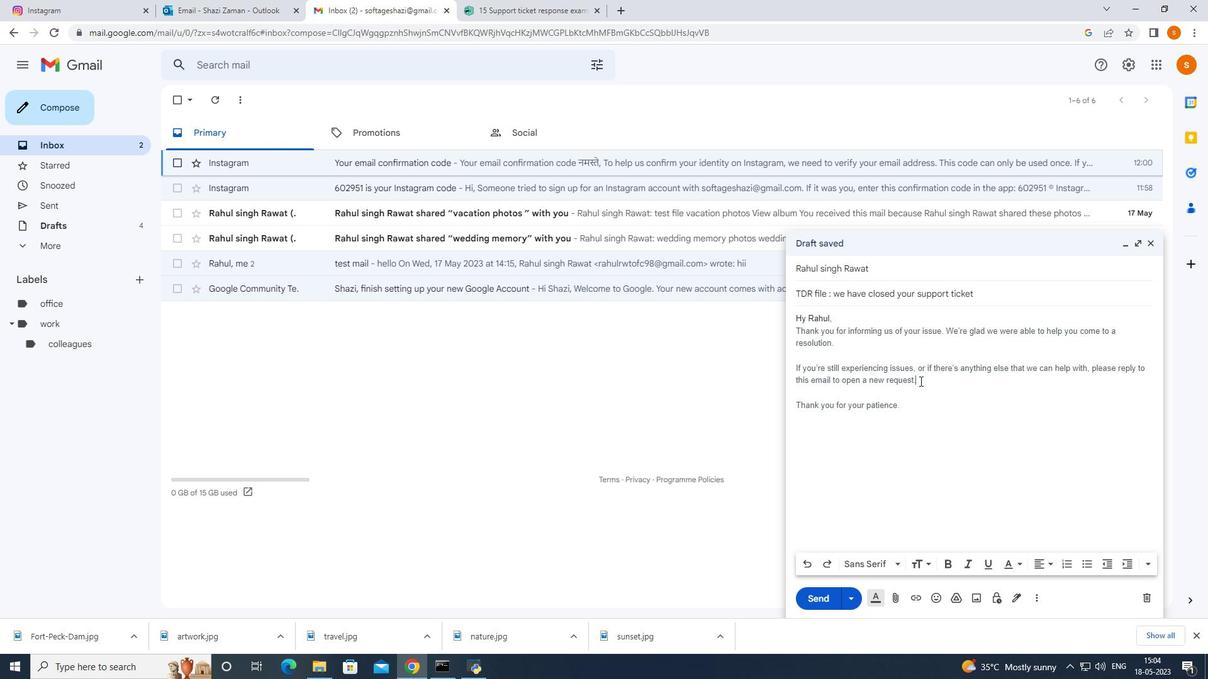 
Action: Key pressed <Key.enter>your<Key.space>ticket<Key.space>id<Key.space>is-75289638
Screenshot: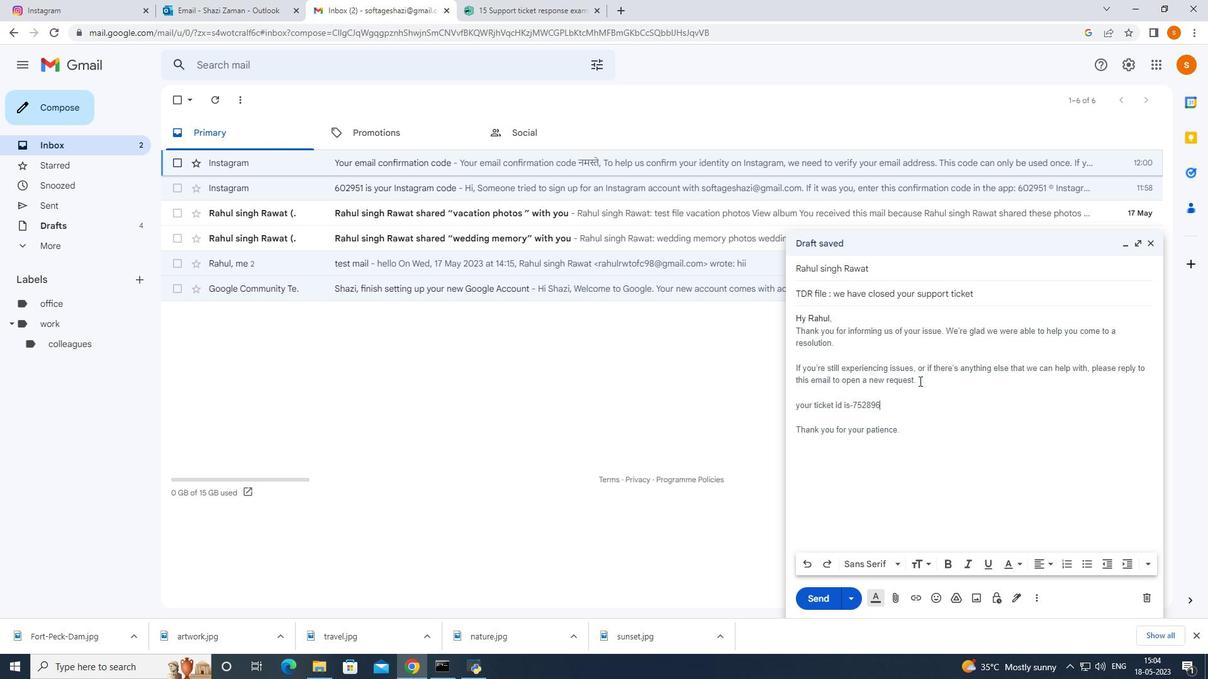 
Action: Mouse moved to (927, 380)
Screenshot: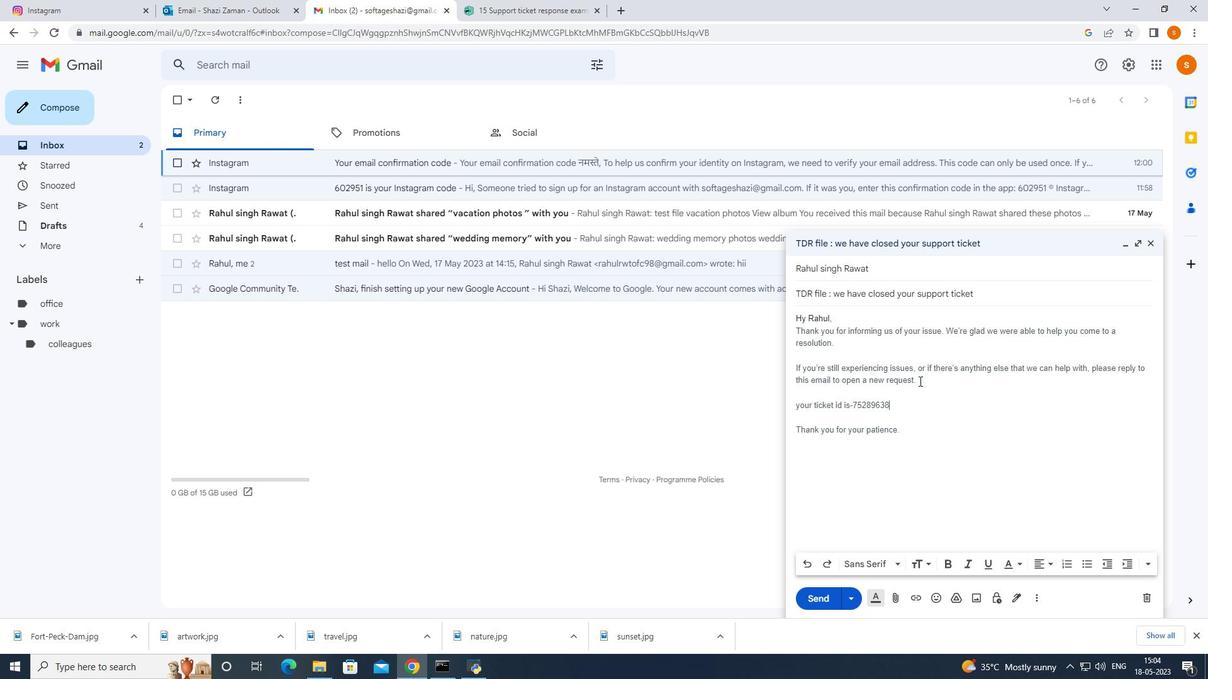 
Action: Mouse scrolled (927, 380) with delta (0, 0)
Screenshot: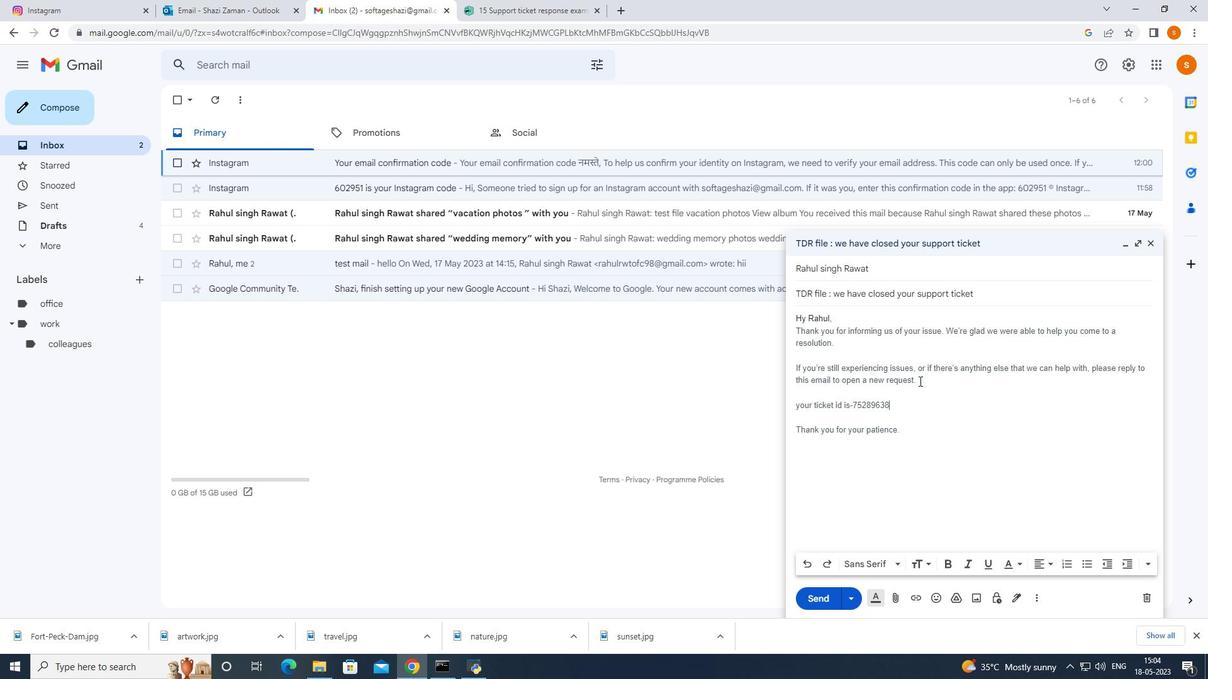 
Action: Mouse moved to (816, 605)
Screenshot: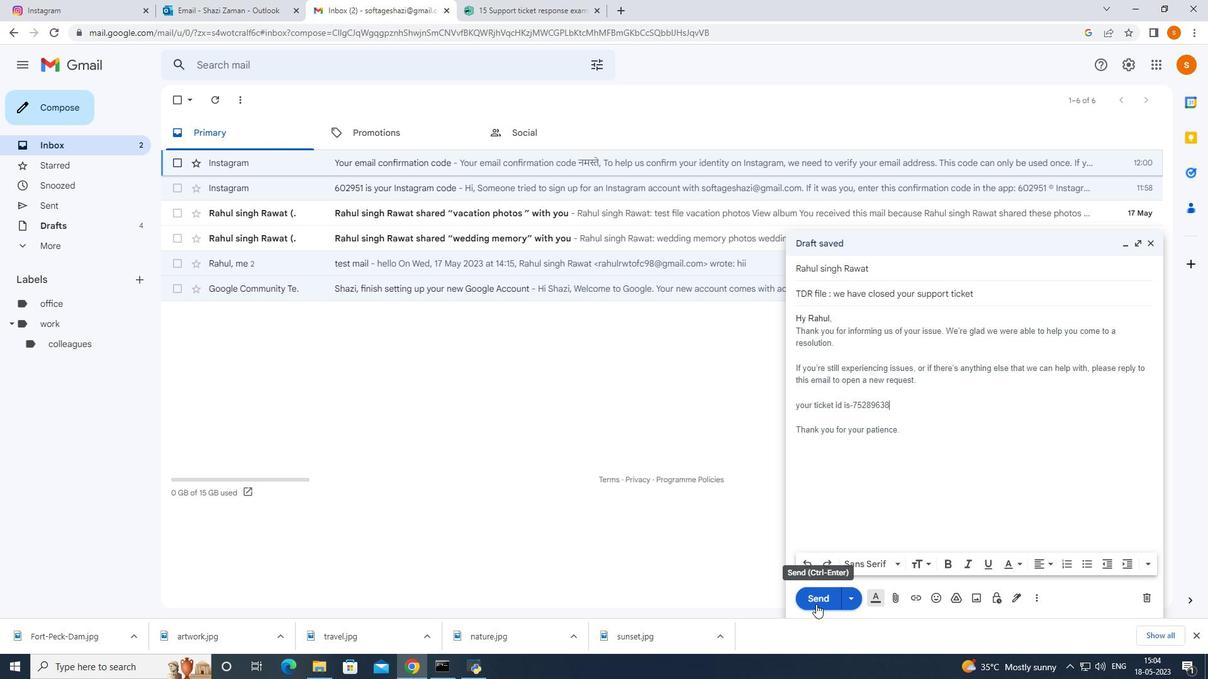 
Action: Mouse pressed left at (816, 605)
Screenshot: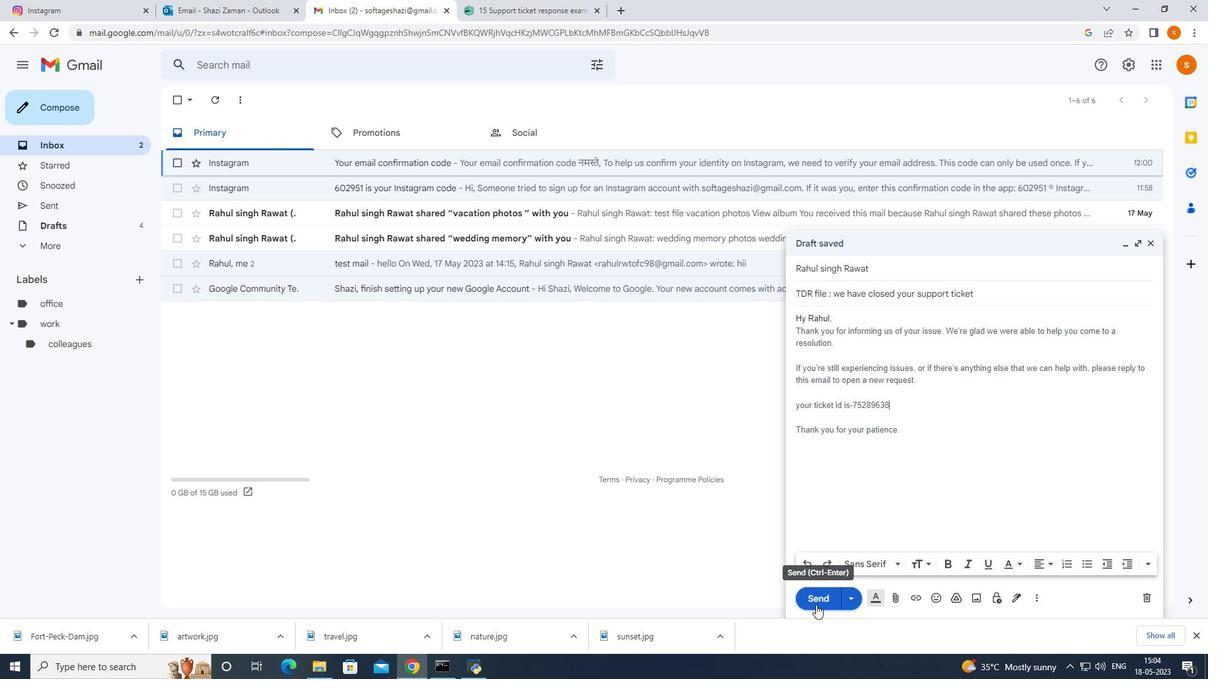 
Action: Mouse moved to (882, 438)
Screenshot: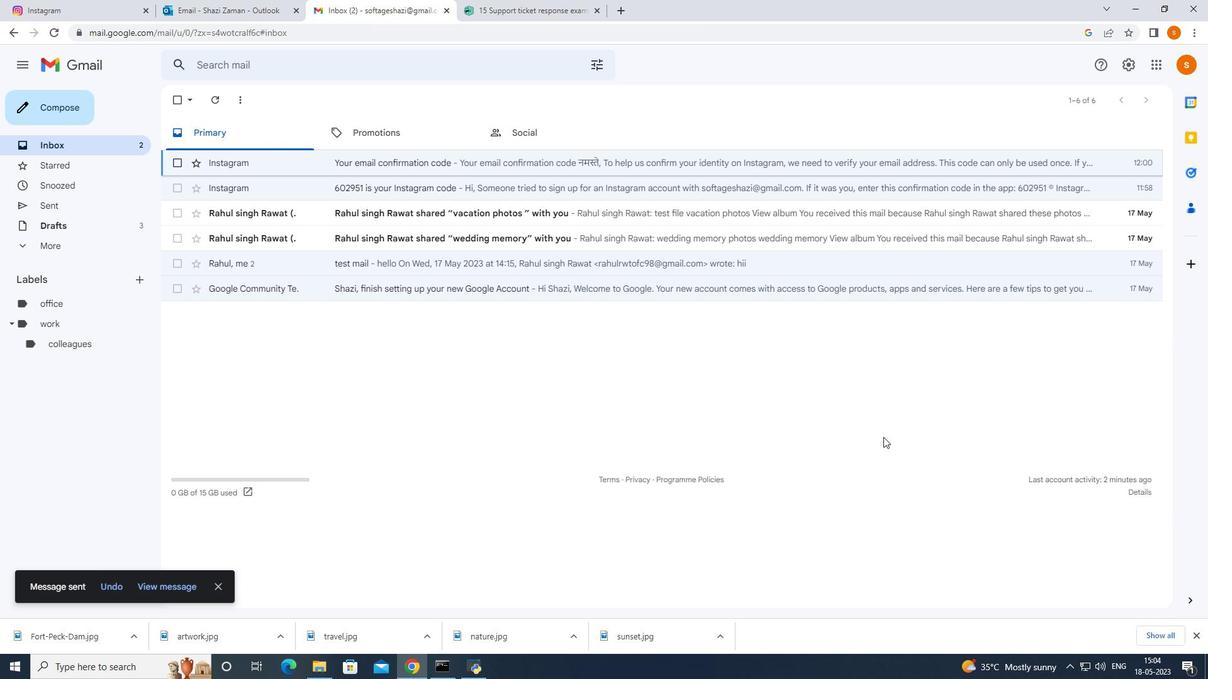 
